 Task: Upload black and white photos to Google Photos and organize them into a new album titled 'B&W Classic Album'.
Action: Mouse moved to (145, 9)
Screenshot: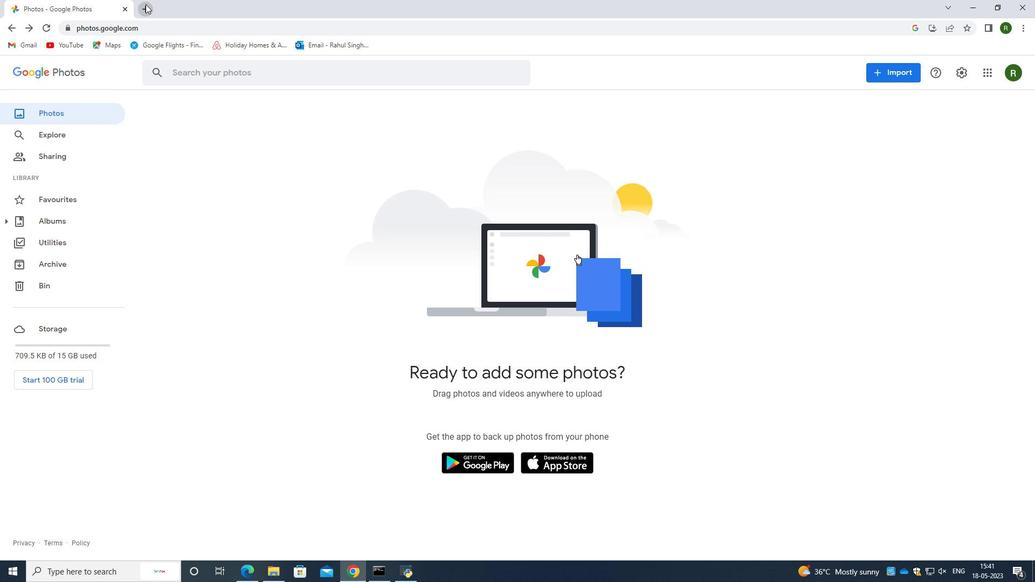 
Action: Mouse pressed left at (145, 9)
Screenshot: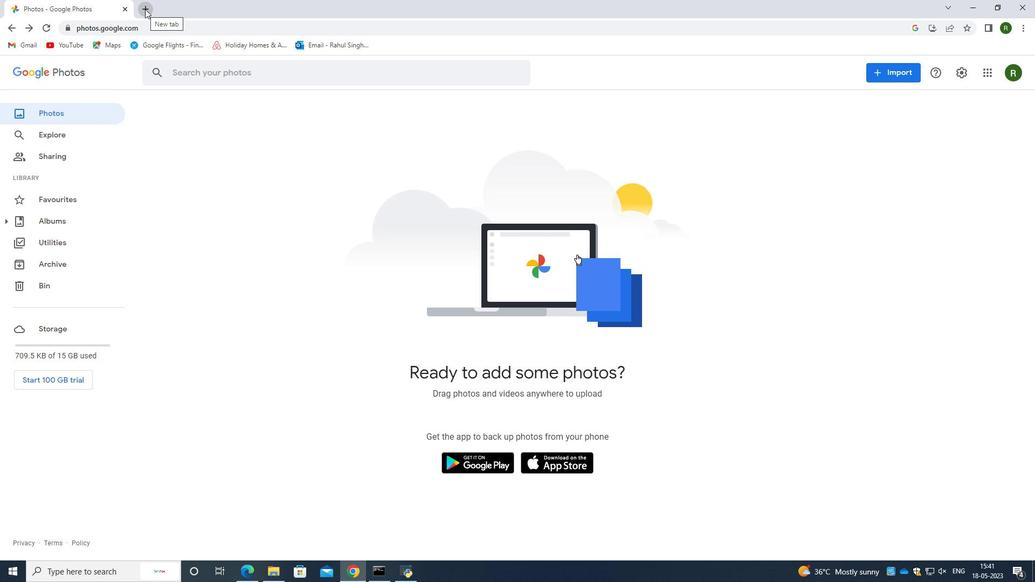 
Action: Mouse moved to (163, 27)
Screenshot: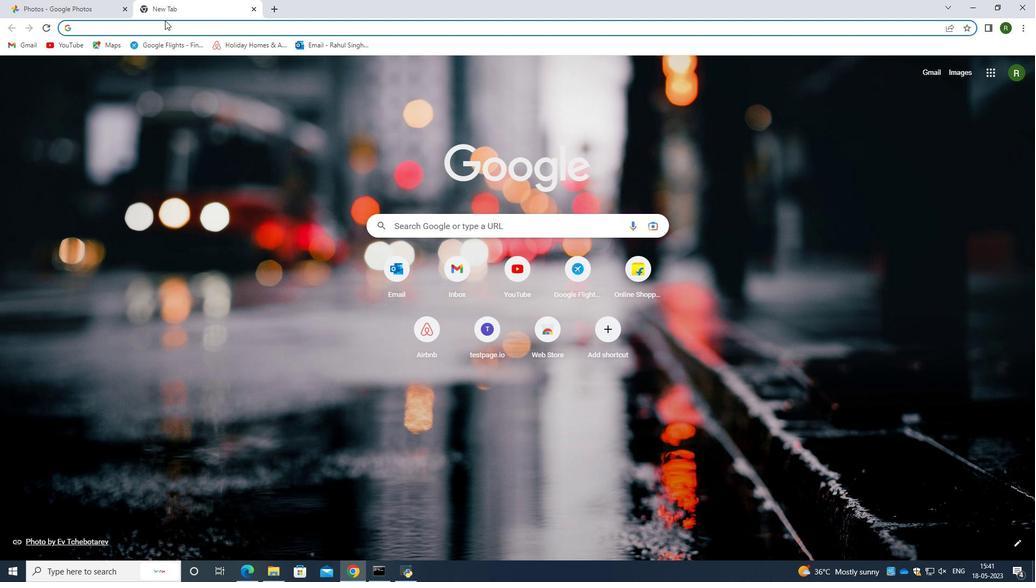 
Action: Mouse pressed left at (163, 27)
Screenshot: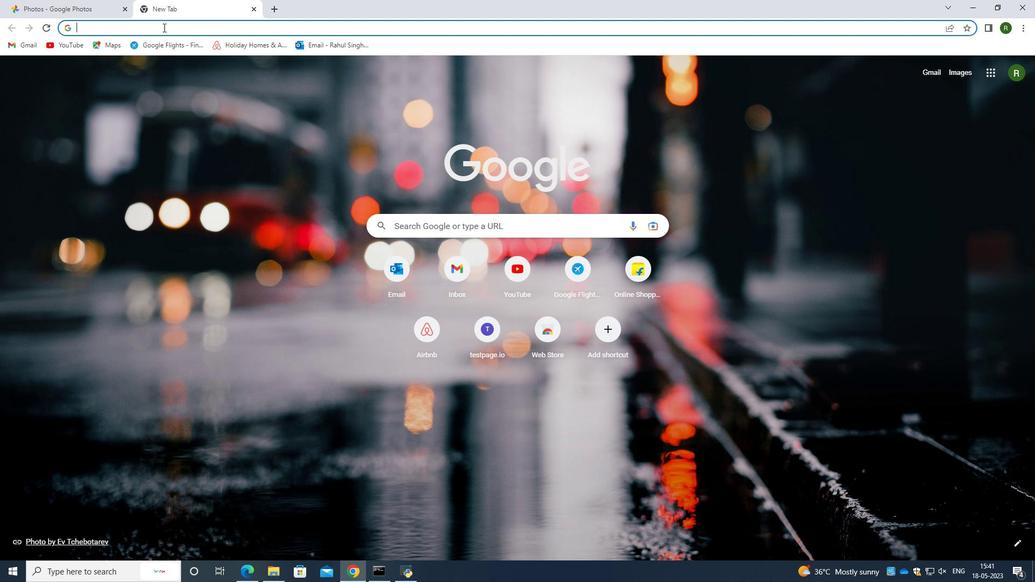 
Action: Key pressed black<Key.space>and<Key.space>white<Key.space>photos<Key.space><Key.space>timeless<Key.space>beauty<Key.enter>
Screenshot: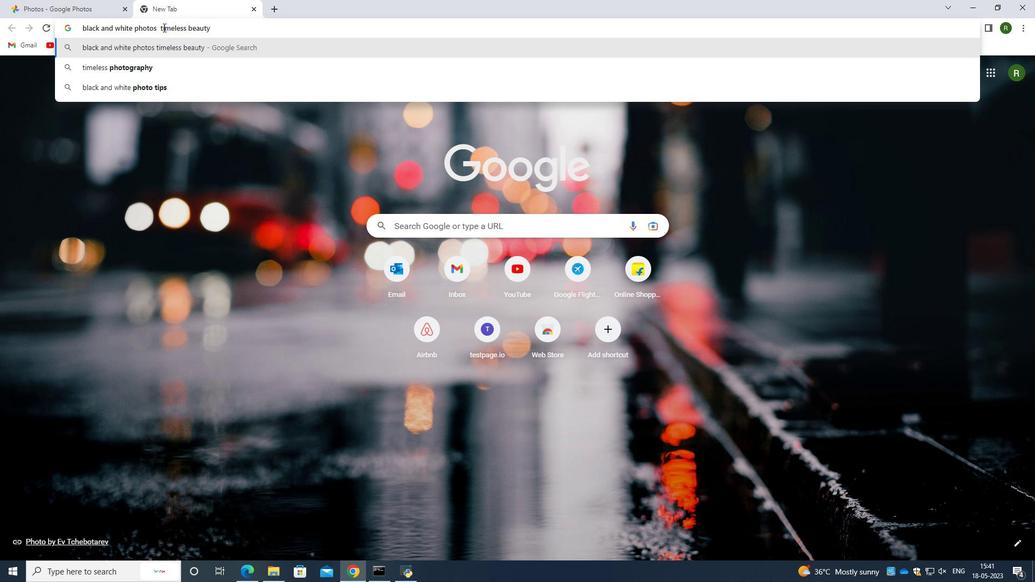 
Action: Mouse moved to (167, 108)
Screenshot: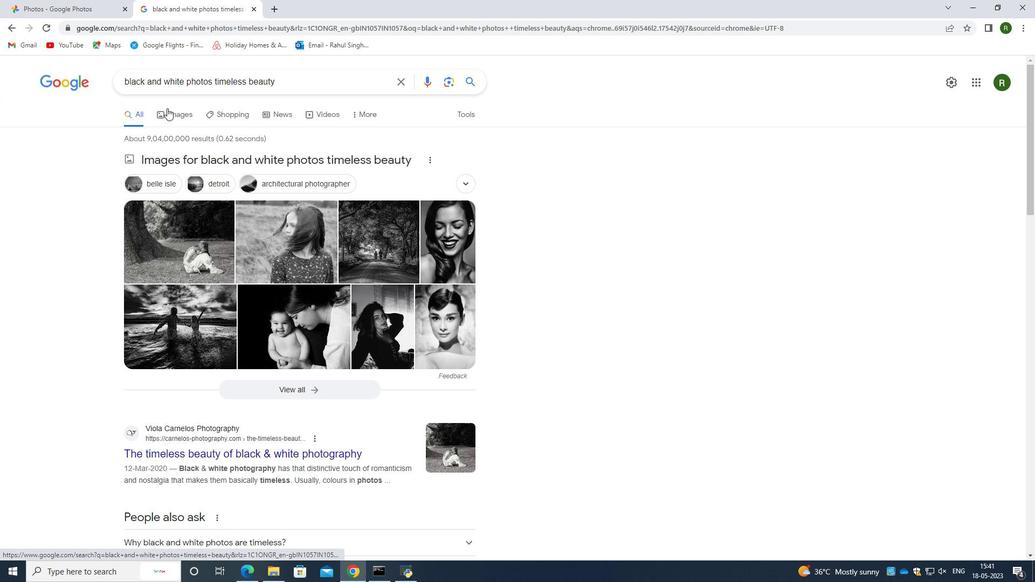 
Action: Mouse pressed left at (167, 108)
Screenshot: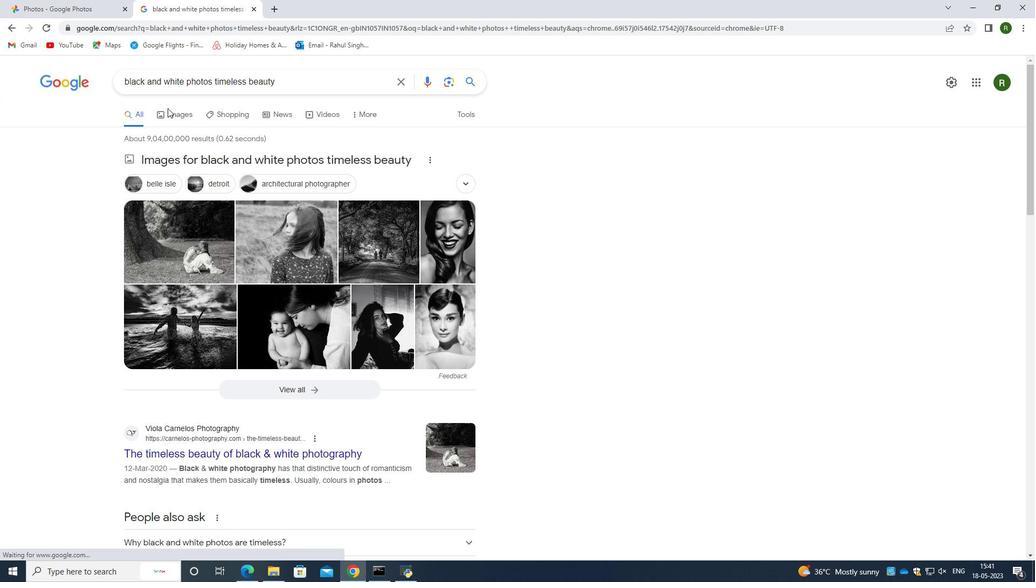 
Action: Mouse moved to (262, 242)
Screenshot: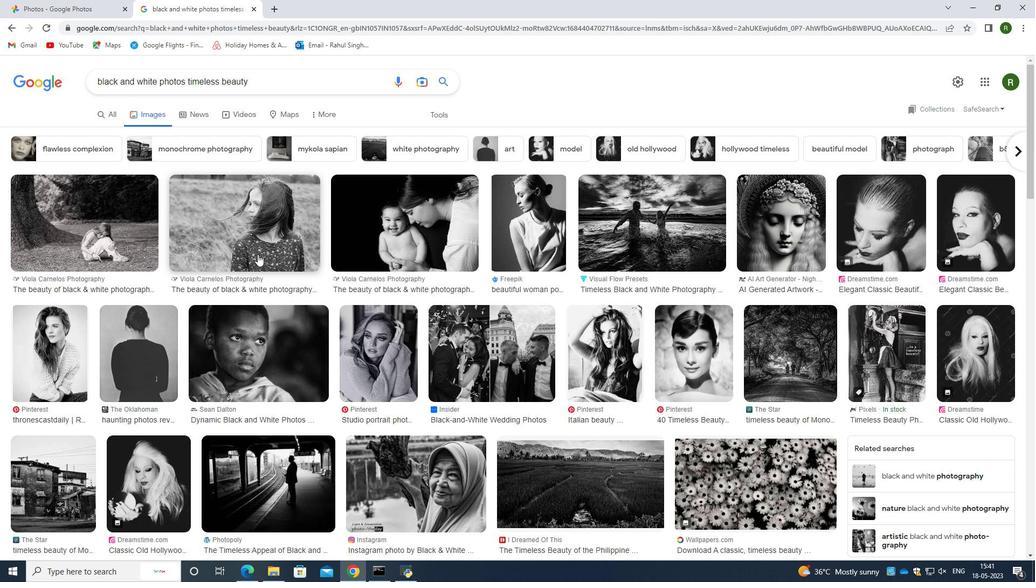
Action: Mouse pressed left at (262, 242)
Screenshot: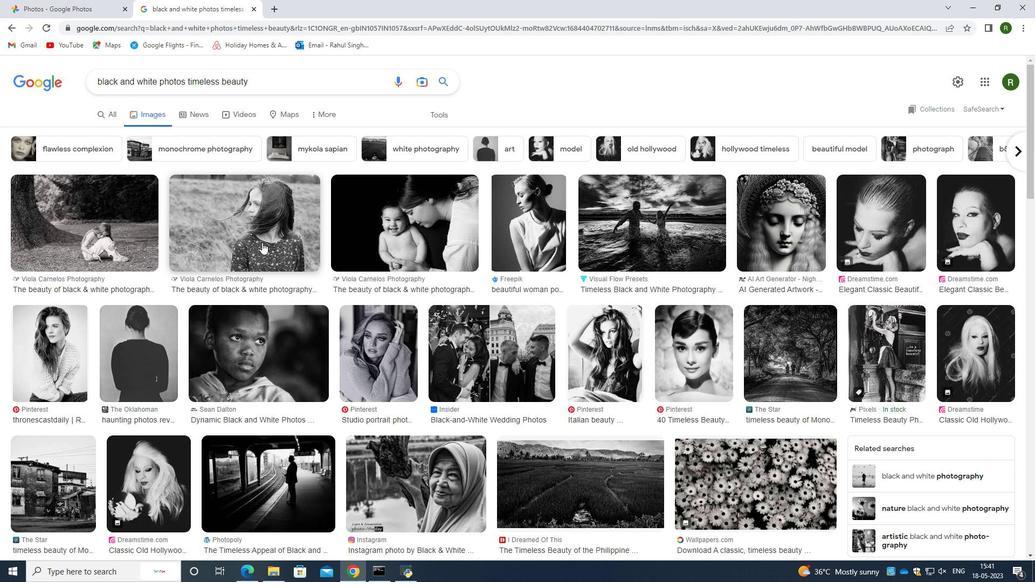 
Action: Mouse moved to (781, 275)
Screenshot: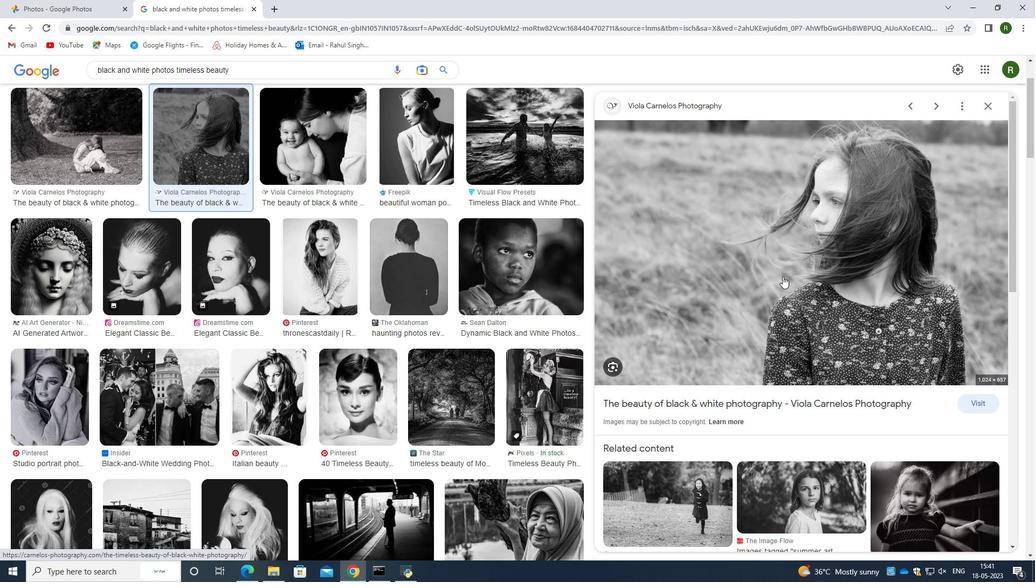 
Action: Mouse pressed right at (781, 275)
Screenshot: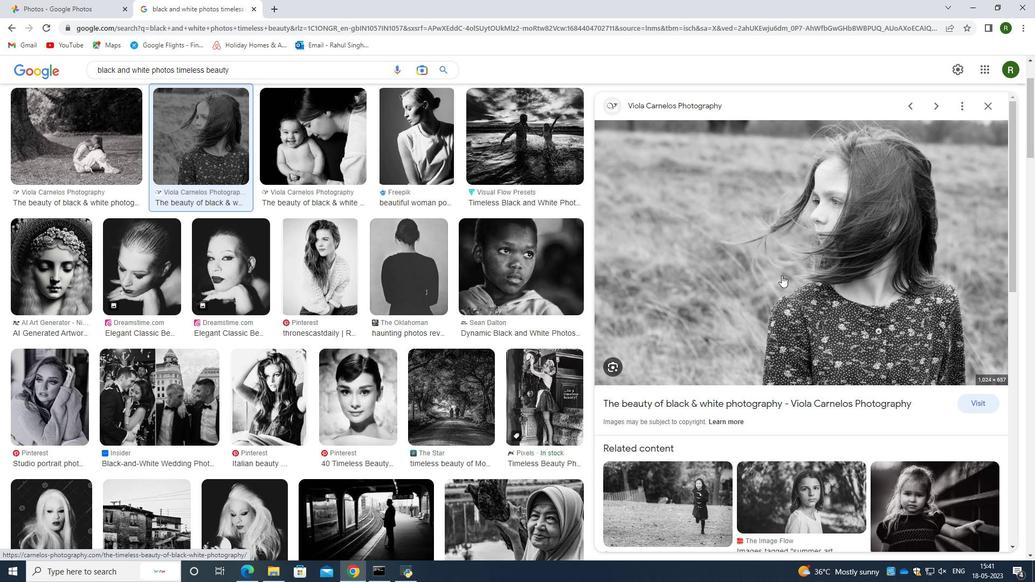 
Action: Mouse moved to (833, 390)
Screenshot: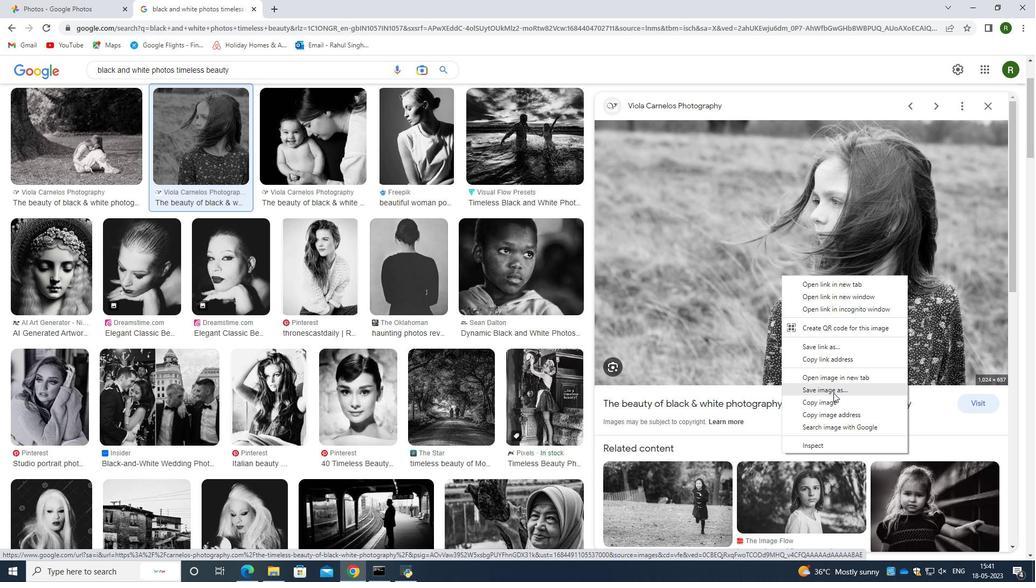 
Action: Mouse pressed left at (833, 390)
Screenshot: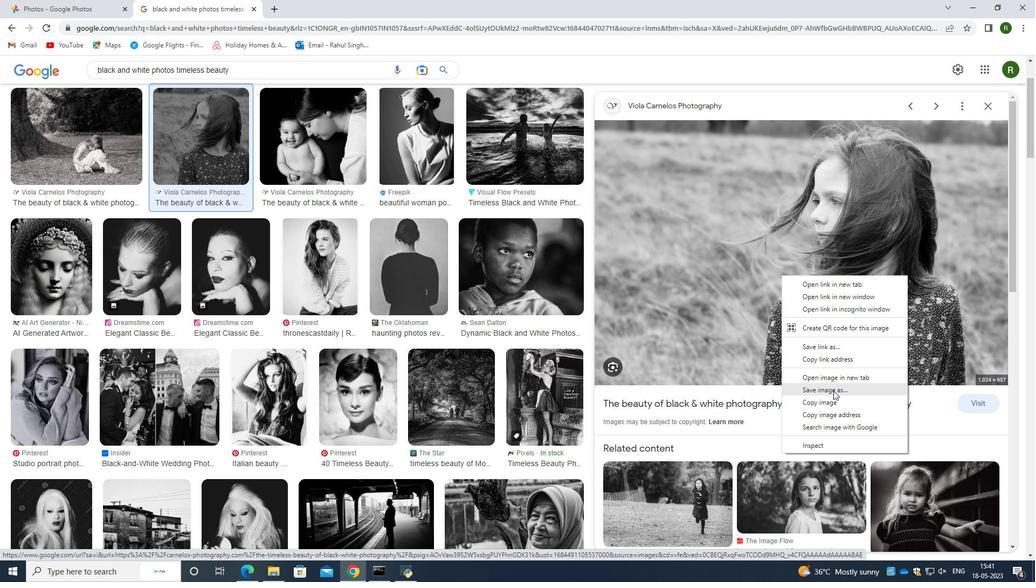 
Action: Mouse moved to (418, 272)
Screenshot: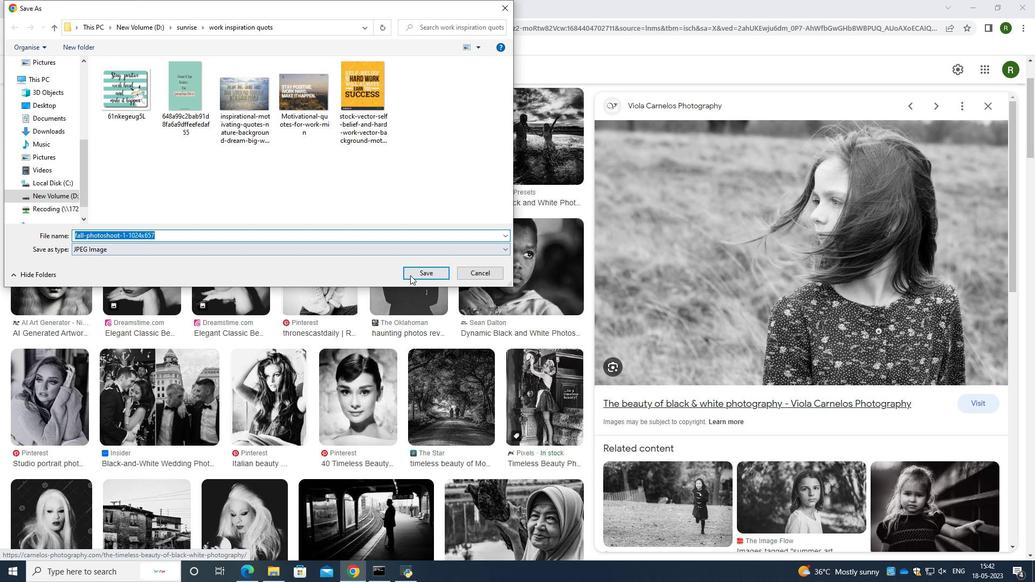 
Action: Mouse pressed left at (418, 272)
Screenshot: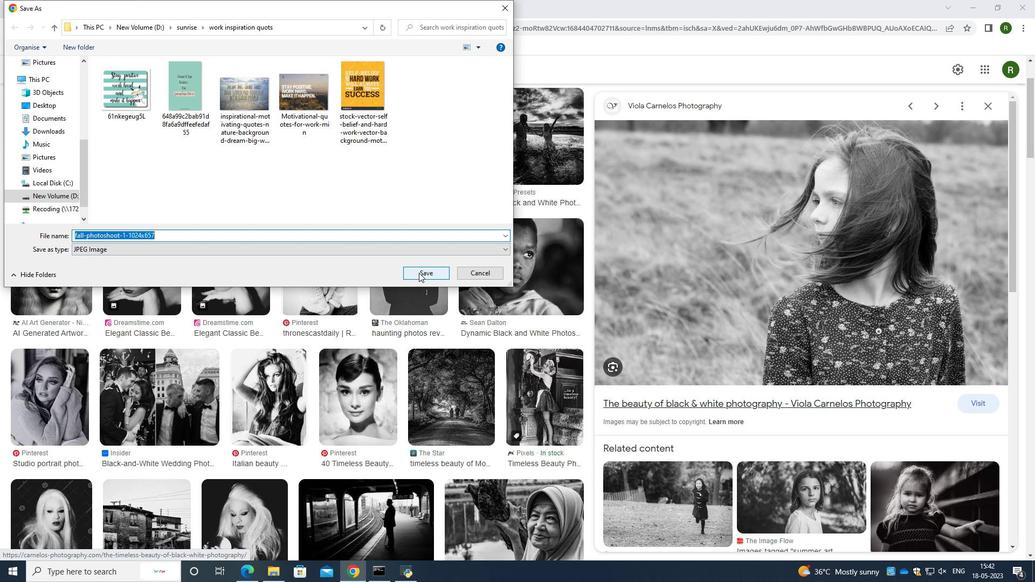 
Action: Mouse moved to (338, 372)
Screenshot: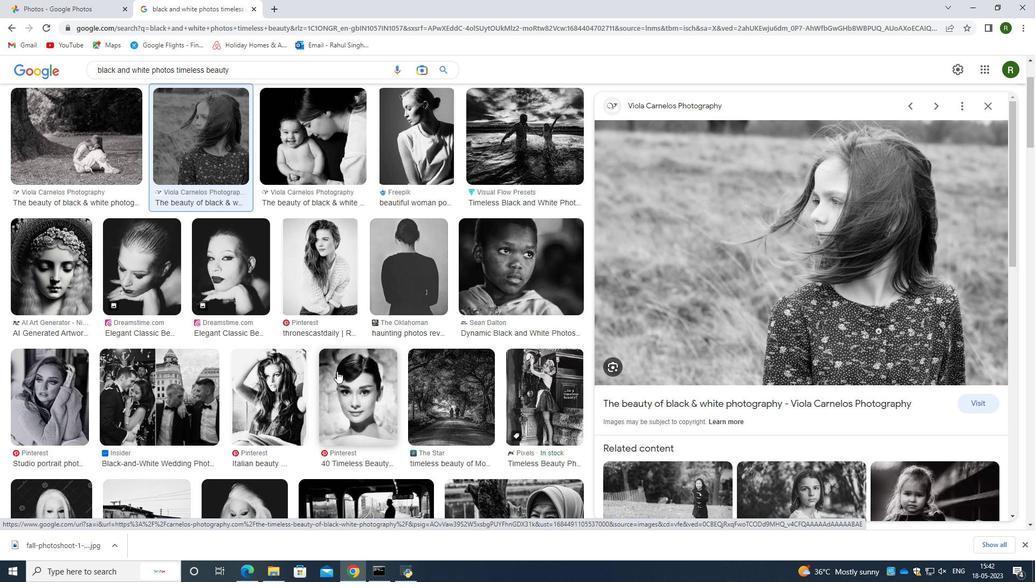 
Action: Mouse scrolled (338, 372) with delta (0, 0)
Screenshot: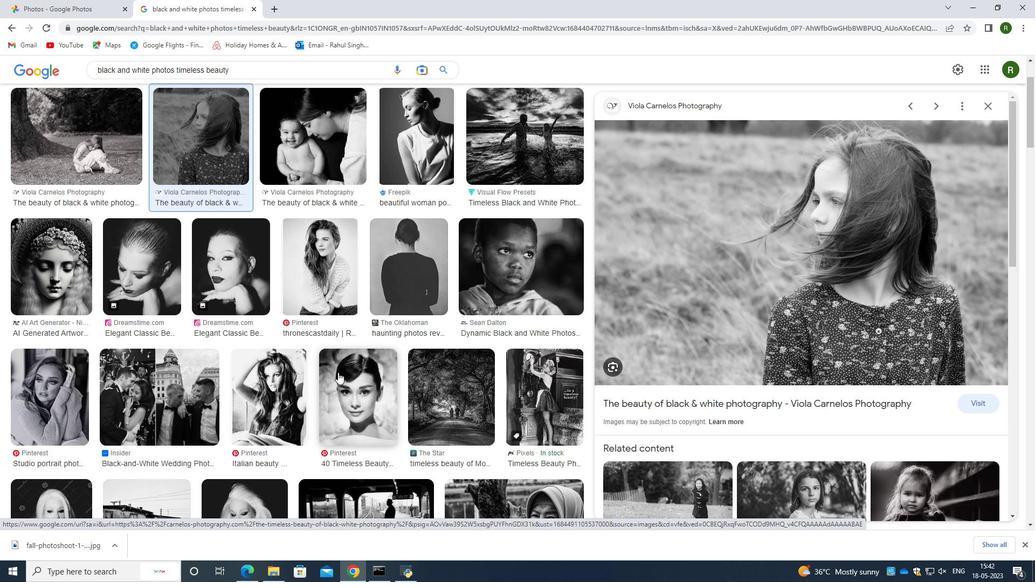 
Action: Mouse scrolled (338, 372) with delta (0, 0)
Screenshot: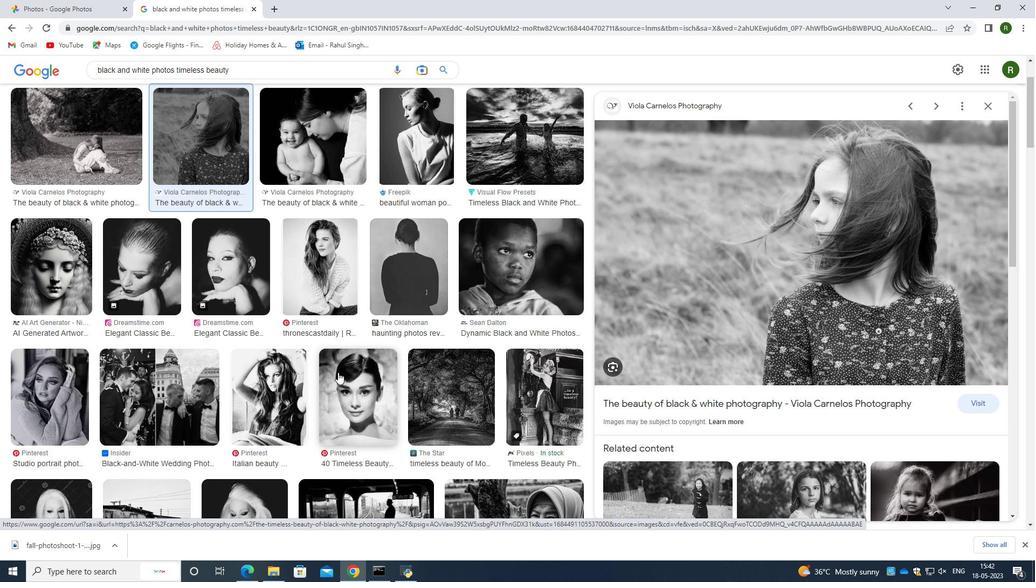 
Action: Mouse moved to (264, 301)
Screenshot: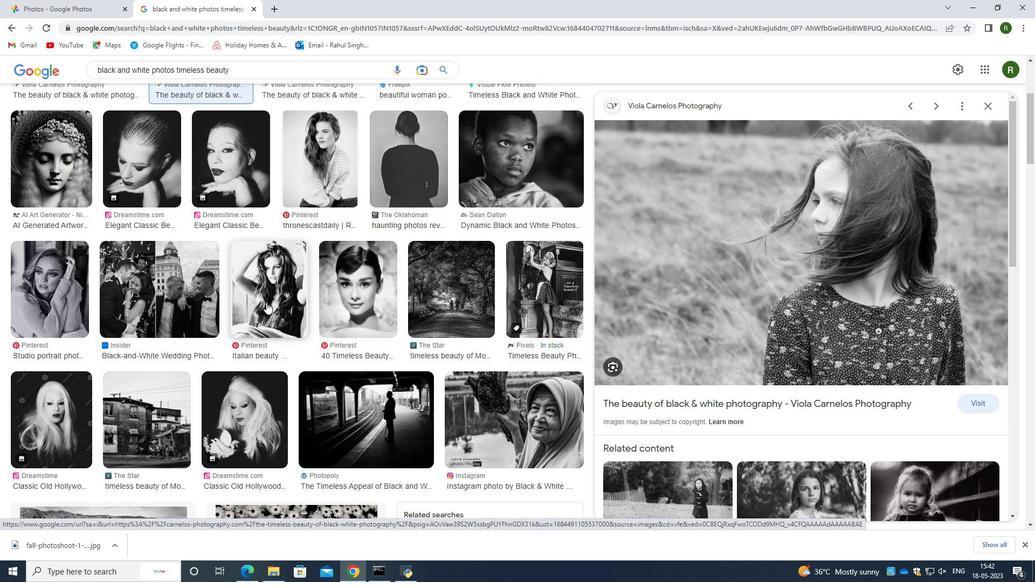 
Action: Mouse scrolled (264, 301) with delta (0, 0)
Screenshot: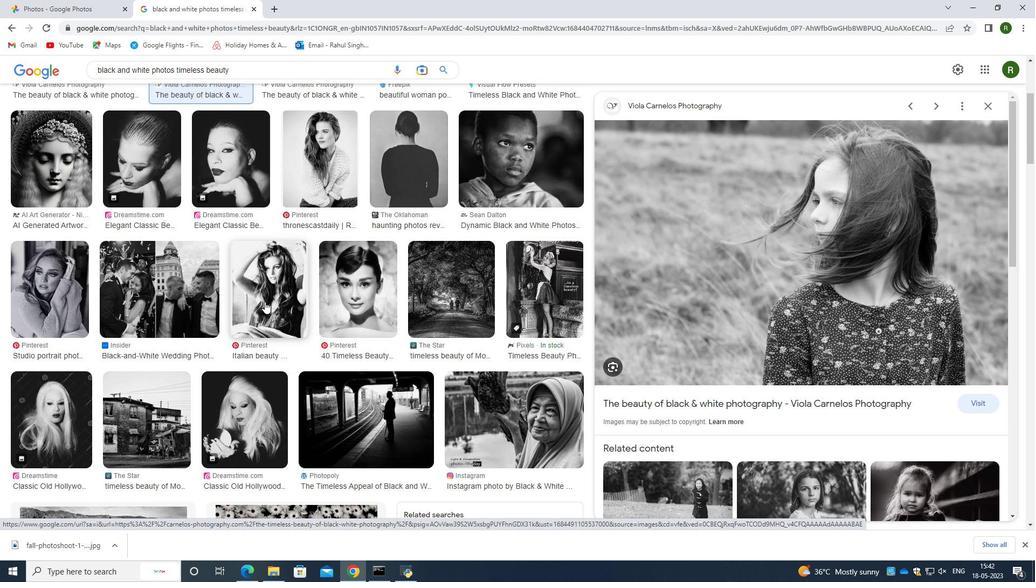 
Action: Mouse moved to (272, 288)
Screenshot: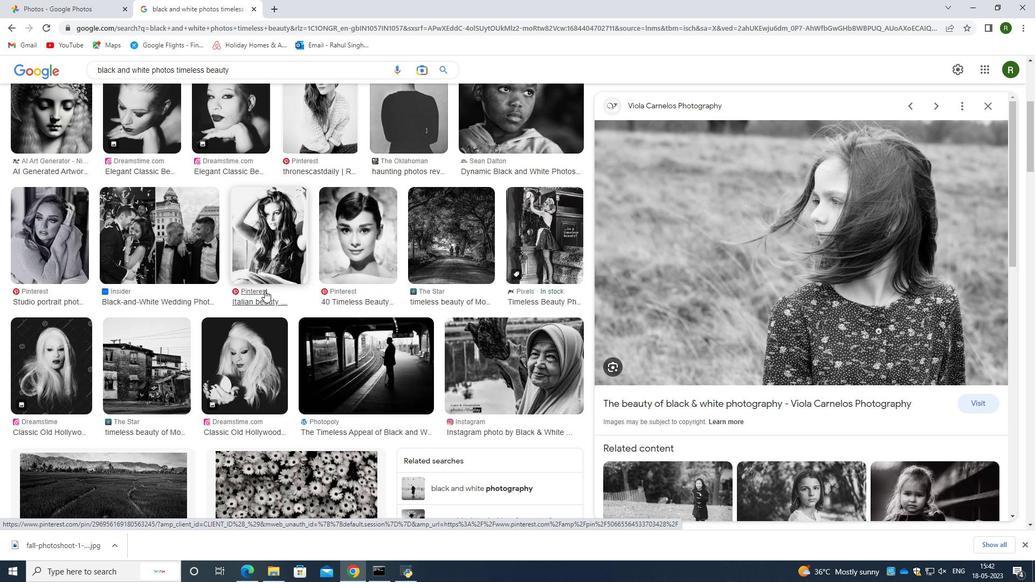 
Action: Mouse scrolled (272, 287) with delta (0, 0)
Screenshot: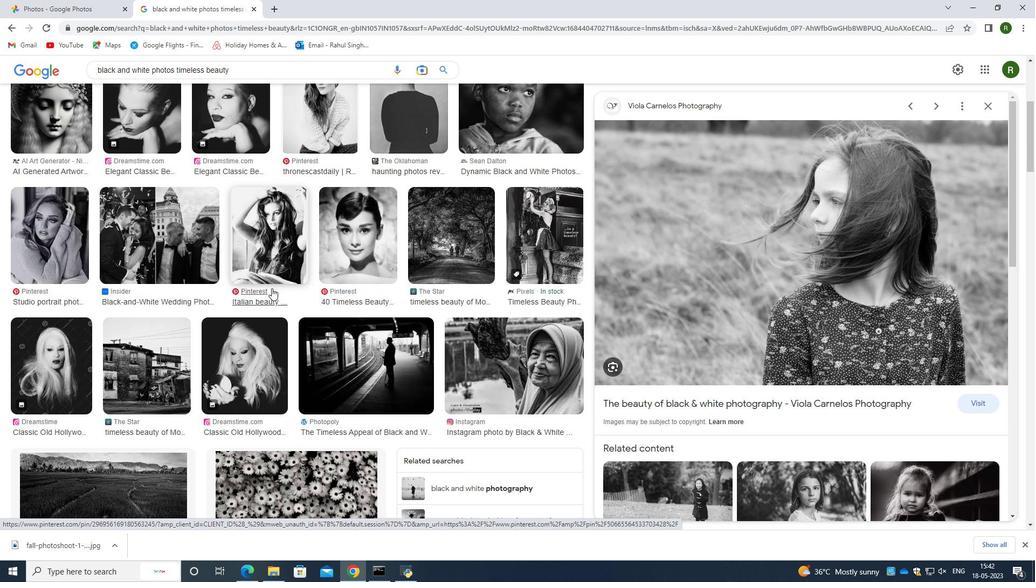 
Action: Mouse moved to (272, 289)
Screenshot: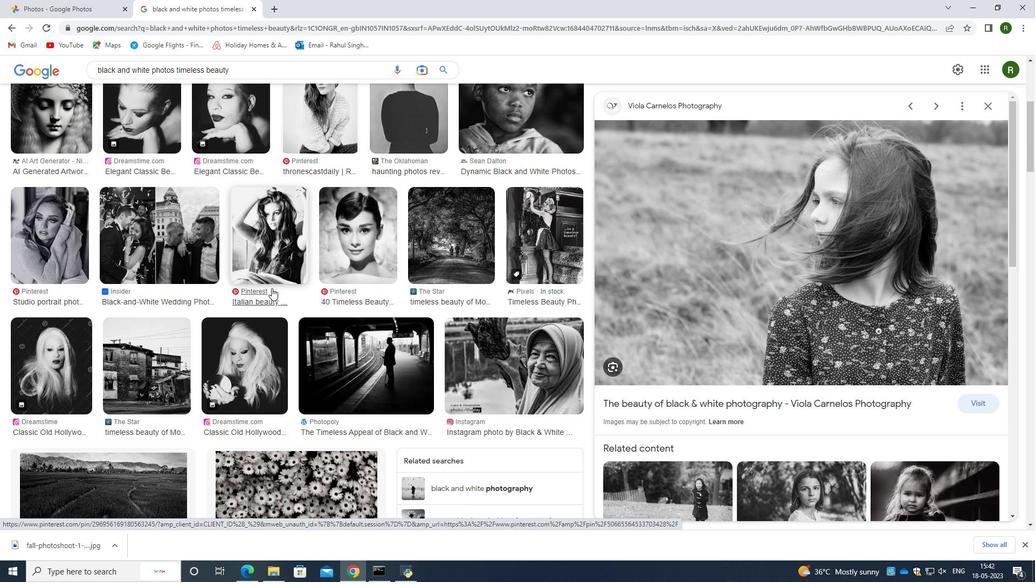 
Action: Mouse scrolled (272, 289) with delta (0, 0)
Screenshot: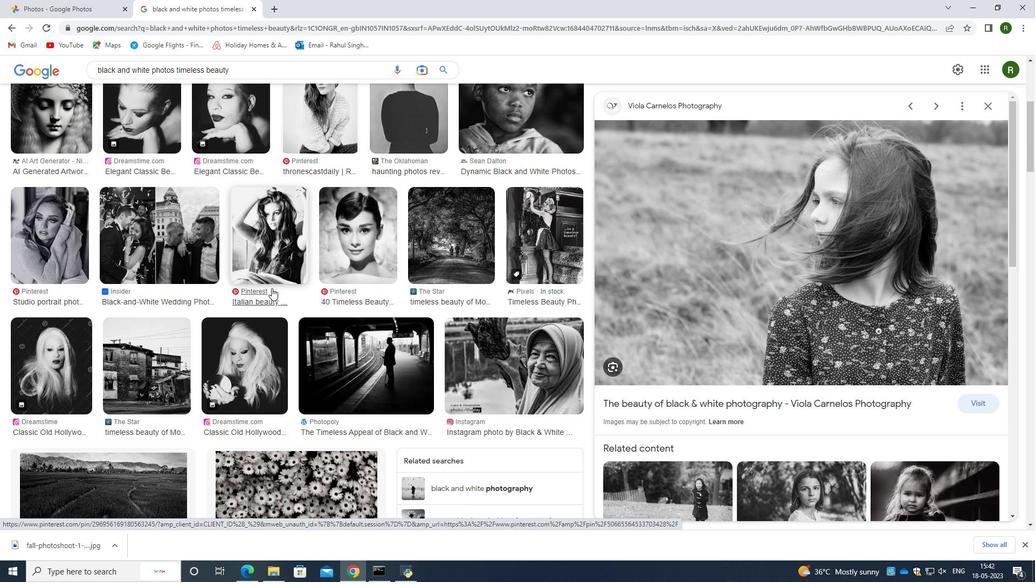 
Action: Mouse moved to (276, 290)
Screenshot: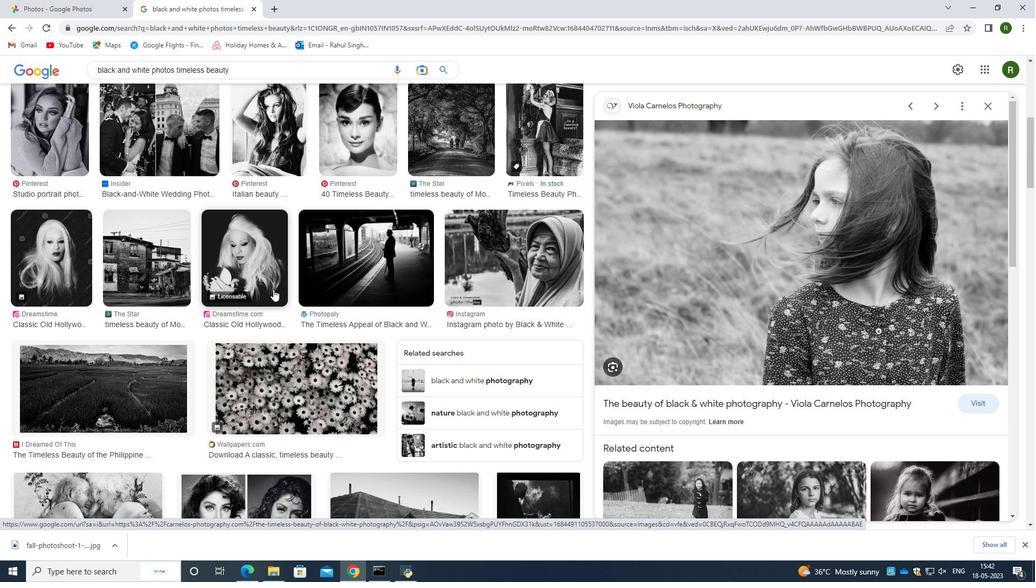 
Action: Mouse scrolled (276, 290) with delta (0, 0)
Screenshot: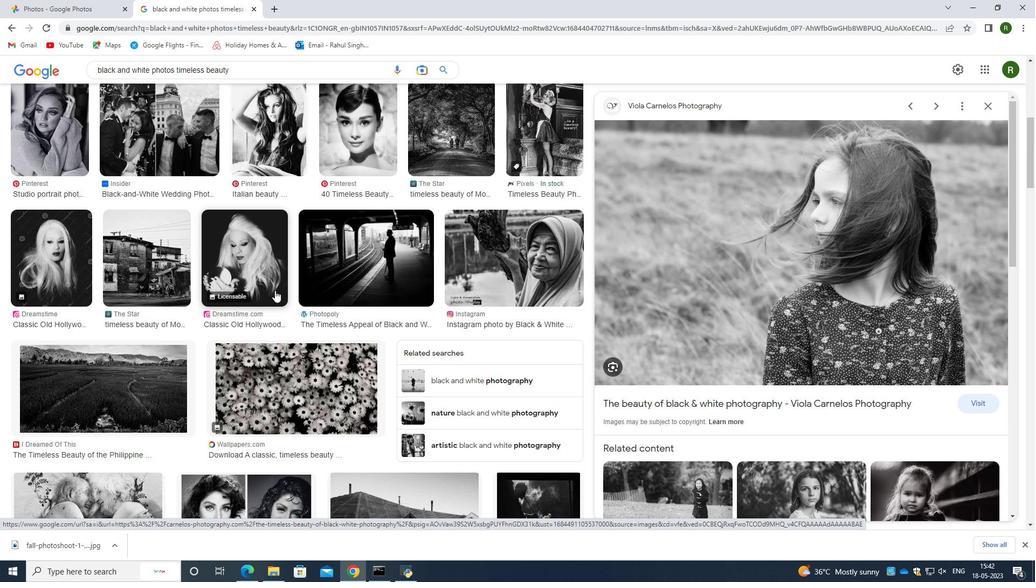 
Action: Mouse scrolled (276, 290) with delta (0, 0)
Screenshot: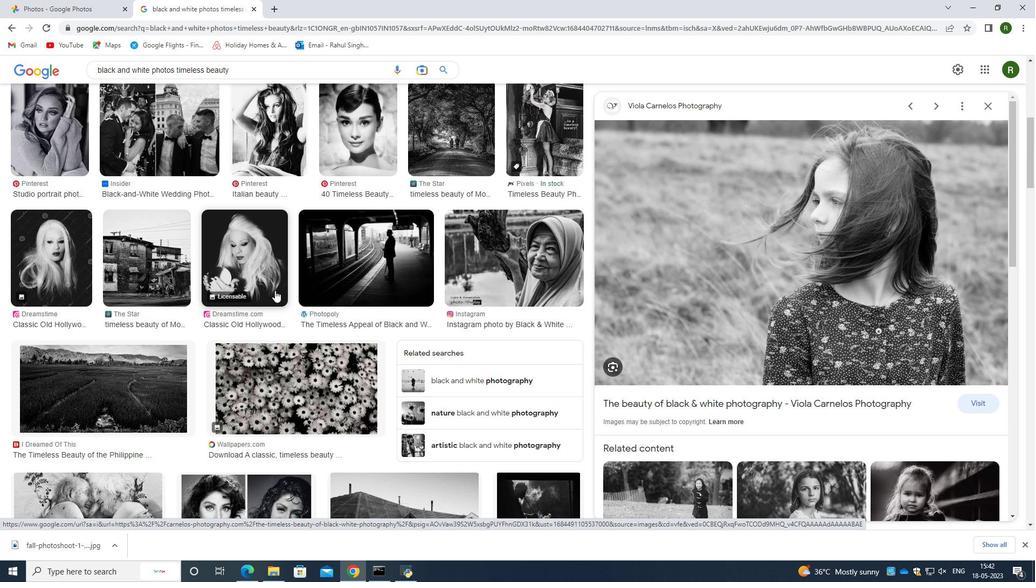 
Action: Mouse scrolled (276, 290) with delta (0, 0)
Screenshot: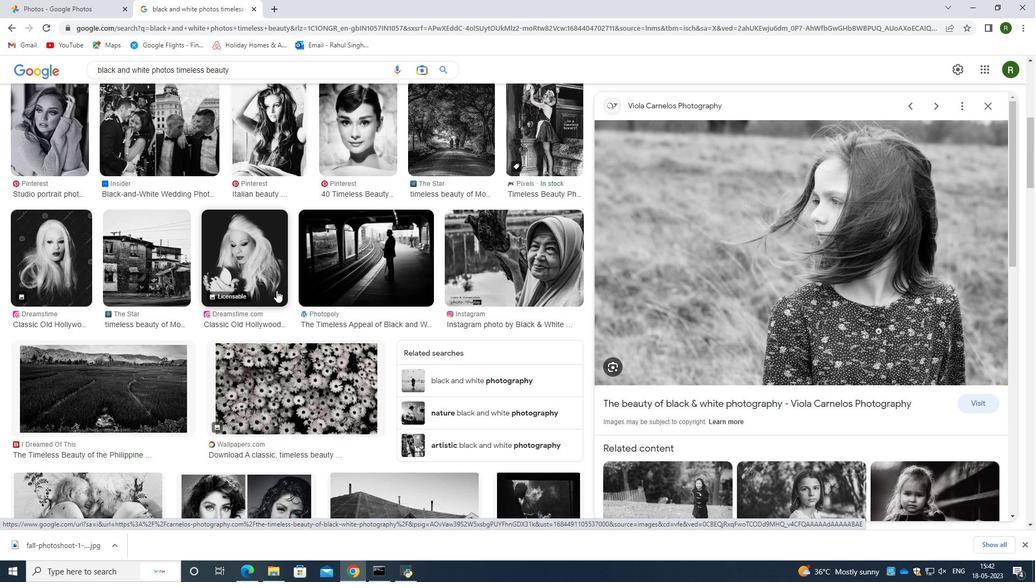 
Action: Mouse moved to (280, 303)
Screenshot: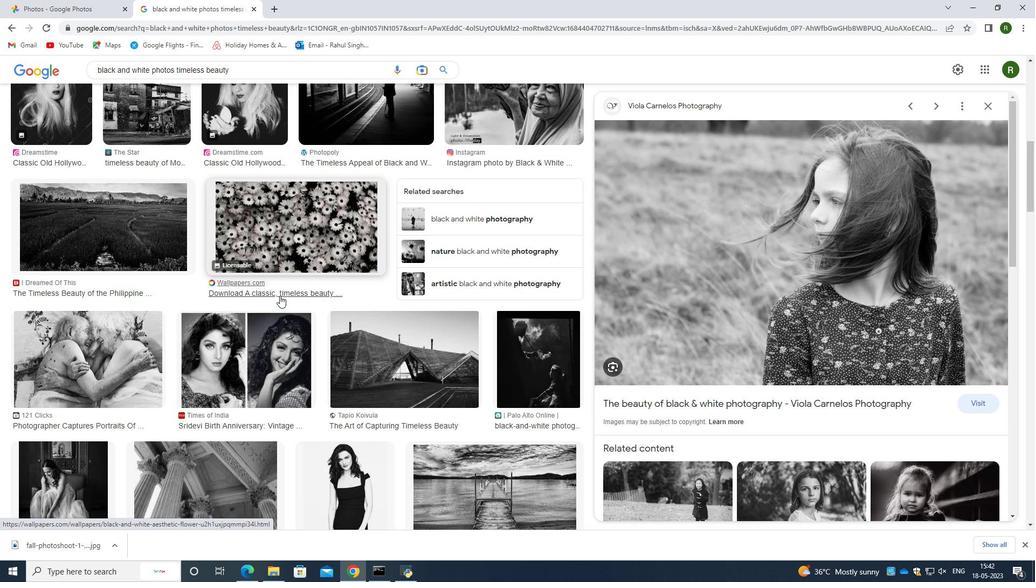 
Action: Mouse scrolled (280, 296) with delta (0, 0)
Screenshot: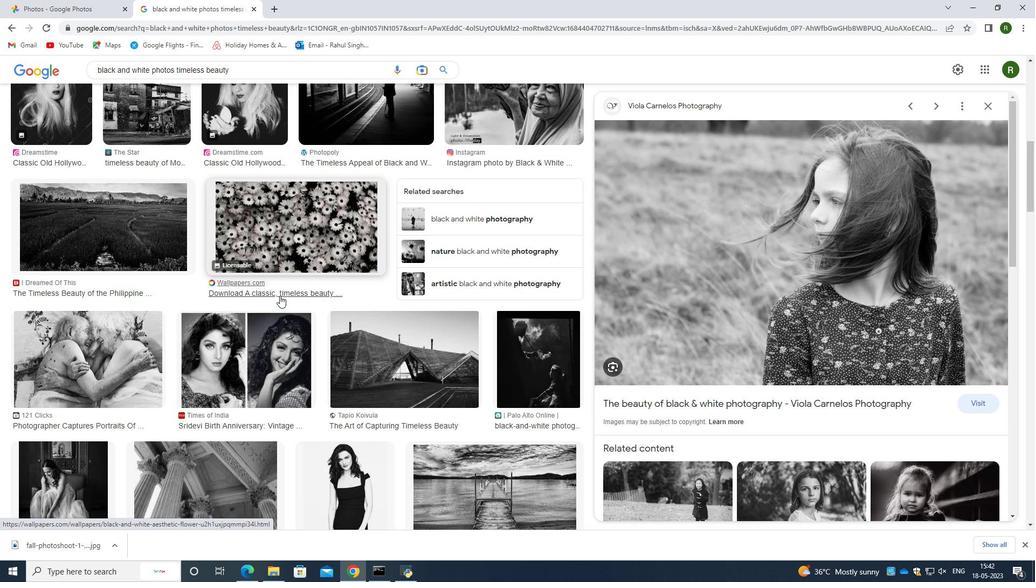 
Action: Mouse moved to (222, 329)
Screenshot: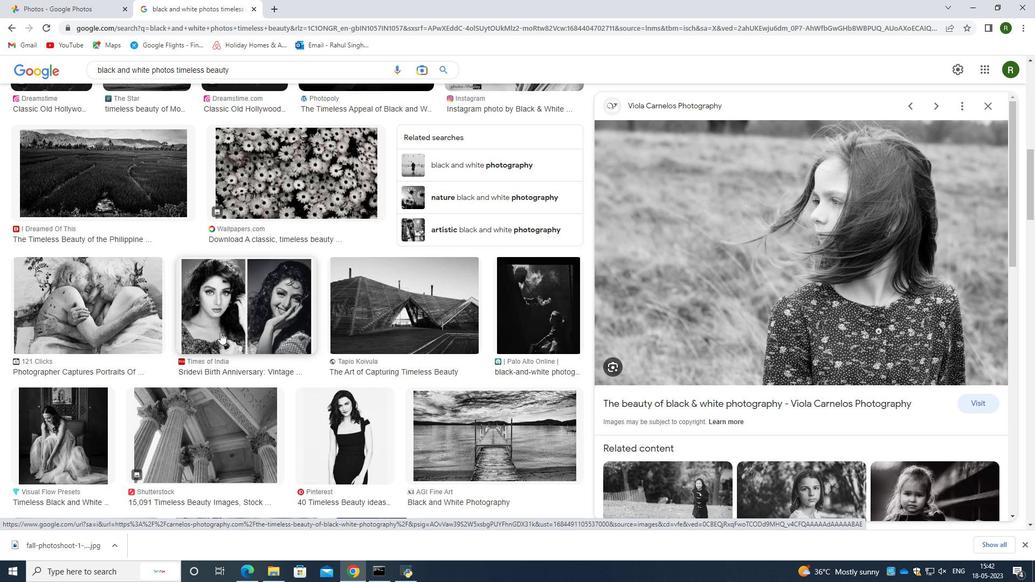 
Action: Mouse pressed left at (222, 329)
Screenshot: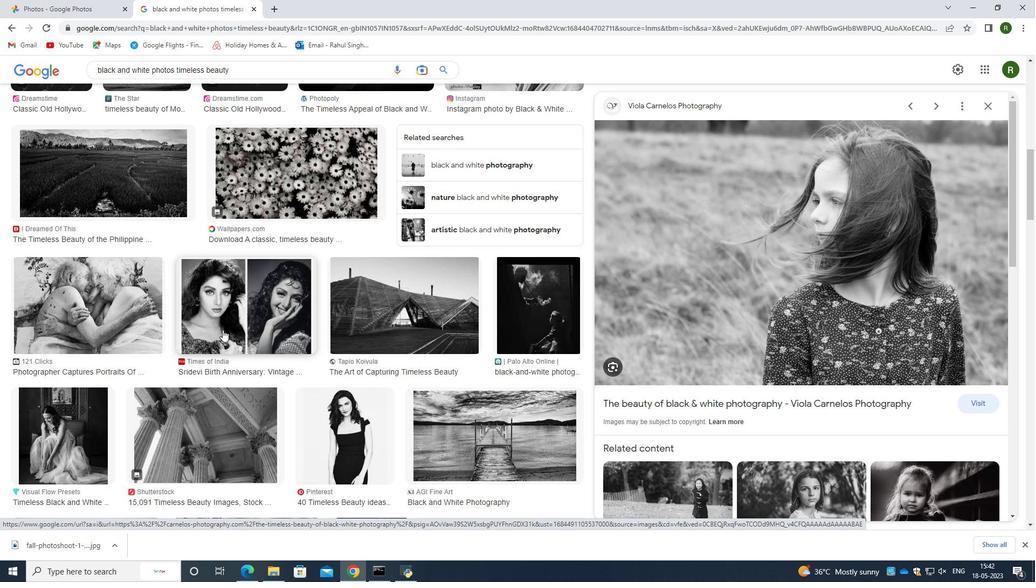 
Action: Mouse moved to (295, 315)
Screenshot: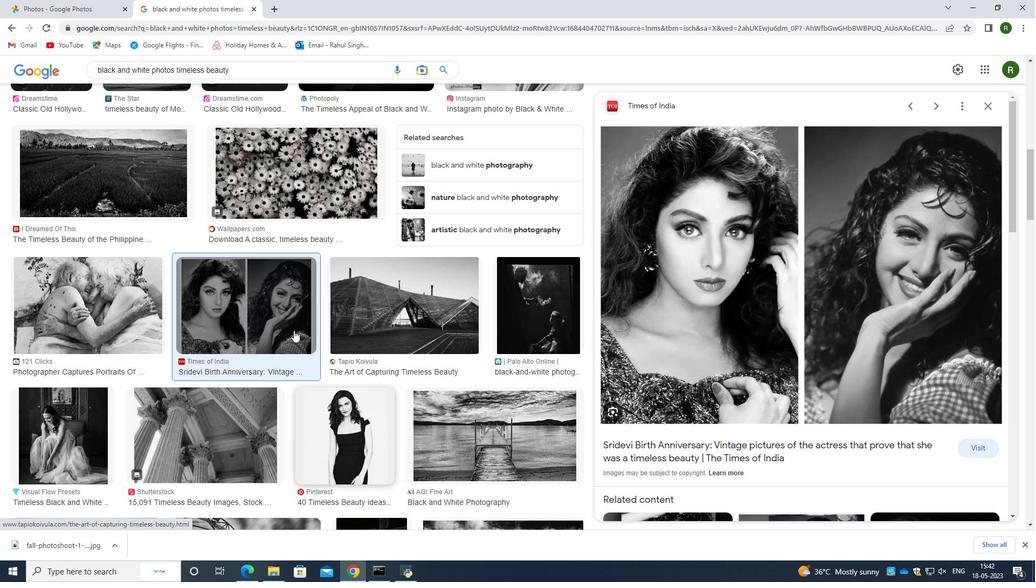 
Action: Mouse scrolled (295, 314) with delta (0, 0)
Screenshot: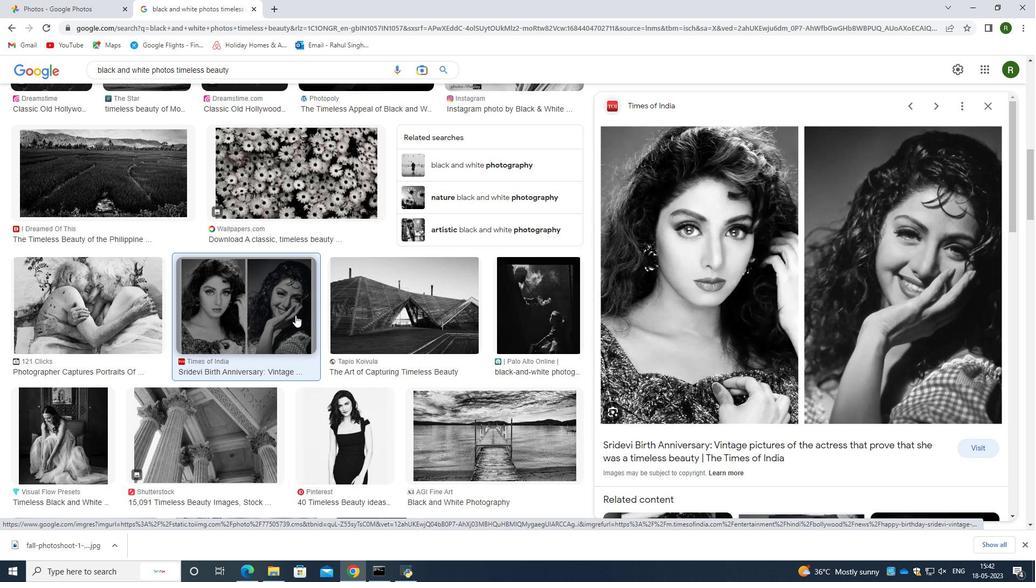 
Action: Mouse moved to (296, 315)
Screenshot: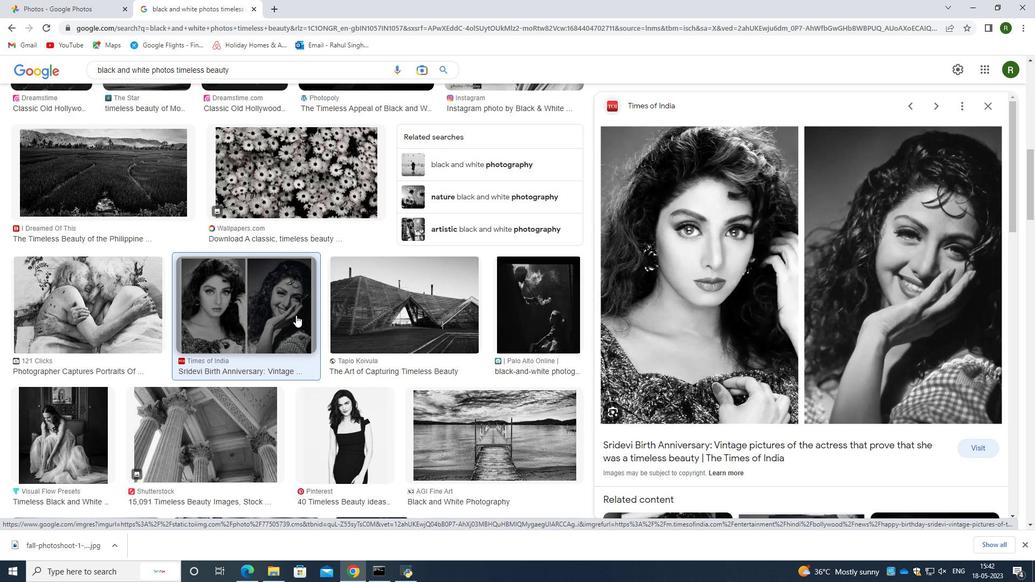 
Action: Mouse scrolled (296, 315) with delta (0, 0)
Screenshot: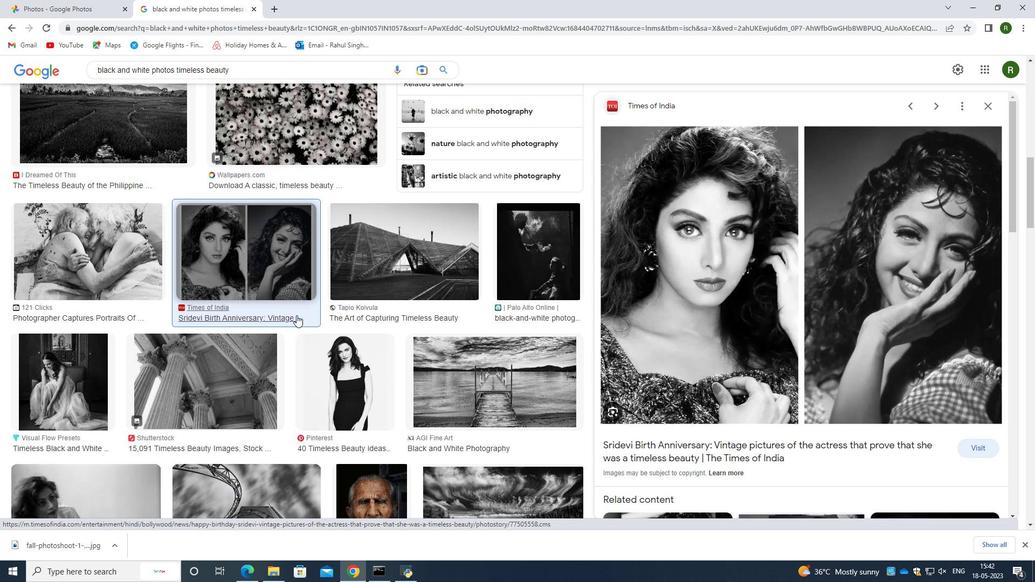 
Action: Mouse scrolled (296, 315) with delta (0, 0)
Screenshot: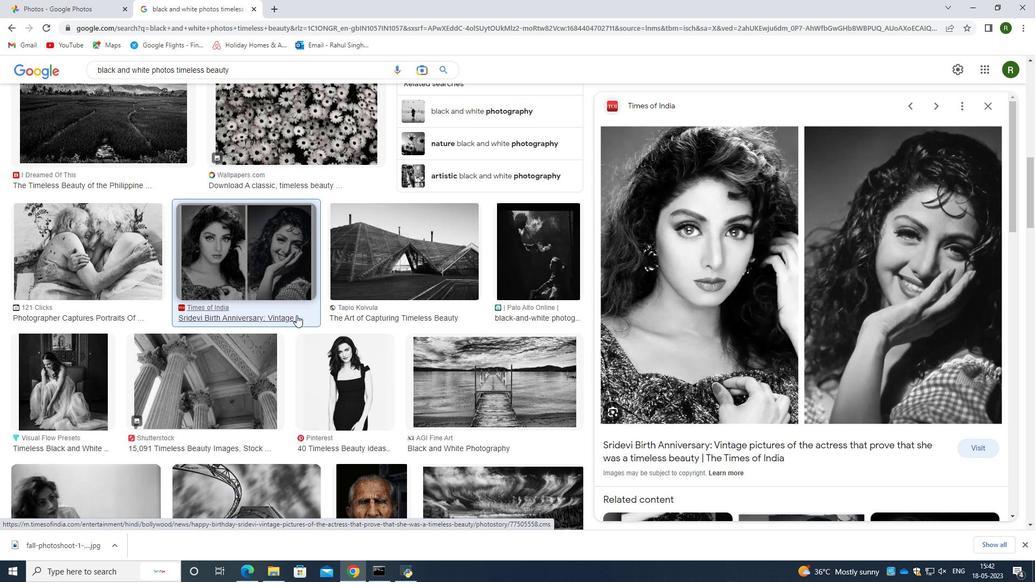 
Action: Mouse scrolled (296, 315) with delta (0, 0)
Screenshot: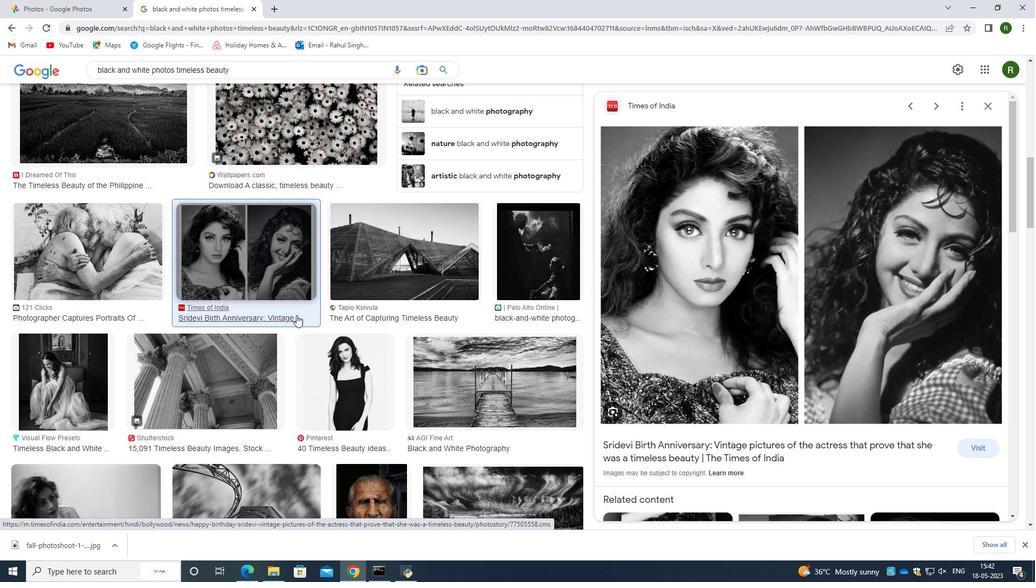 
Action: Mouse scrolled (296, 315) with delta (0, 0)
Screenshot: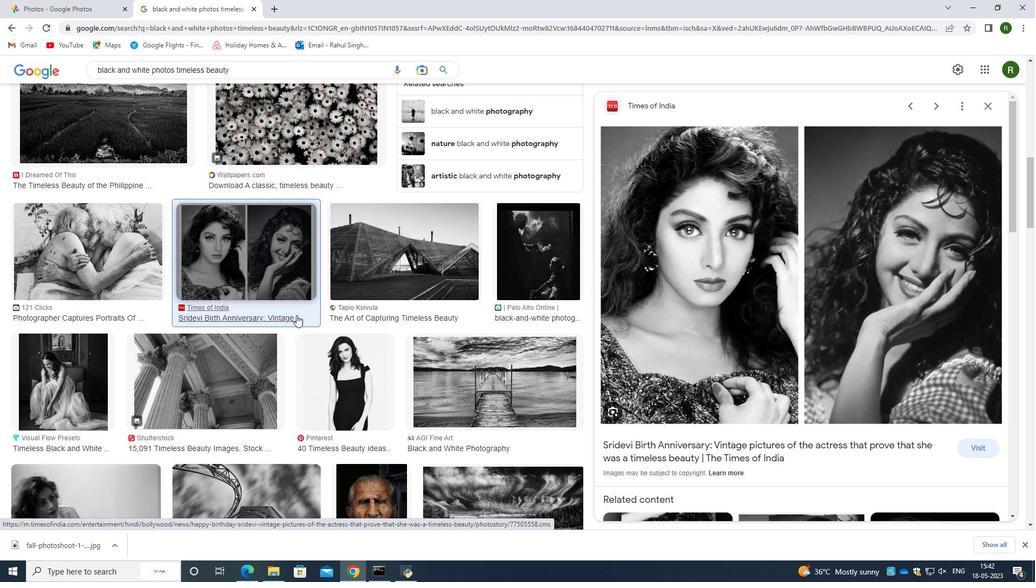 
Action: Mouse moved to (297, 314)
Screenshot: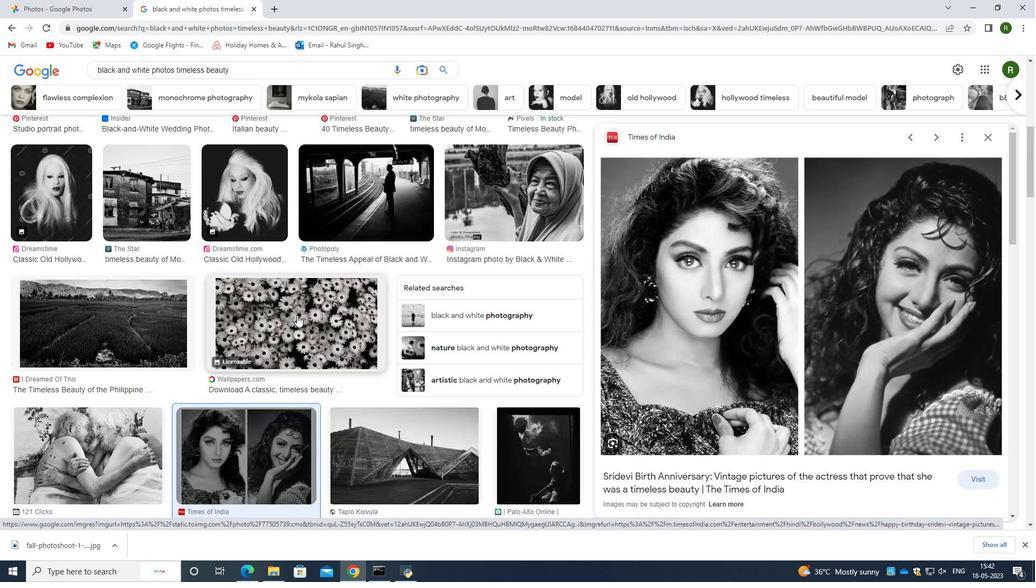 
Action: Mouse scrolled (297, 314) with delta (0, 0)
Screenshot: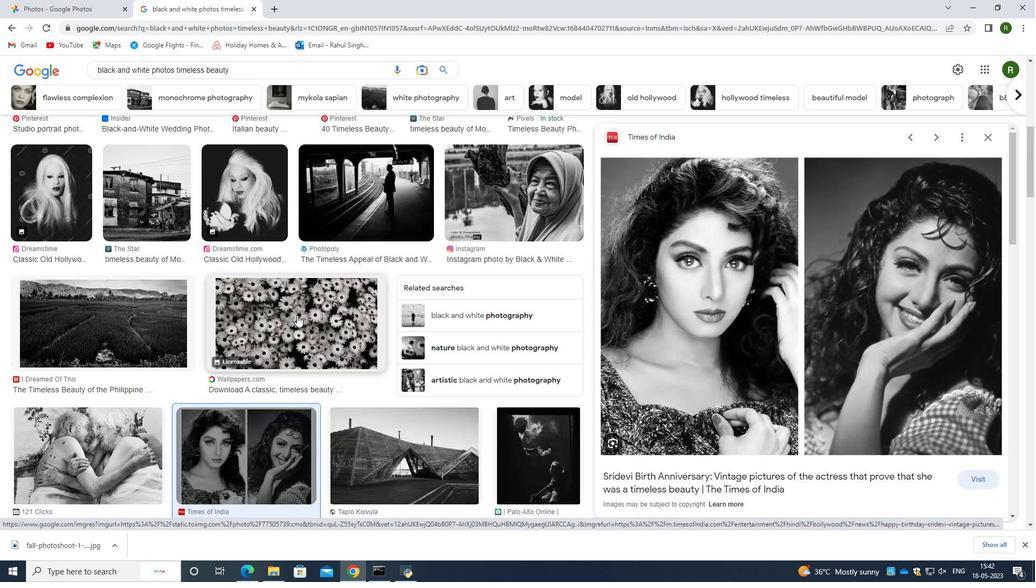 
Action: Mouse scrolled (297, 314) with delta (0, 0)
Screenshot: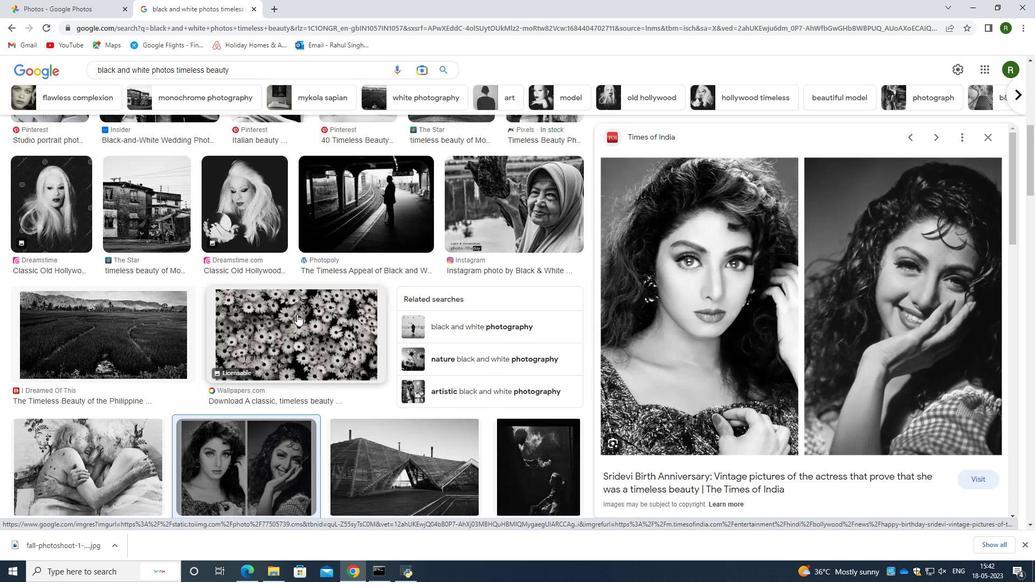 
Action: Mouse moved to (273, 248)
Screenshot: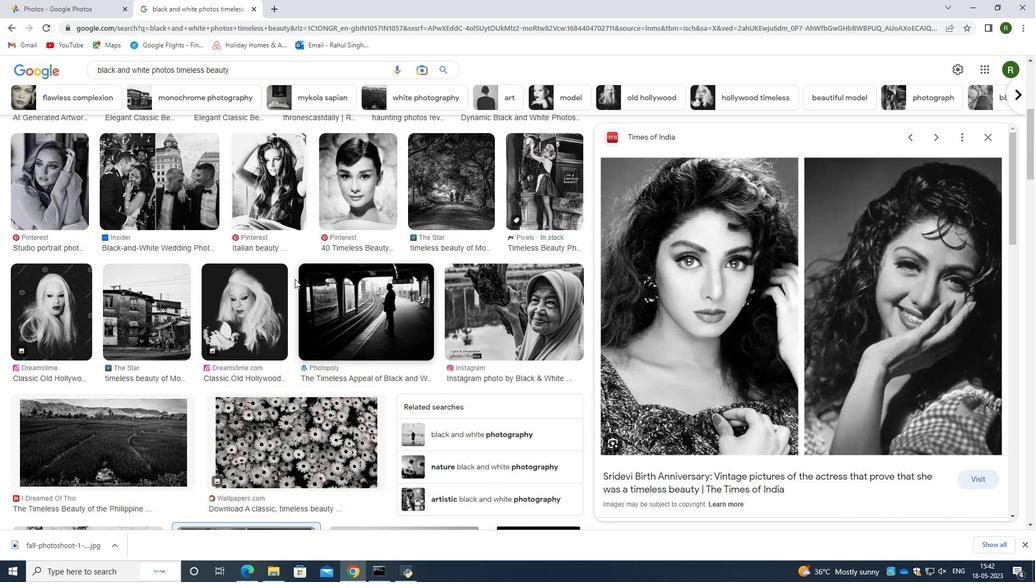 
Action: Mouse scrolled (273, 248) with delta (0, 0)
Screenshot: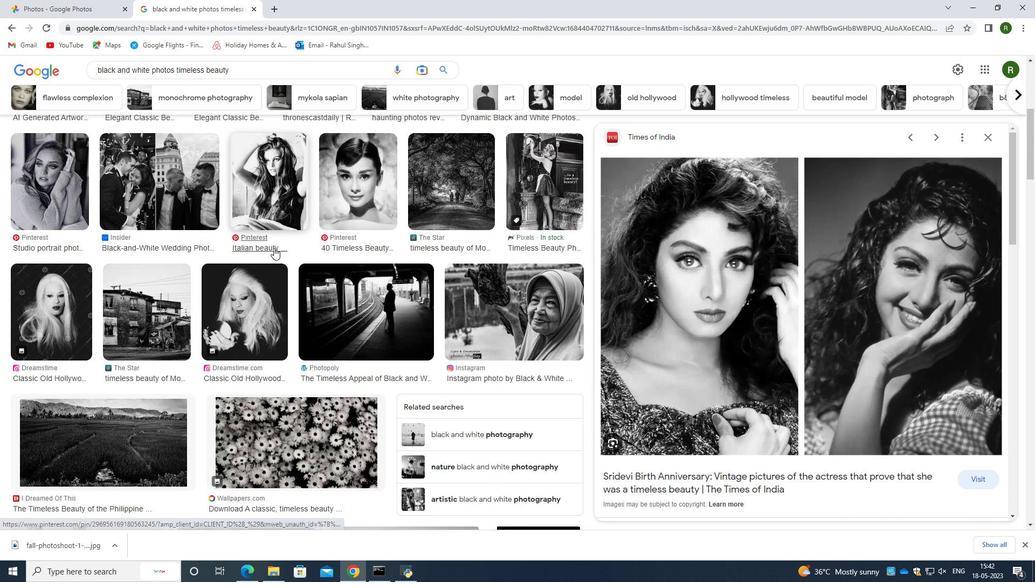 
Action: Mouse moved to (373, 240)
Screenshot: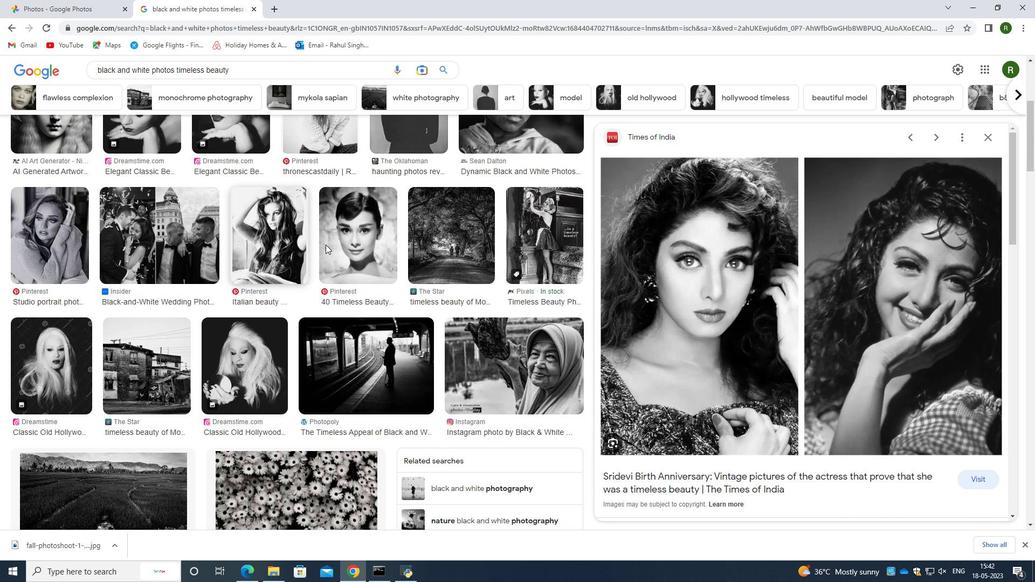 
Action: Mouse scrolled (373, 241) with delta (0, 0)
Screenshot: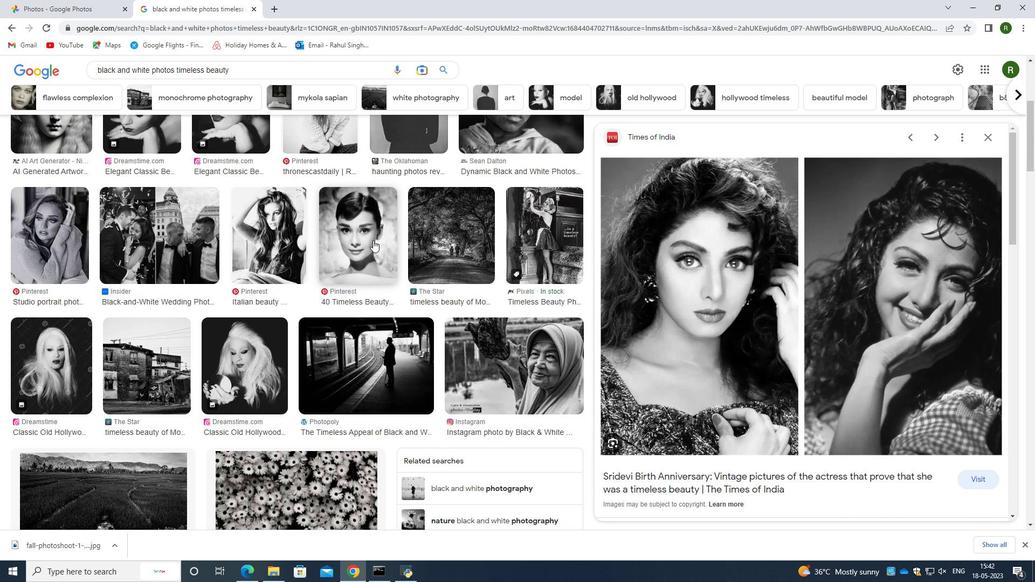 
Action: Mouse scrolled (373, 241) with delta (0, 0)
Screenshot: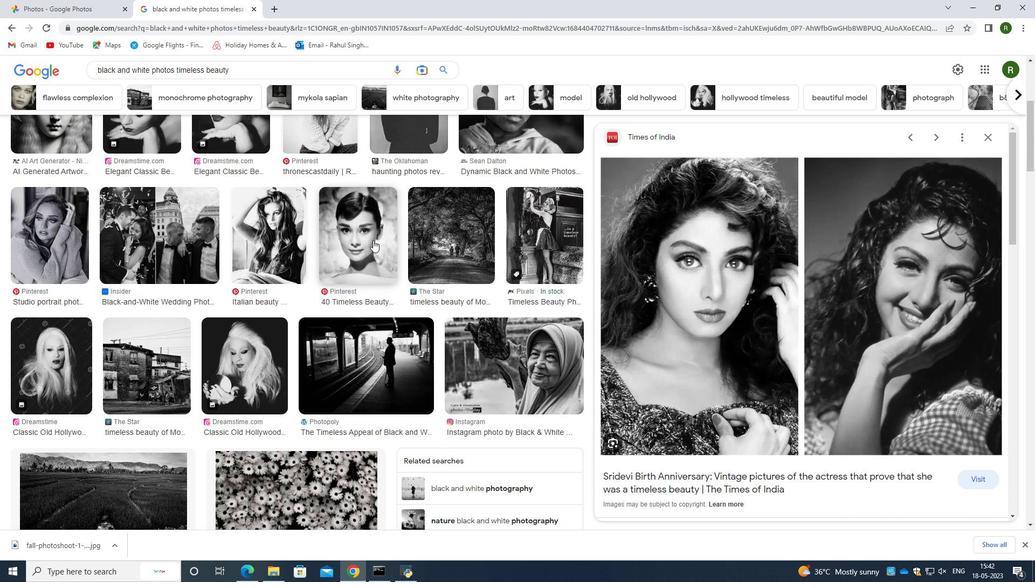 
Action: Mouse moved to (373, 240)
Screenshot: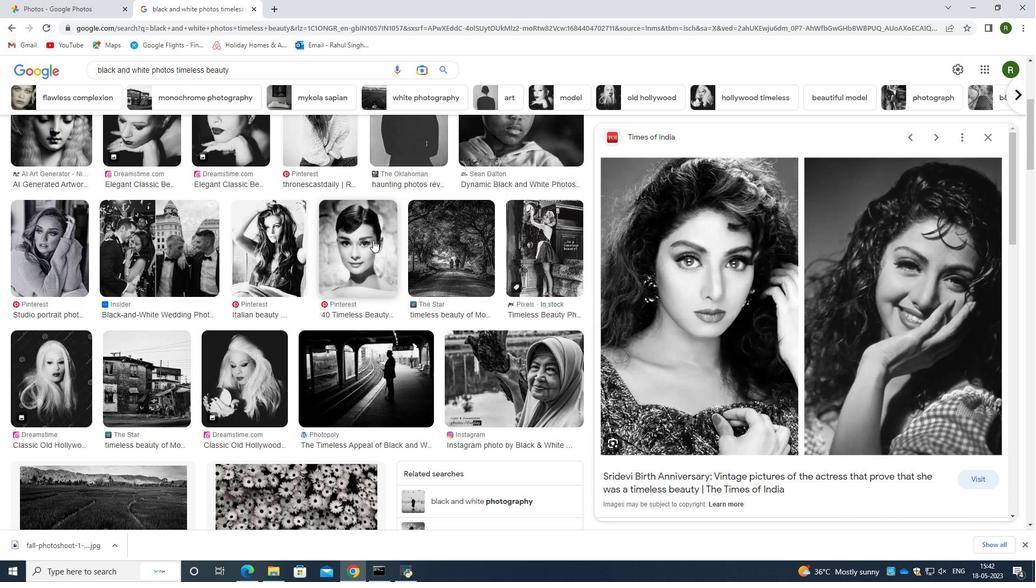 
Action: Mouse scrolled (373, 241) with delta (0, 0)
Screenshot: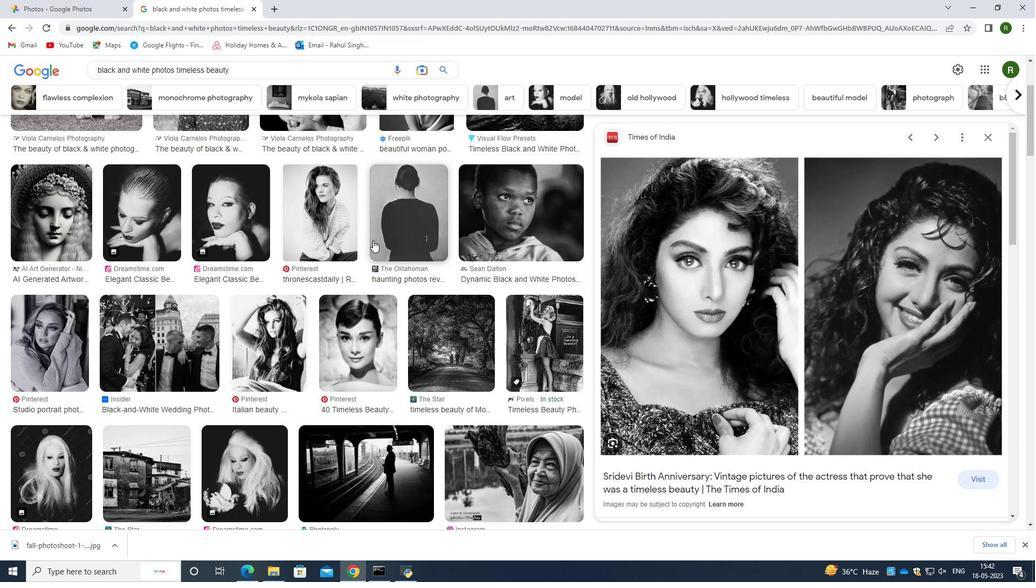 
Action: Mouse moved to (317, 267)
Screenshot: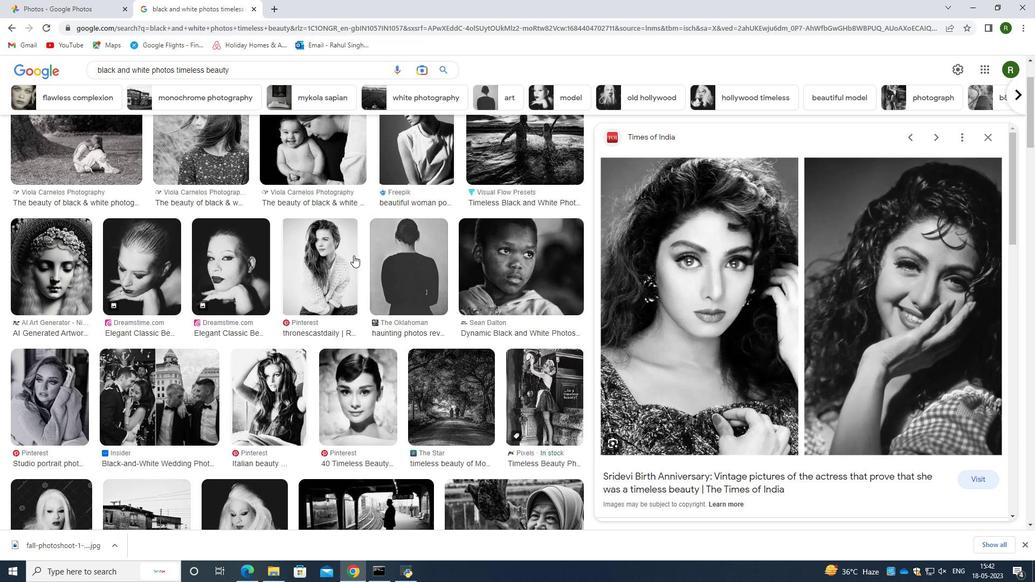 
Action: Mouse pressed left at (317, 267)
Screenshot: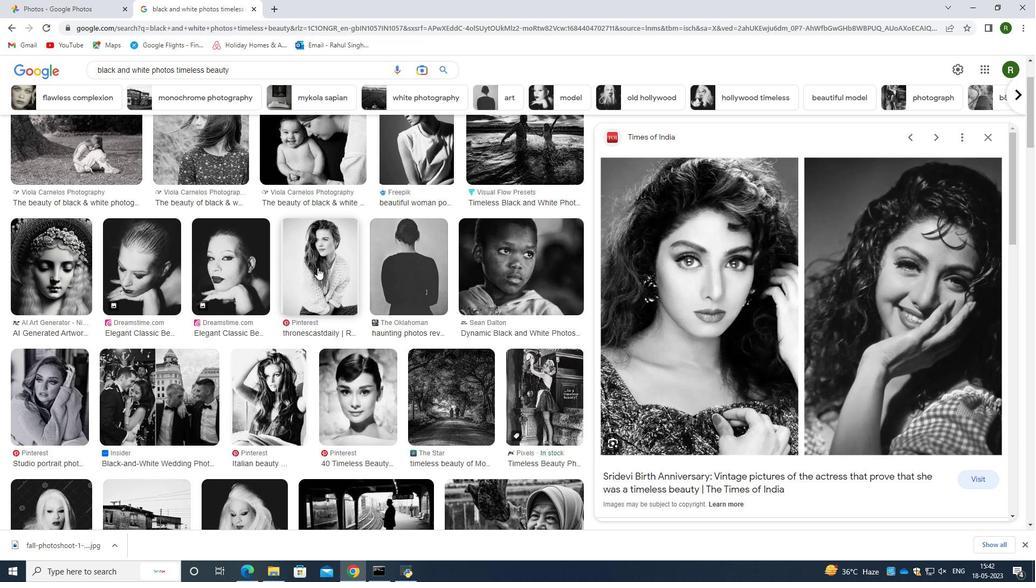 
Action: Mouse moved to (743, 314)
Screenshot: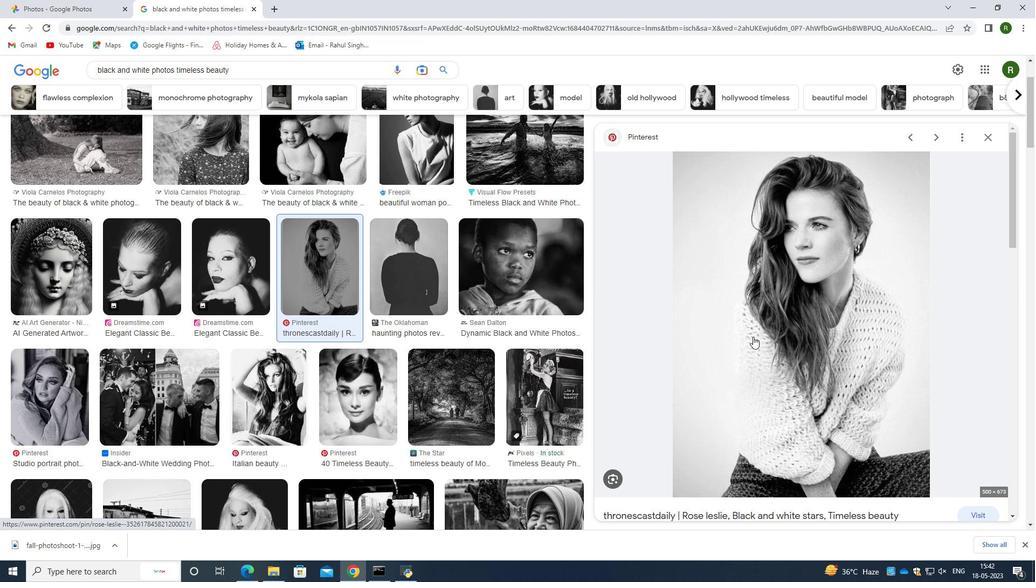 
Action: Mouse pressed right at (743, 314)
Screenshot: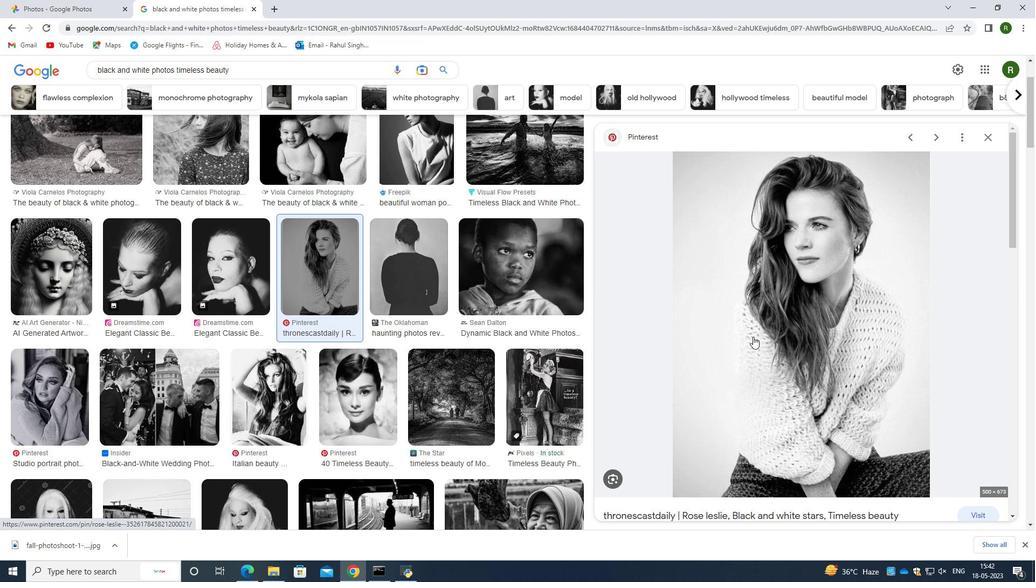 
Action: Mouse moved to (794, 431)
Screenshot: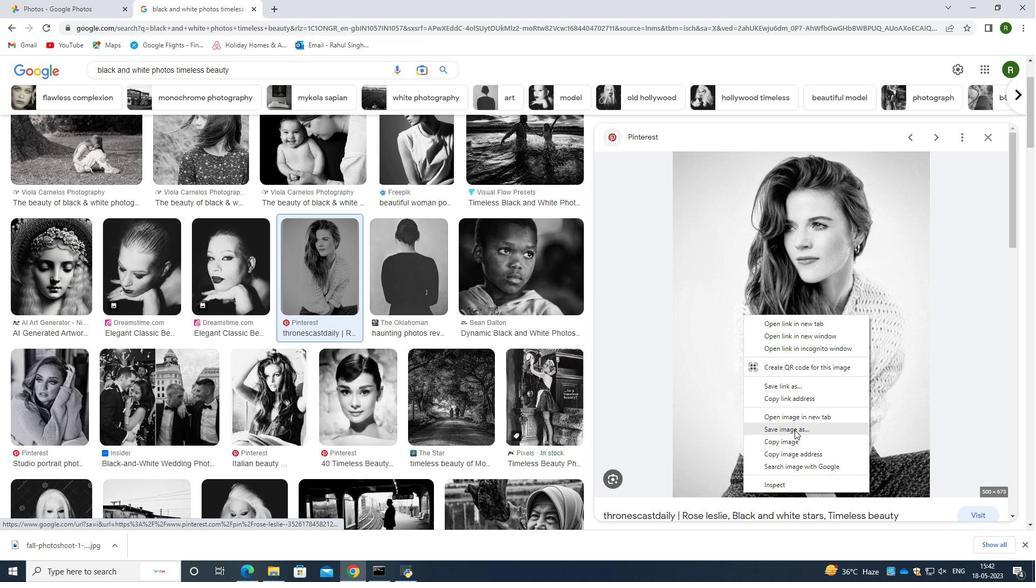 
Action: Mouse pressed left at (794, 431)
Screenshot: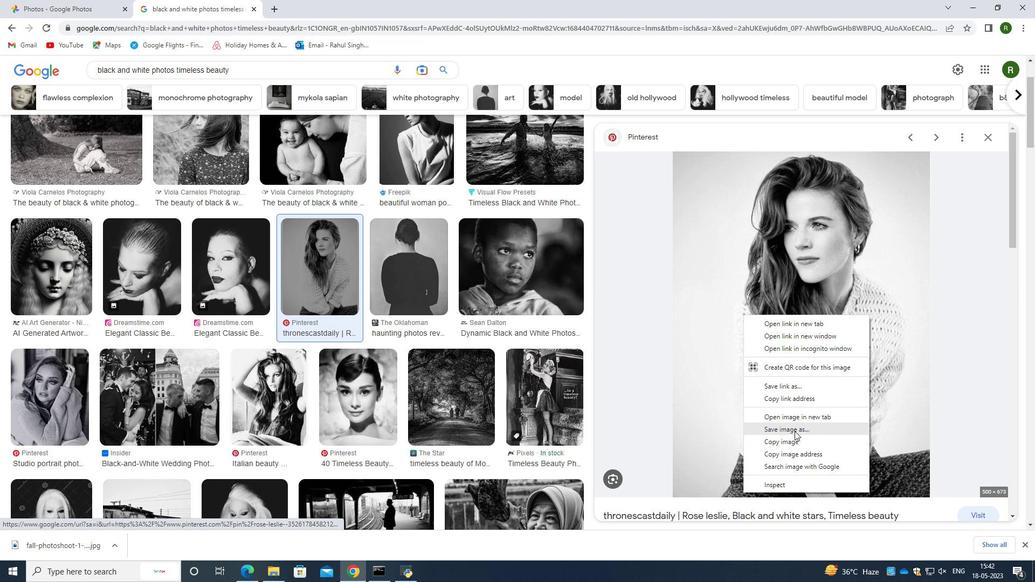 
Action: Mouse moved to (438, 276)
Screenshot: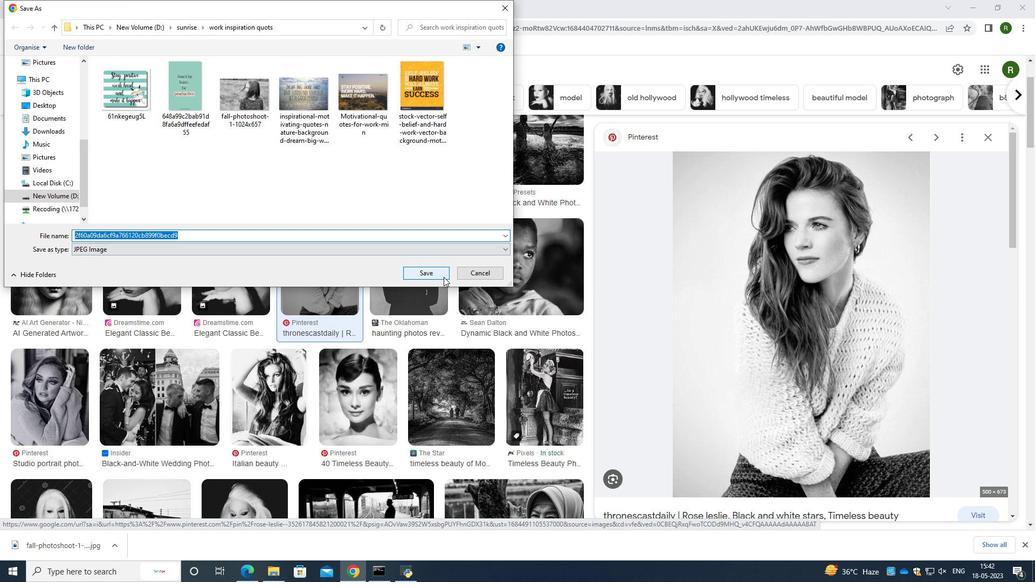 
Action: Mouse pressed left at (438, 276)
Screenshot: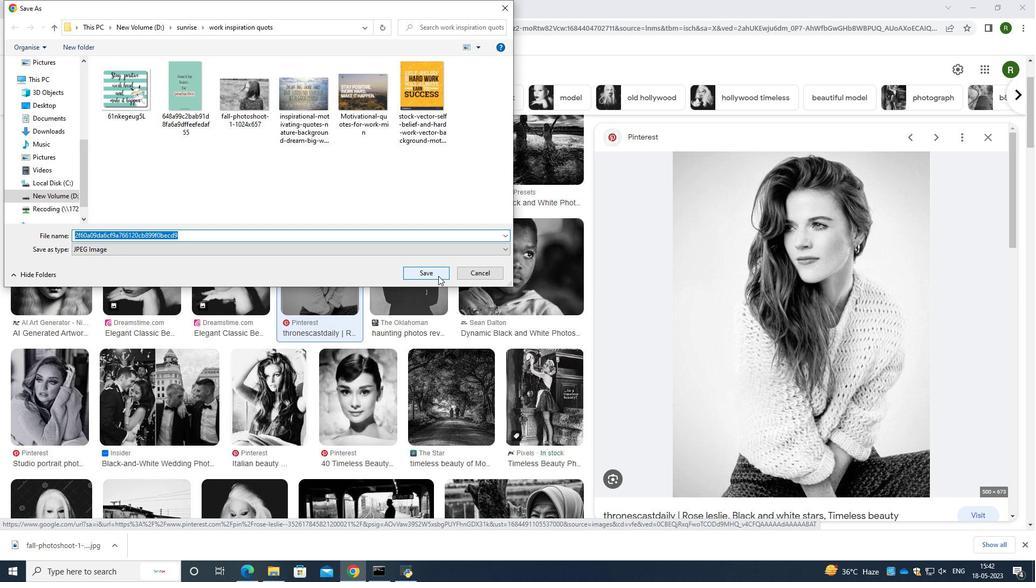 
Action: Mouse moved to (366, 297)
Screenshot: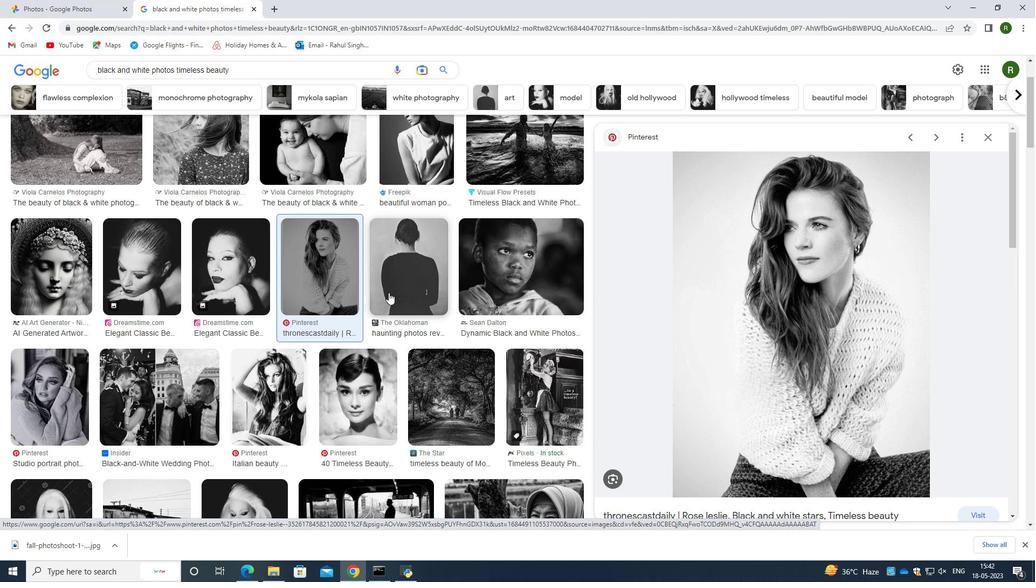 
Action: Mouse scrolled (366, 297) with delta (0, 0)
Screenshot: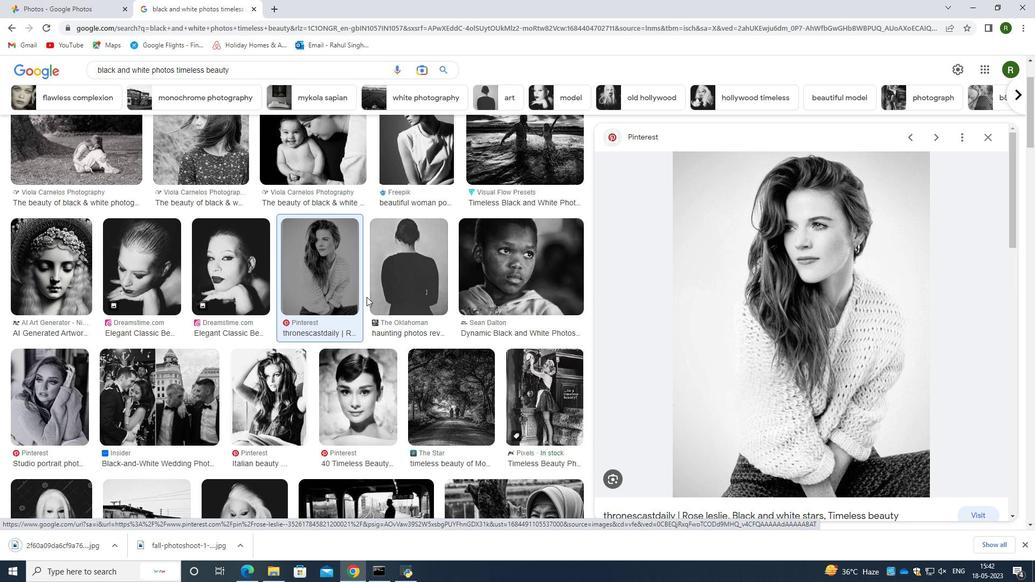 
Action: Mouse scrolled (366, 297) with delta (0, 0)
Screenshot: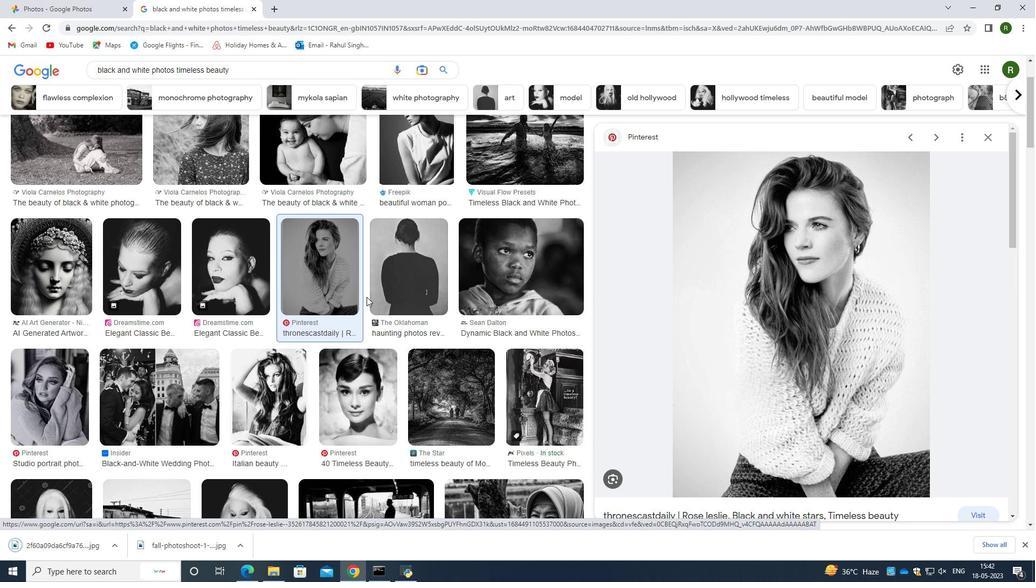 
Action: Mouse moved to (273, 287)
Screenshot: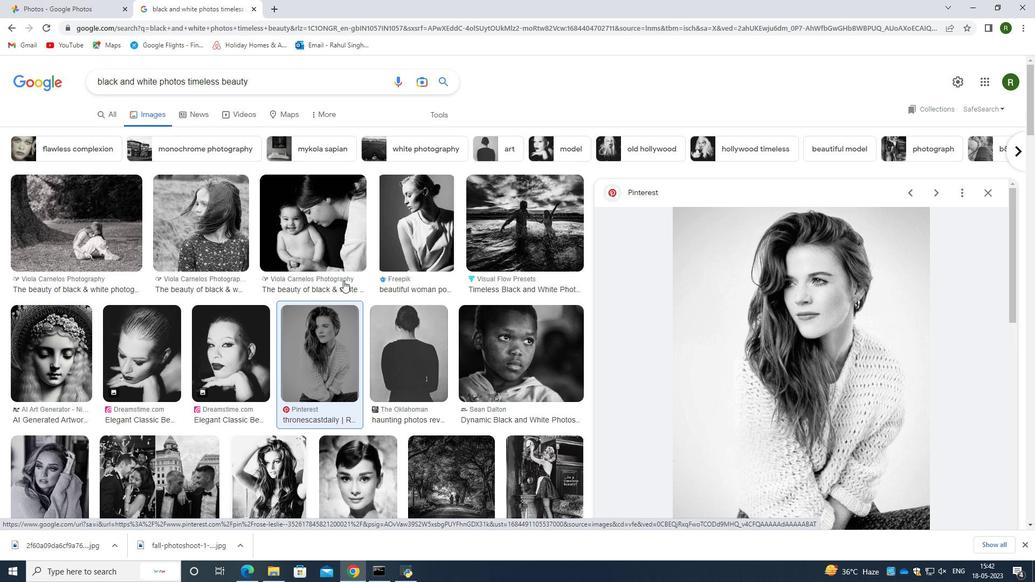
Action: Mouse scrolled (273, 287) with delta (0, 0)
Screenshot: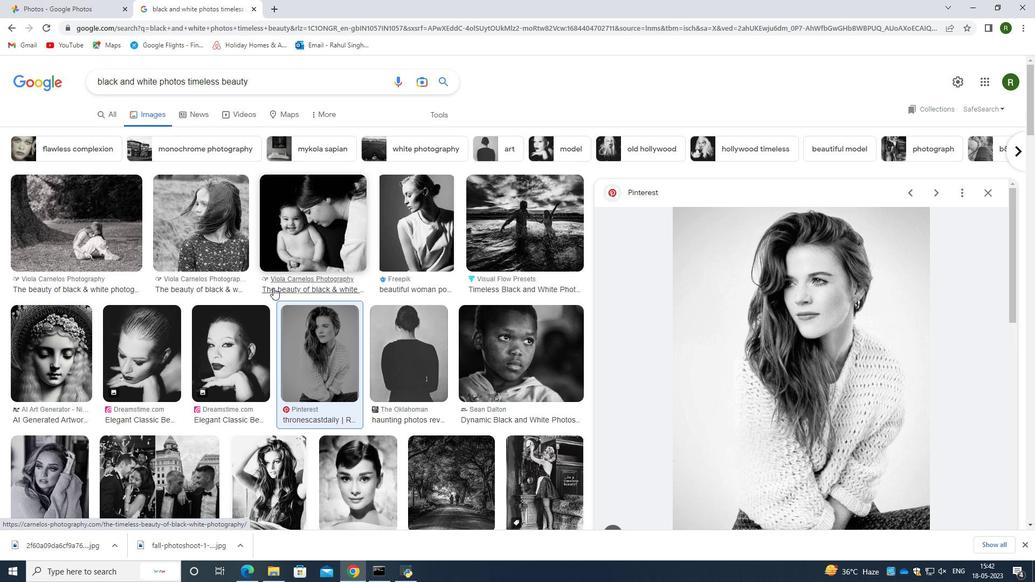 
Action: Mouse scrolled (273, 287) with delta (0, 0)
Screenshot: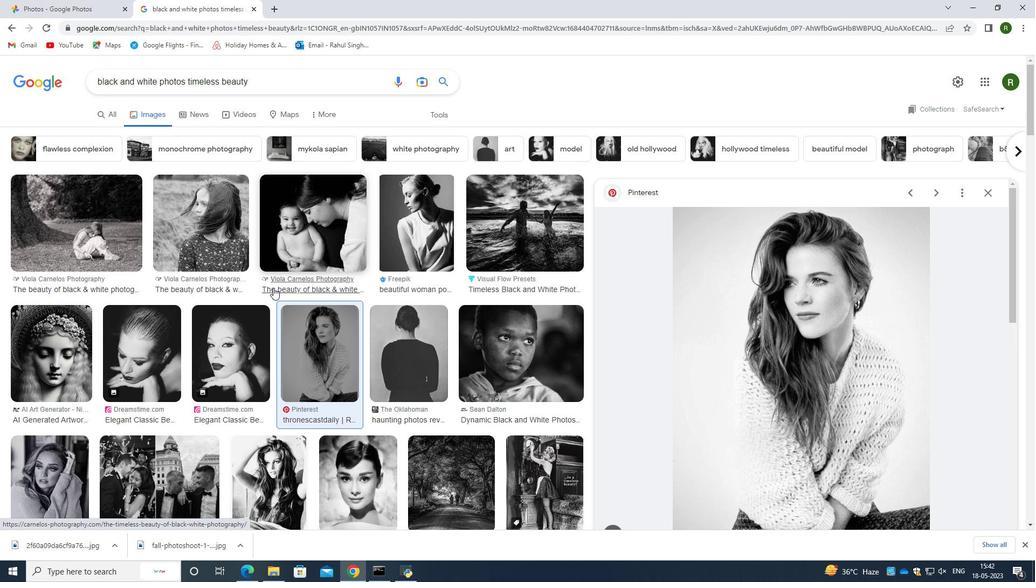 
Action: Mouse moved to (70, 368)
Screenshot: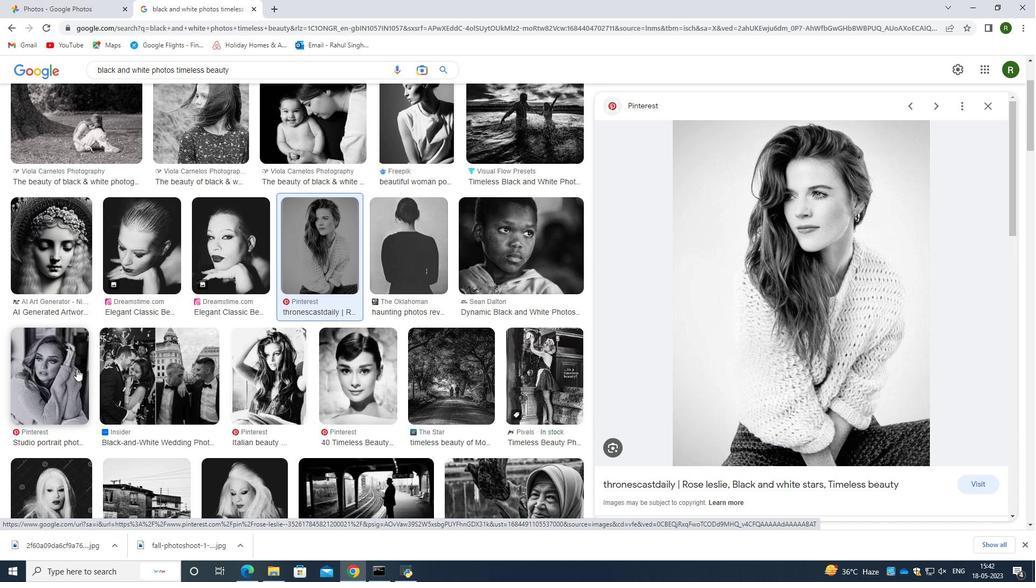 
Action: Mouse pressed left at (70, 368)
Screenshot: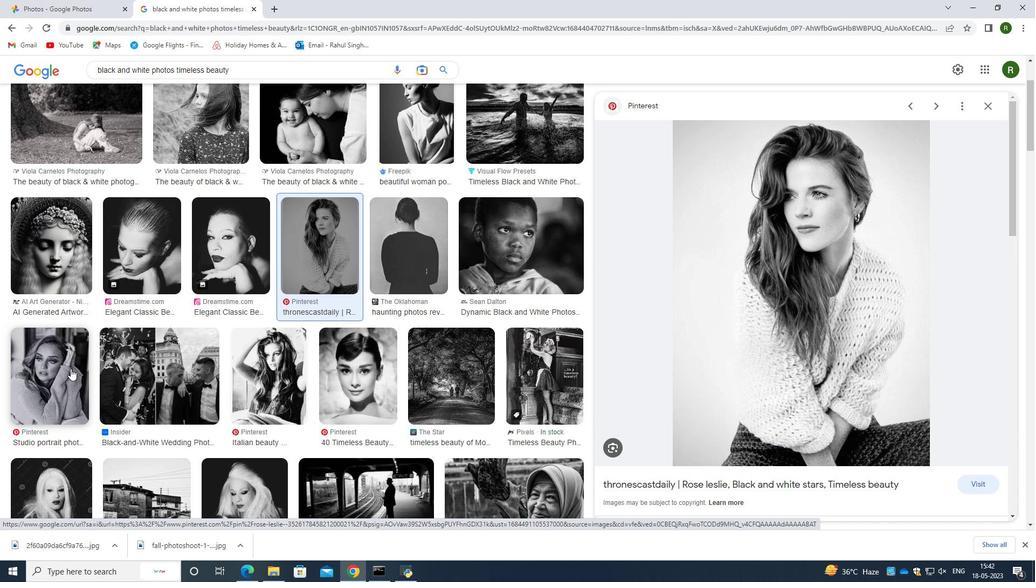 
Action: Mouse moved to (752, 277)
Screenshot: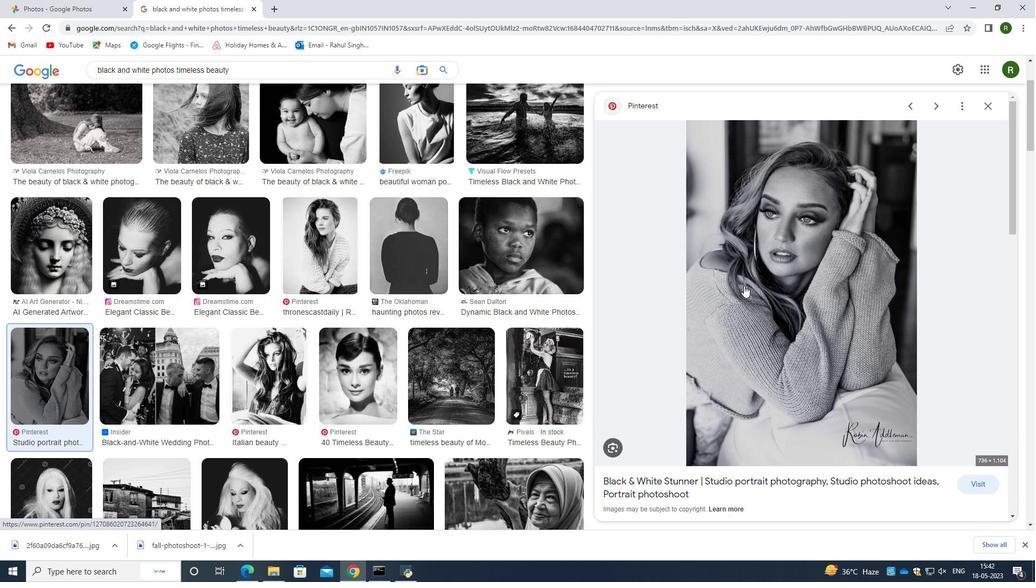 
Action: Mouse pressed right at (752, 277)
Screenshot: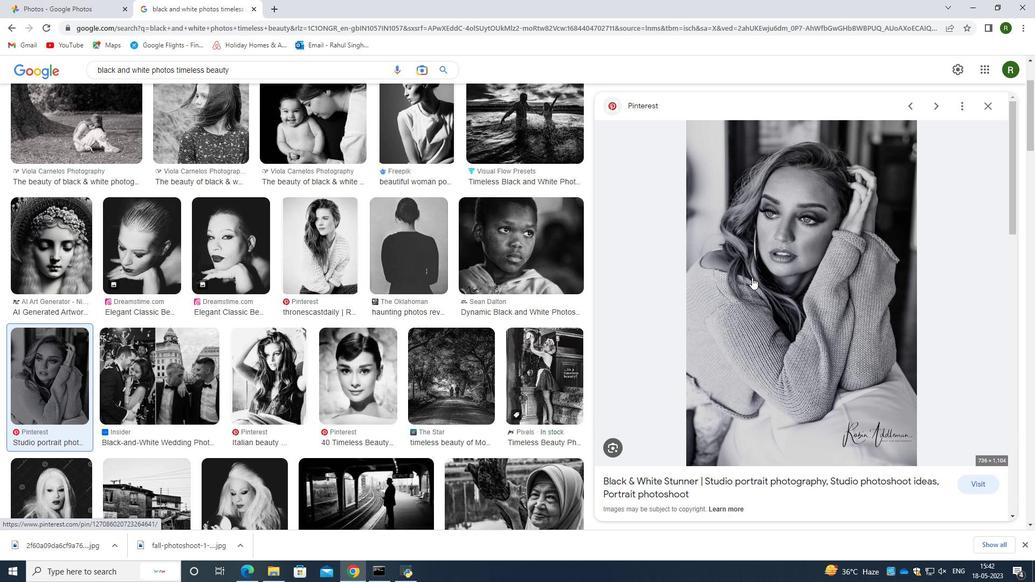 
Action: Mouse moved to (803, 389)
Screenshot: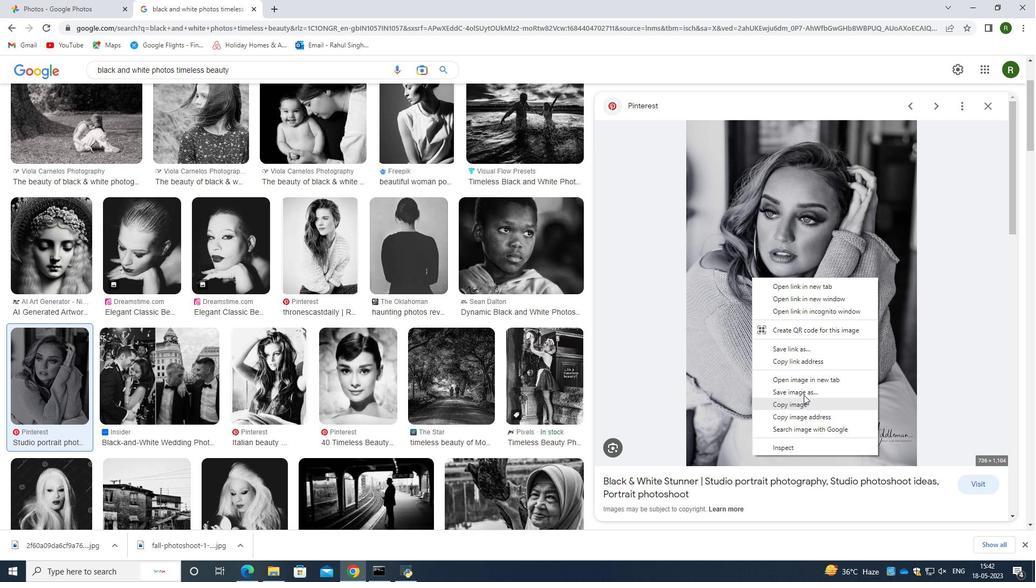 
Action: Mouse pressed left at (803, 389)
Screenshot: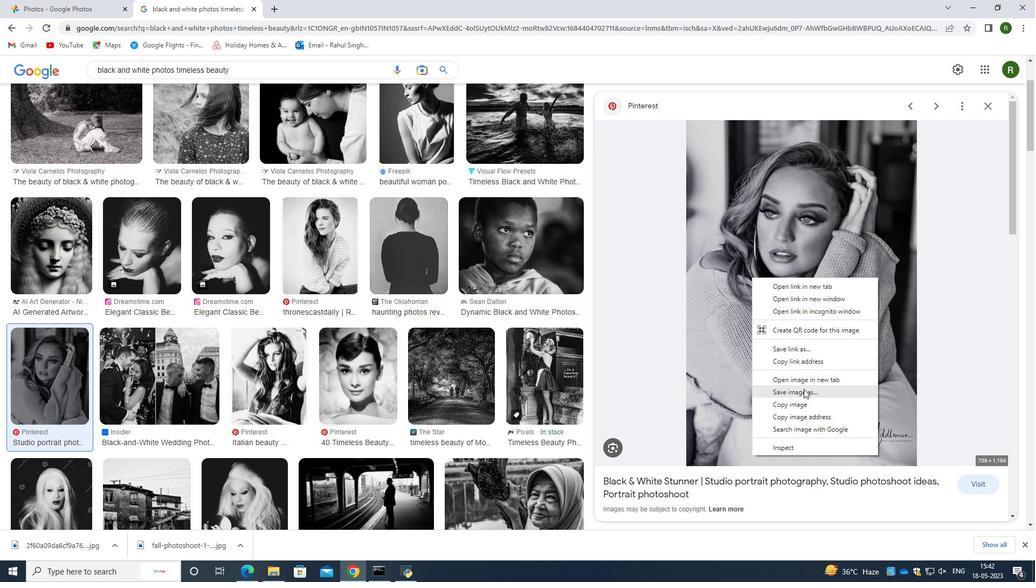 
Action: Mouse moved to (425, 275)
Screenshot: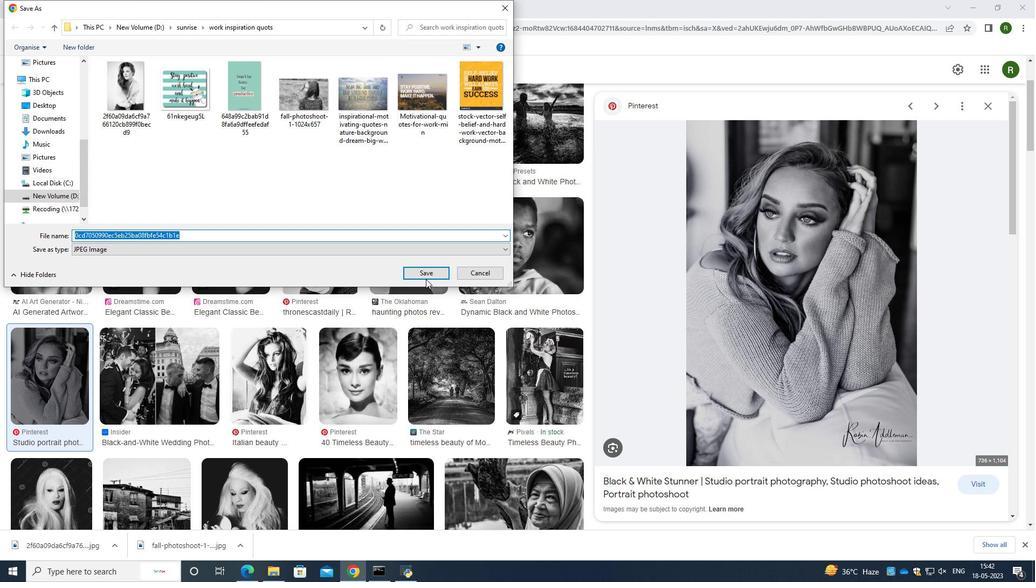 
Action: Mouse pressed left at (425, 275)
Screenshot: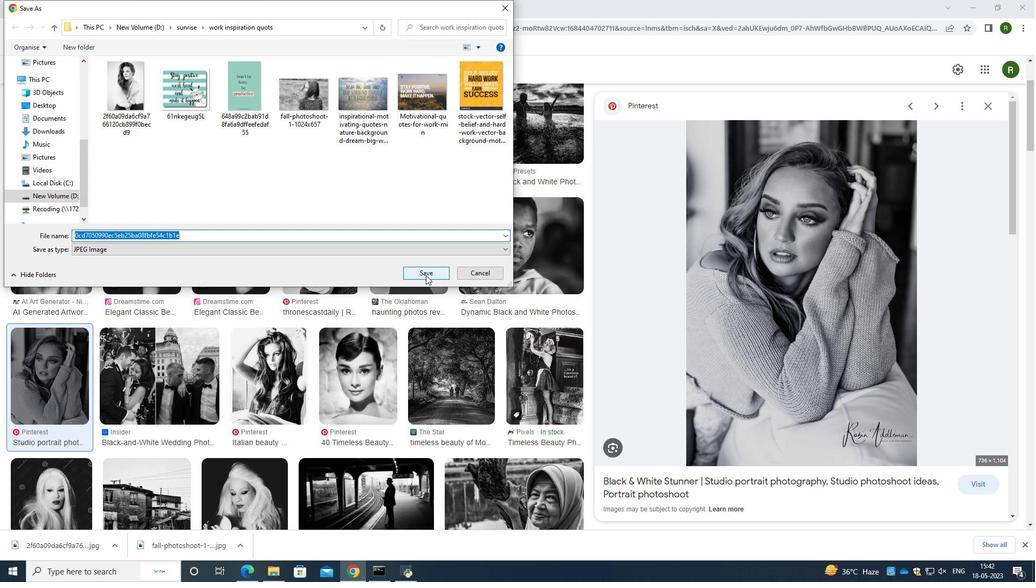 
Action: Mouse moved to (315, 345)
Screenshot: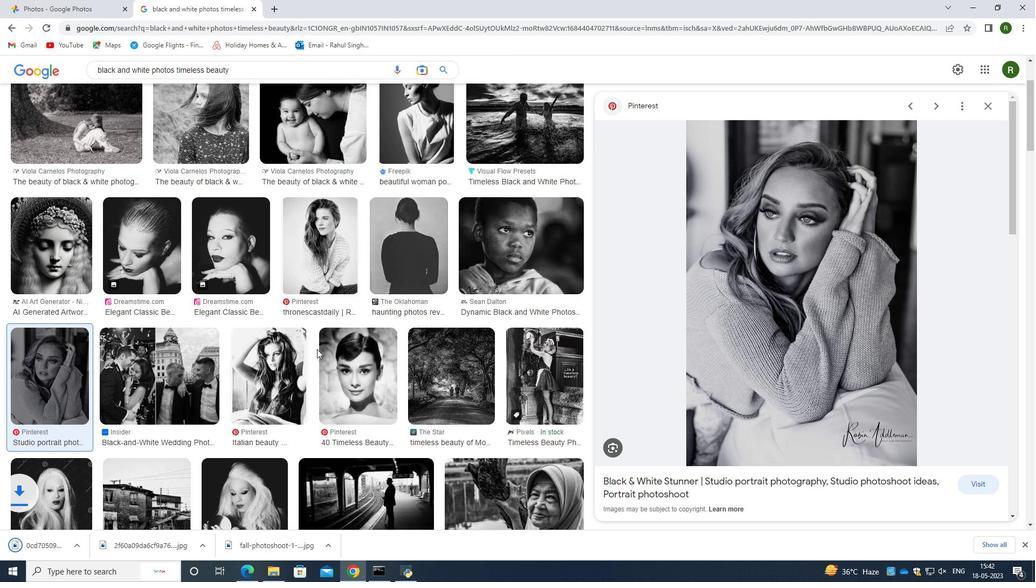 
Action: Mouse scrolled (315, 345) with delta (0, 0)
Screenshot: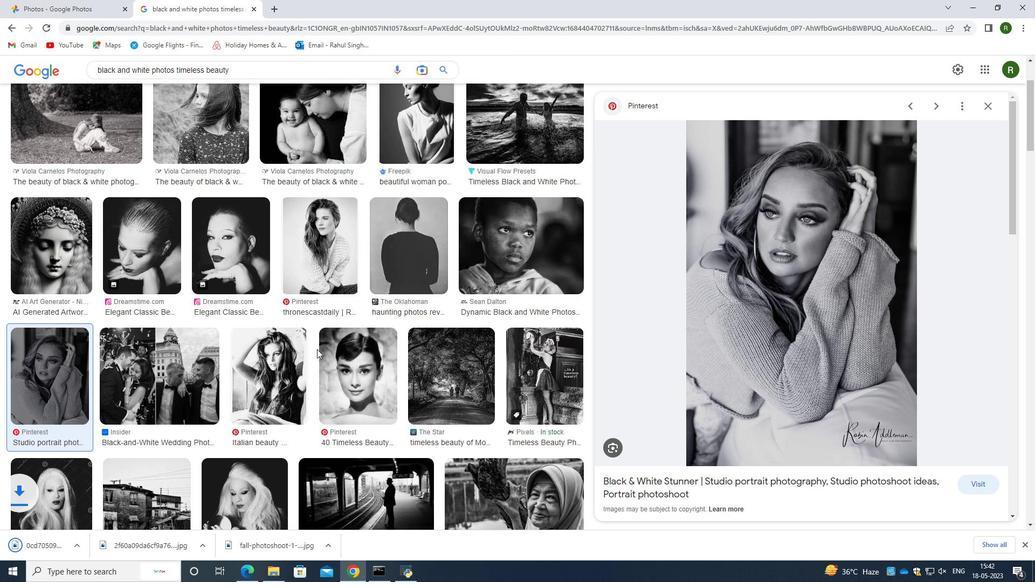 
Action: Mouse scrolled (315, 345) with delta (0, 0)
Screenshot: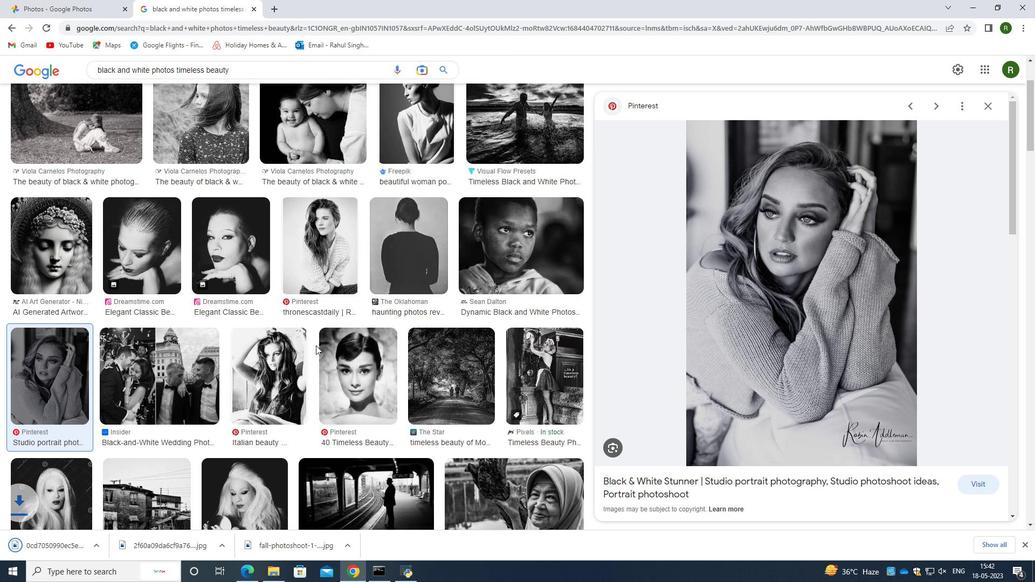 
Action: Mouse moved to (319, 344)
Screenshot: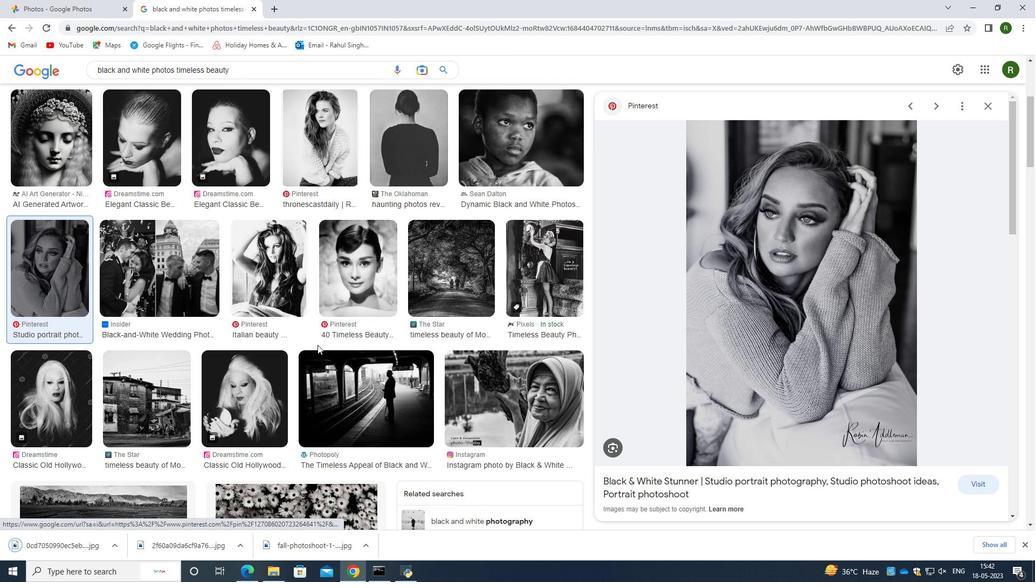
Action: Mouse scrolled (319, 344) with delta (0, 0)
Screenshot: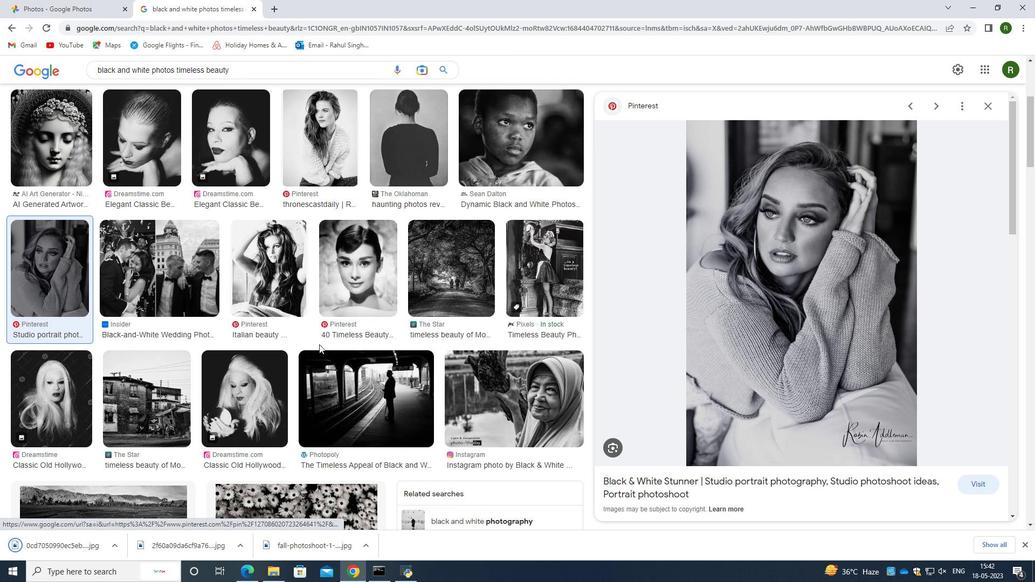 
Action: Mouse scrolled (319, 344) with delta (0, 0)
Screenshot: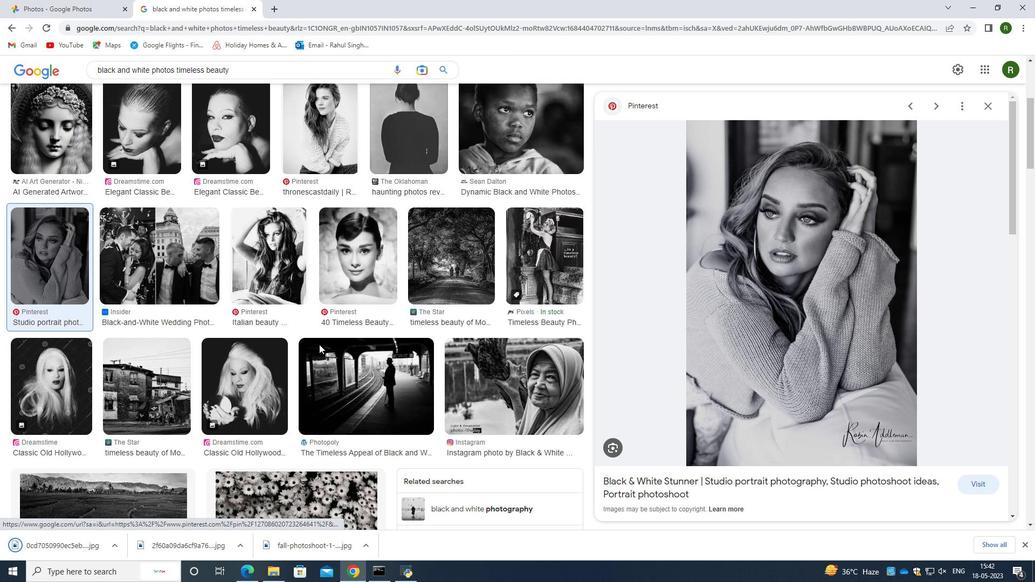 
Action: Mouse moved to (324, 343)
Screenshot: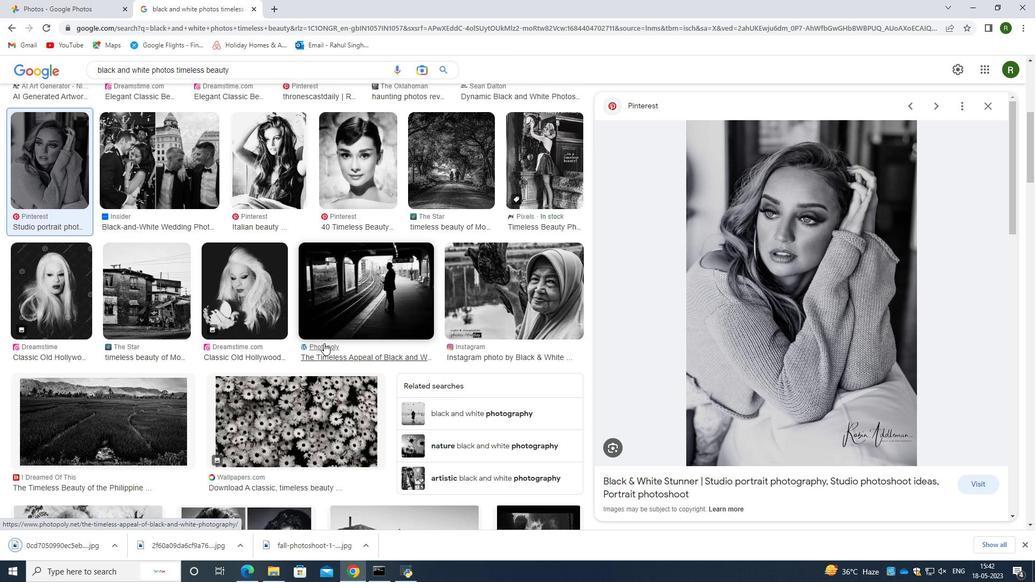 
Action: Mouse scrolled (324, 342) with delta (0, 0)
Screenshot: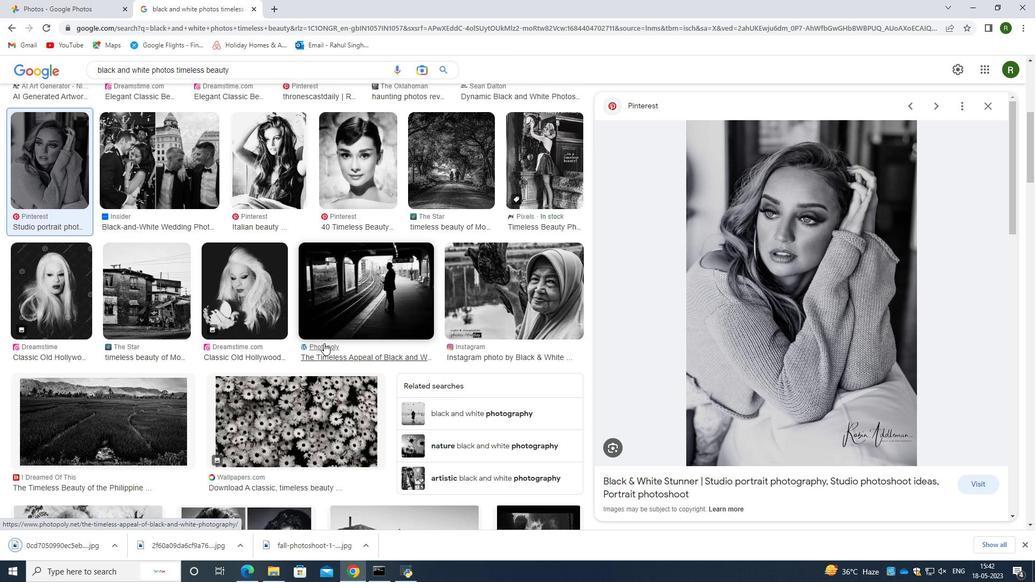 
Action: Mouse moved to (325, 343)
Screenshot: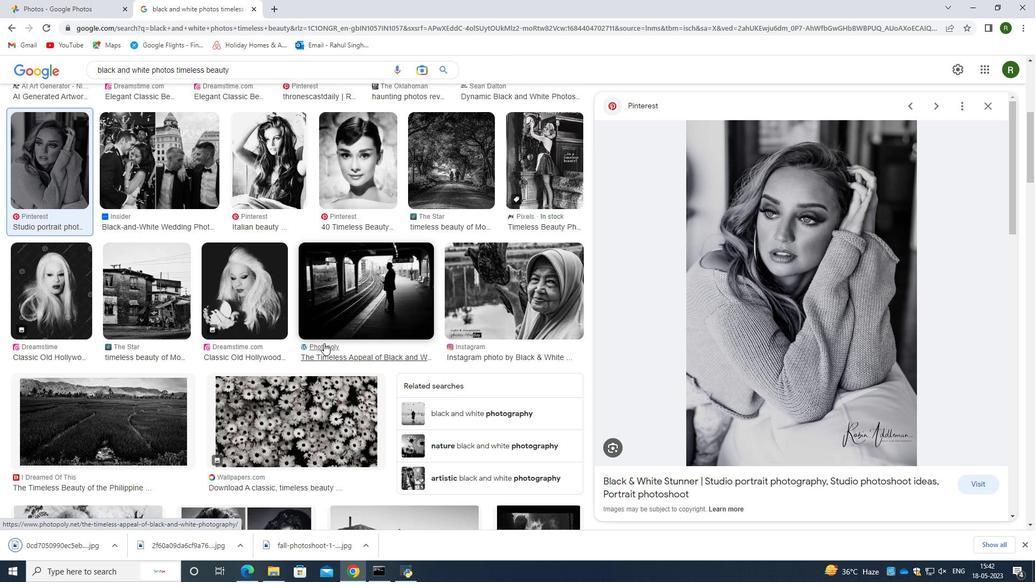 
Action: Mouse scrolled (325, 342) with delta (0, 0)
Screenshot: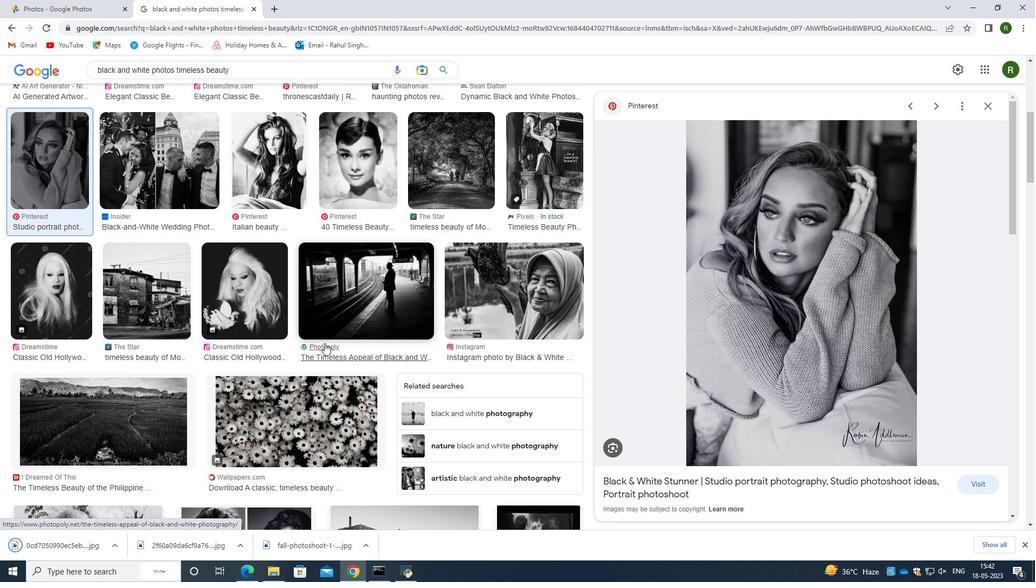 
Action: Mouse moved to (332, 339)
Screenshot: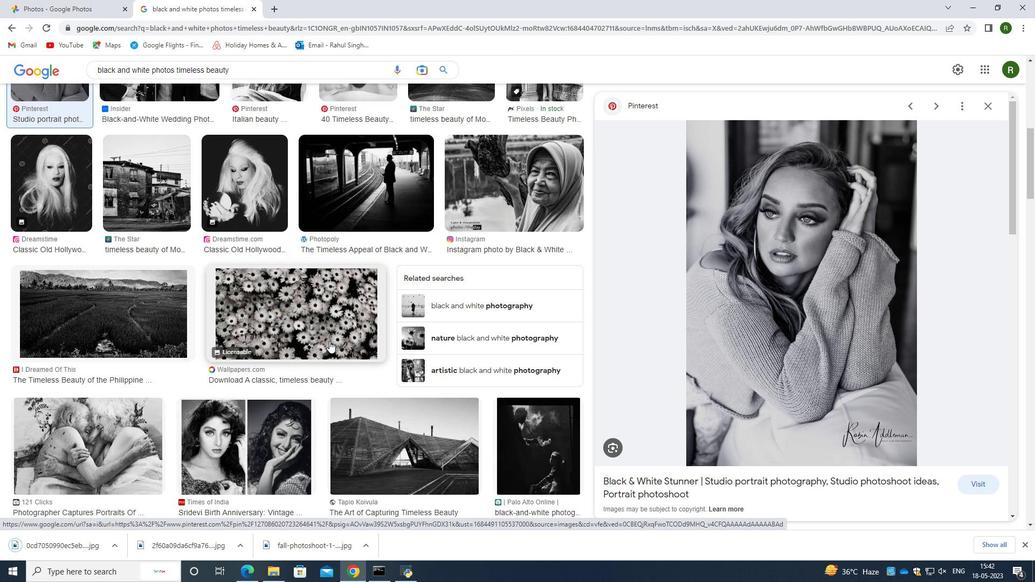 
Action: Mouse scrolled (332, 338) with delta (0, 0)
Screenshot: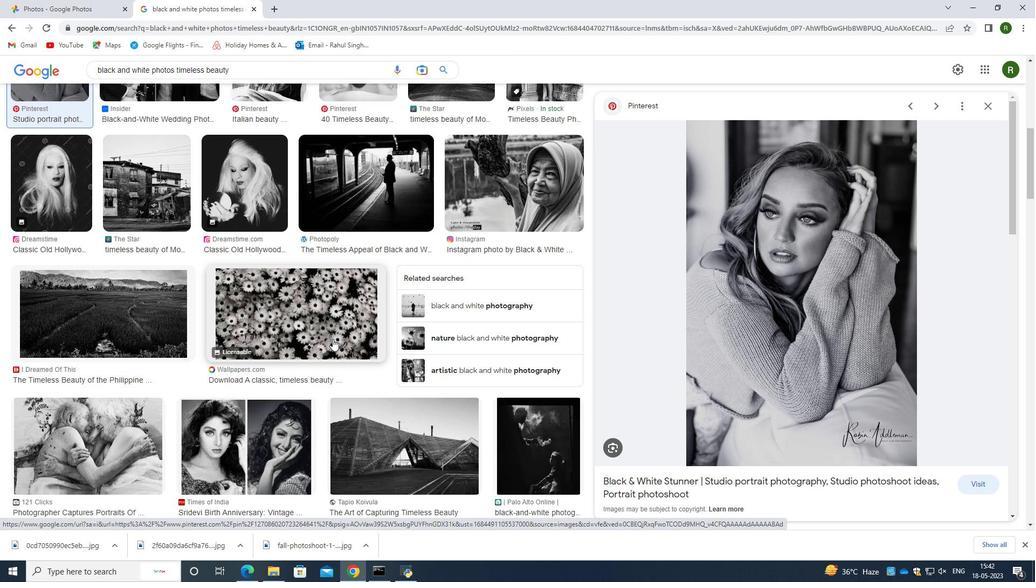 
Action: Mouse scrolled (332, 338) with delta (0, 0)
Screenshot: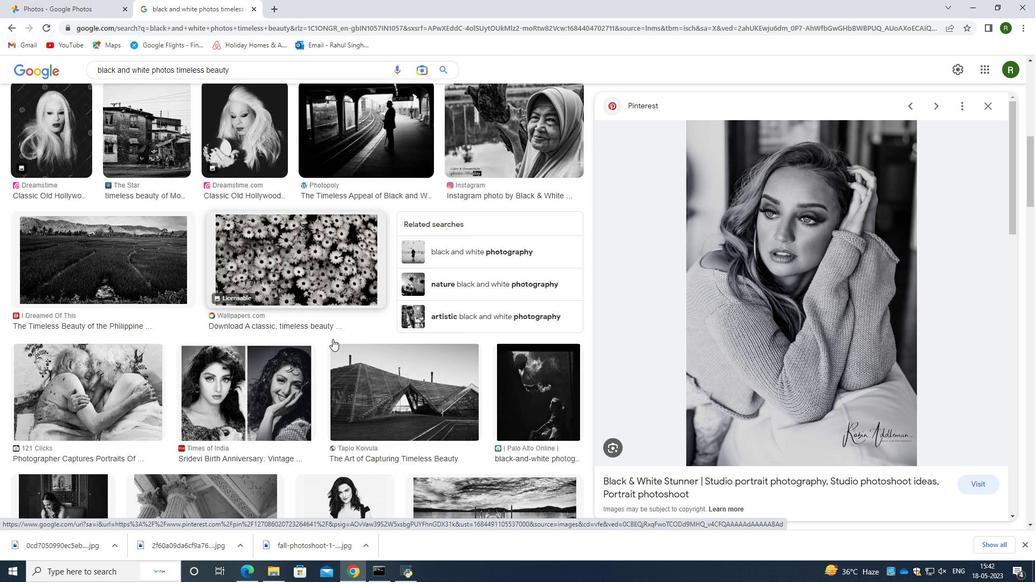 
Action: Mouse scrolled (332, 338) with delta (0, 0)
Screenshot: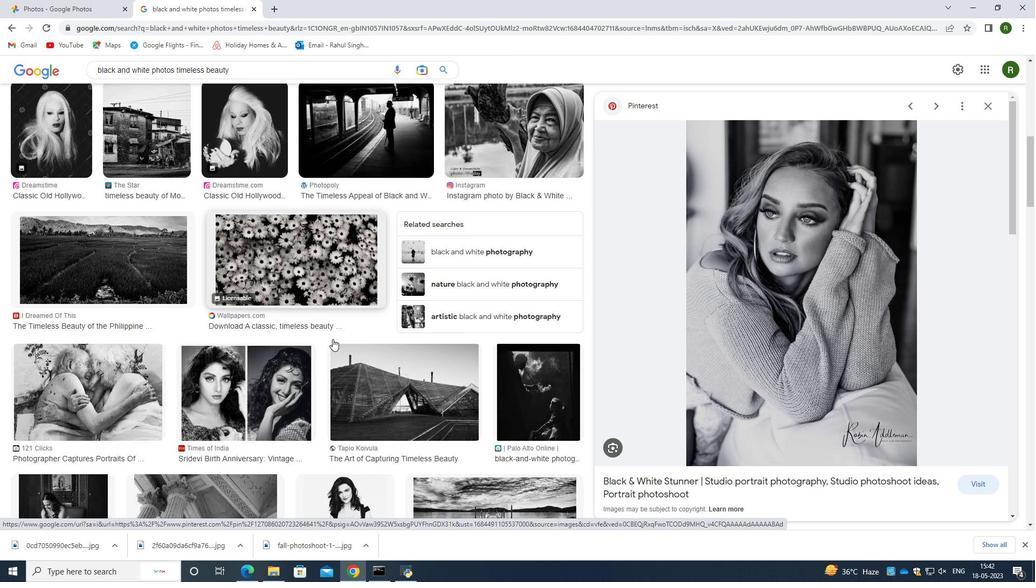
Action: Mouse scrolled (332, 338) with delta (0, 0)
Screenshot: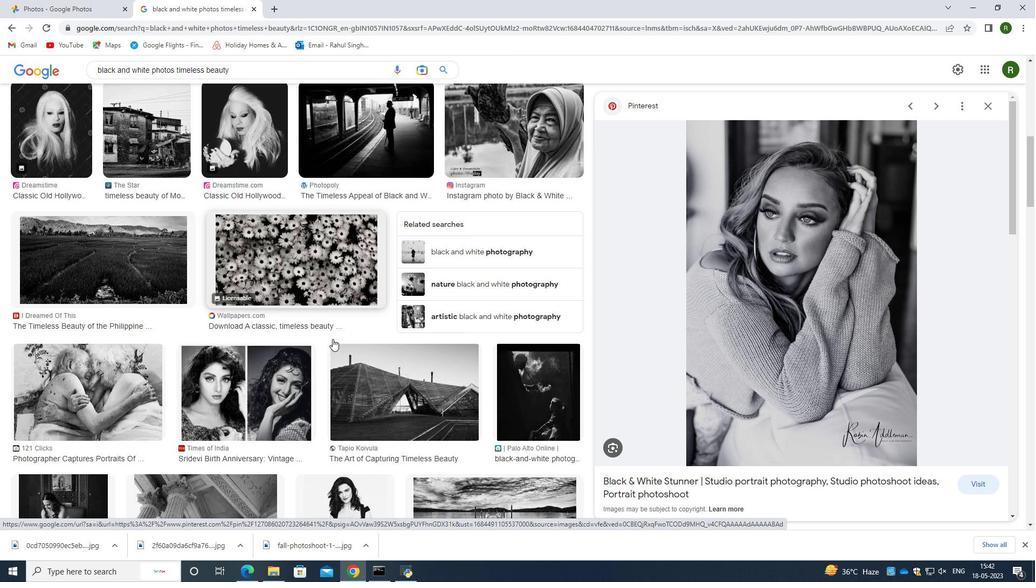 
Action: Mouse scrolled (332, 338) with delta (0, 0)
Screenshot: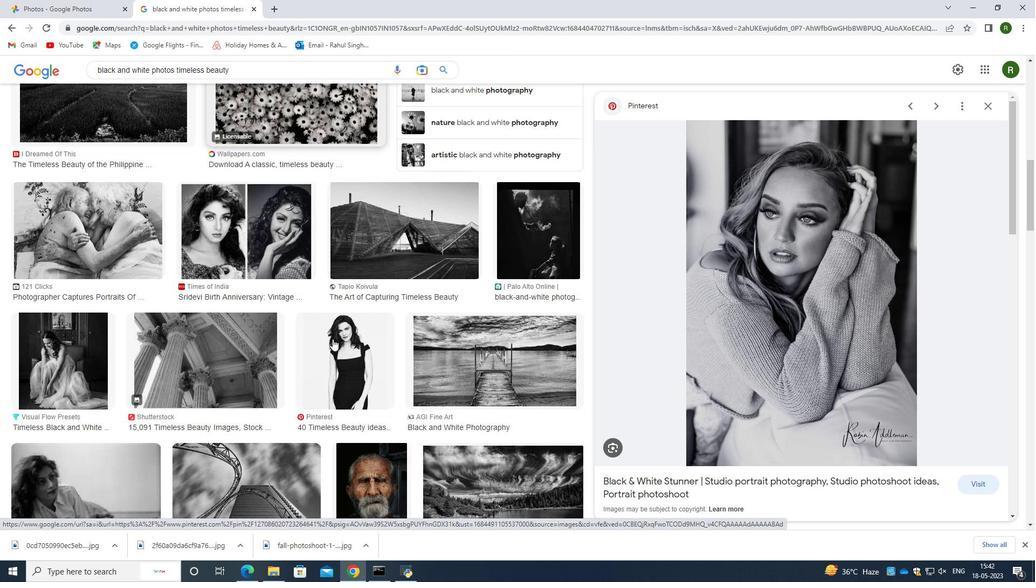 
Action: Mouse scrolled (332, 338) with delta (0, 0)
Screenshot: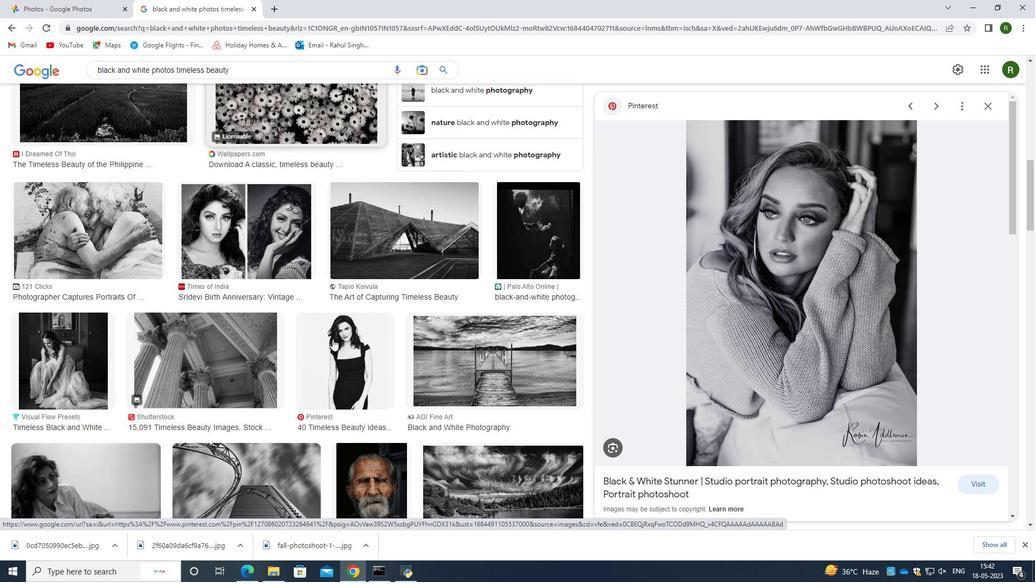 
Action: Mouse scrolled (332, 338) with delta (0, 0)
Screenshot: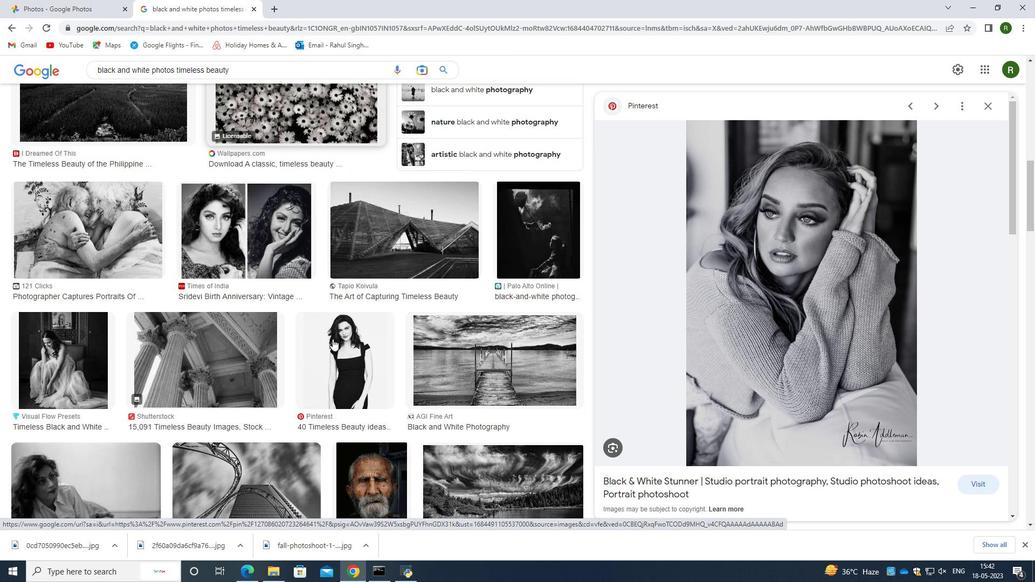 
Action: Mouse scrolled (332, 338) with delta (0, 0)
Screenshot: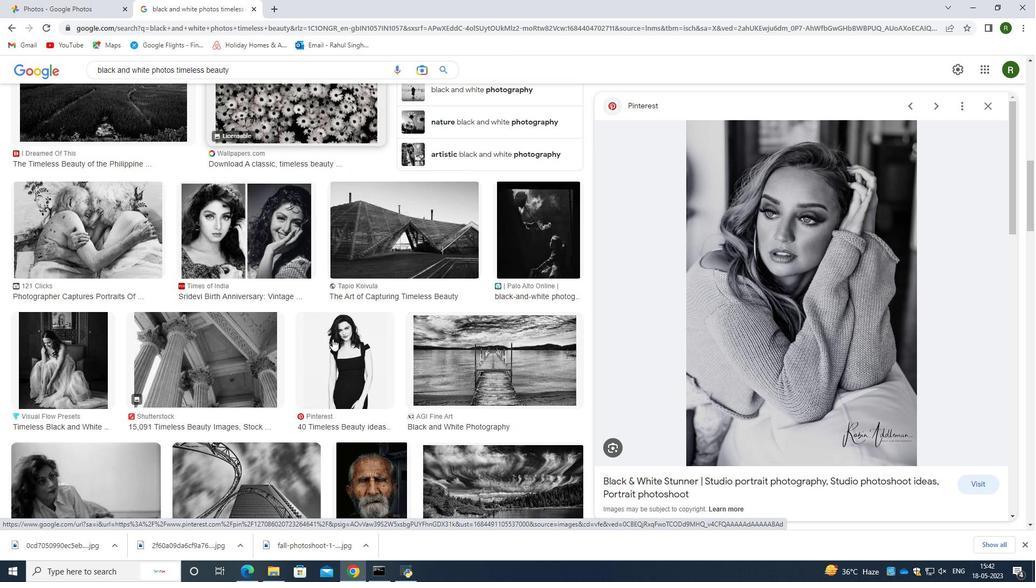 
Action: Mouse scrolled (332, 338) with delta (0, 0)
Screenshot: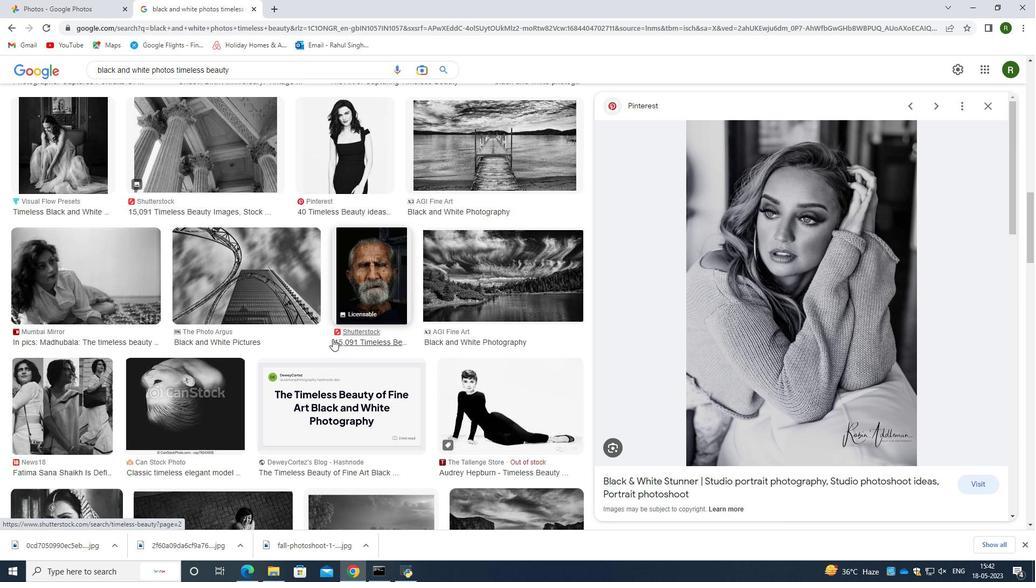 
Action: Mouse scrolled (332, 338) with delta (0, 0)
Screenshot: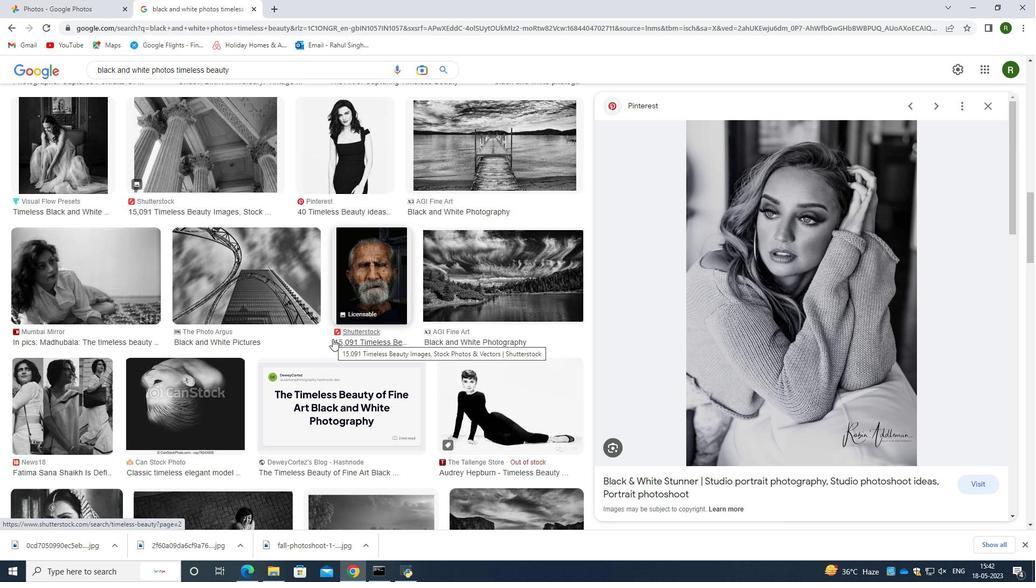 
Action: Mouse moved to (334, 338)
Screenshot: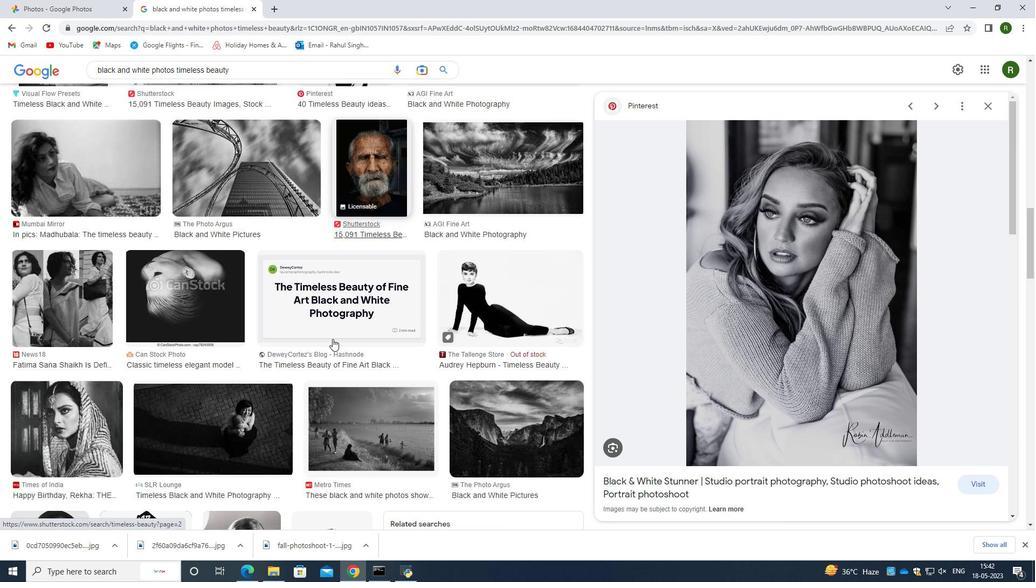 
Action: Mouse scrolled (334, 338) with delta (0, 0)
Screenshot: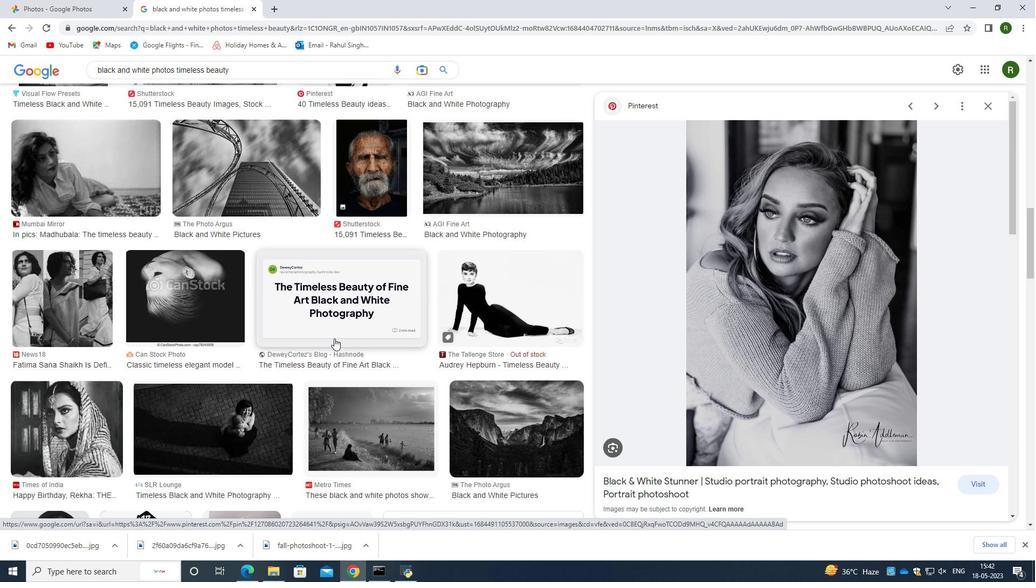 
Action: Mouse scrolled (334, 338) with delta (0, 0)
Screenshot: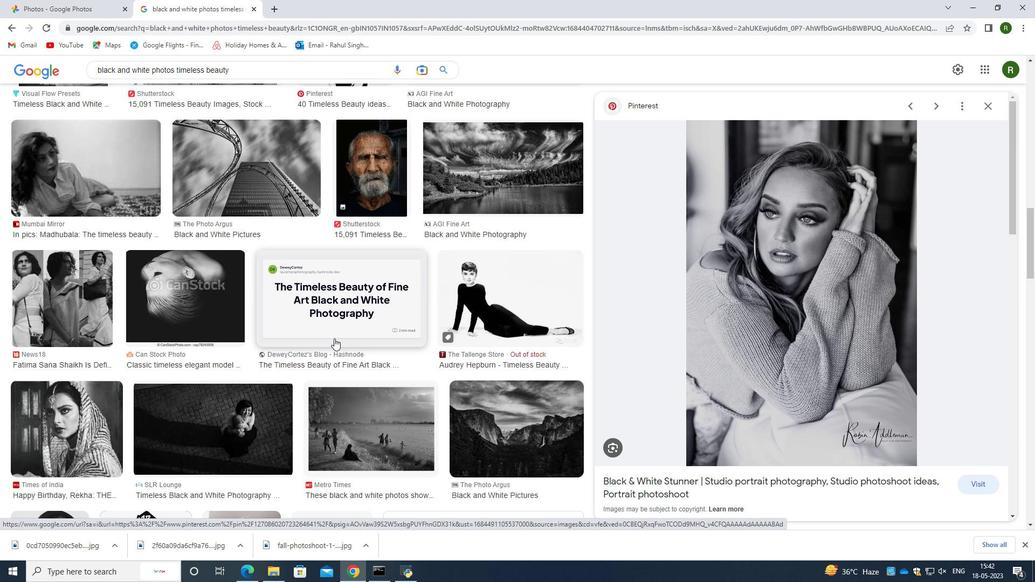 
Action: Mouse scrolled (334, 338) with delta (0, 0)
Screenshot: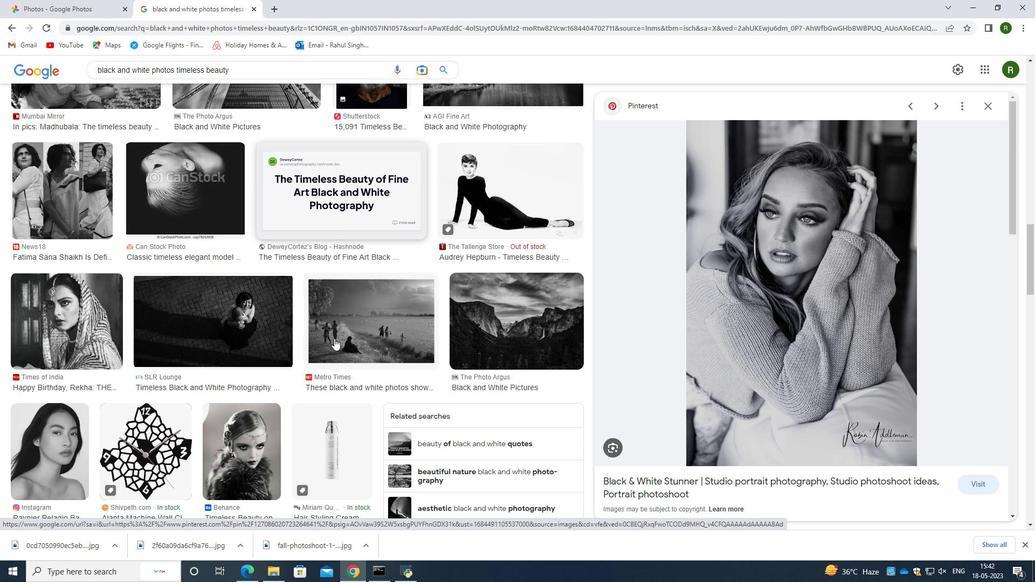 
Action: Mouse scrolled (334, 338) with delta (0, 0)
Screenshot: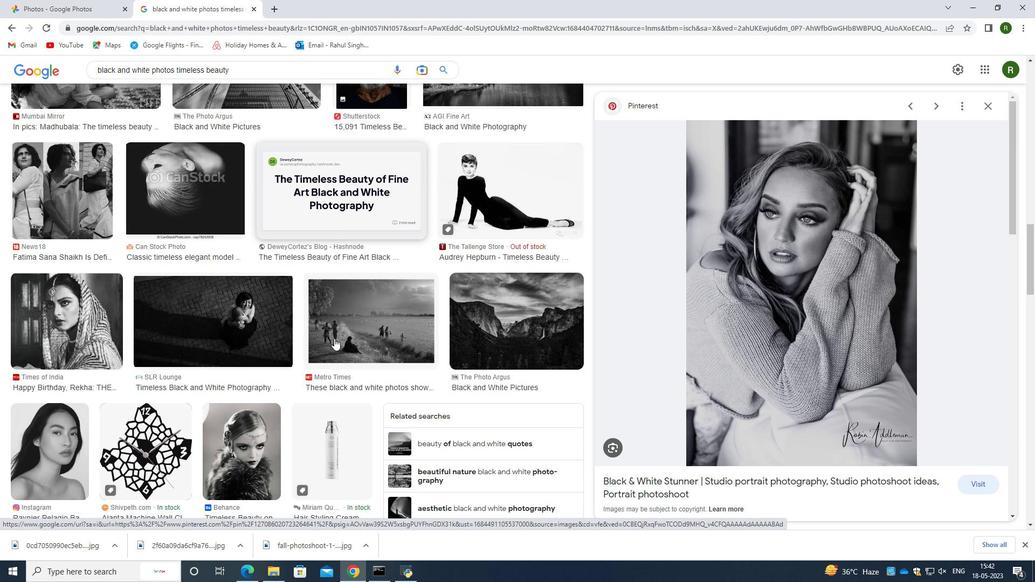 
Action: Mouse moved to (338, 331)
Screenshot: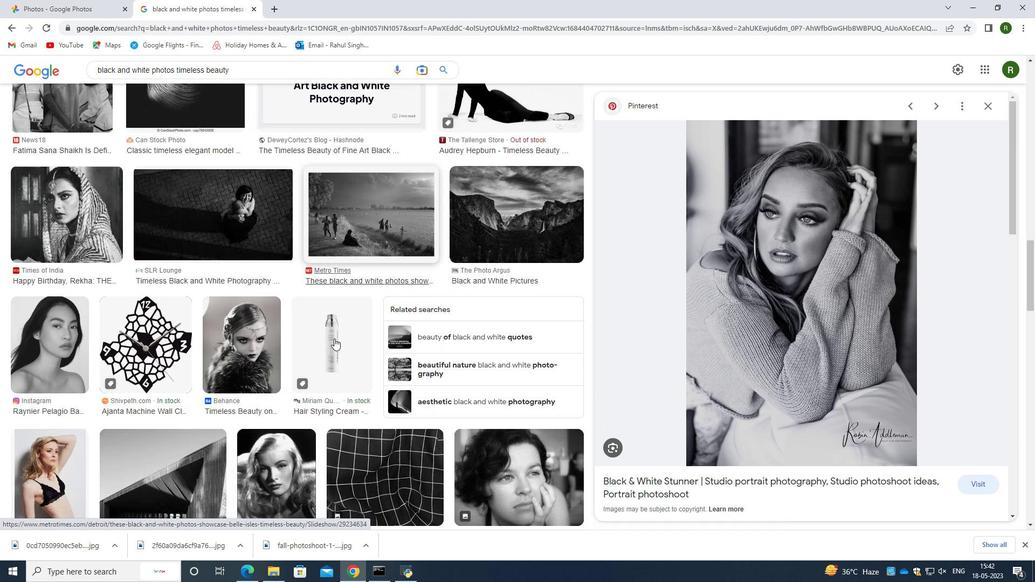 
Action: Mouse scrolled (338, 331) with delta (0, 0)
Screenshot: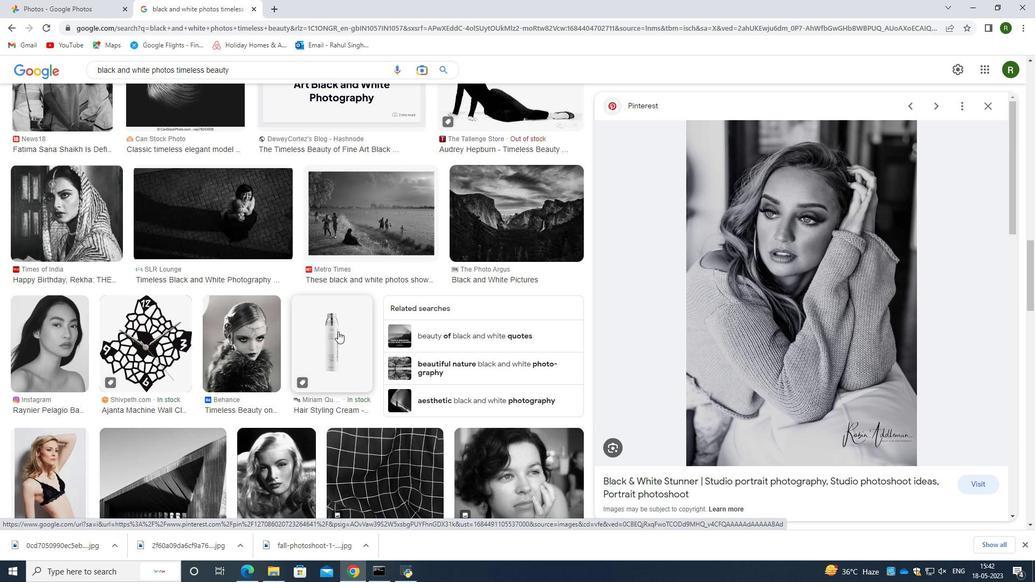 
Action: Mouse scrolled (338, 331) with delta (0, 0)
Screenshot: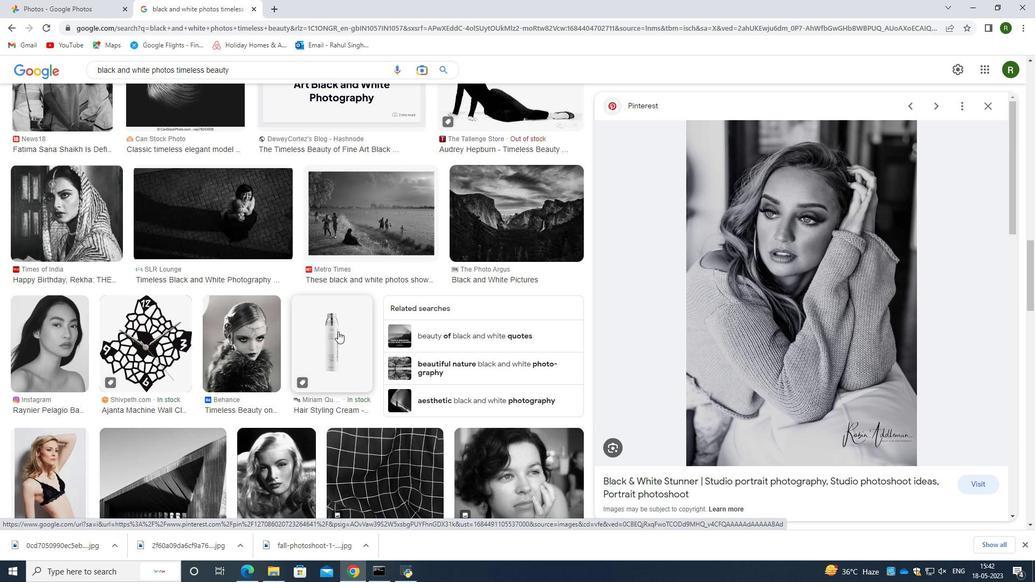 
Action: Mouse scrolled (338, 331) with delta (0, 0)
Screenshot: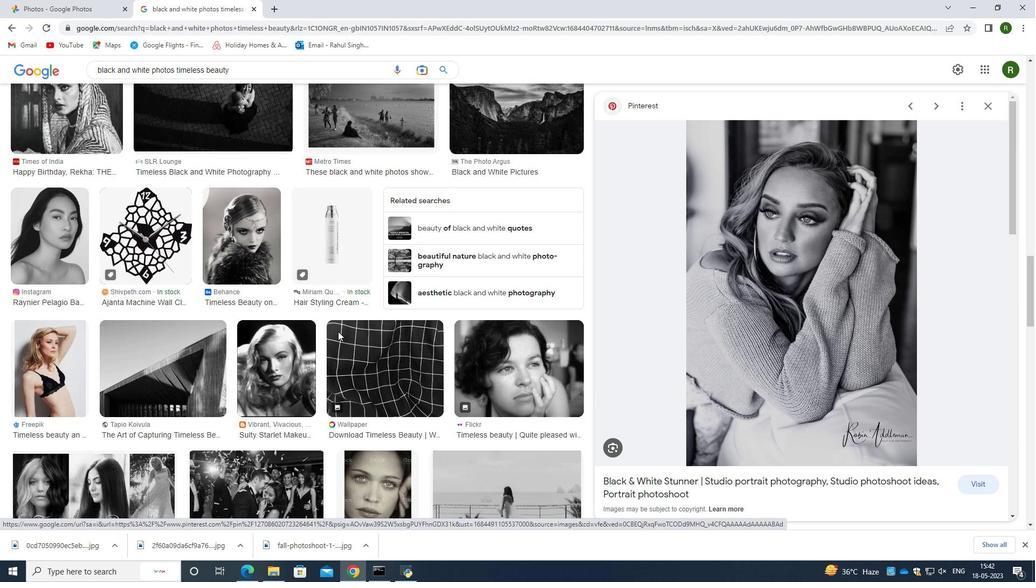 
Action: Mouse scrolled (338, 331) with delta (0, 0)
Screenshot: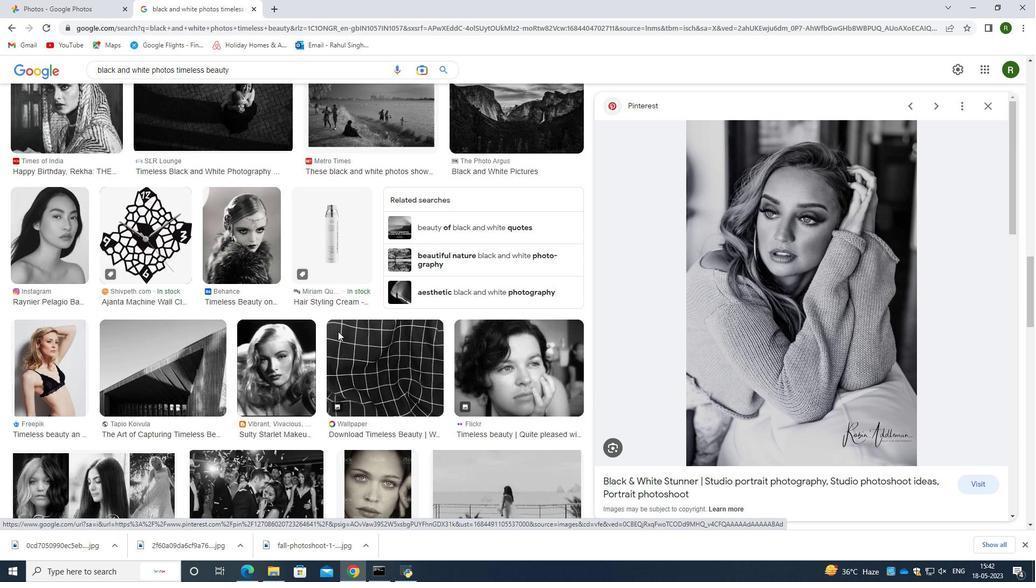 
Action: Mouse scrolled (338, 331) with delta (0, 0)
Screenshot: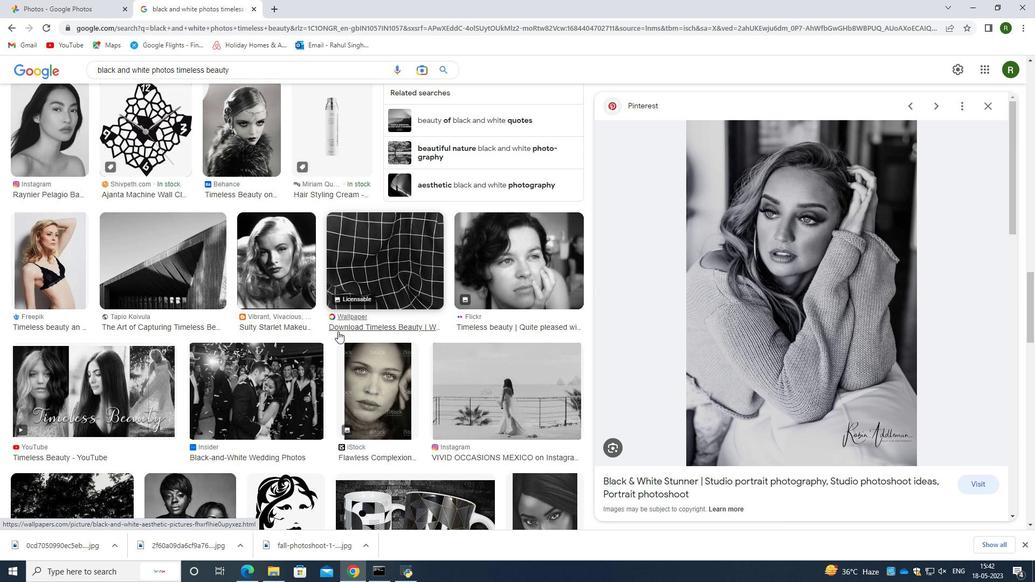 
Action: Mouse scrolled (338, 331) with delta (0, 0)
Screenshot: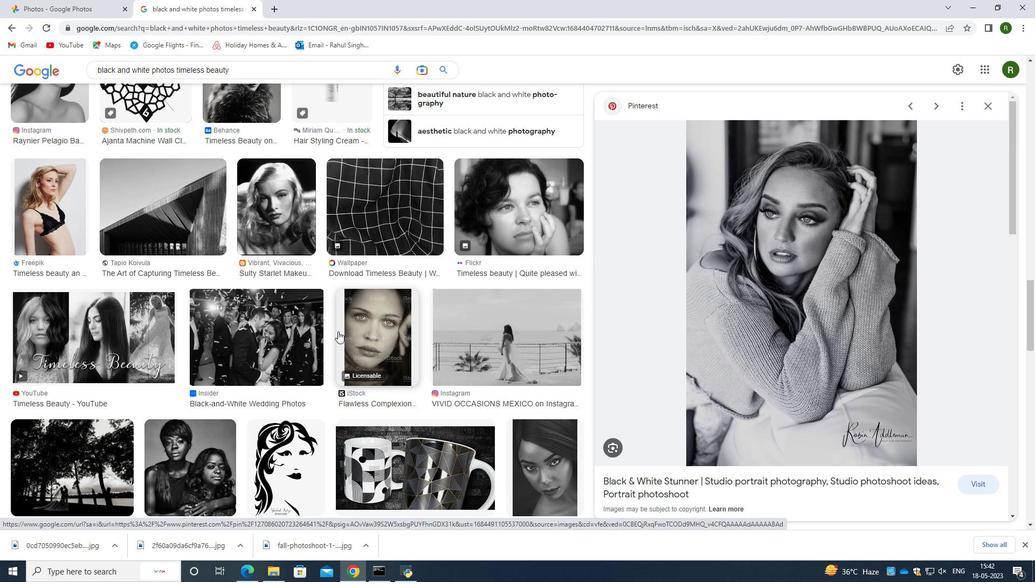 
Action: Mouse scrolled (338, 331) with delta (0, 0)
Screenshot: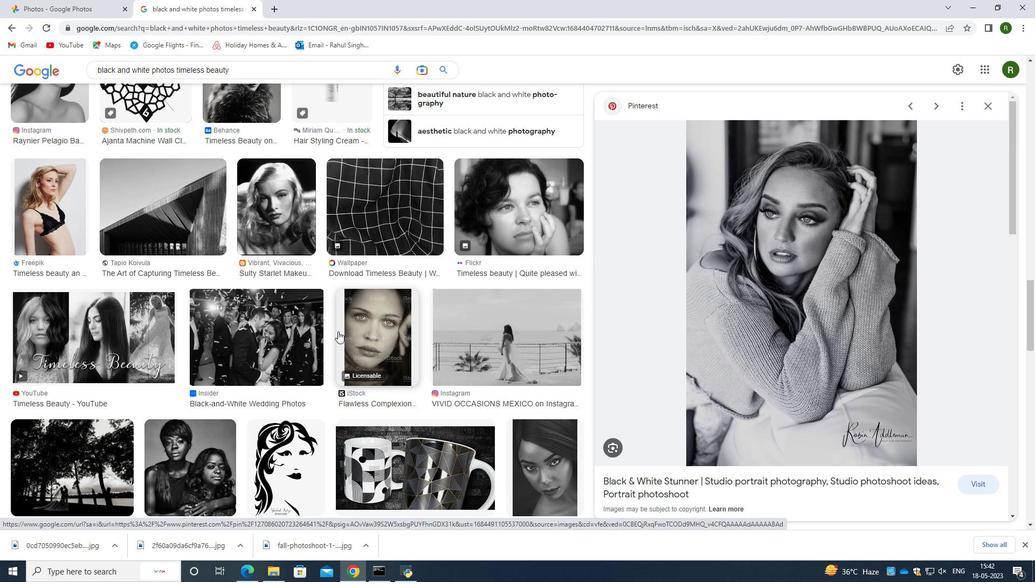 
Action: Mouse scrolled (338, 331) with delta (0, 0)
Screenshot: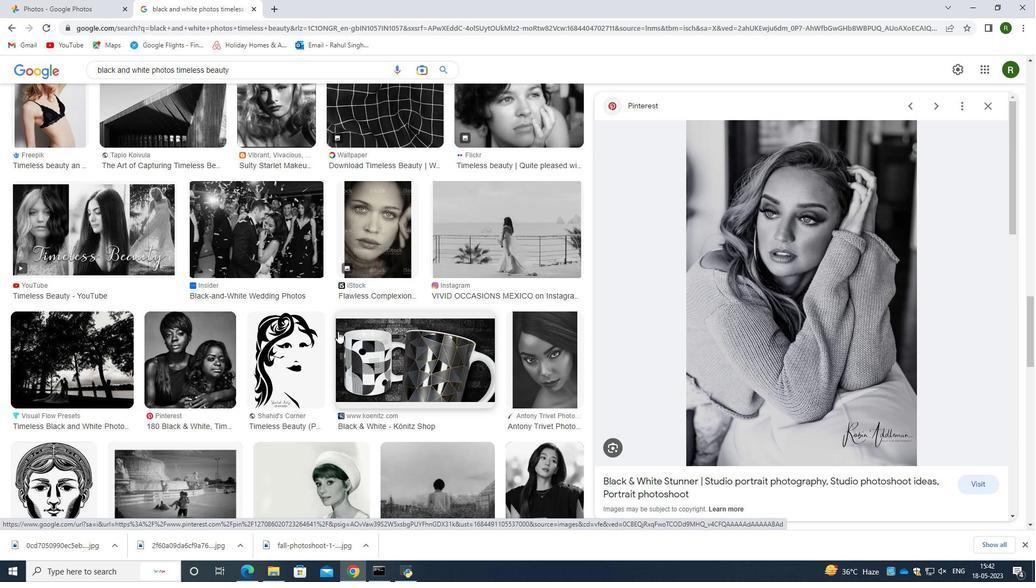 
Action: Mouse scrolled (338, 331) with delta (0, 0)
Screenshot: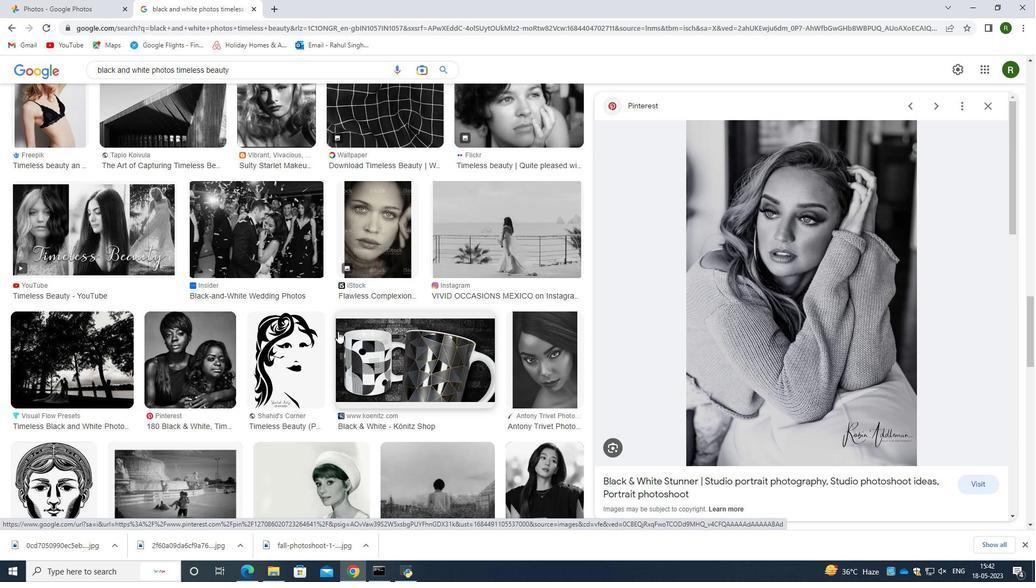 
Action: Mouse scrolled (338, 331) with delta (0, 0)
Screenshot: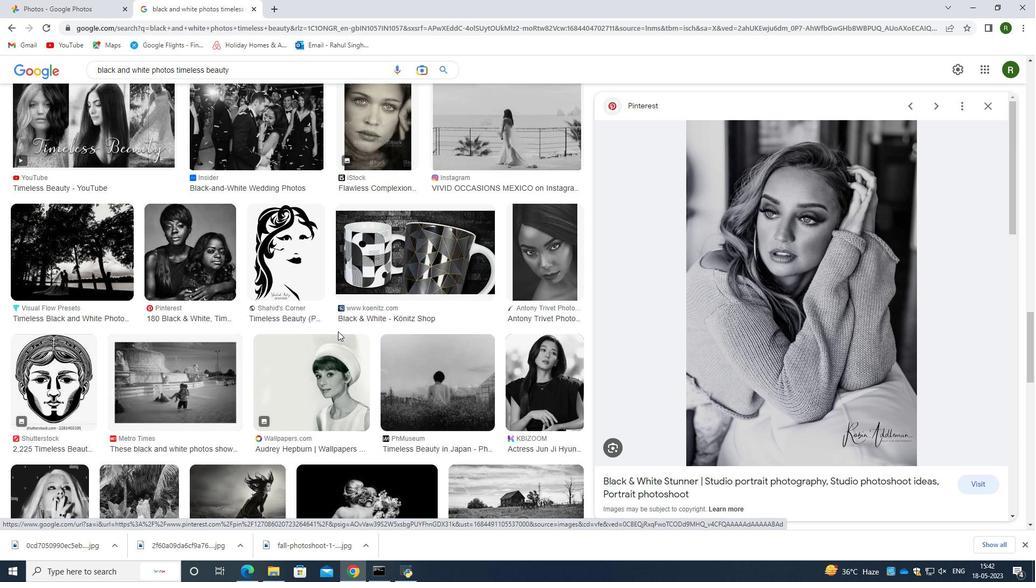 
Action: Mouse scrolled (338, 331) with delta (0, 0)
Screenshot: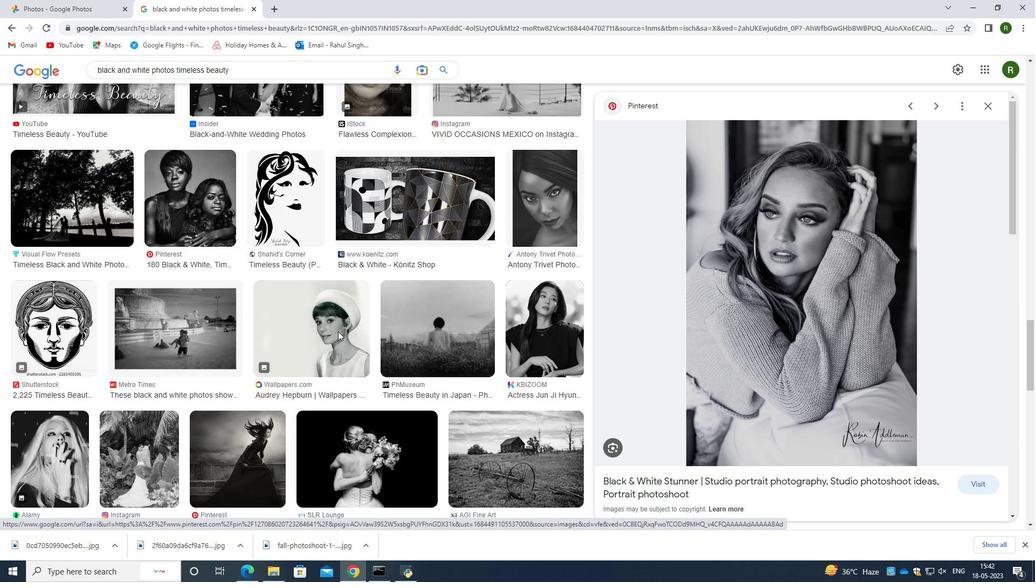 
Action: Mouse scrolled (338, 331) with delta (0, 0)
Screenshot: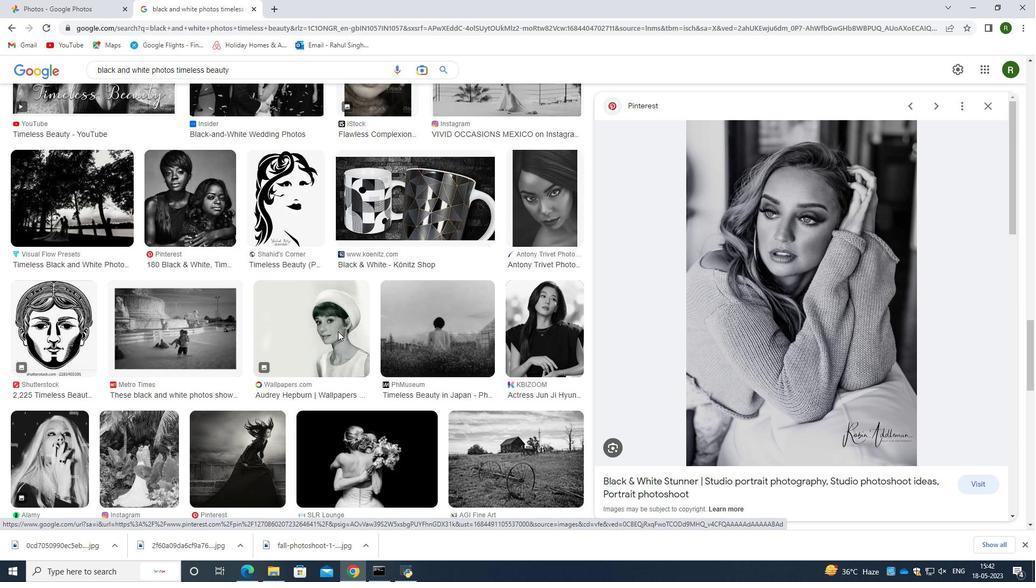
Action: Mouse scrolled (338, 331) with delta (0, 0)
Screenshot: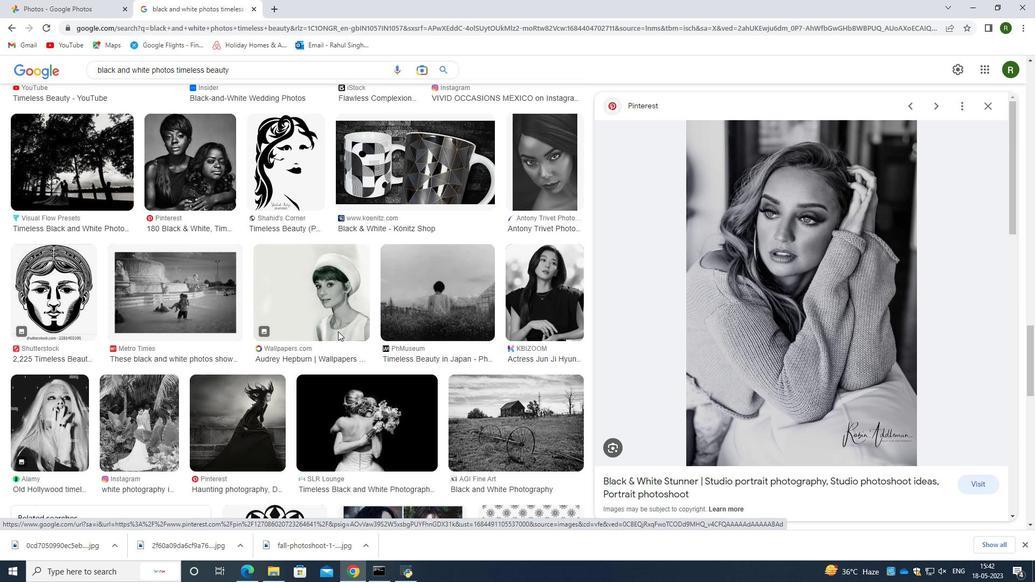 
Action: Mouse moved to (62, 294)
Screenshot: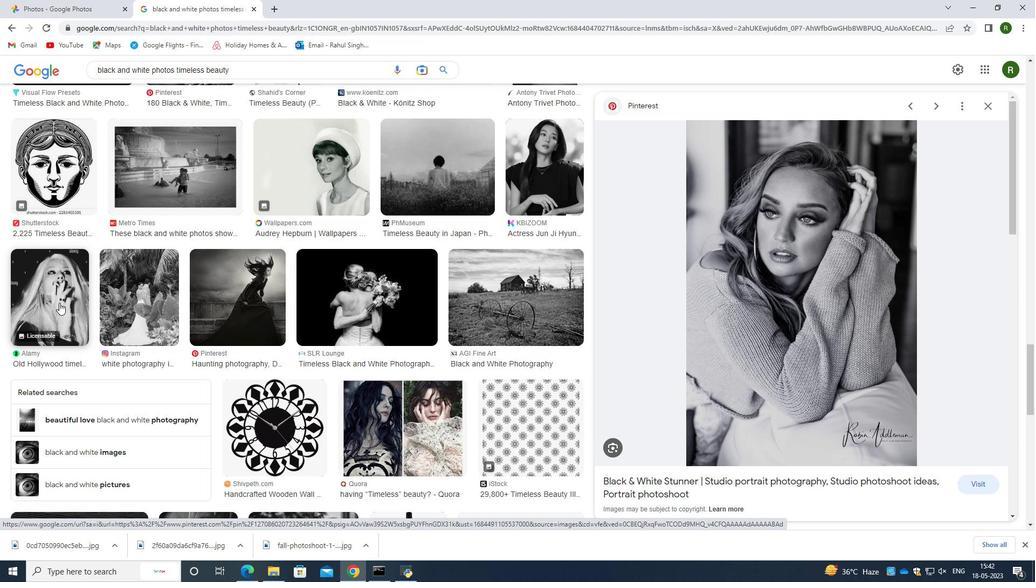 
Action: Mouse pressed right at (62, 294)
Screenshot: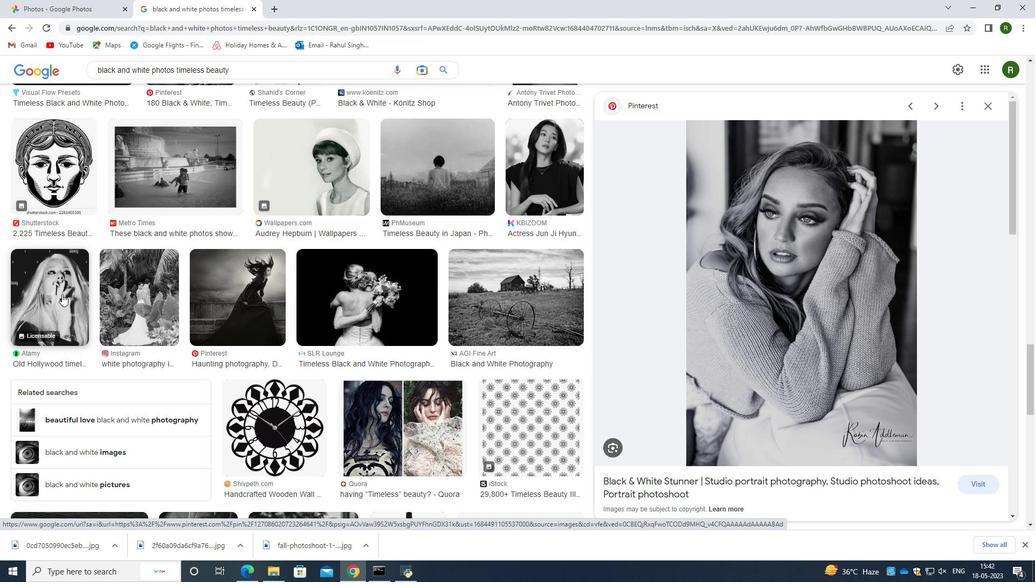 
Action: Mouse moved to (53, 308)
Screenshot: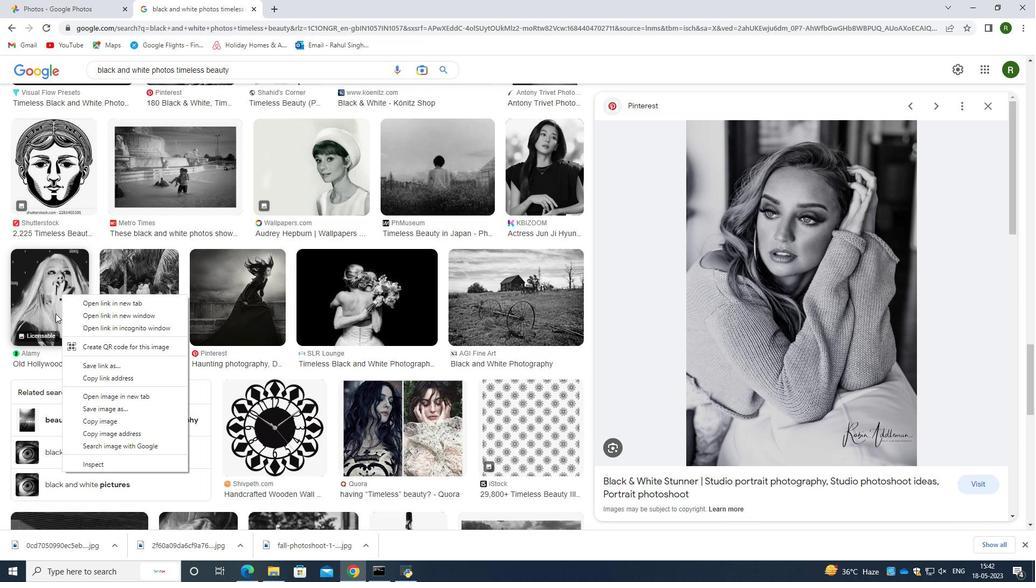 
Action: Mouse pressed left at (53, 308)
Screenshot: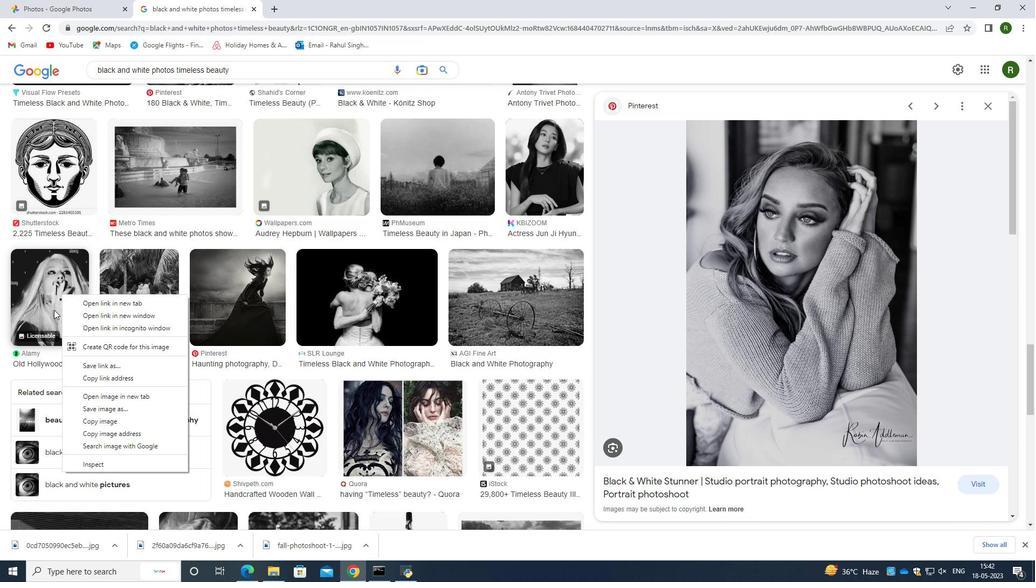 
Action: Mouse moved to (389, 305)
Screenshot: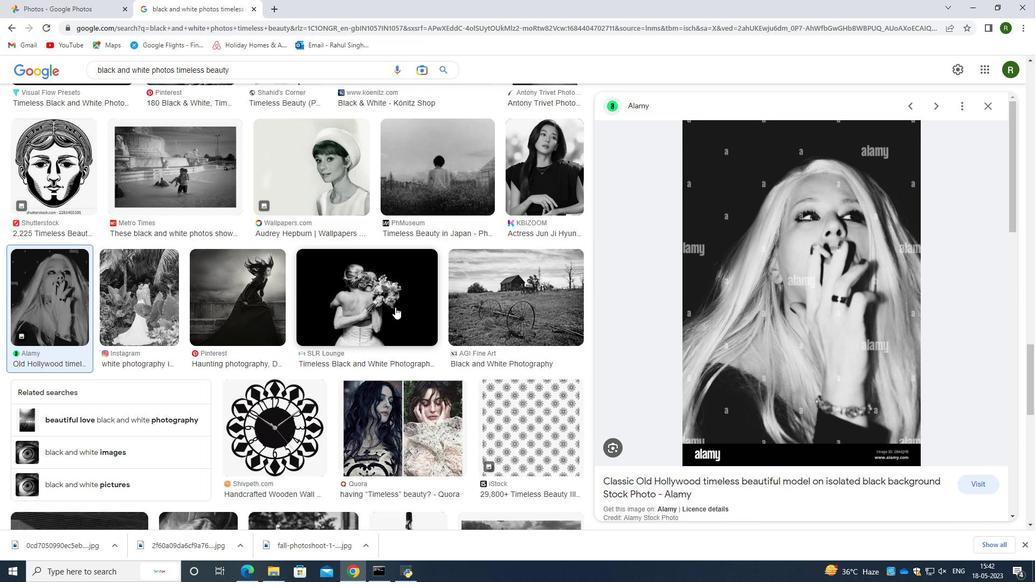 
Action: Mouse scrolled (389, 304) with delta (0, 0)
Screenshot: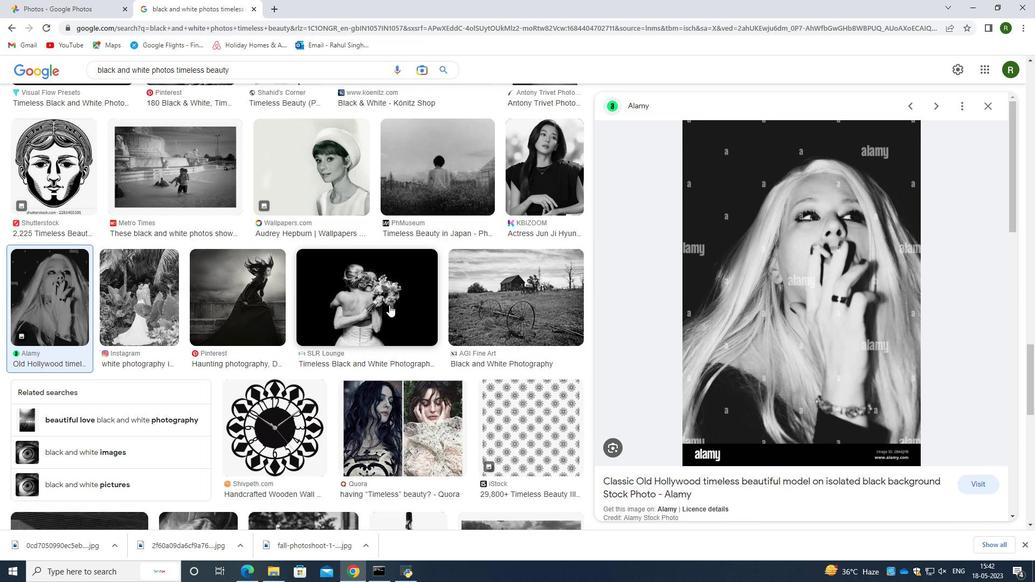 
Action: Mouse scrolled (389, 304) with delta (0, 0)
Screenshot: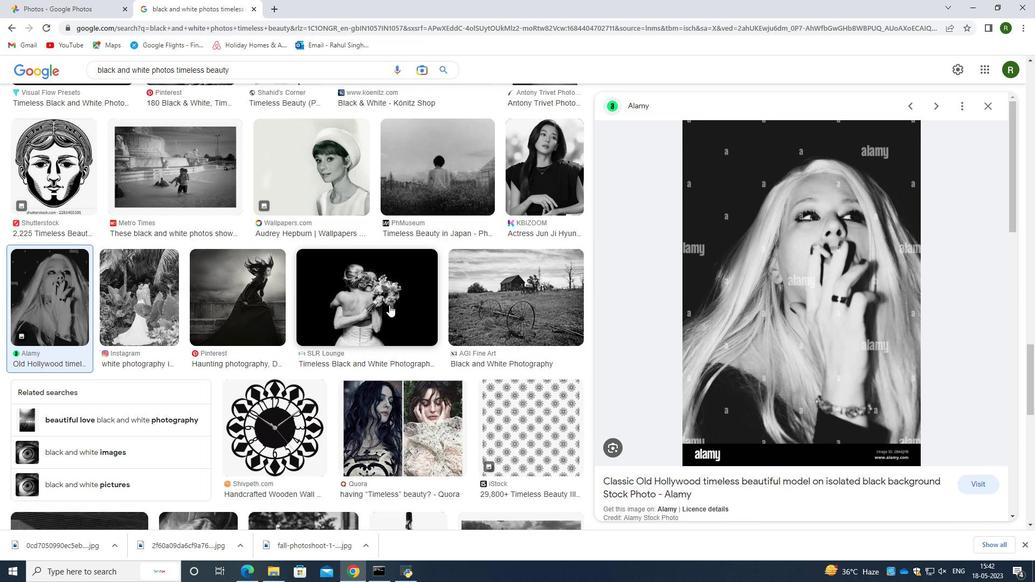 
Action: Mouse moved to (300, 446)
Screenshot: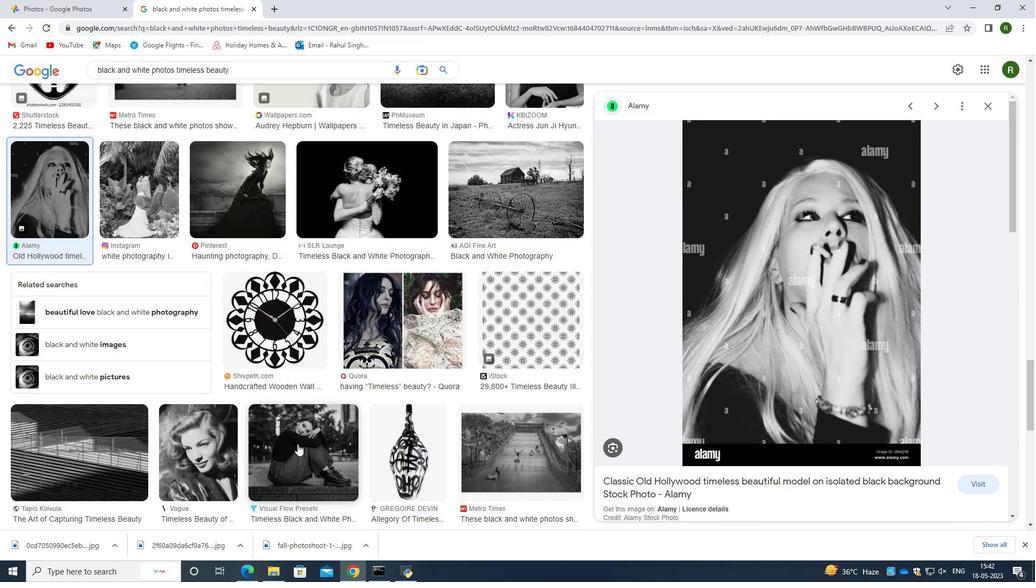 
Action: Mouse pressed left at (300, 446)
Screenshot: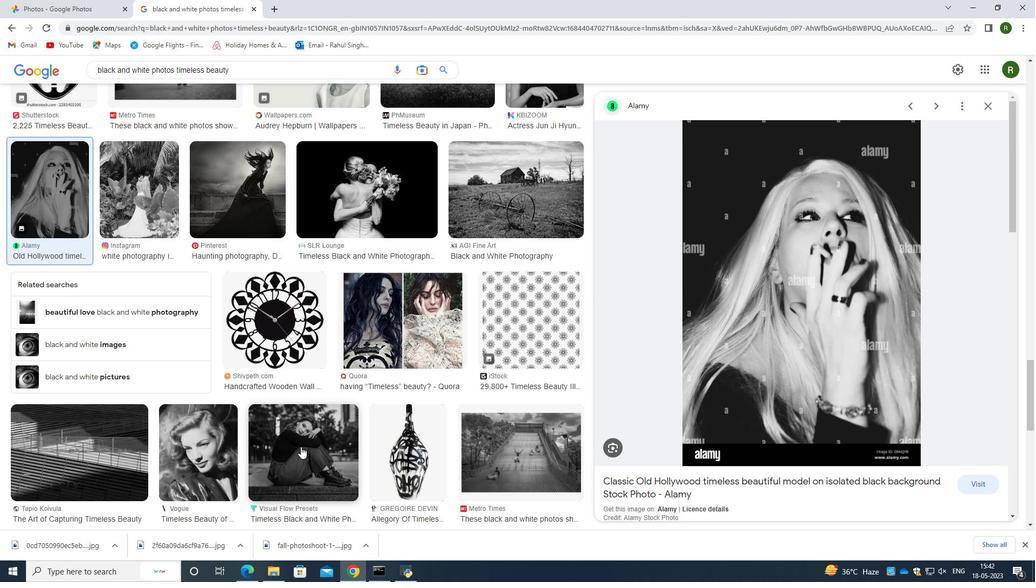 
Action: Mouse moved to (746, 253)
Screenshot: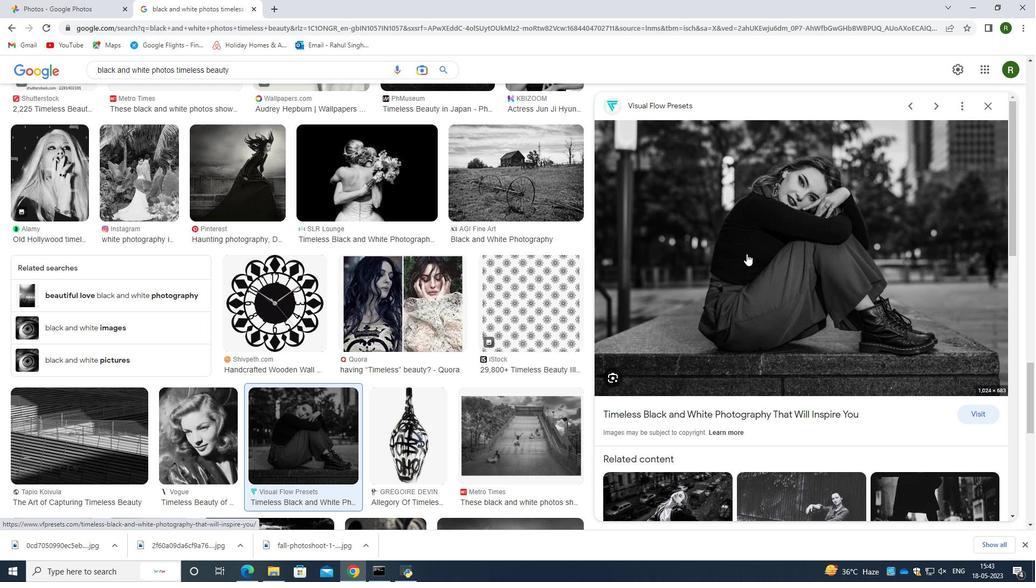 
Action: Mouse pressed right at (746, 253)
Screenshot: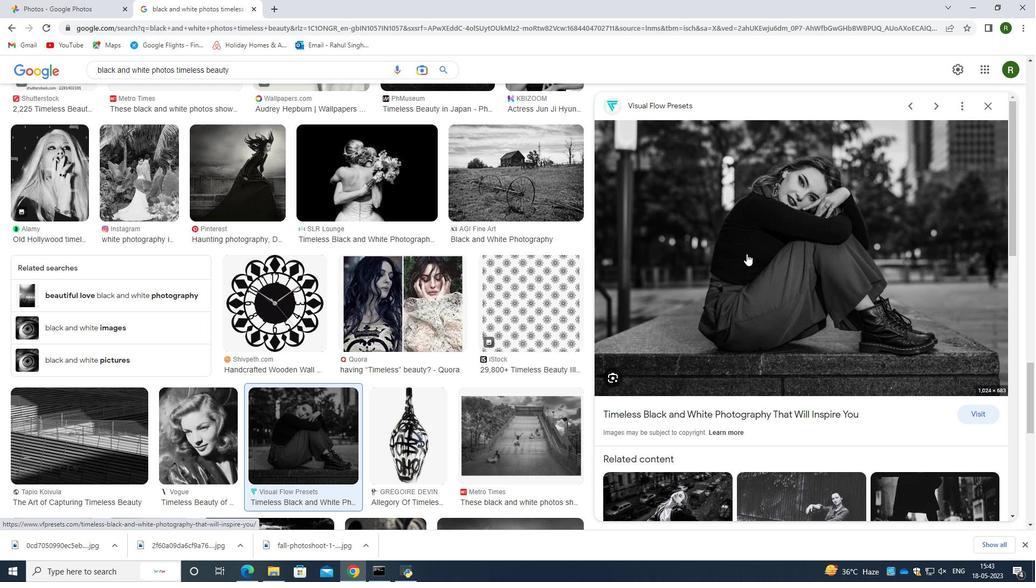 
Action: Mouse moved to (798, 367)
Screenshot: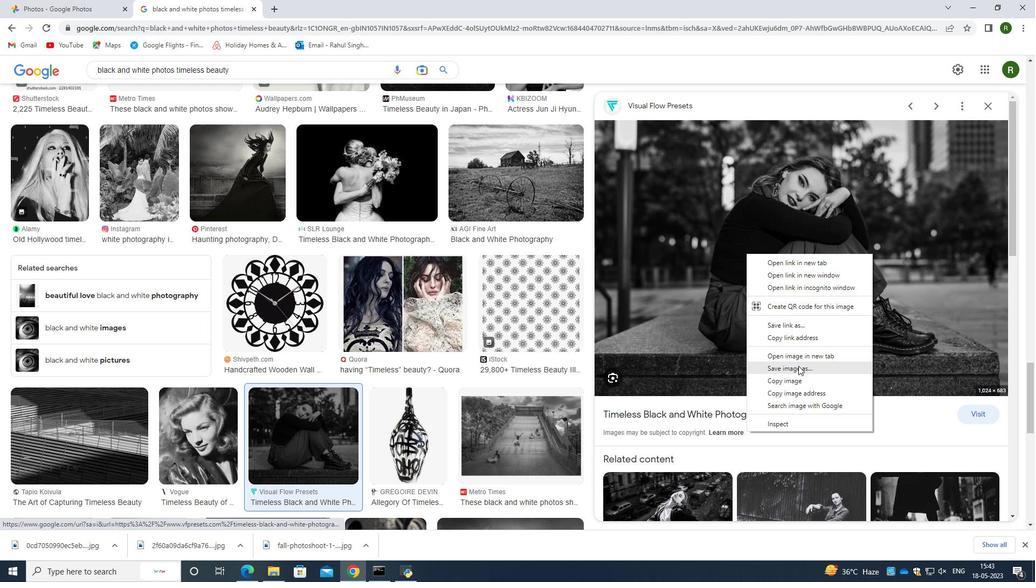 
Action: Mouse pressed left at (798, 367)
Screenshot: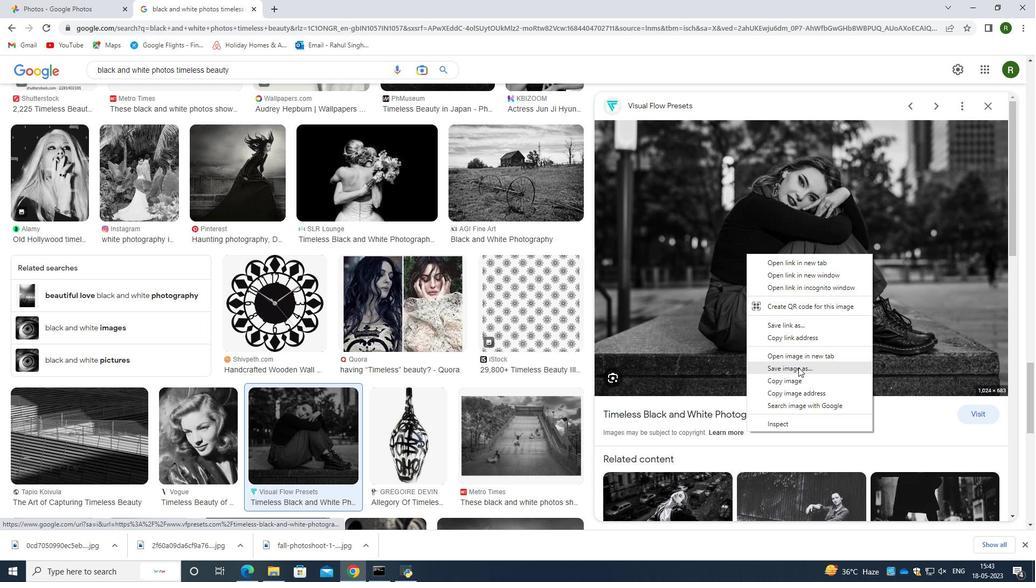 
Action: Mouse moved to (417, 273)
Screenshot: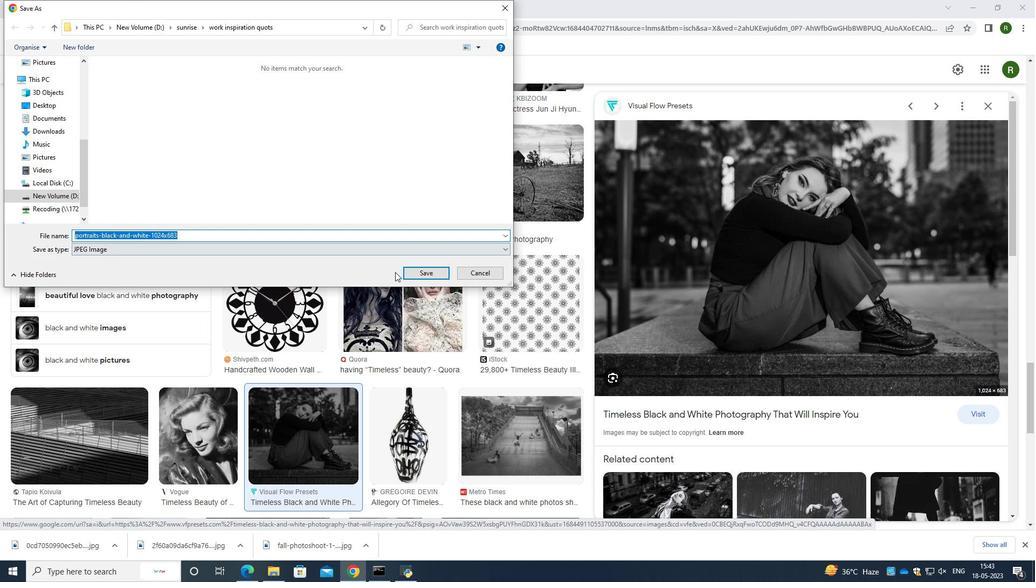 
Action: Mouse pressed left at (417, 273)
Screenshot: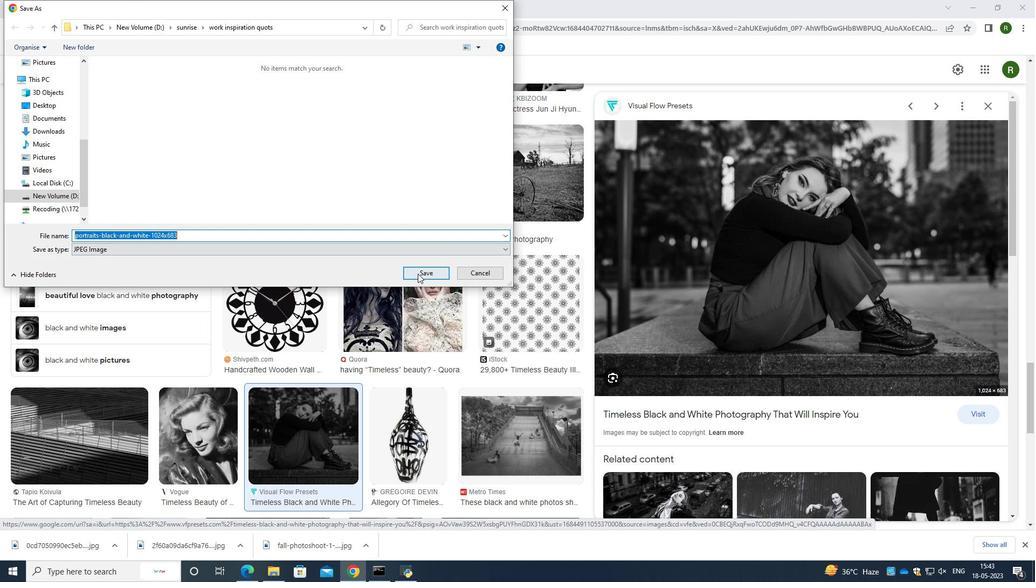 
Action: Mouse moved to (354, 282)
Screenshot: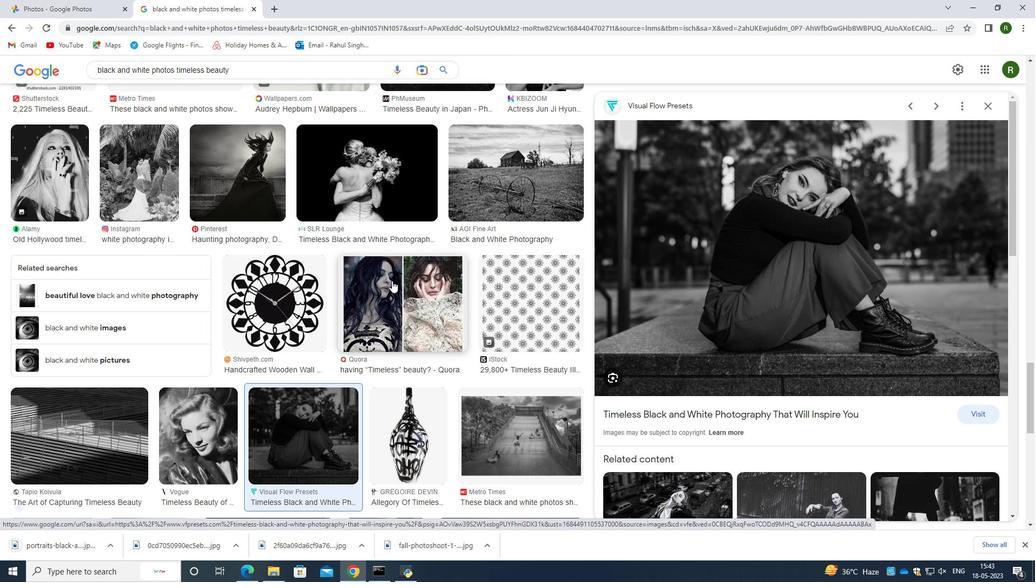 
Action: Mouse scrolled (354, 281) with delta (0, 0)
Screenshot: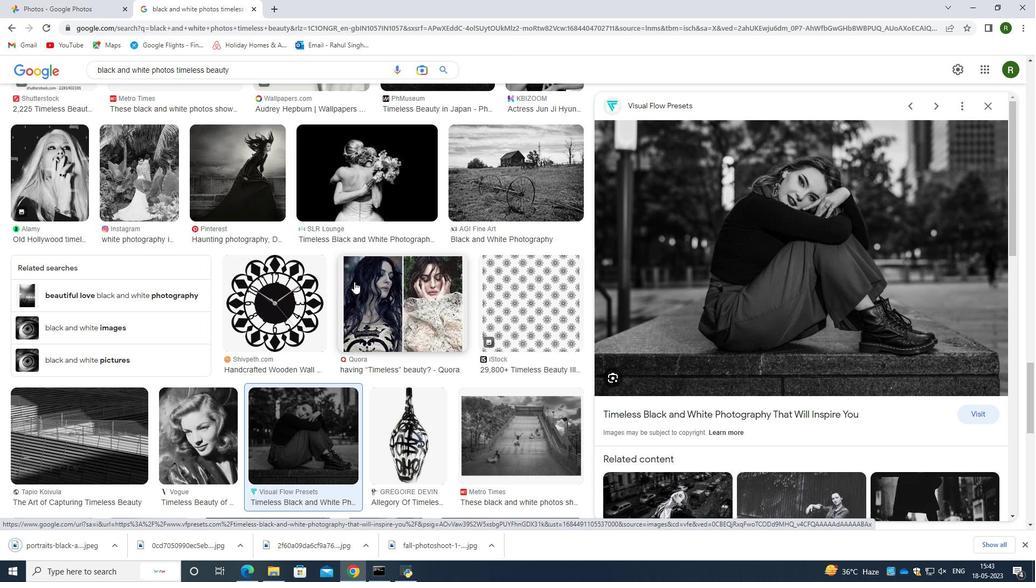 
Action: Mouse scrolled (354, 281) with delta (0, 0)
Screenshot: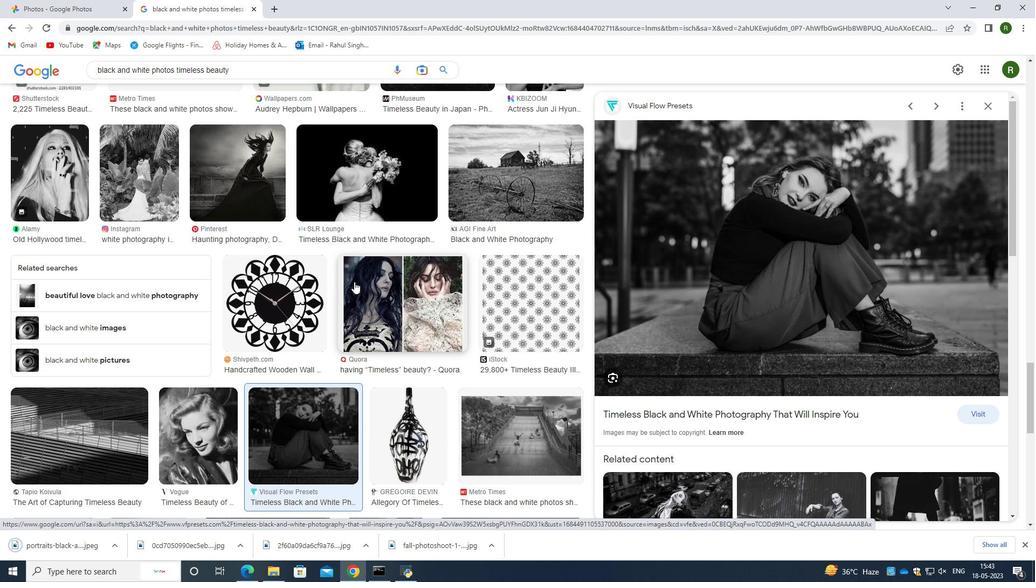 
Action: Mouse moved to (357, 280)
Screenshot: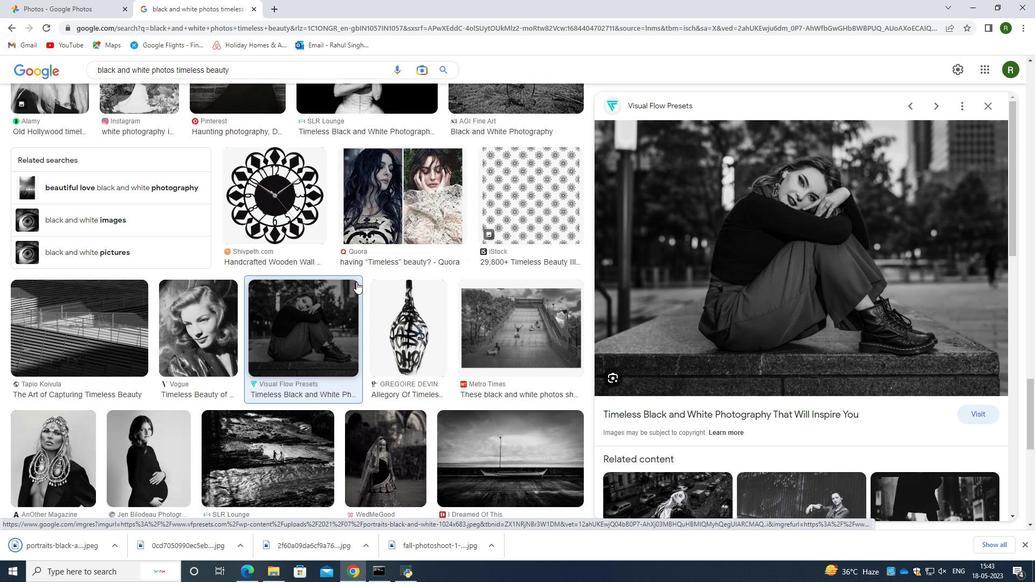 
Action: Mouse scrolled (357, 279) with delta (0, 0)
Screenshot: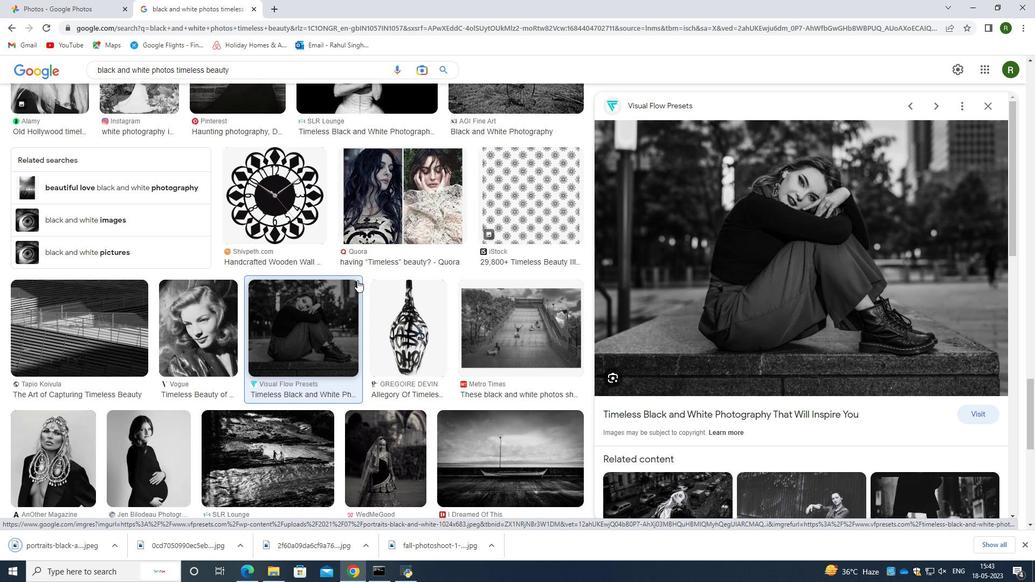 
Action: Mouse moved to (358, 280)
Screenshot: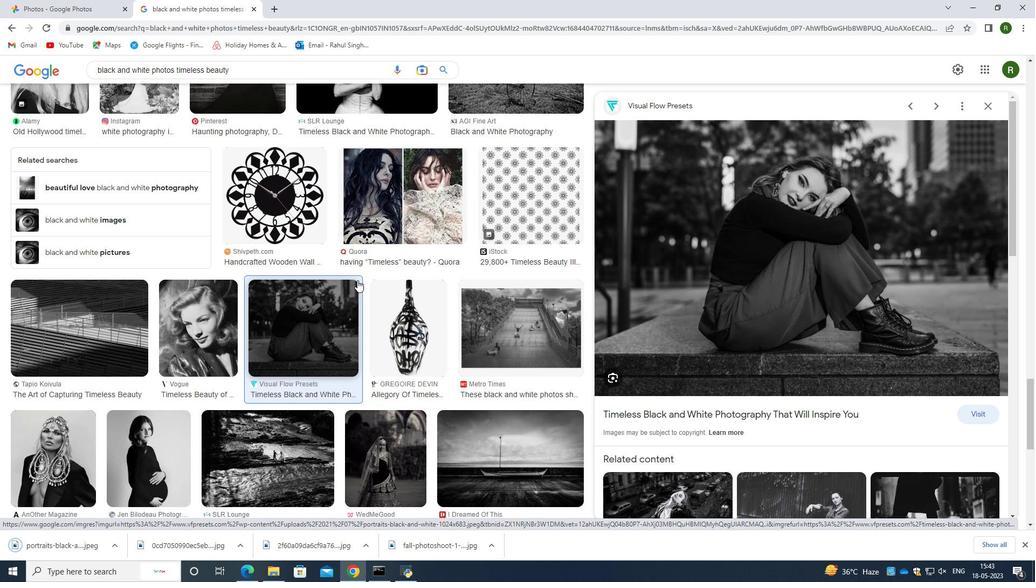 
Action: Mouse scrolled (358, 279) with delta (0, 0)
Screenshot: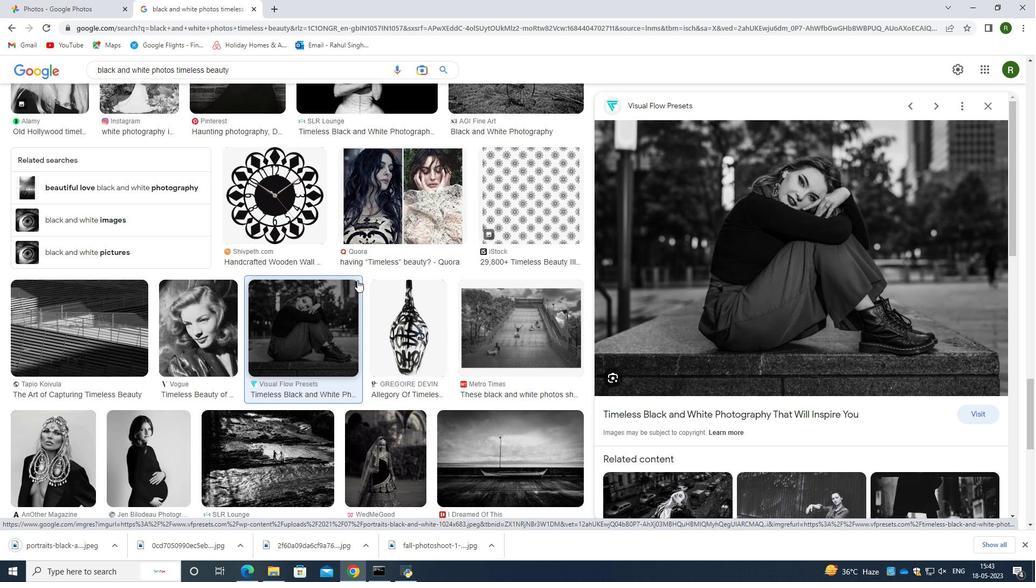 
Action: Mouse moved to (359, 280)
Screenshot: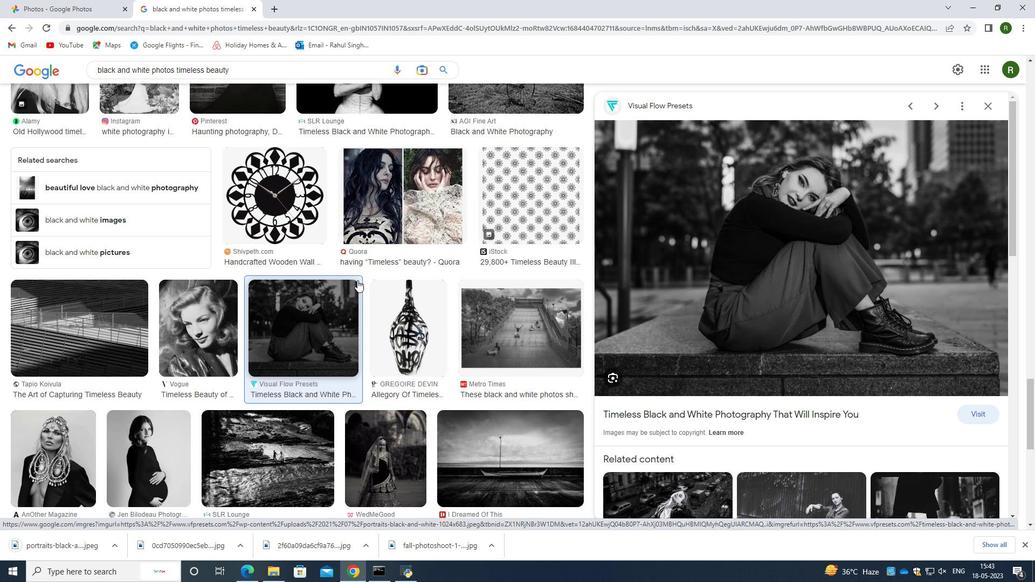 
Action: Mouse scrolled (359, 279) with delta (0, 0)
Screenshot: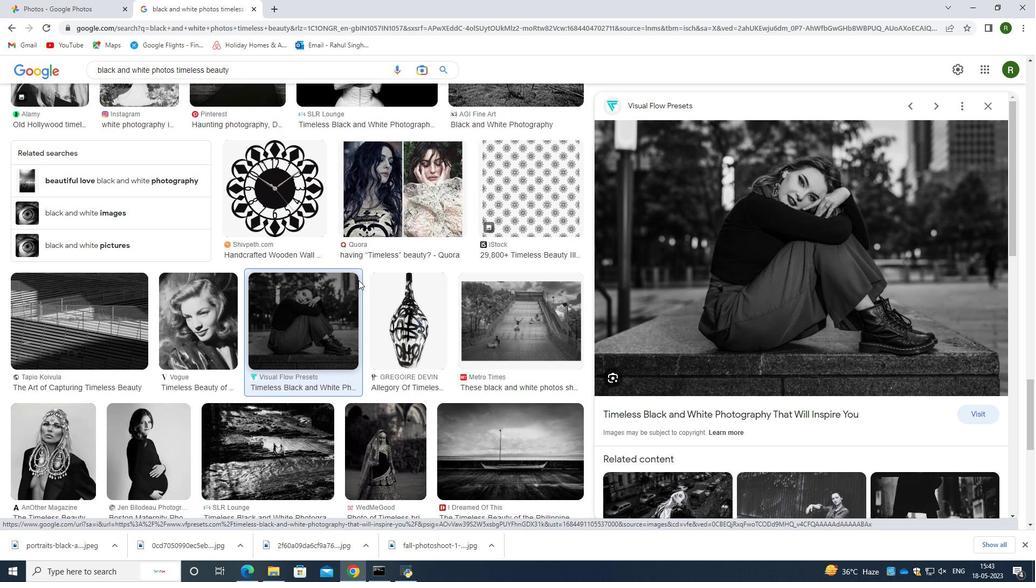 
Action: Mouse moved to (355, 425)
Screenshot: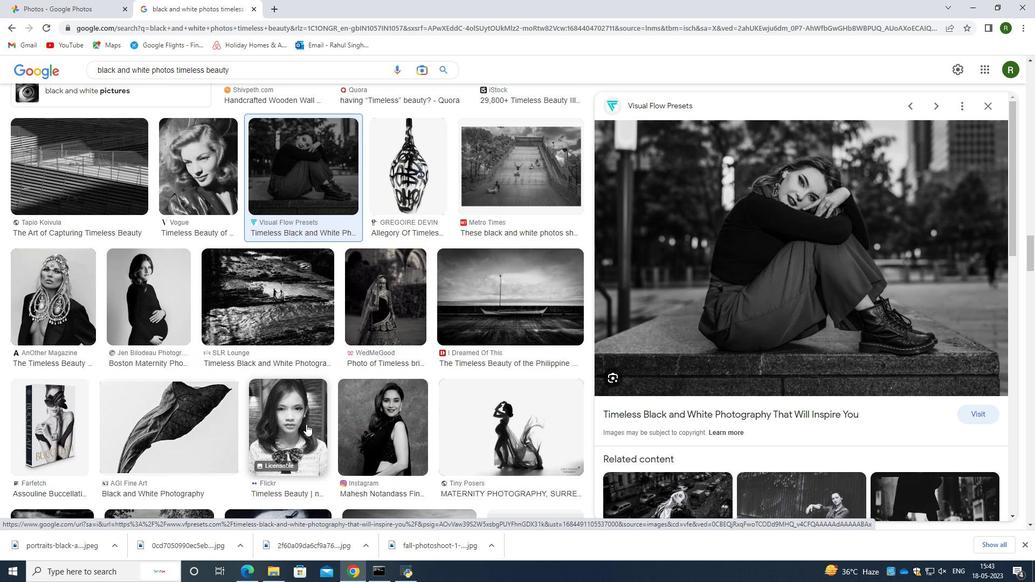 
Action: Mouse pressed left at (355, 425)
Screenshot: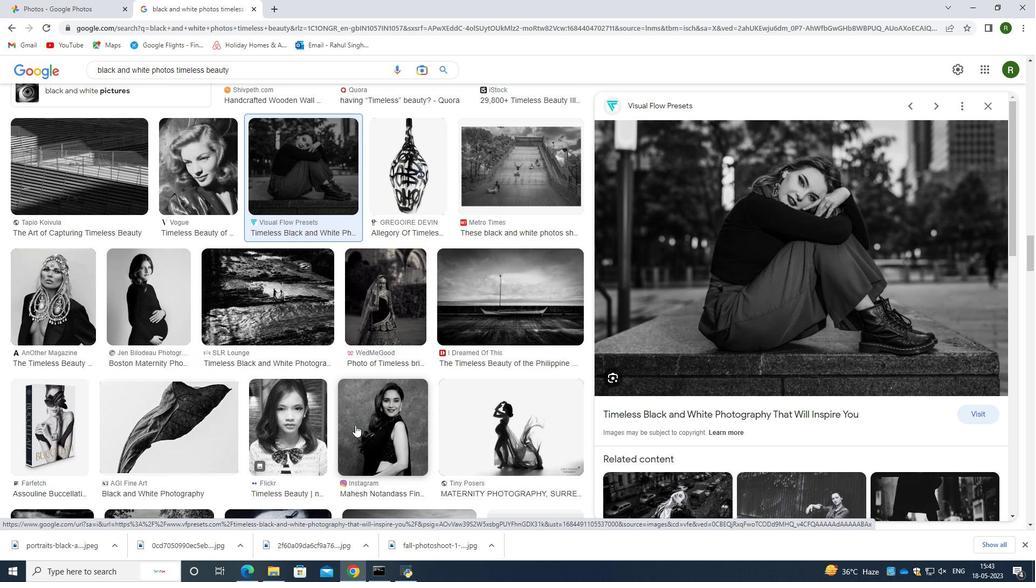 
Action: Mouse moved to (414, 225)
Screenshot: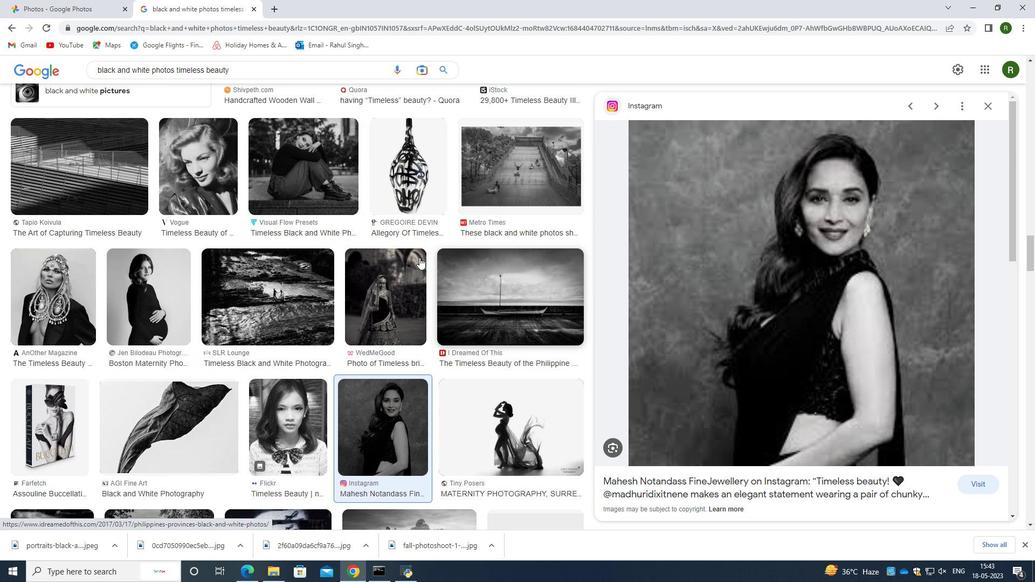 
Action: Mouse scrolled (414, 225) with delta (0, 0)
Screenshot: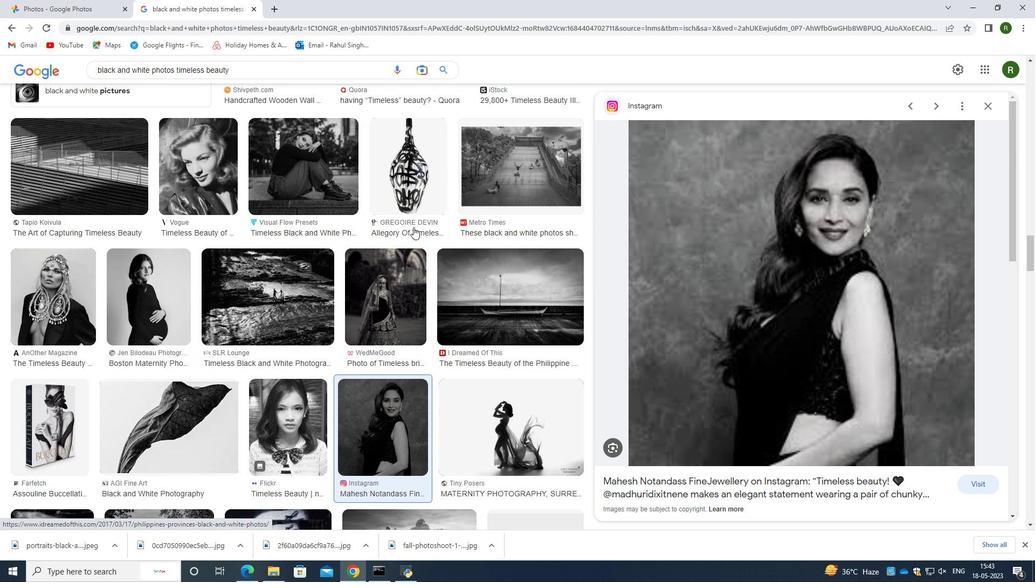 
Action: Mouse scrolled (414, 225) with delta (0, 0)
Screenshot: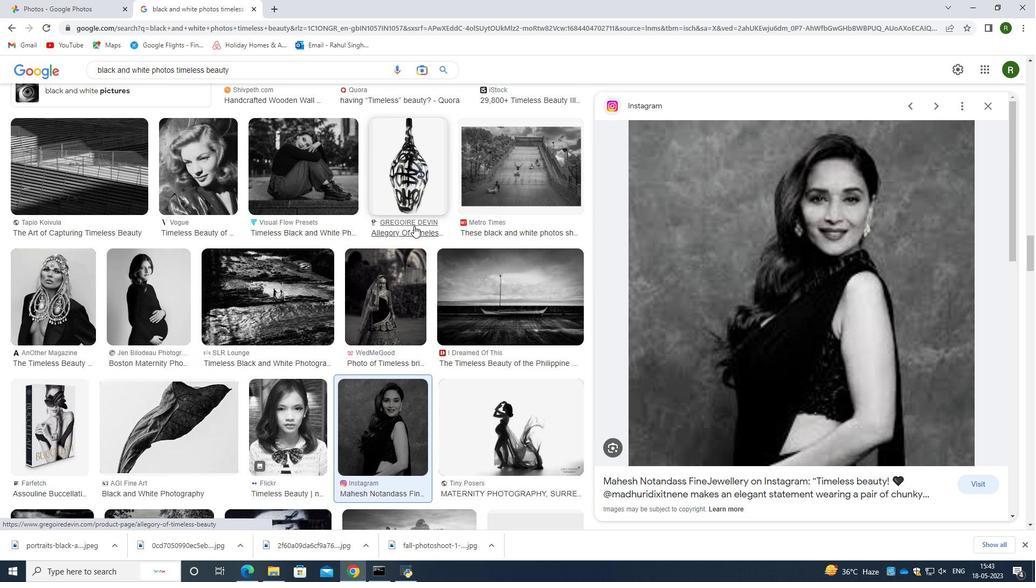 
Action: Mouse moved to (483, 198)
Screenshot: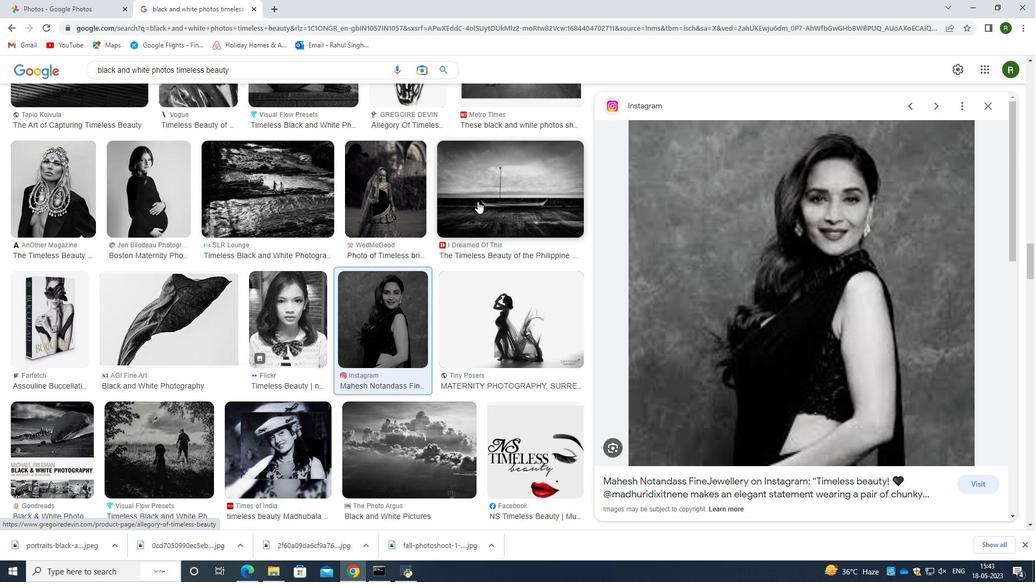 
Action: Mouse scrolled (483, 198) with delta (0, 0)
Screenshot: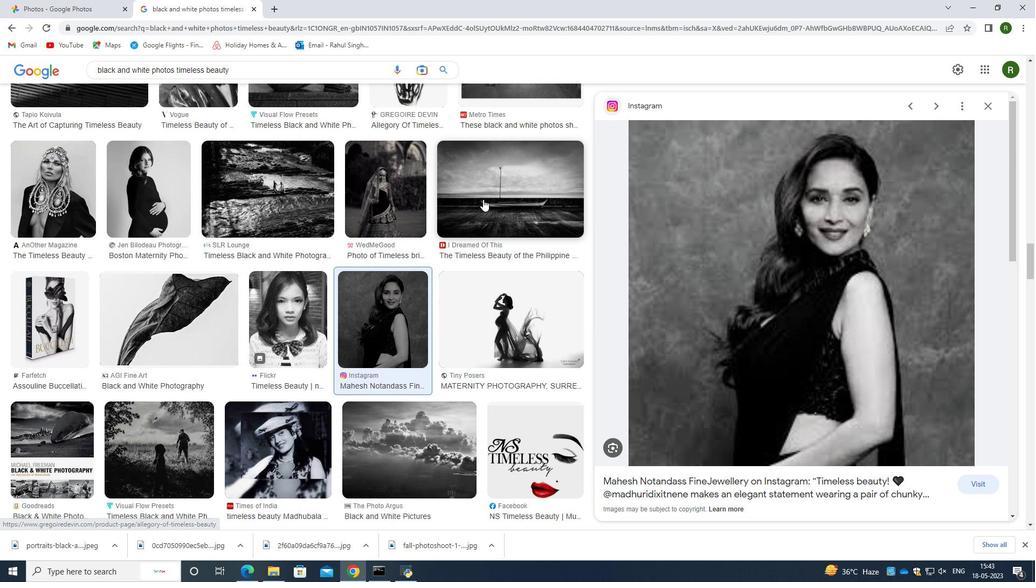 
Action: Mouse scrolled (483, 198) with delta (0, 0)
Screenshot: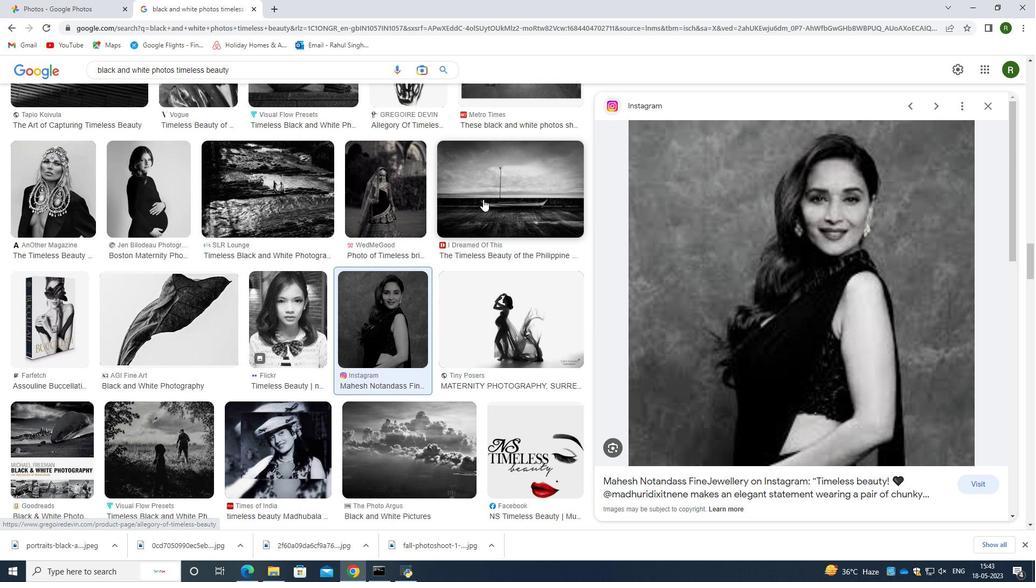 
Action: Mouse scrolled (483, 198) with delta (0, 0)
Screenshot: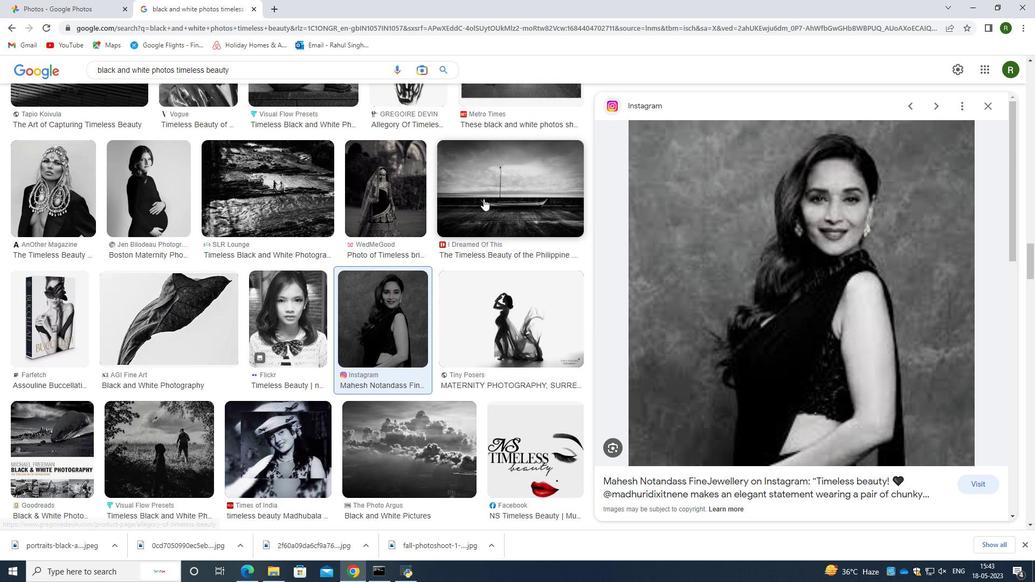 
Action: Mouse moved to (527, 402)
Screenshot: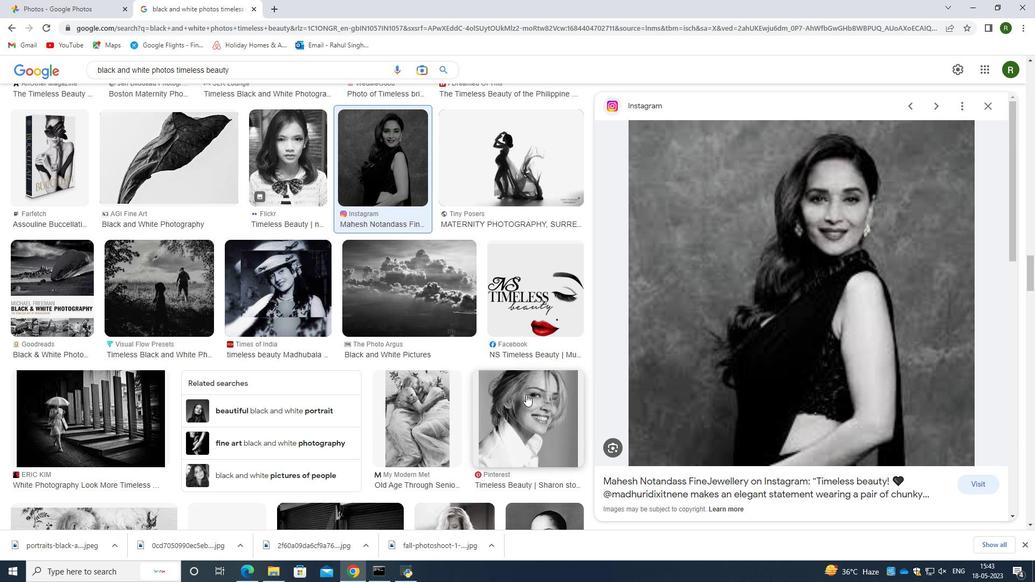 
Action: Mouse pressed left at (527, 402)
Screenshot: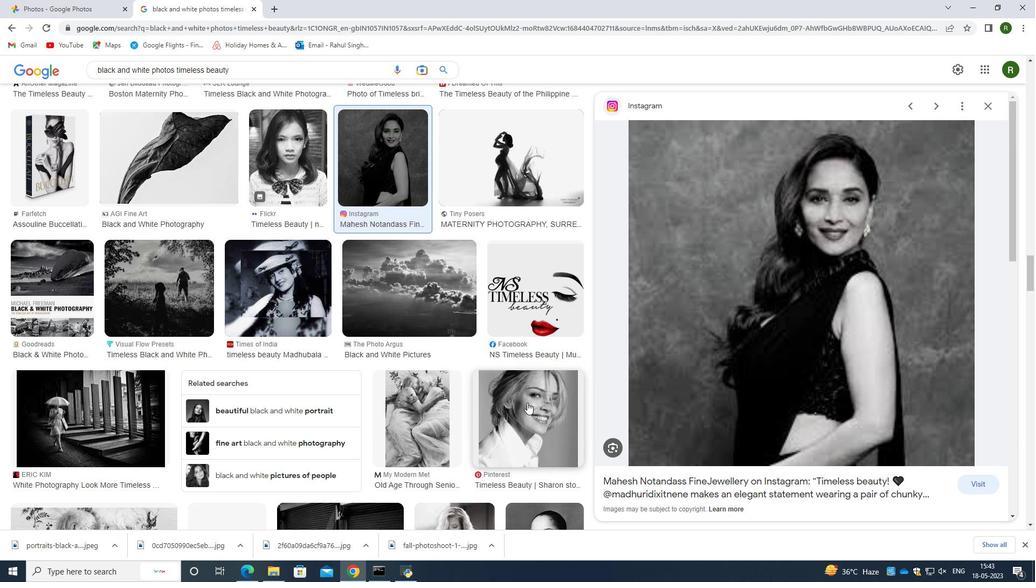 
Action: Mouse moved to (176, 260)
Screenshot: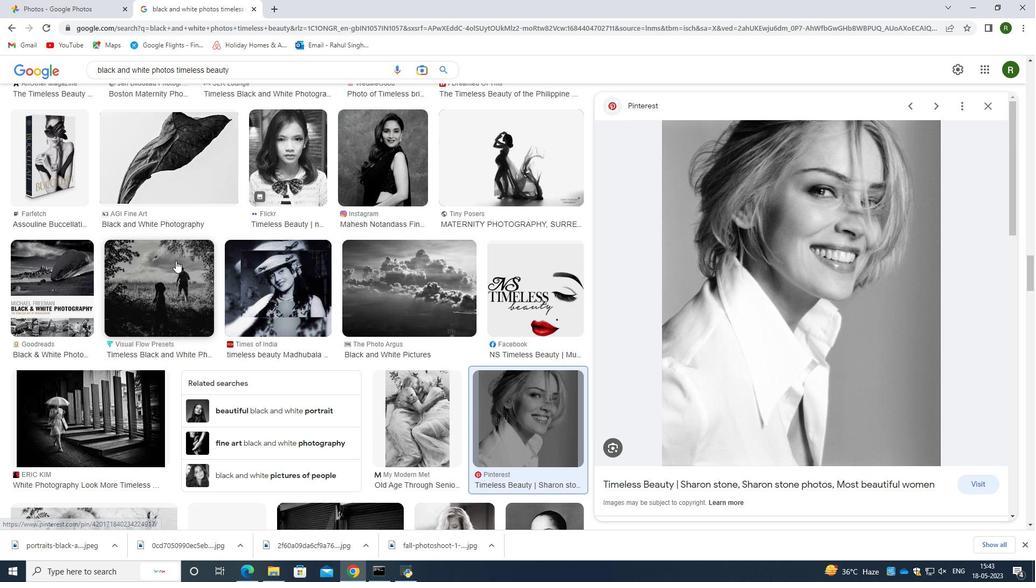 
Action: Mouse scrolled (176, 260) with delta (0, 0)
Screenshot: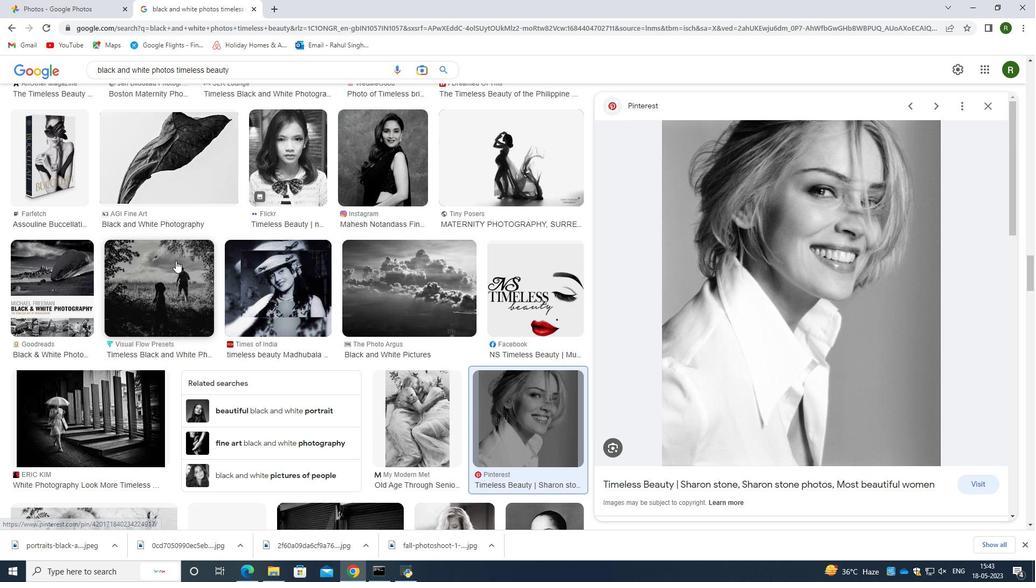 
Action: Mouse moved to (184, 259)
Screenshot: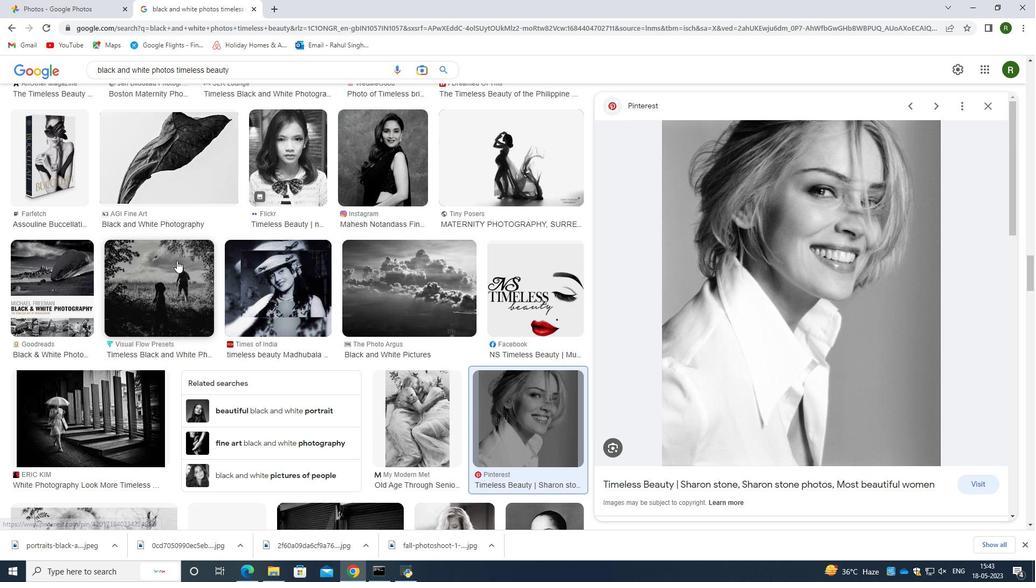 
Action: Mouse scrolled (184, 259) with delta (0, 0)
Screenshot: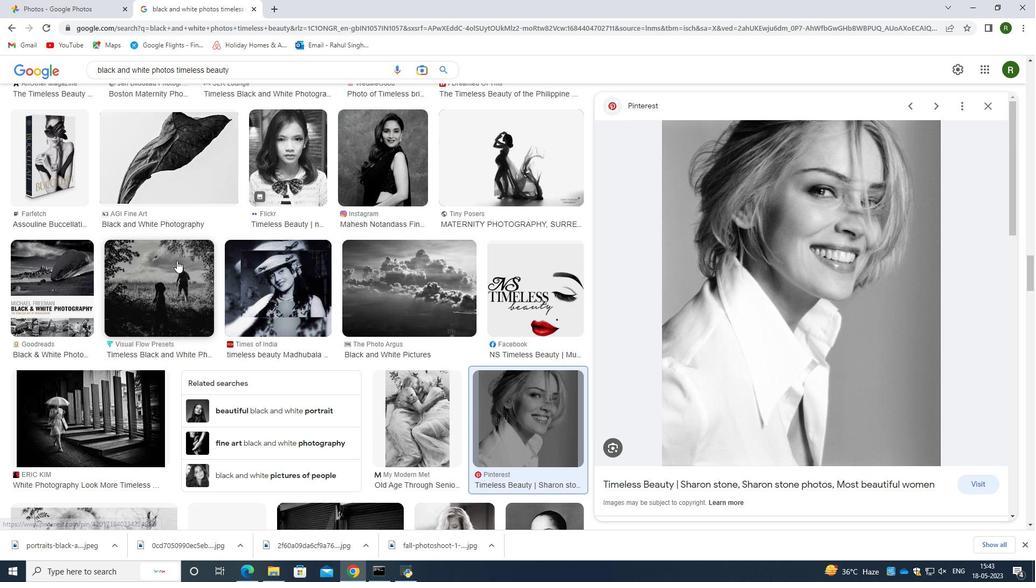 
Action: Mouse moved to (242, 247)
Screenshot: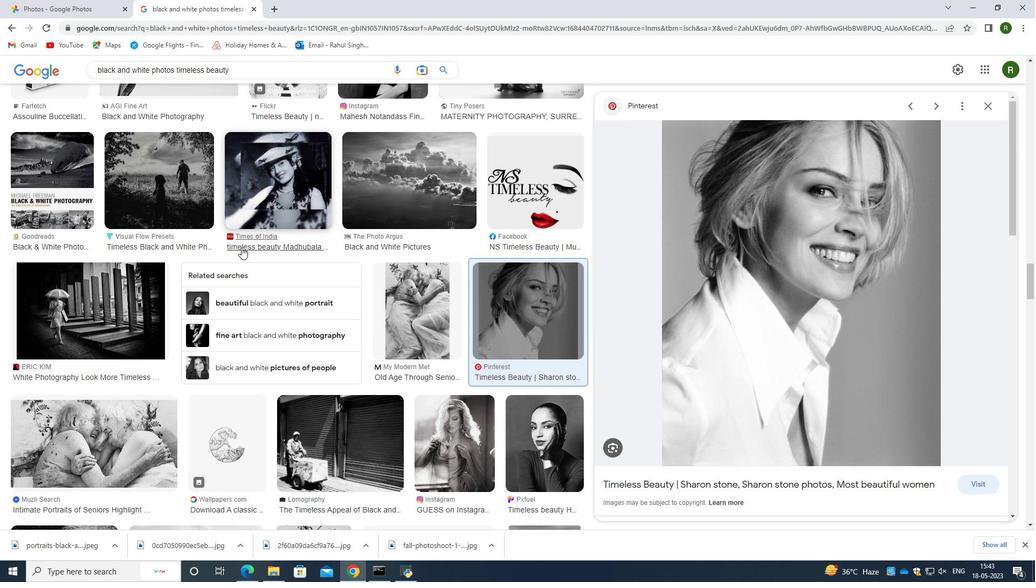 
Action: Mouse scrolled (242, 246) with delta (0, 0)
Screenshot: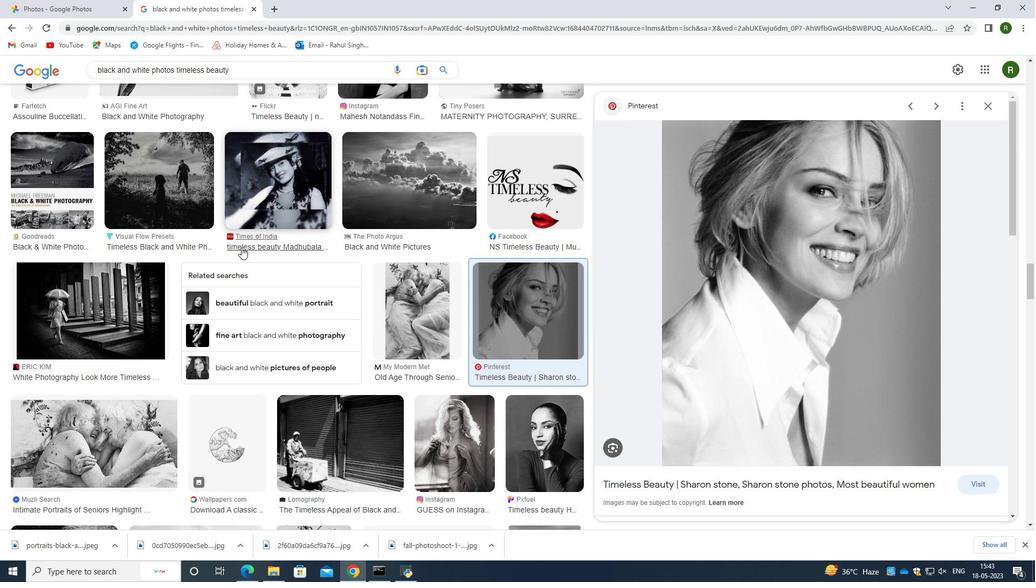 
Action: Mouse moved to (244, 250)
Screenshot: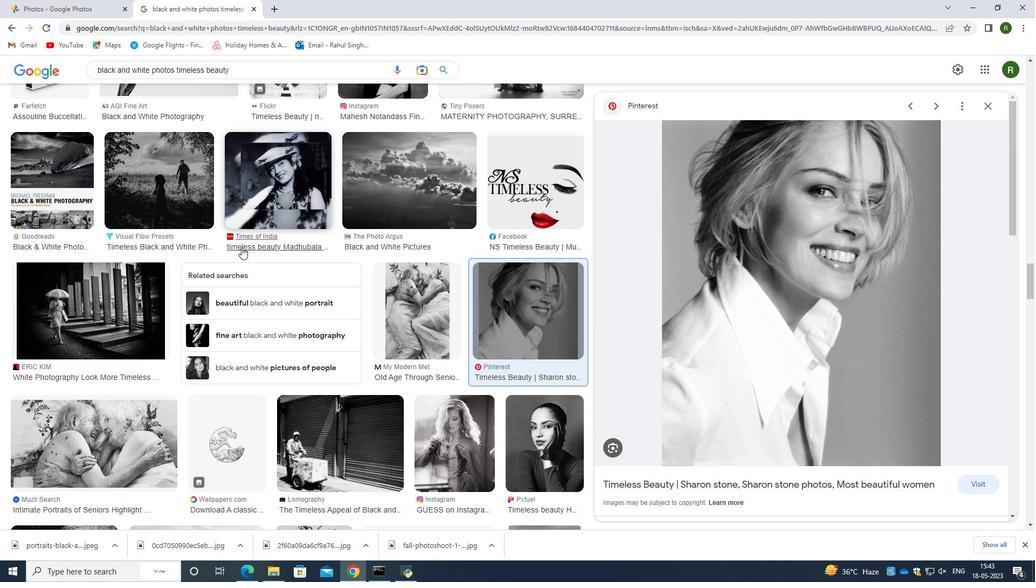 
Action: Mouse scrolled (244, 250) with delta (0, 0)
Screenshot: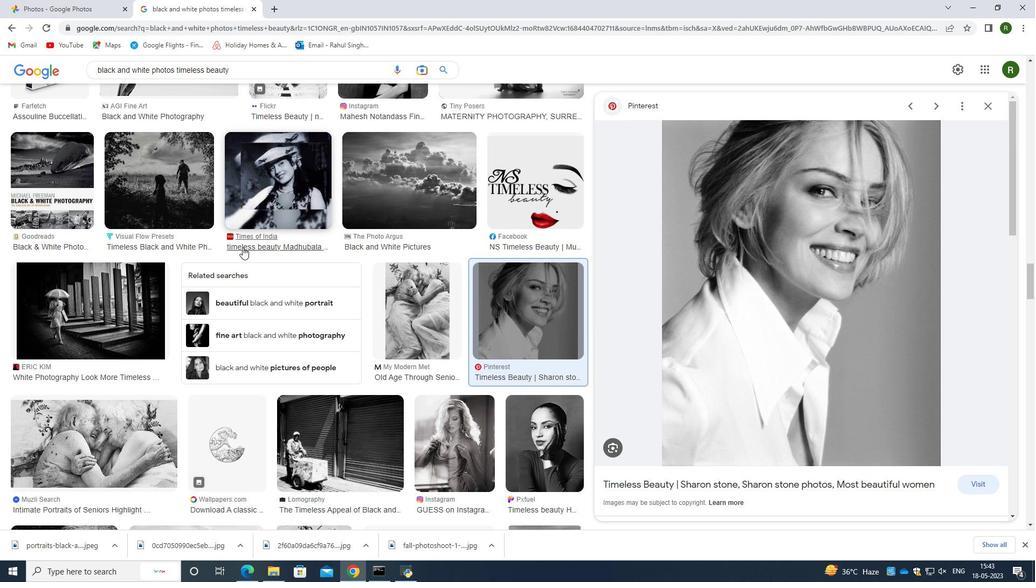 
Action: Mouse moved to (503, 334)
Screenshot: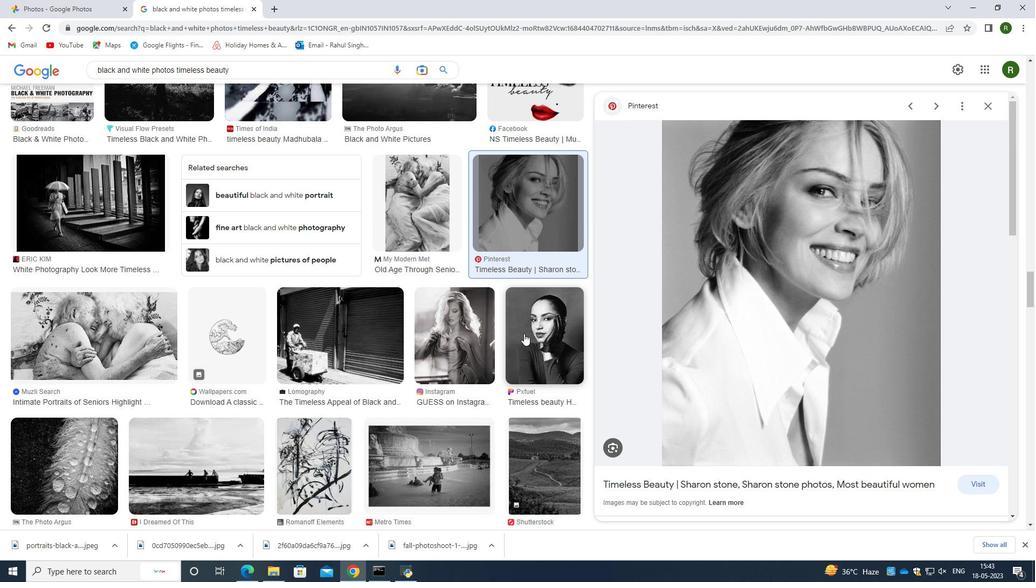 
Action: Mouse scrolled (504, 334) with delta (0, 0)
Screenshot: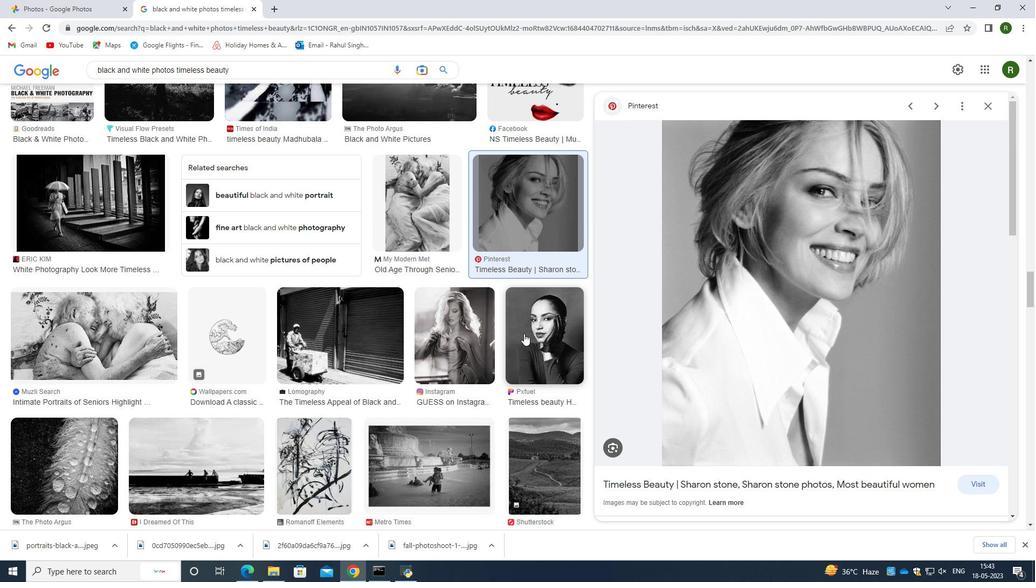 
Action: Mouse moved to (423, 326)
Screenshot: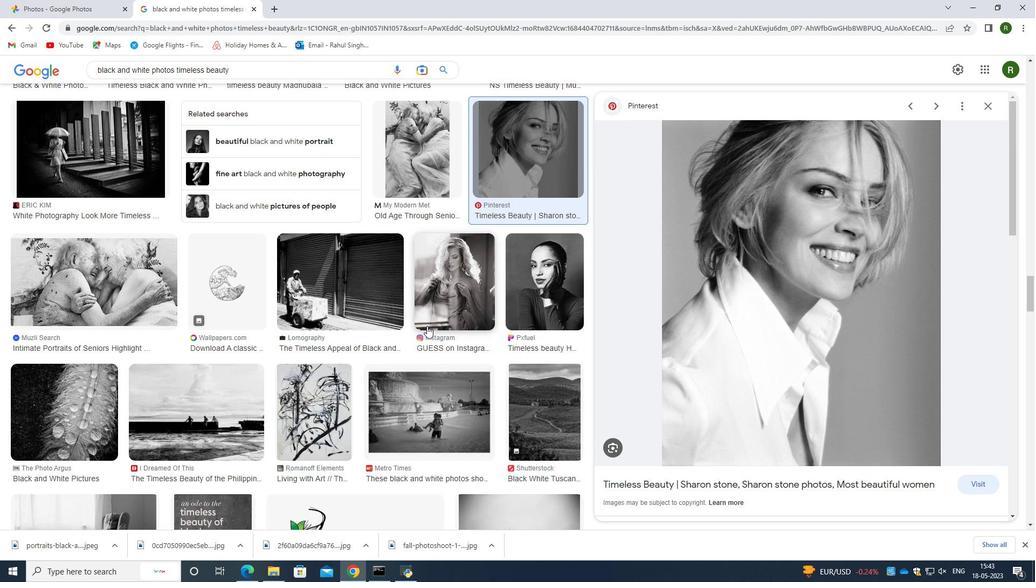 
Action: Mouse scrolled (423, 325) with delta (0, 0)
Screenshot: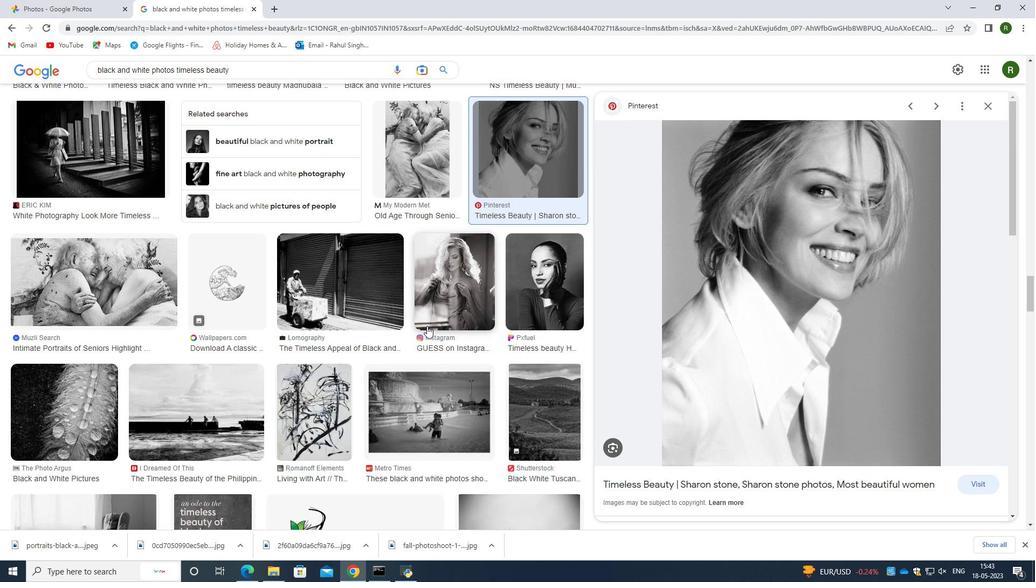 
Action: Mouse moved to (423, 326)
Screenshot: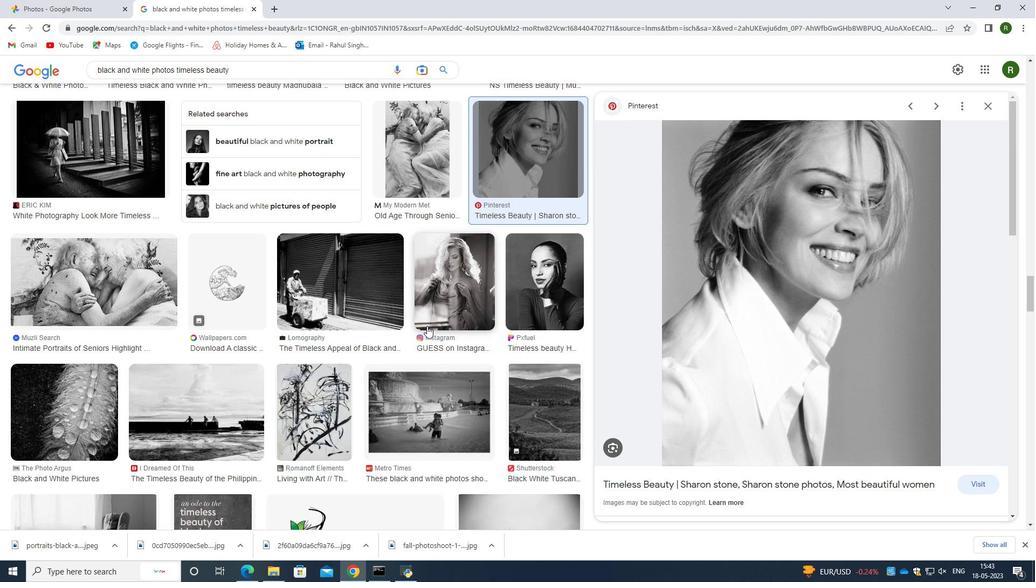 
Action: Mouse scrolled (423, 325) with delta (0, 0)
Screenshot: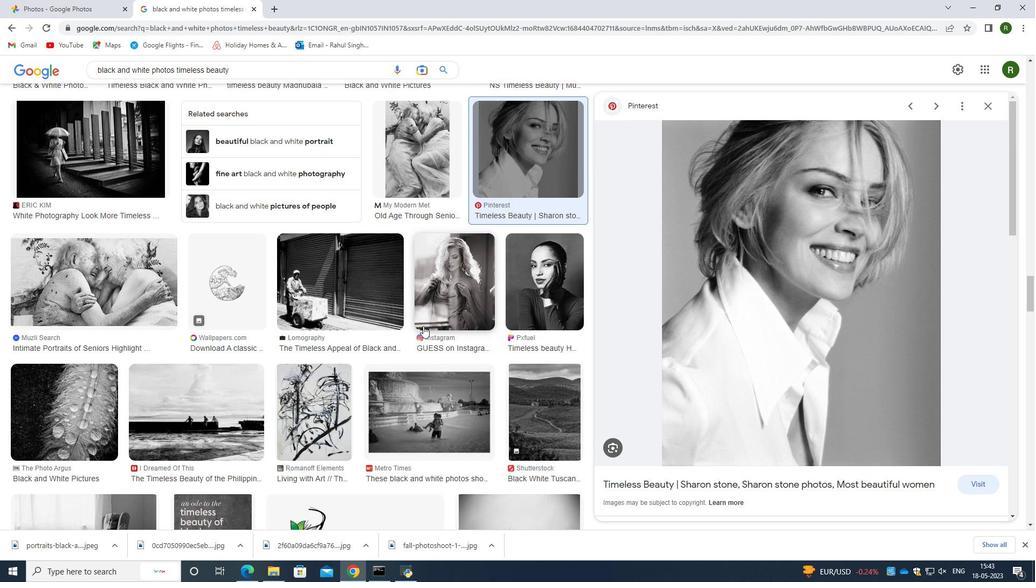 
Action: Mouse moved to (417, 299)
Screenshot: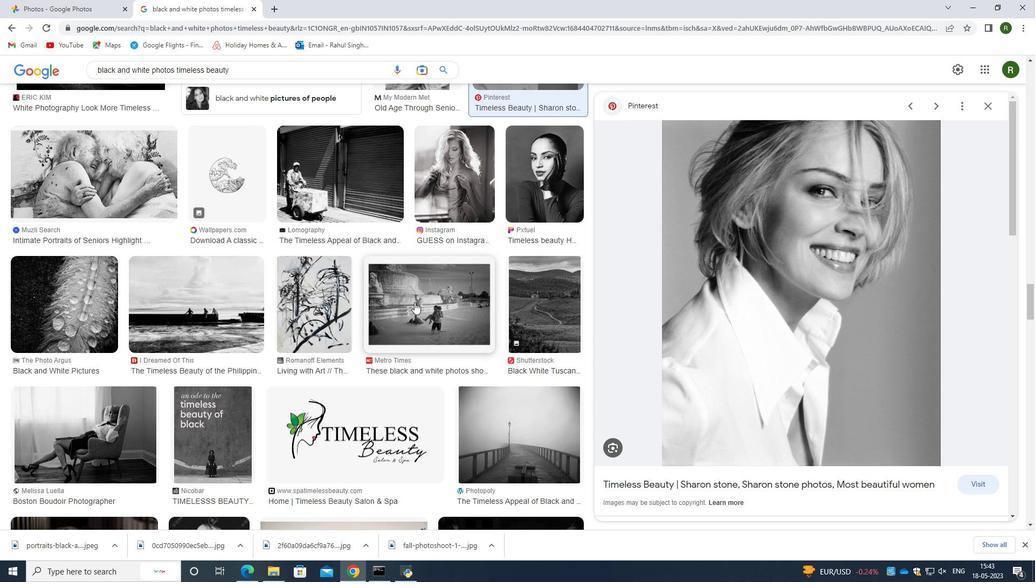 
Action: Mouse scrolled (417, 299) with delta (0, 0)
Screenshot: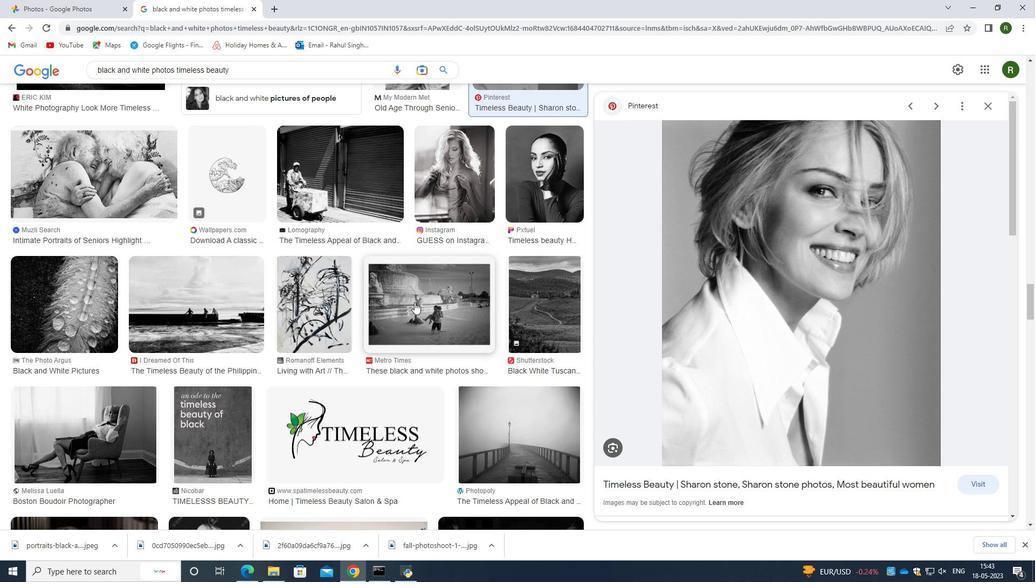 
Action: Mouse scrolled (417, 299) with delta (0, 0)
Screenshot: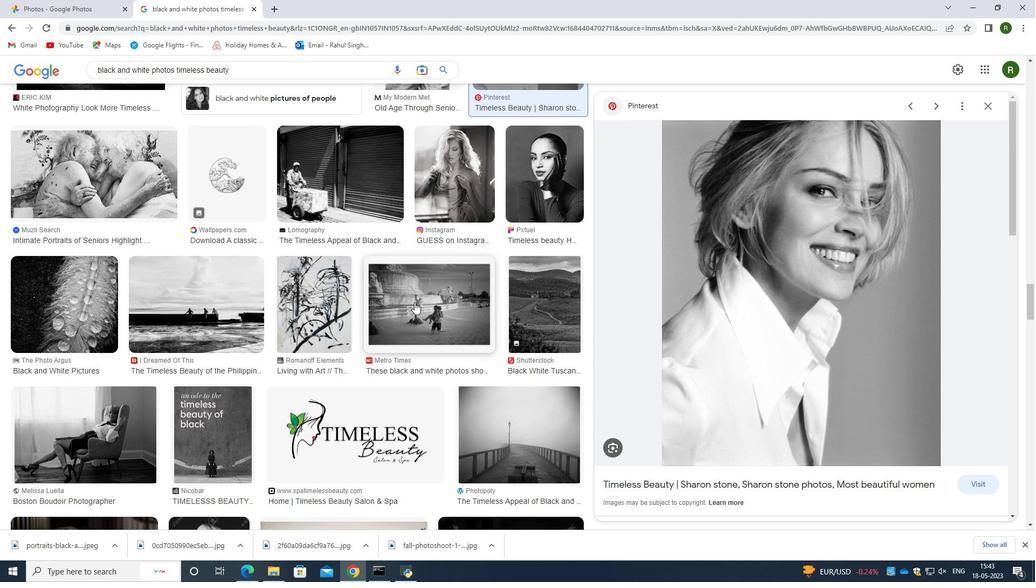 
Action: Mouse scrolled (417, 299) with delta (0, 0)
Screenshot: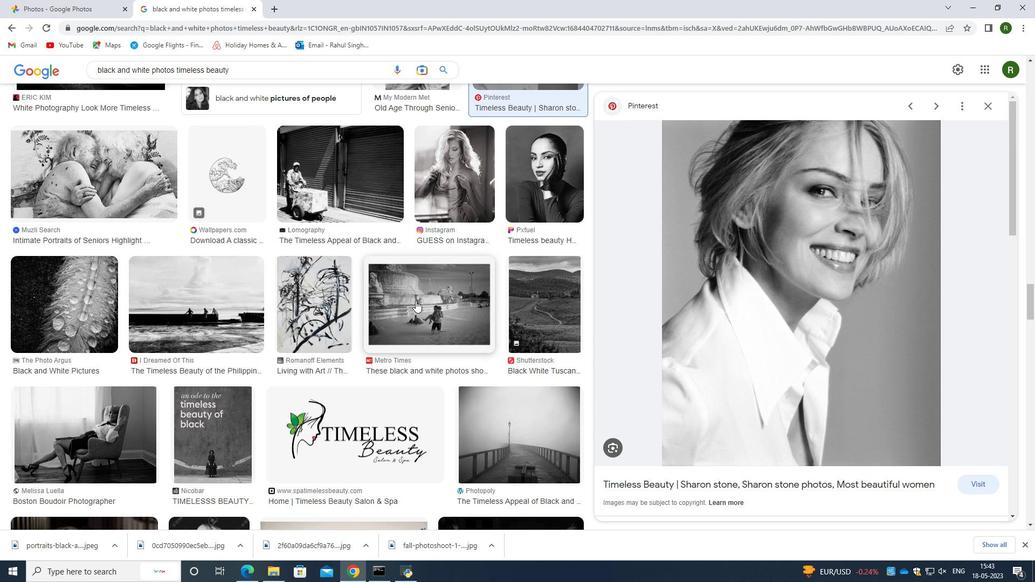 
Action: Mouse scrolled (417, 299) with delta (0, 0)
Screenshot: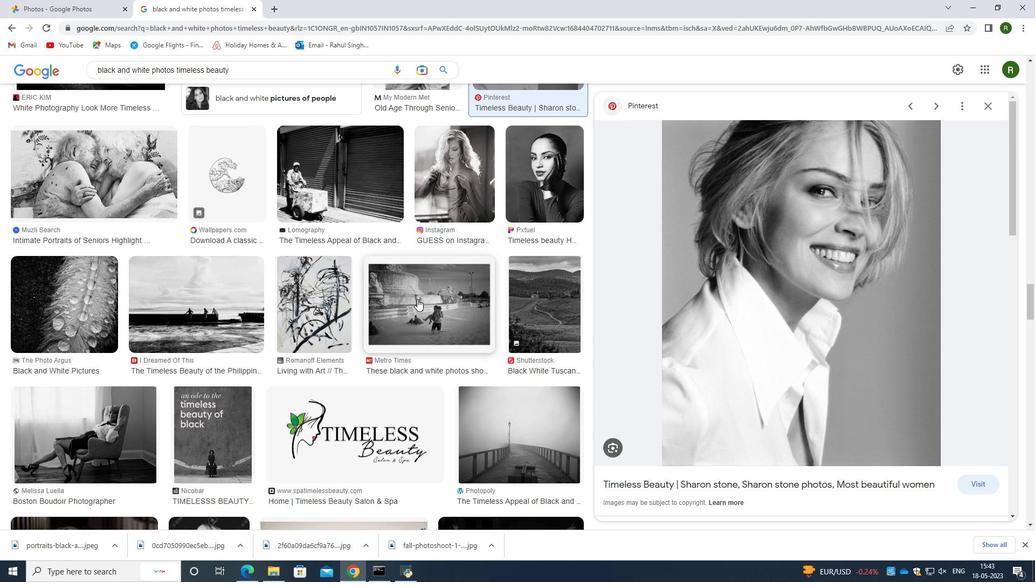 
Action: Mouse scrolled (417, 299) with delta (0, 0)
Screenshot: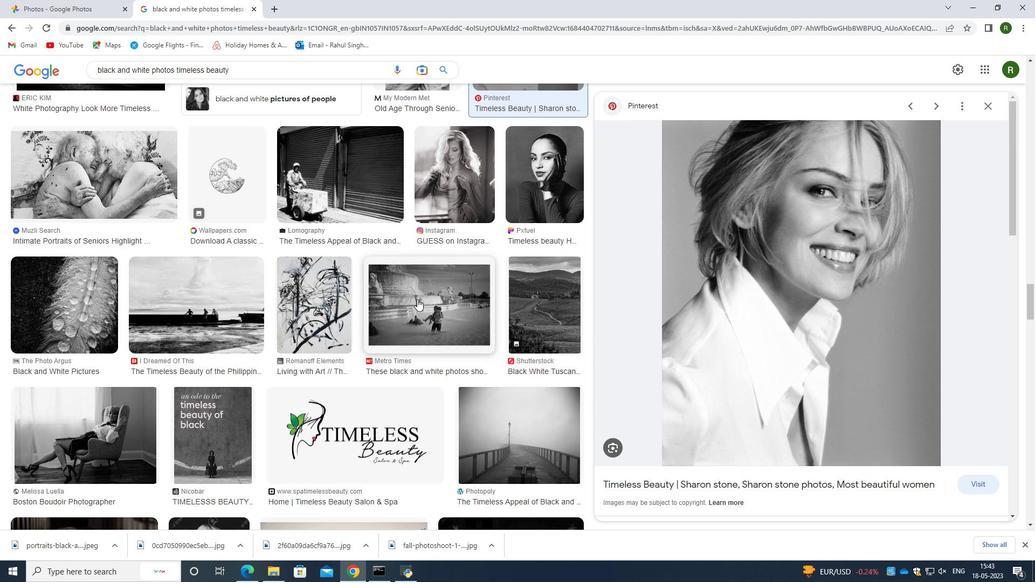 
Action: Mouse moved to (417, 293)
Screenshot: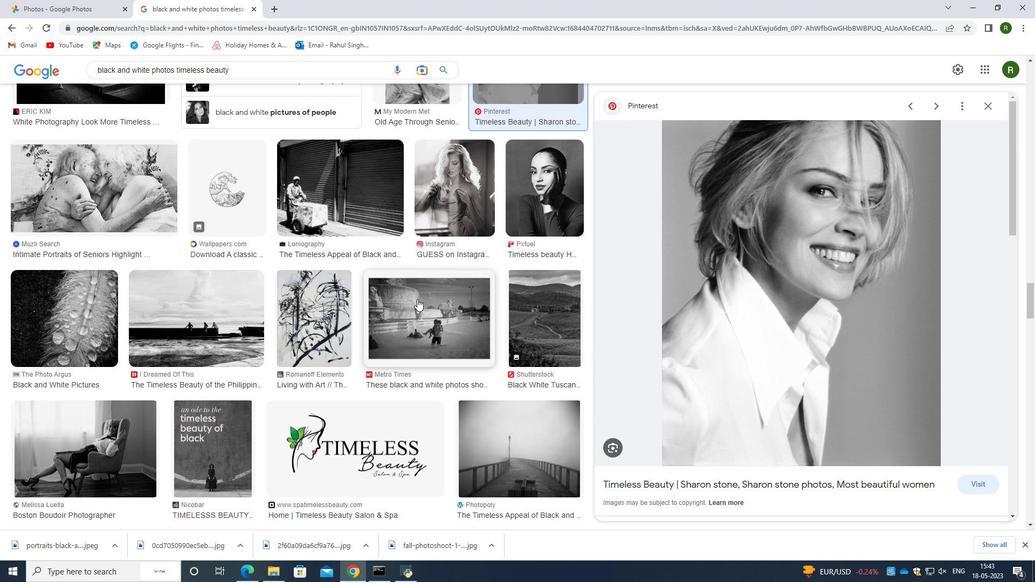 
Action: Mouse scrolled (417, 293) with delta (0, 0)
Screenshot: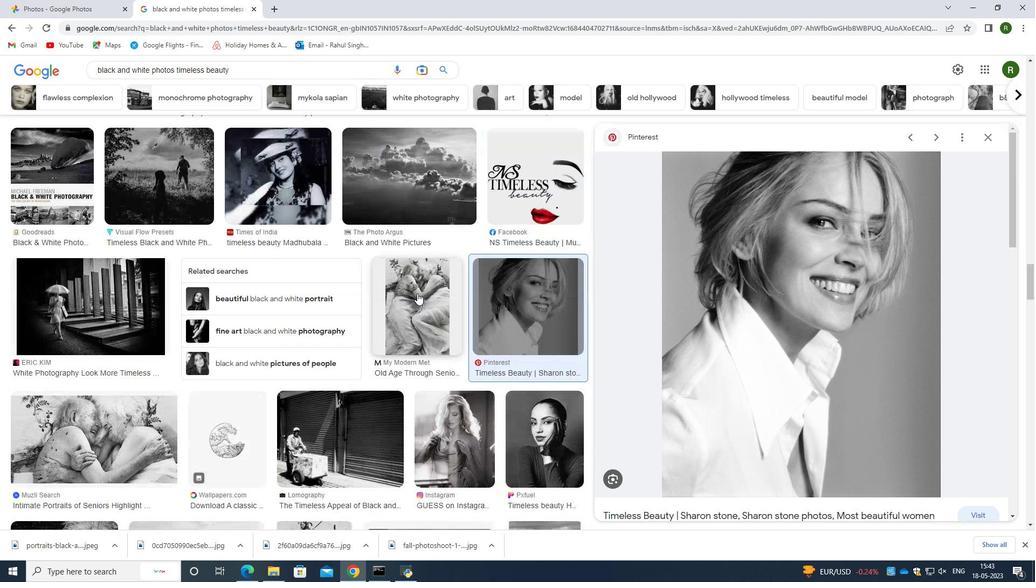 
Action: Mouse scrolled (417, 293) with delta (0, 0)
Screenshot: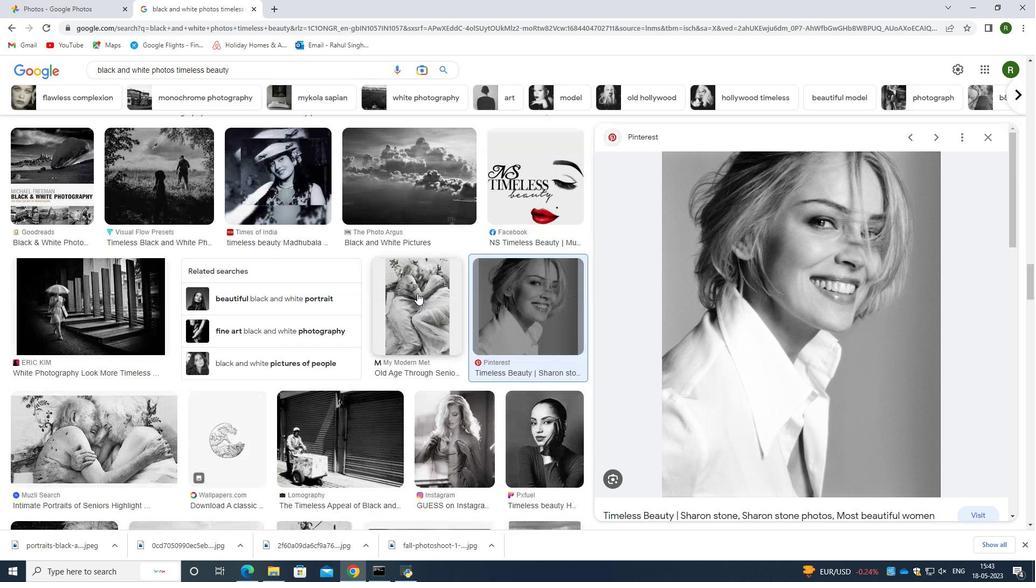 
Action: Mouse scrolled (417, 293) with delta (0, 0)
Screenshot: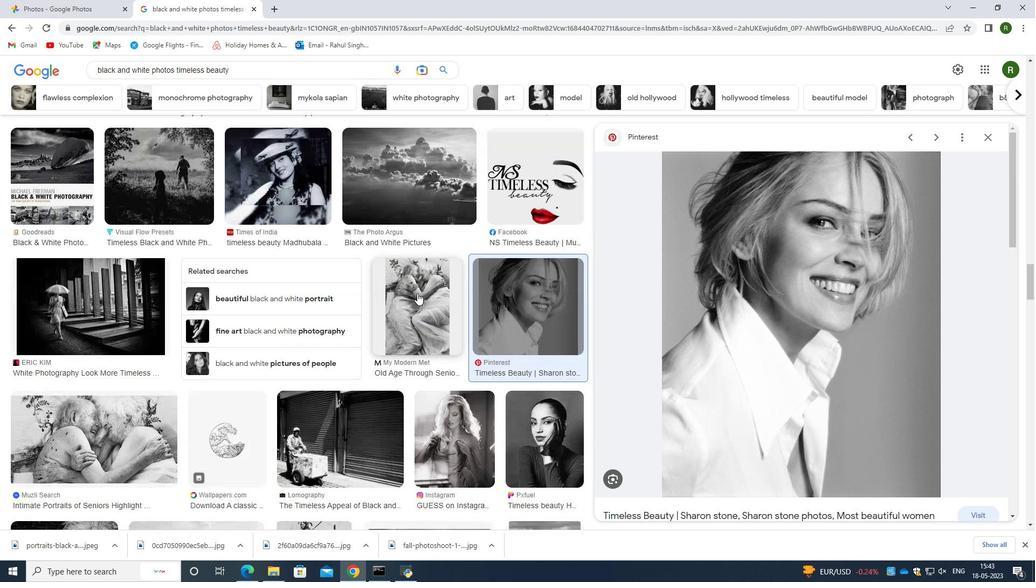 
Action: Mouse scrolled (417, 293) with delta (0, 0)
Screenshot: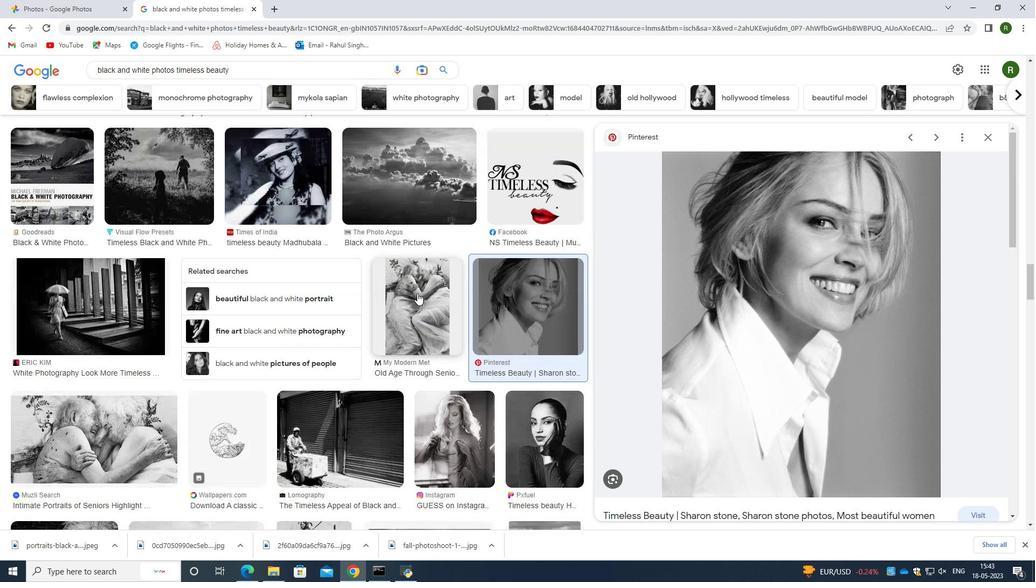 
Action: Mouse scrolled (417, 293) with delta (0, 0)
Screenshot: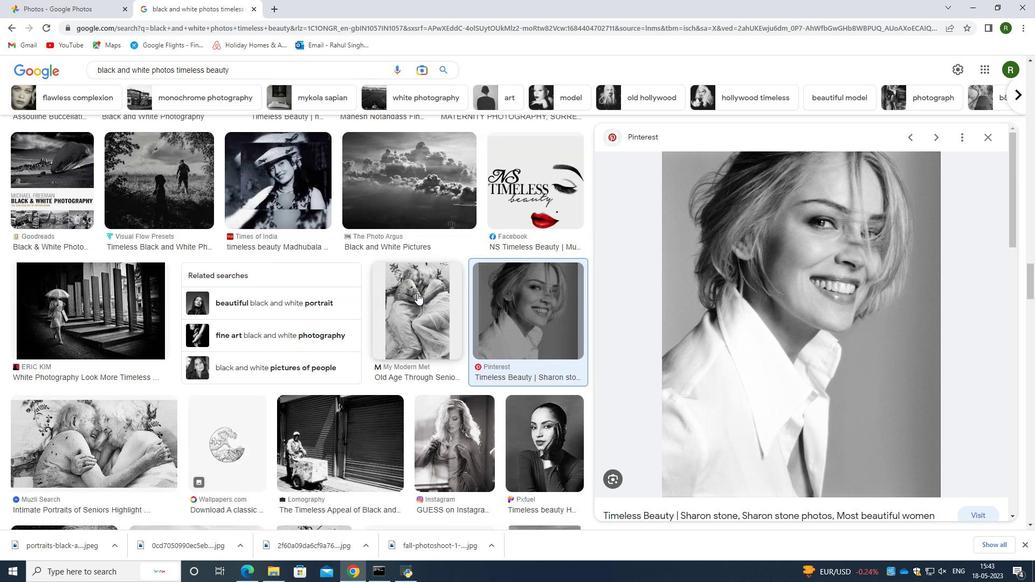 
Action: Mouse scrolled (417, 293) with delta (0, 0)
Screenshot: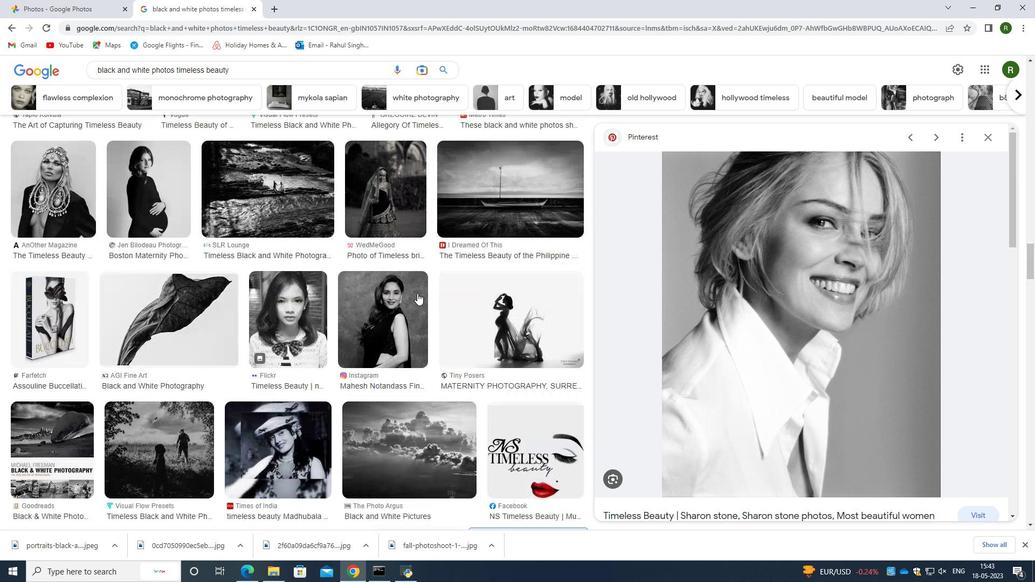 
Action: Mouse scrolled (417, 293) with delta (0, 0)
Screenshot: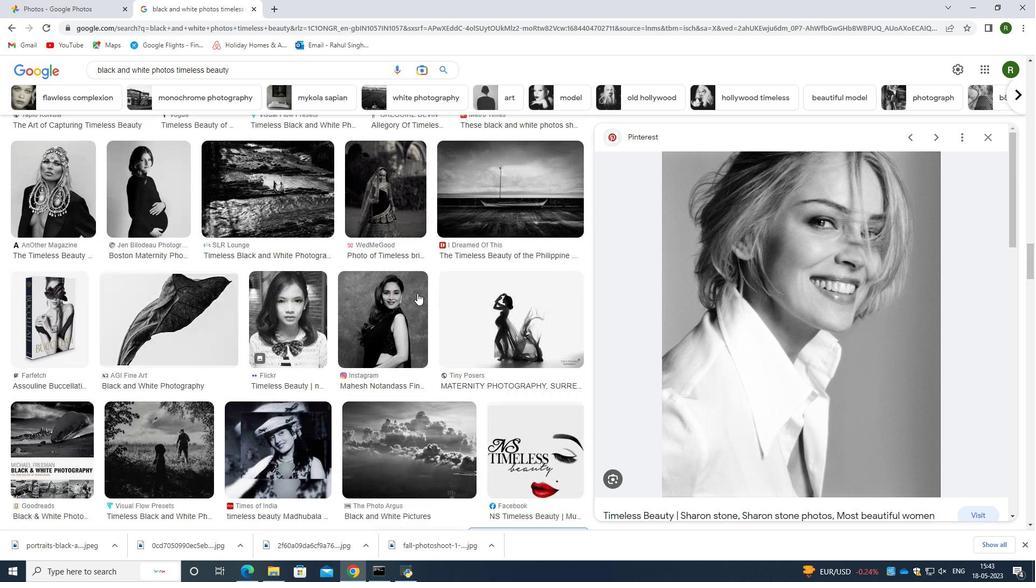 
Action: Mouse scrolled (417, 293) with delta (0, 0)
Screenshot: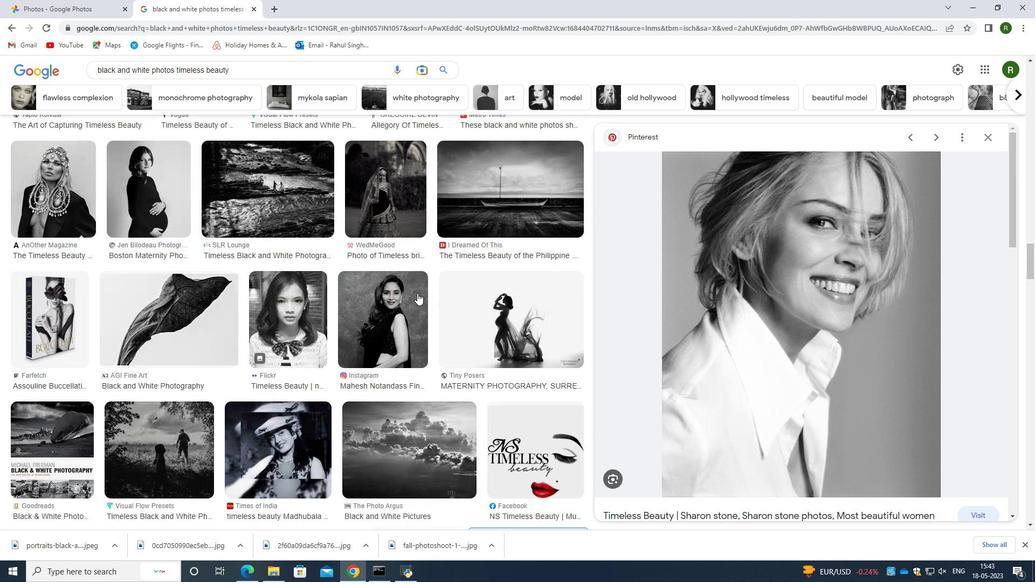 
Action: Mouse scrolled (417, 293) with delta (0, 0)
Screenshot: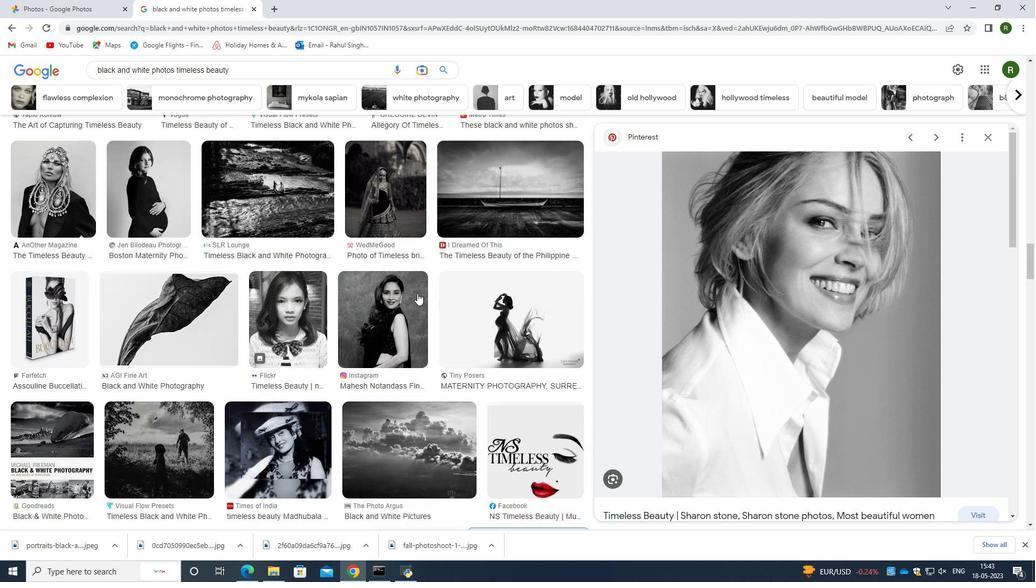 
Action: Mouse scrolled (417, 293) with delta (0, 0)
Screenshot: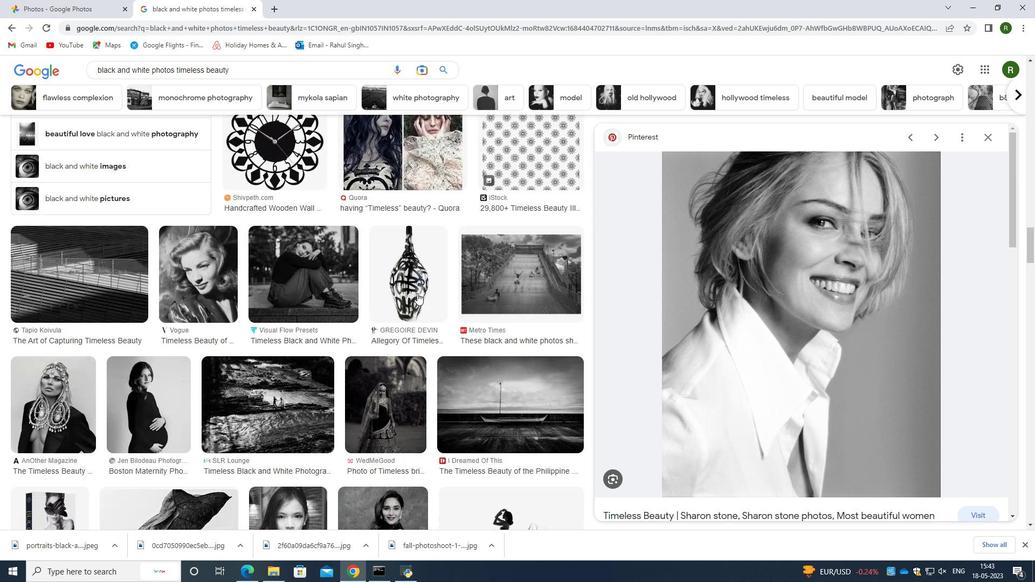 
Action: Mouse scrolled (417, 293) with delta (0, 0)
Screenshot: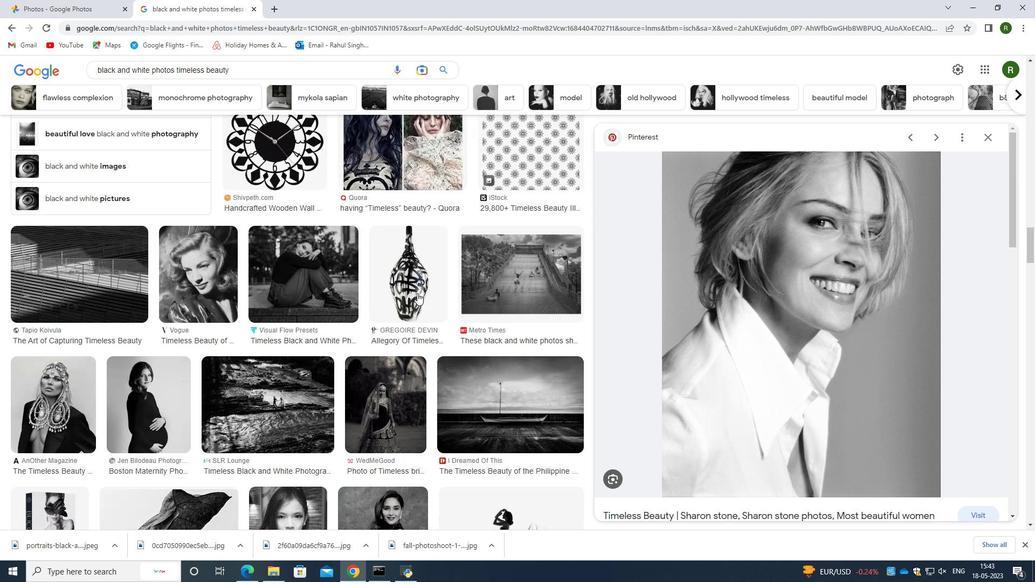 
Action: Mouse scrolled (417, 293) with delta (0, 0)
Screenshot: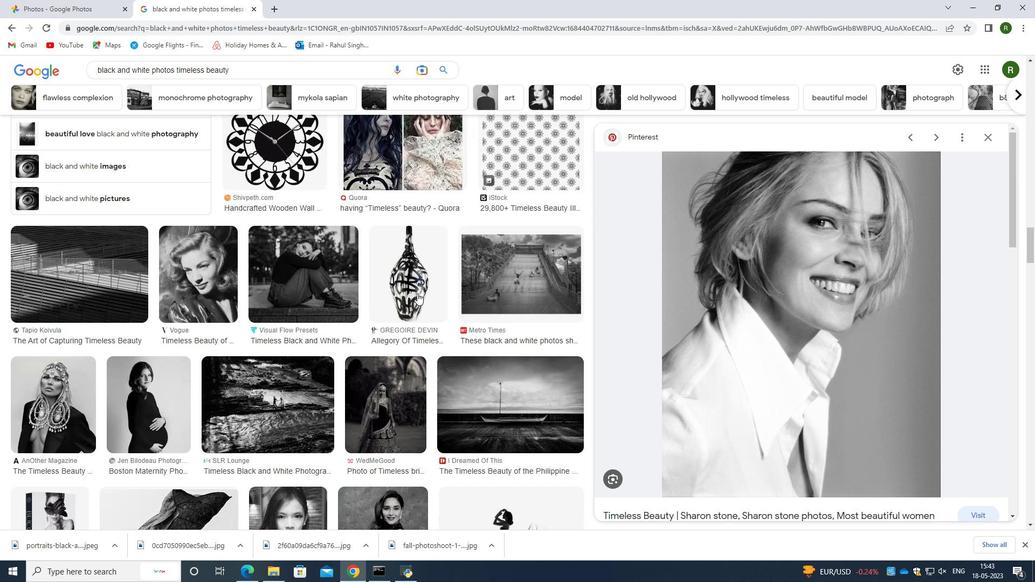 
Action: Mouse scrolled (417, 293) with delta (0, 0)
Screenshot: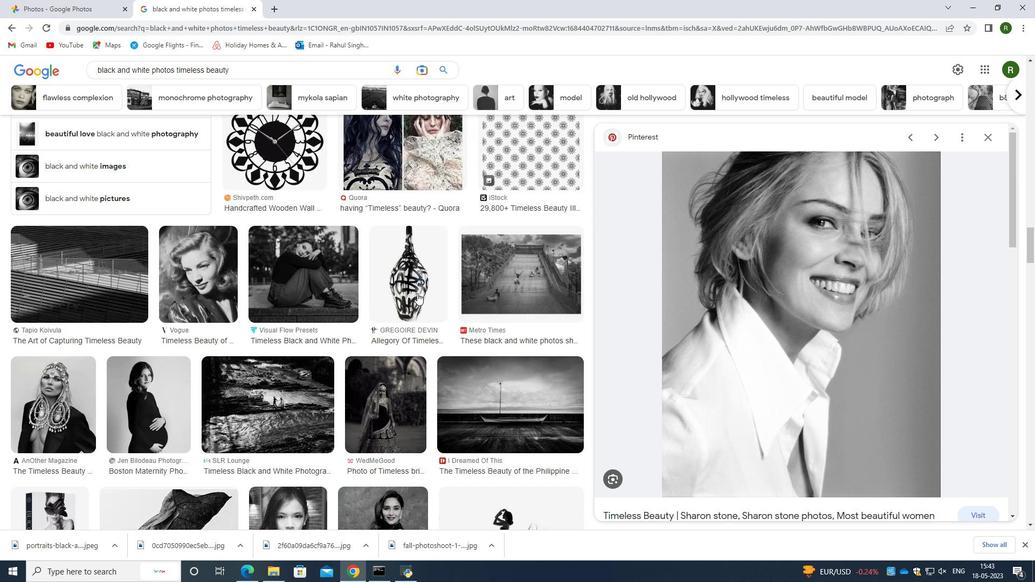 
Action: Mouse moved to (252, 9)
Screenshot: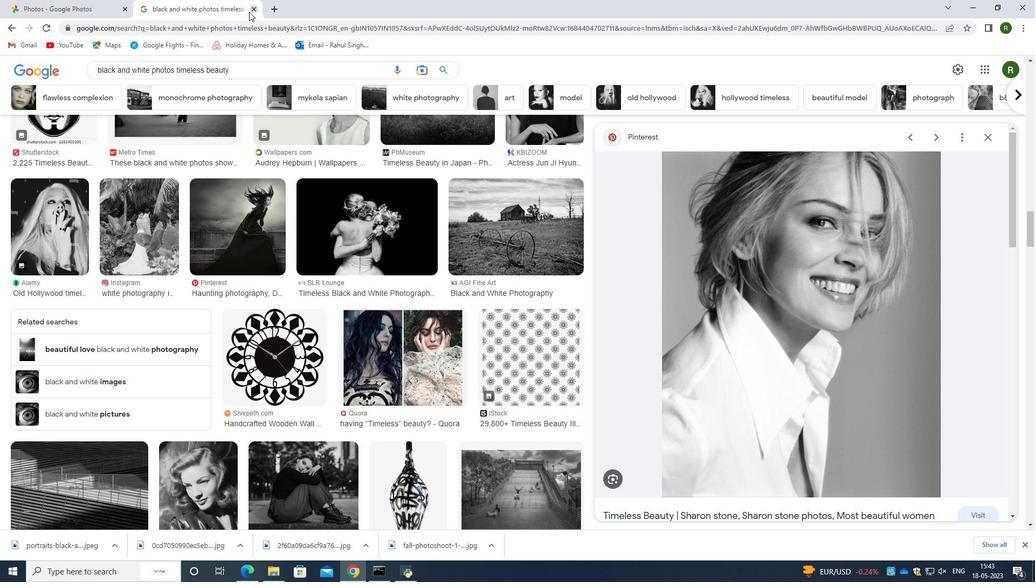 
Action: Mouse pressed left at (252, 9)
Screenshot: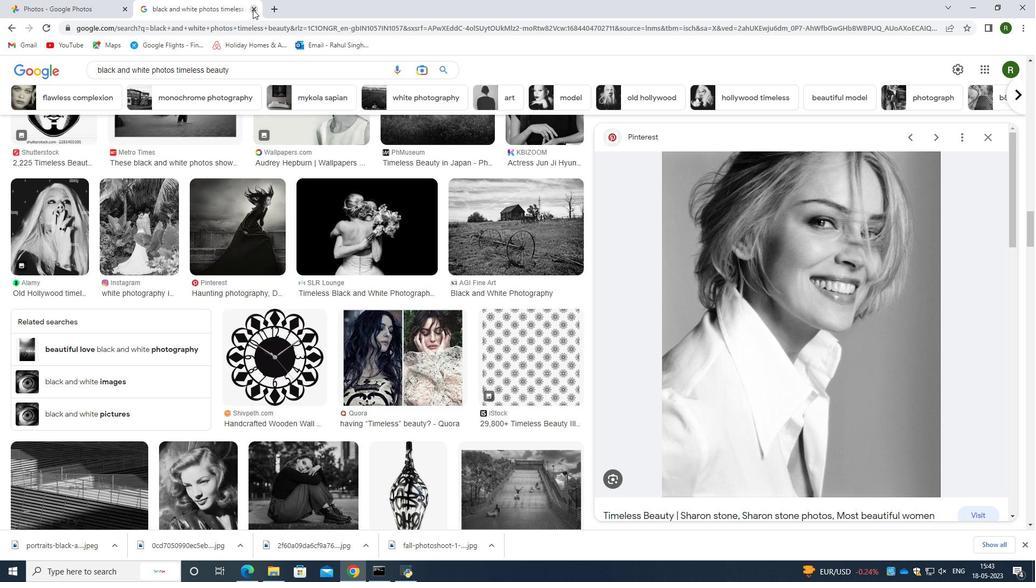 
Action: Mouse moved to (48, 0)
Screenshot: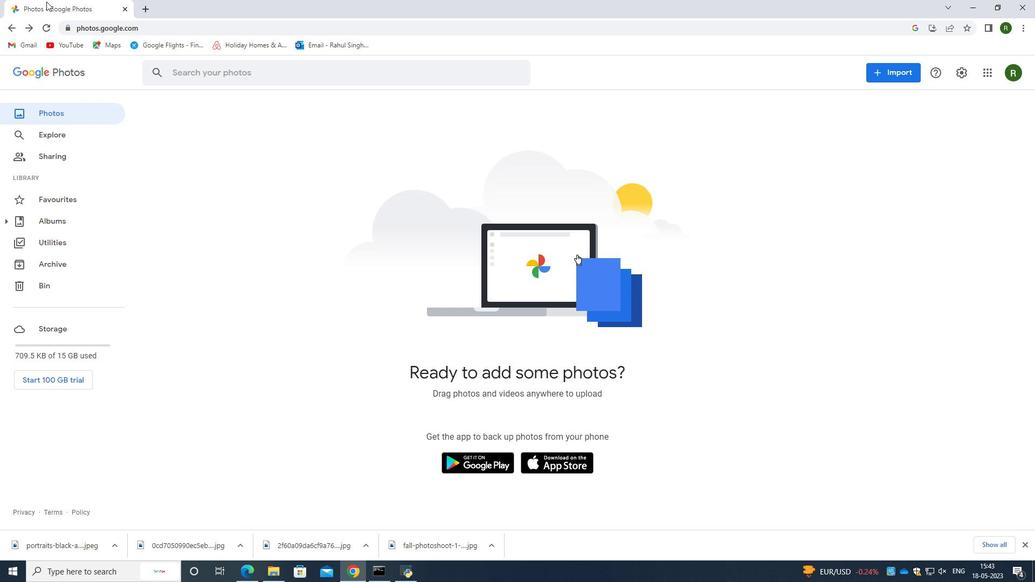 
Action: Mouse pressed left at (48, 0)
Screenshot: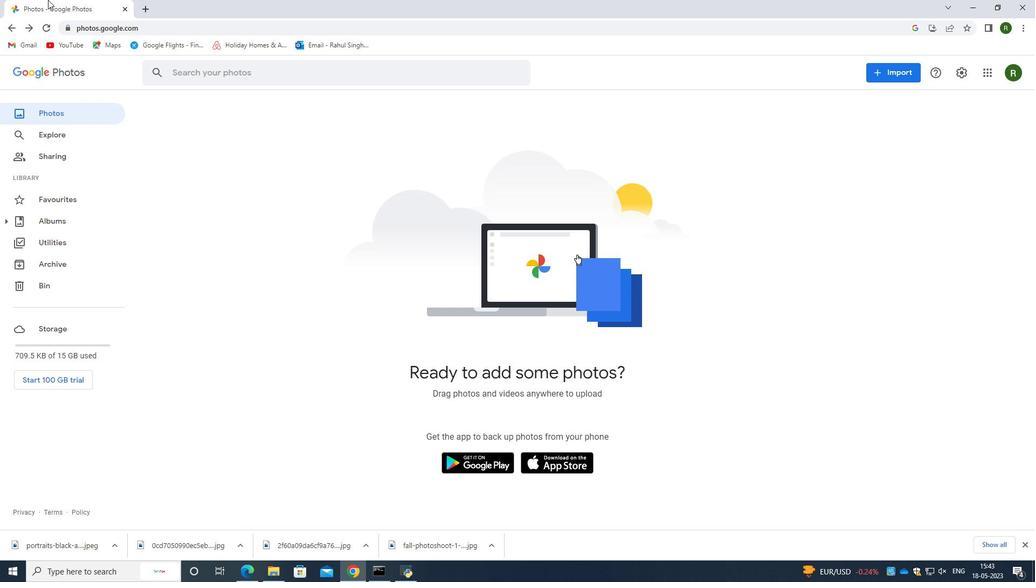 
Action: Mouse moved to (908, 74)
Screenshot: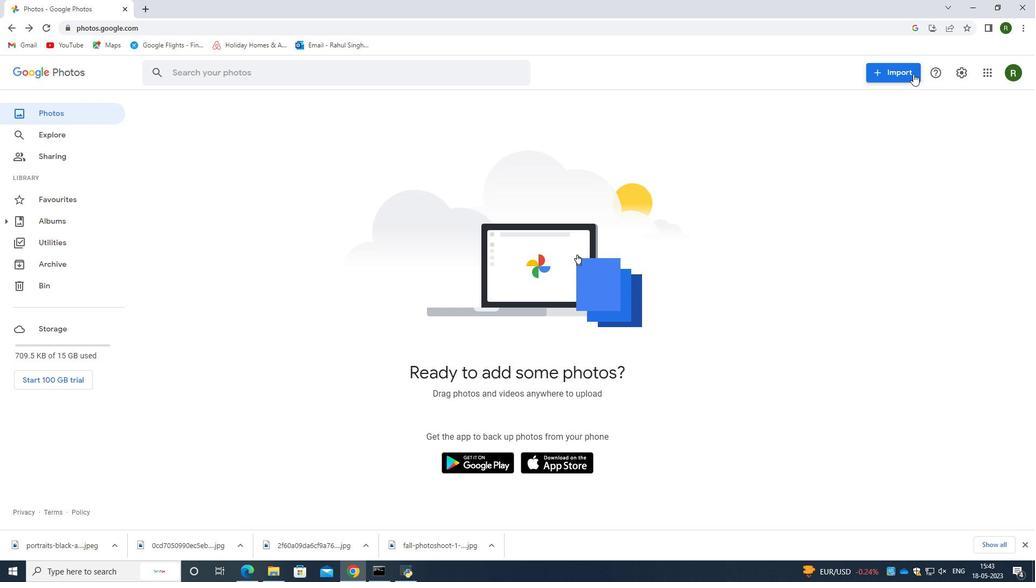 
Action: Mouse pressed left at (908, 74)
Screenshot: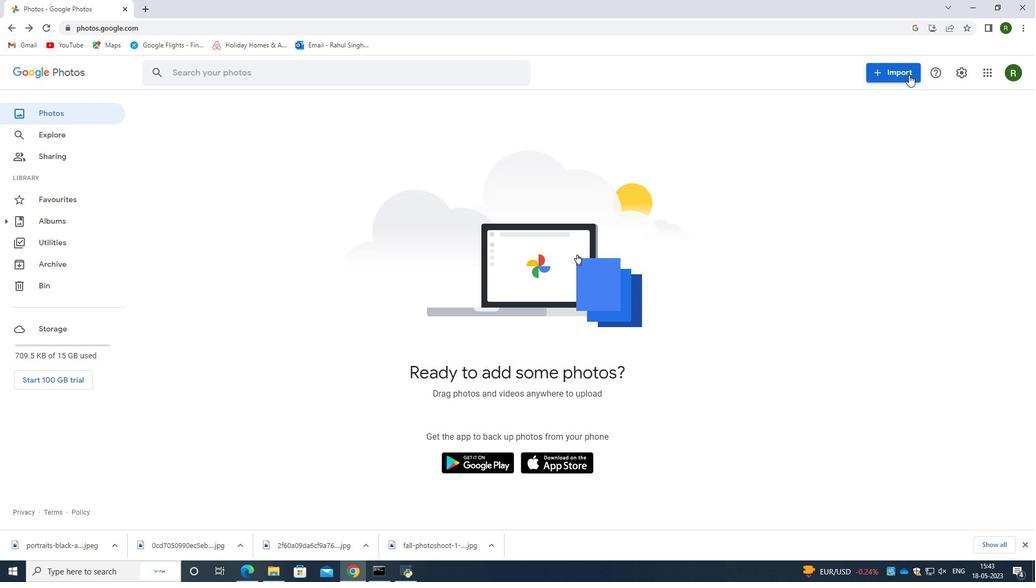 
Action: Mouse moved to (823, 107)
Screenshot: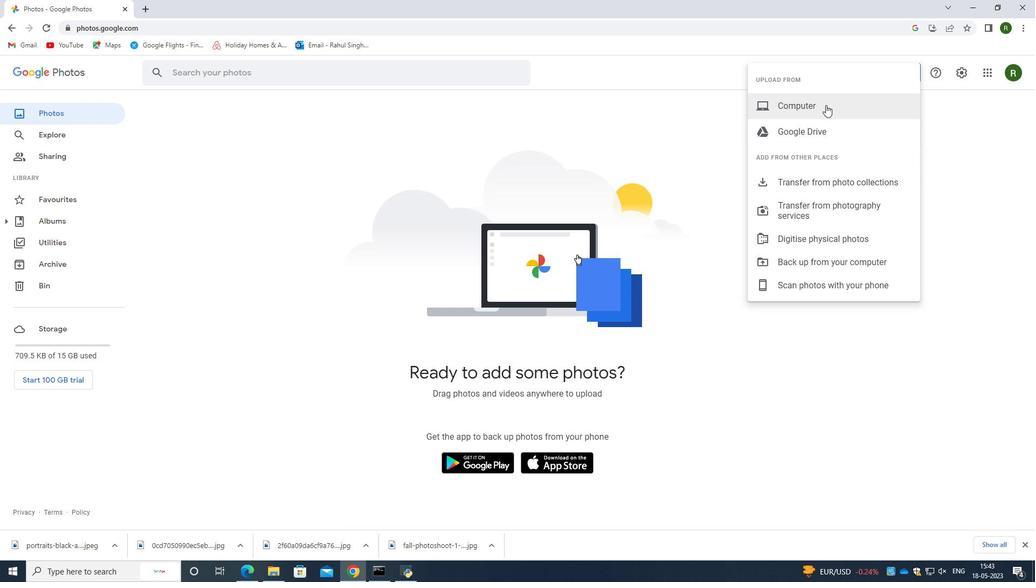 
Action: Mouse pressed left at (823, 107)
Screenshot: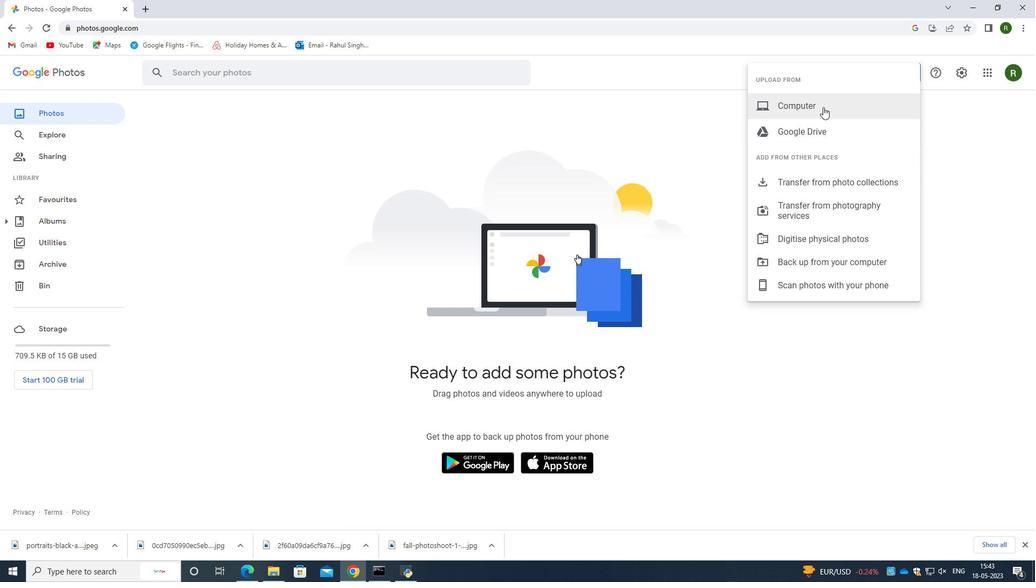 
Action: Mouse moved to (128, 78)
Screenshot: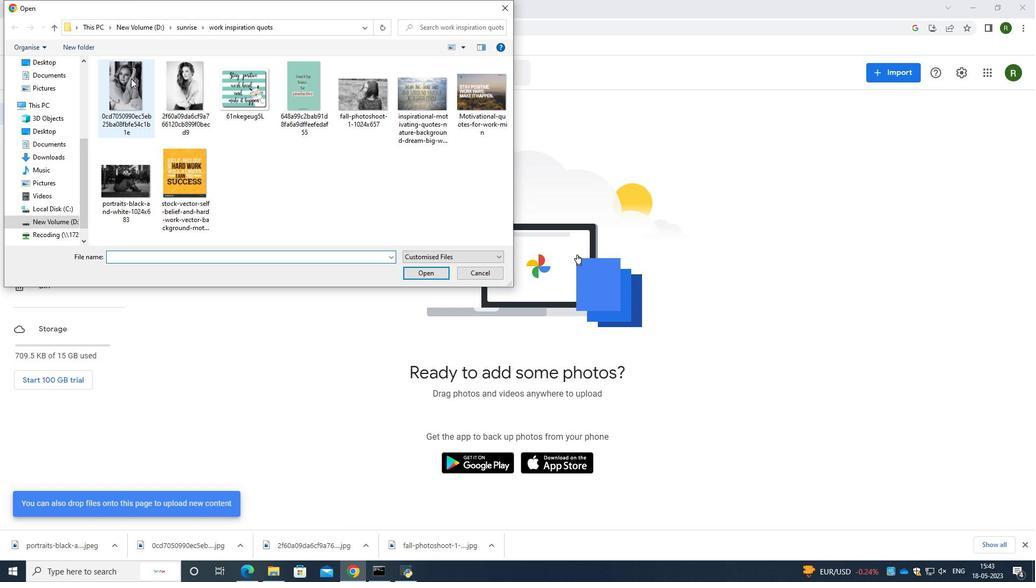 
Action: Key pressed <Key.shift><Key.shift>
Screenshot: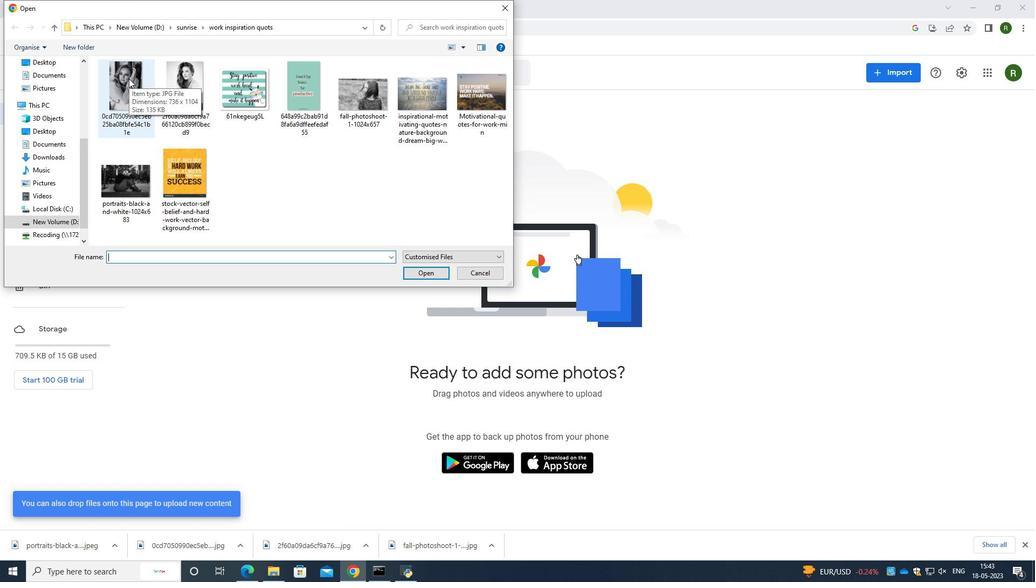 
Action: Mouse pressed left at (128, 78)
Screenshot: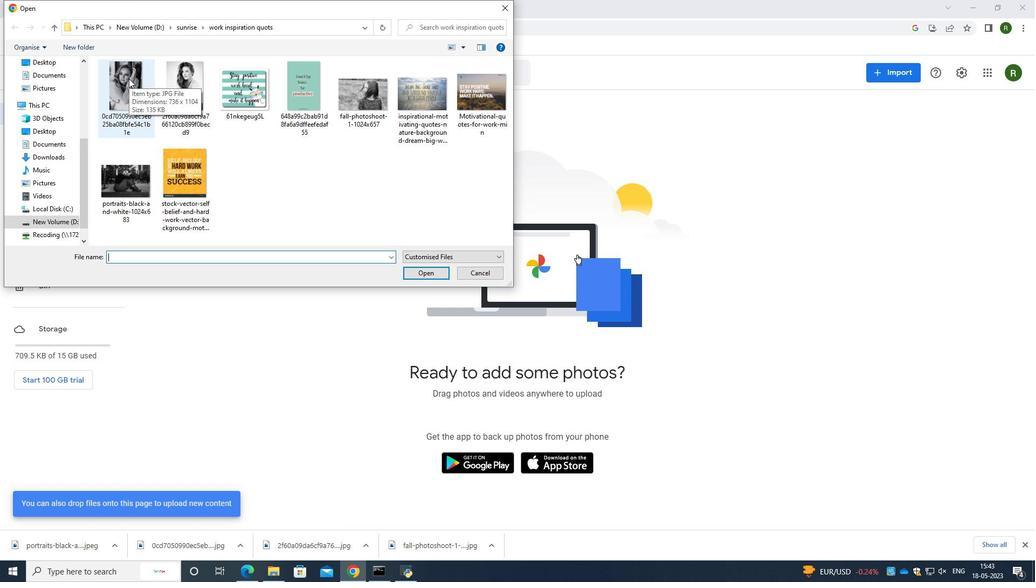 
Action: Key pressed <Key.shift><Key.shift><Key.shift><Key.shift><Key.shift><Key.shift><Key.shift><Key.shift><Key.shift><Key.shift><Key.shift>
Screenshot: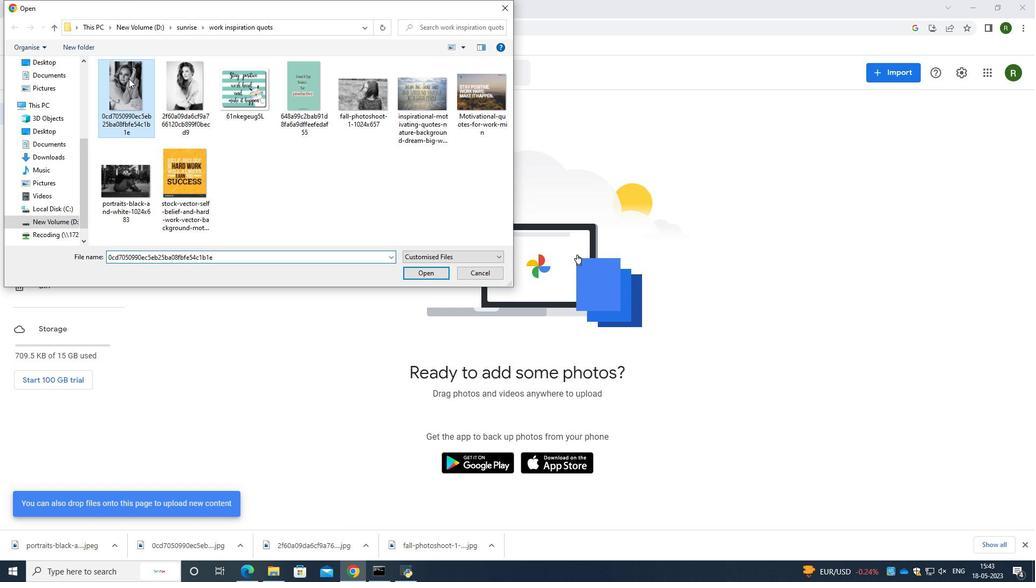 
Action: Mouse moved to (128, 78)
Screenshot: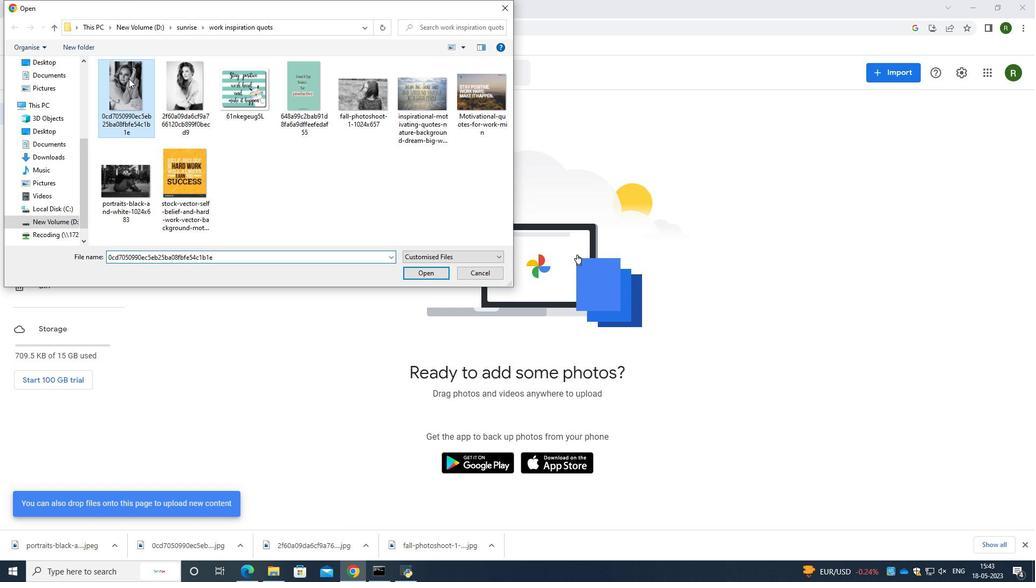 
Action: Key pressed <Key.shift>
Screenshot: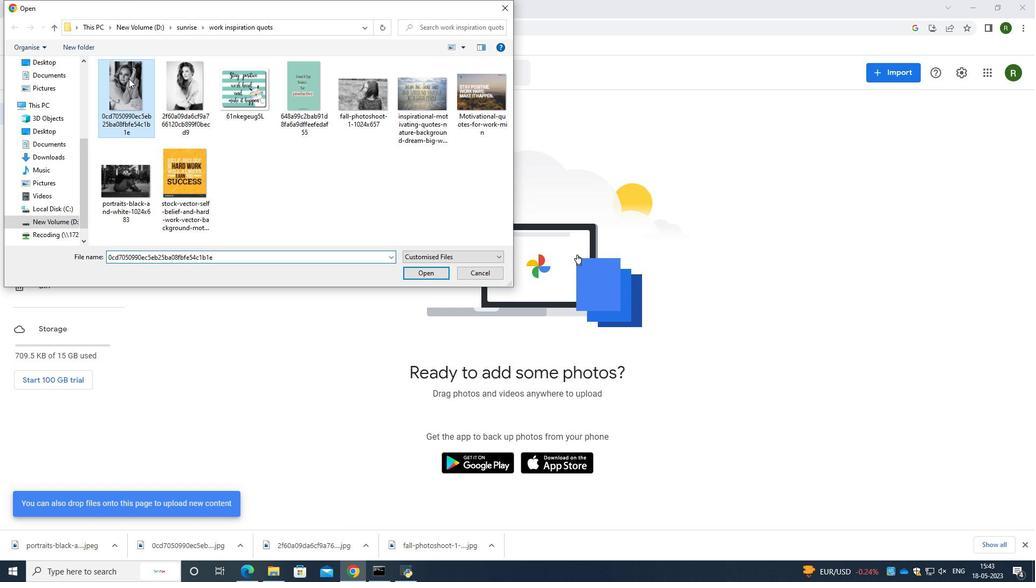 
Action: Mouse moved to (133, 80)
Screenshot: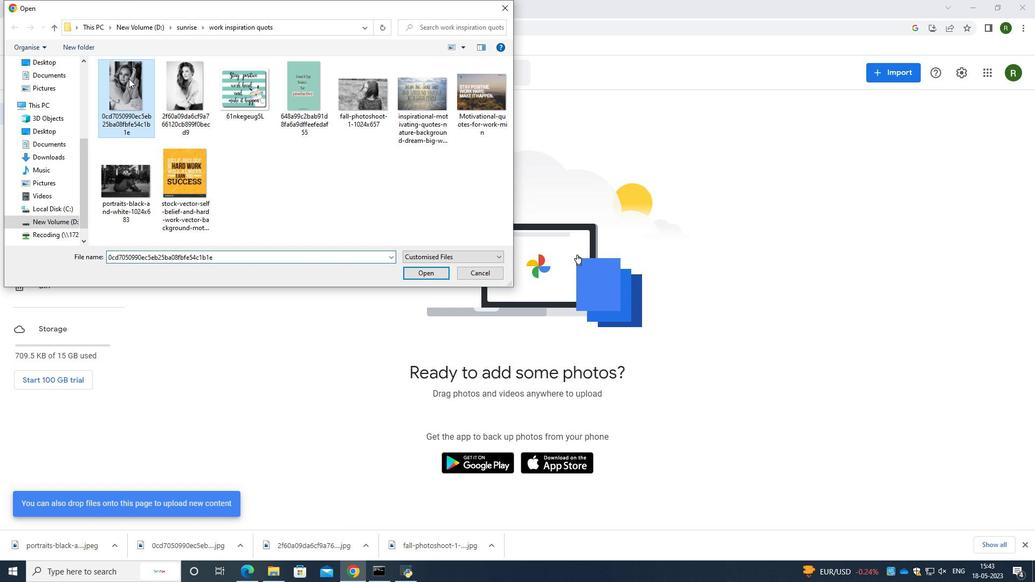 
Action: Key pressed <Key.shift>
Screenshot: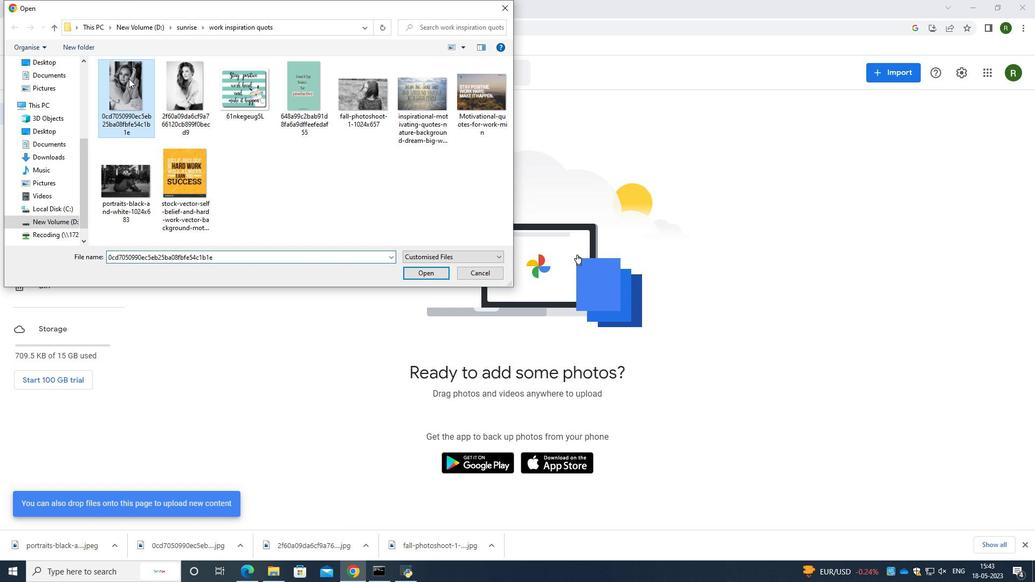 
Action: Mouse moved to (155, 86)
Screenshot: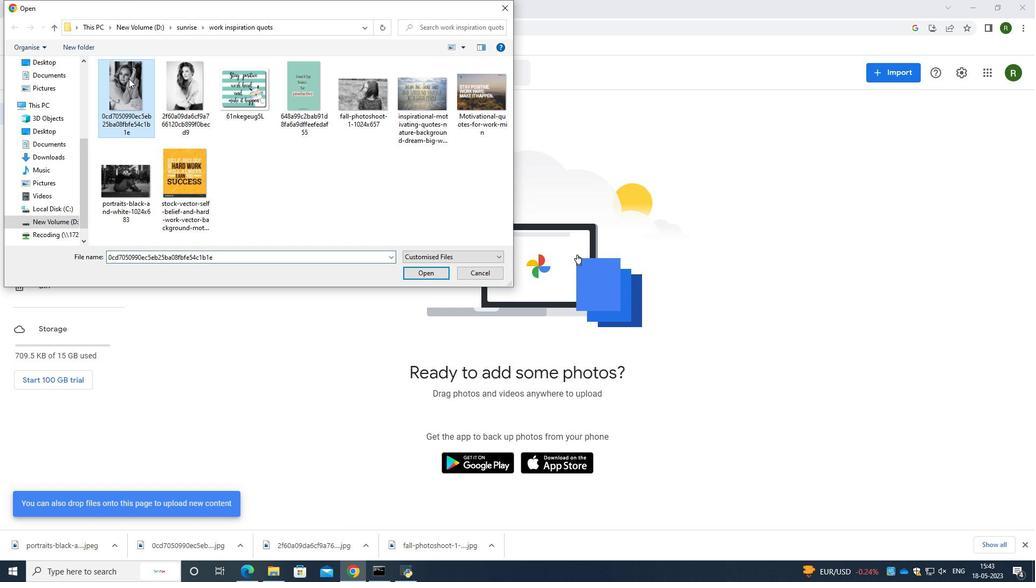 
Action: Key pressed <Key.shift>
Screenshot: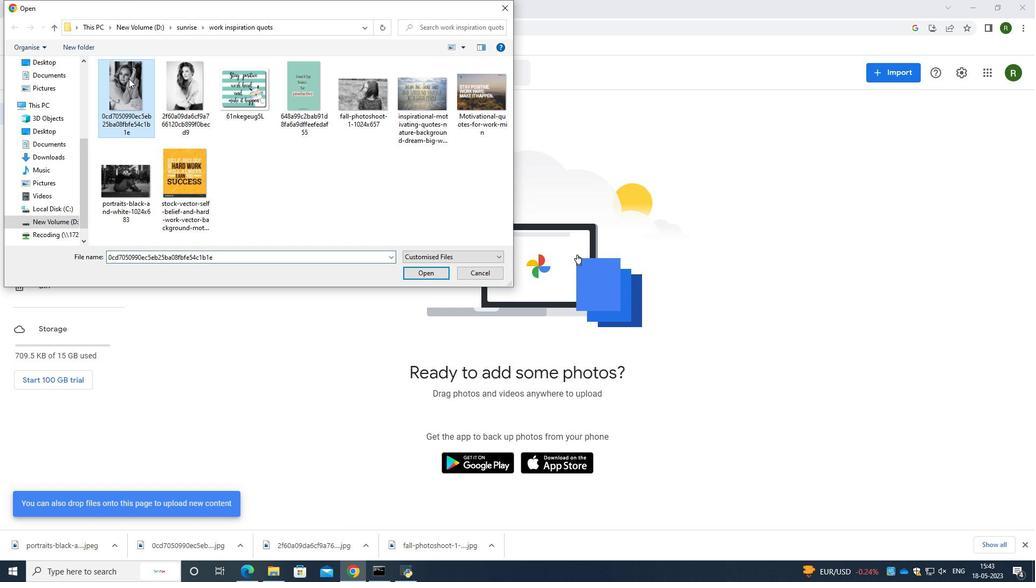 
Action: Mouse moved to (204, 101)
Screenshot: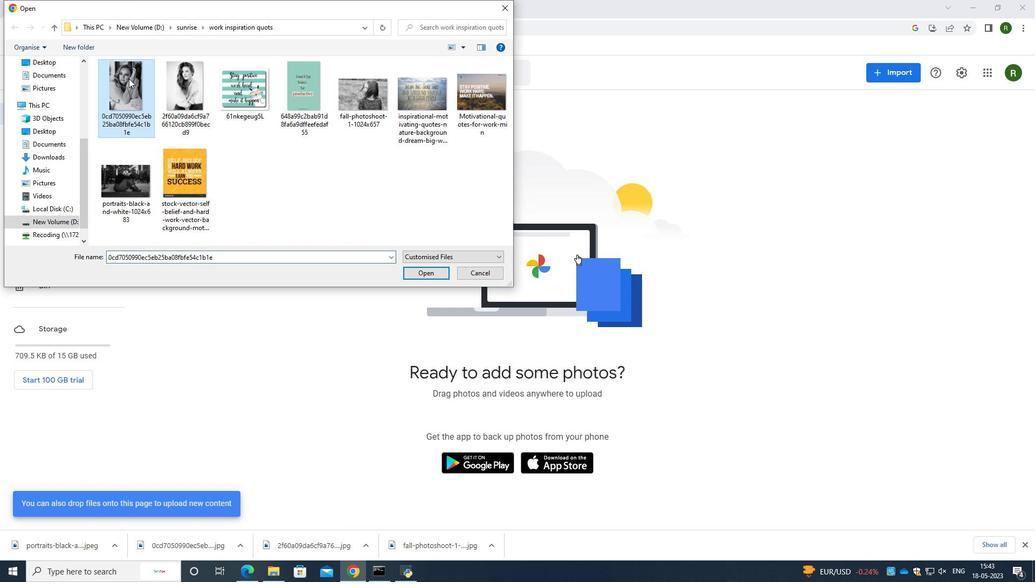 
Action: Key pressed <Key.shift>
Screenshot: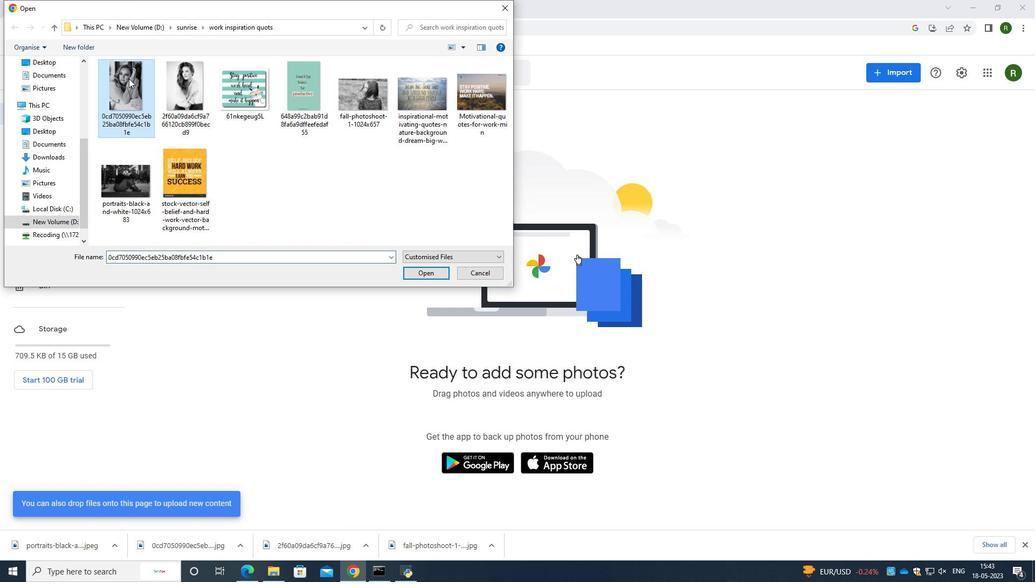 
Action: Mouse moved to (222, 107)
Screenshot: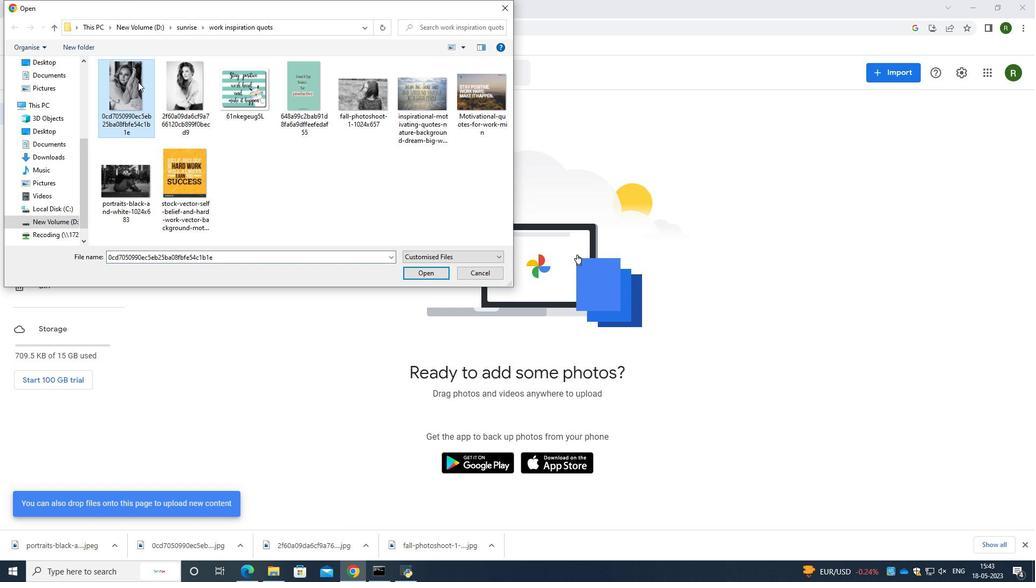 
Action: Key pressed <Key.shift>
Screenshot: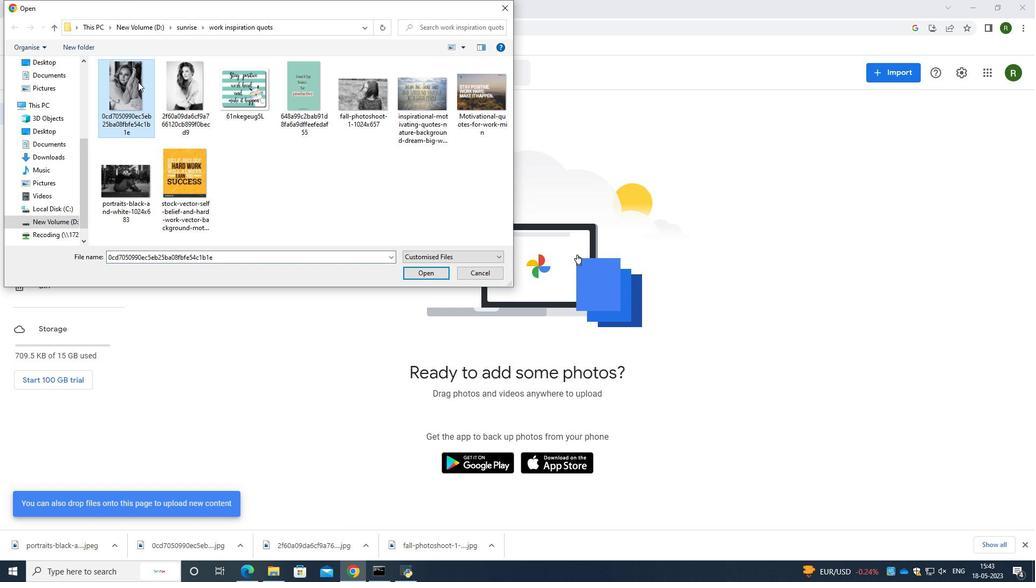 
Action: Mouse moved to (222, 107)
Screenshot: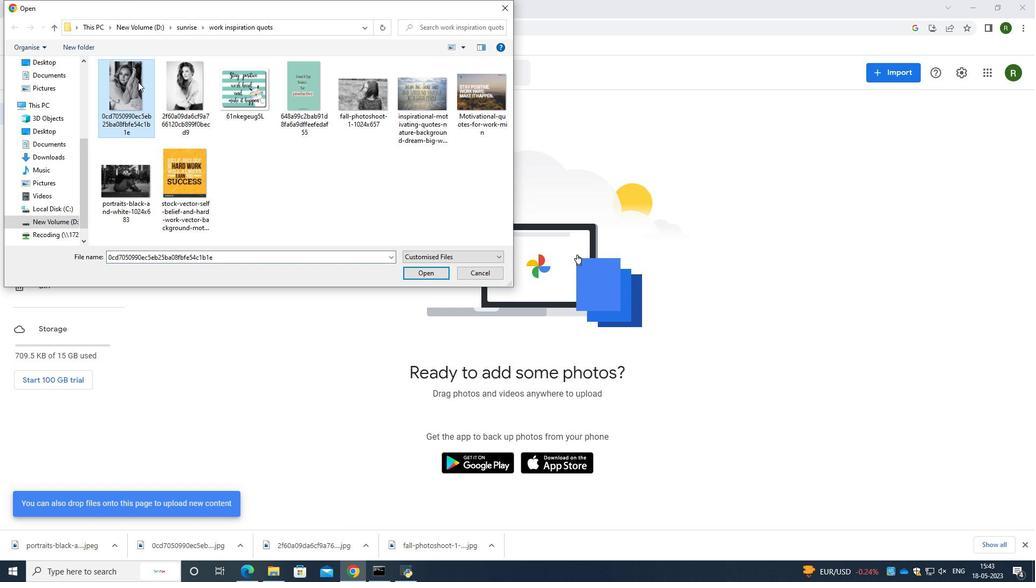 
Action: Key pressed <Key.shift><Key.shift>
Screenshot: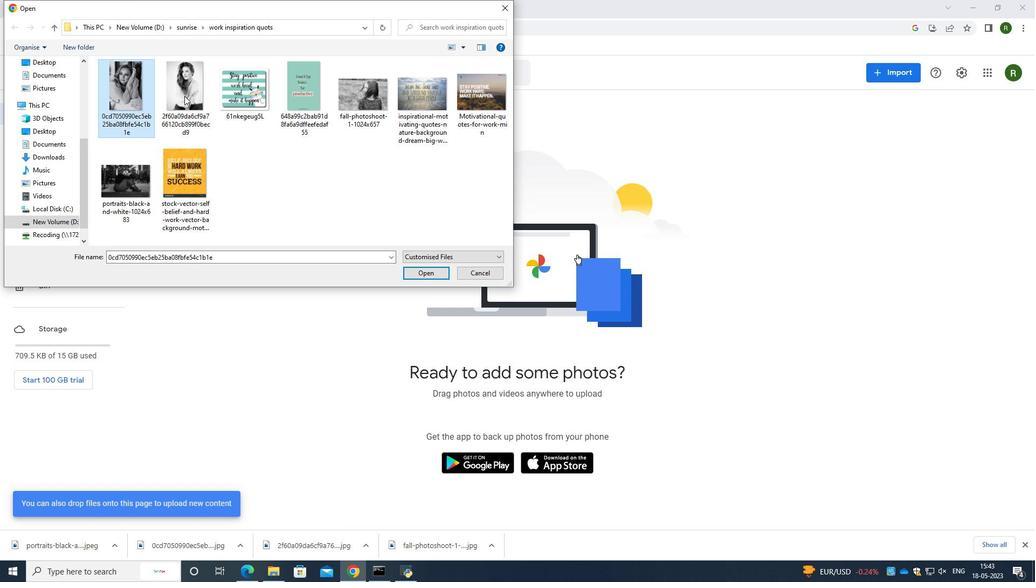 
Action: Mouse moved to (222, 107)
Screenshot: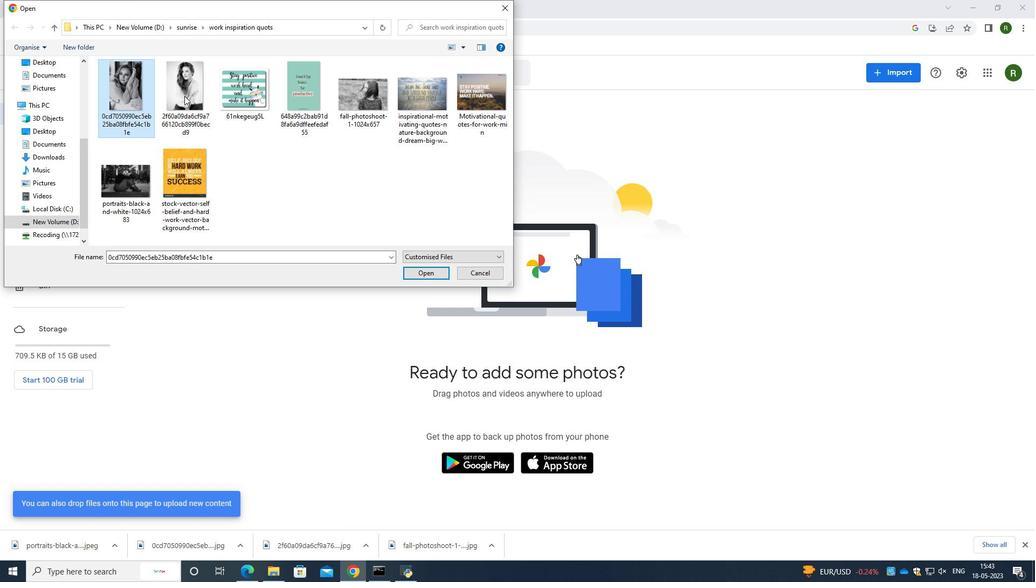 
Action: Key pressed <Key.shift>
Screenshot: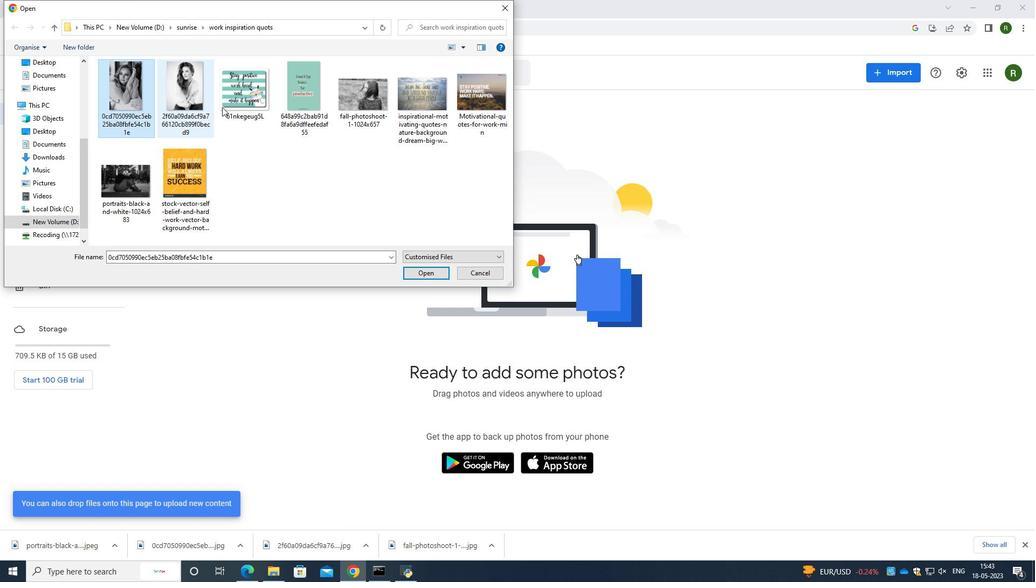 
Action: Mouse moved to (218, 106)
Screenshot: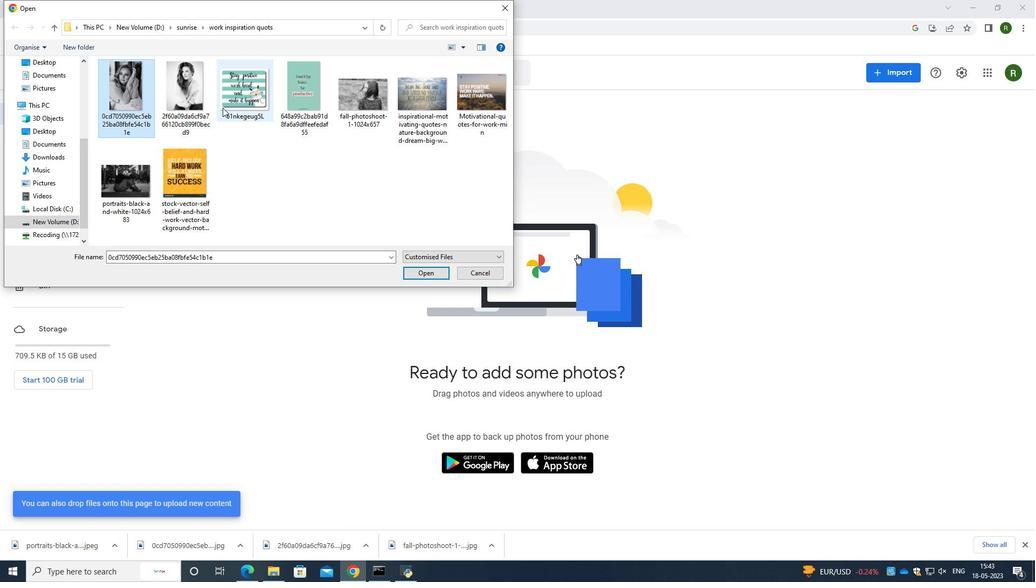
Action: Key pressed <Key.shift>
Screenshot: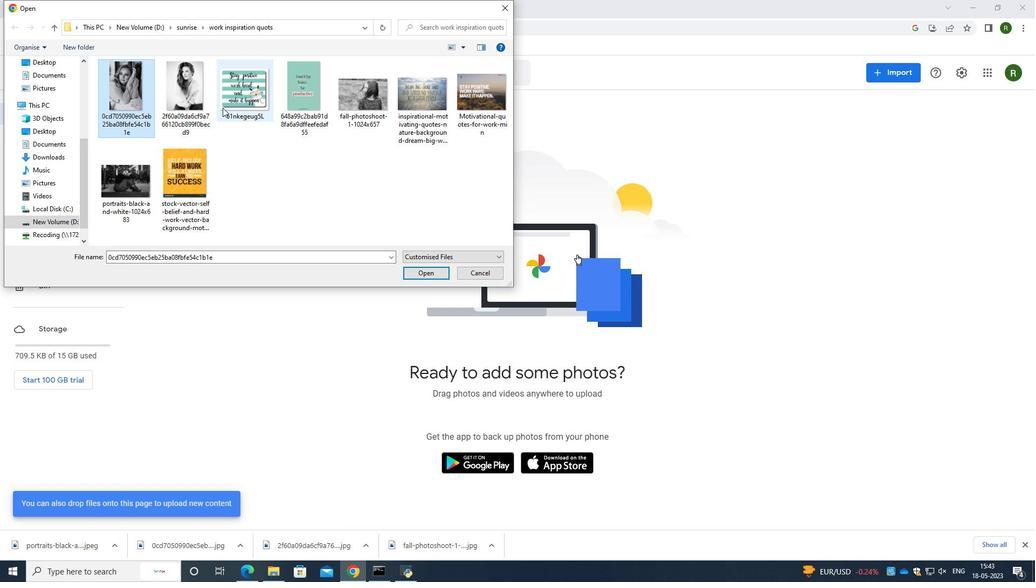 
Action: Mouse moved to (212, 103)
Screenshot: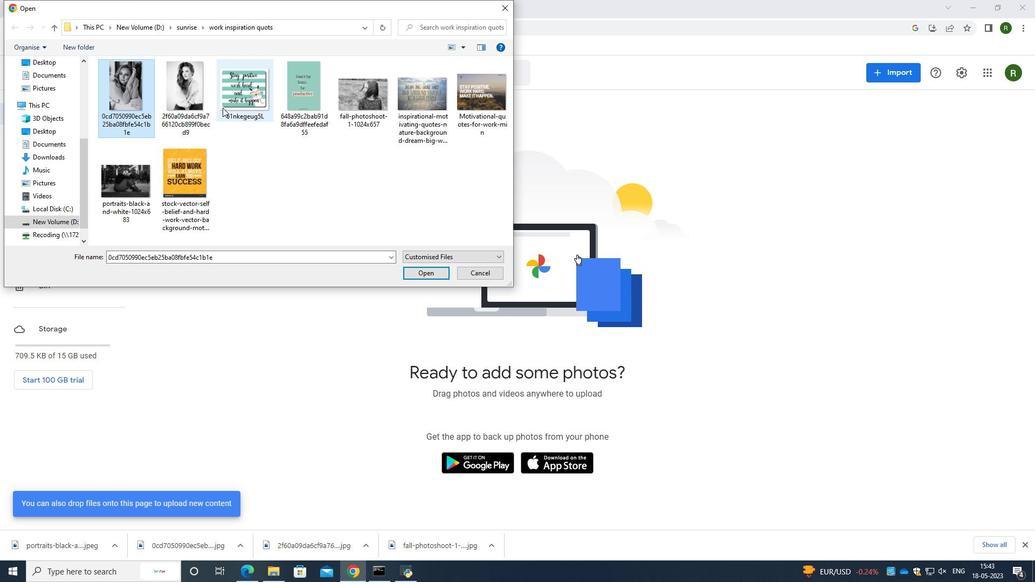 
Action: Key pressed <Key.shift>
Screenshot: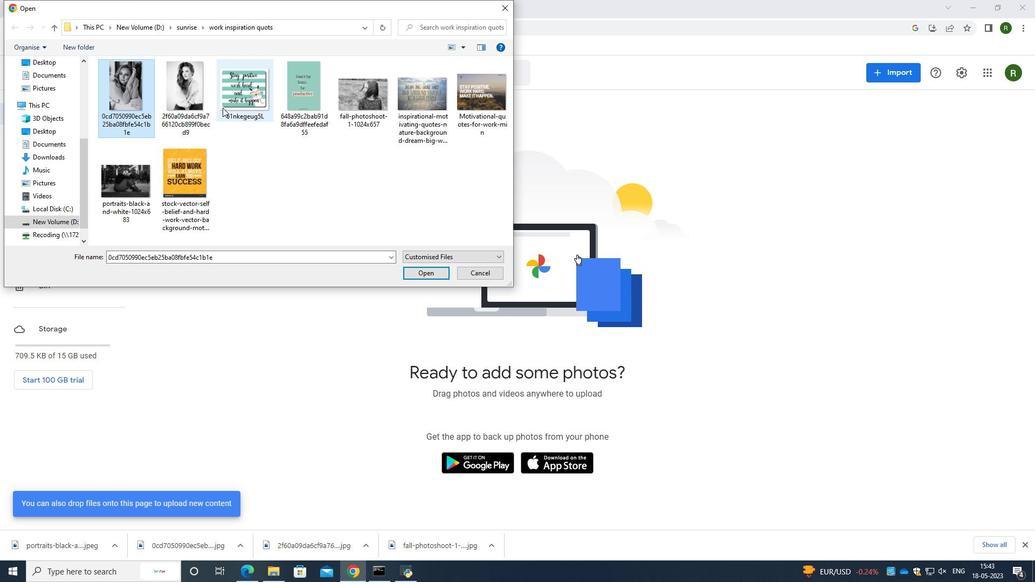 
Action: Mouse moved to (199, 99)
Screenshot: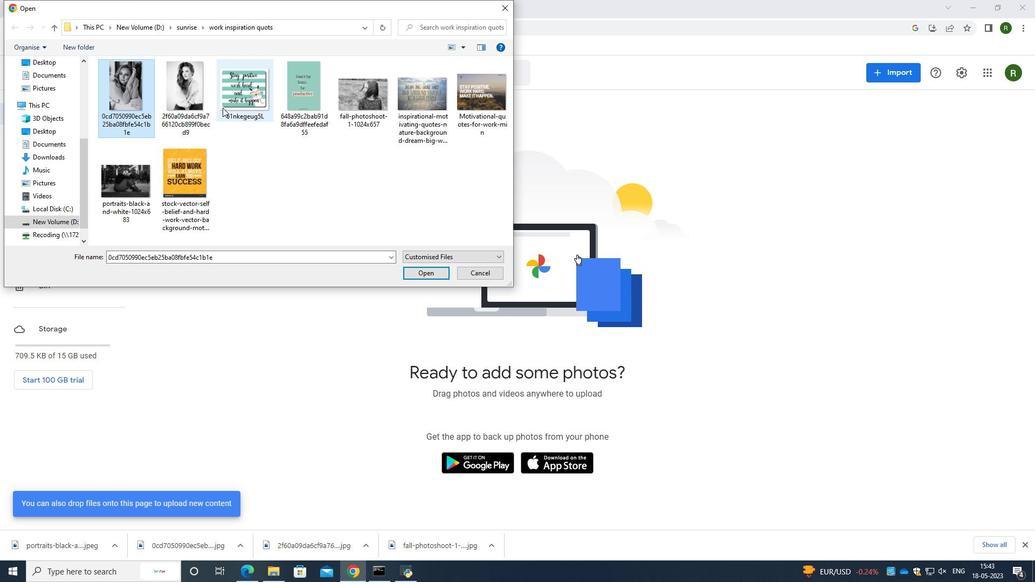 
Action: Key pressed <Key.shift>
Screenshot: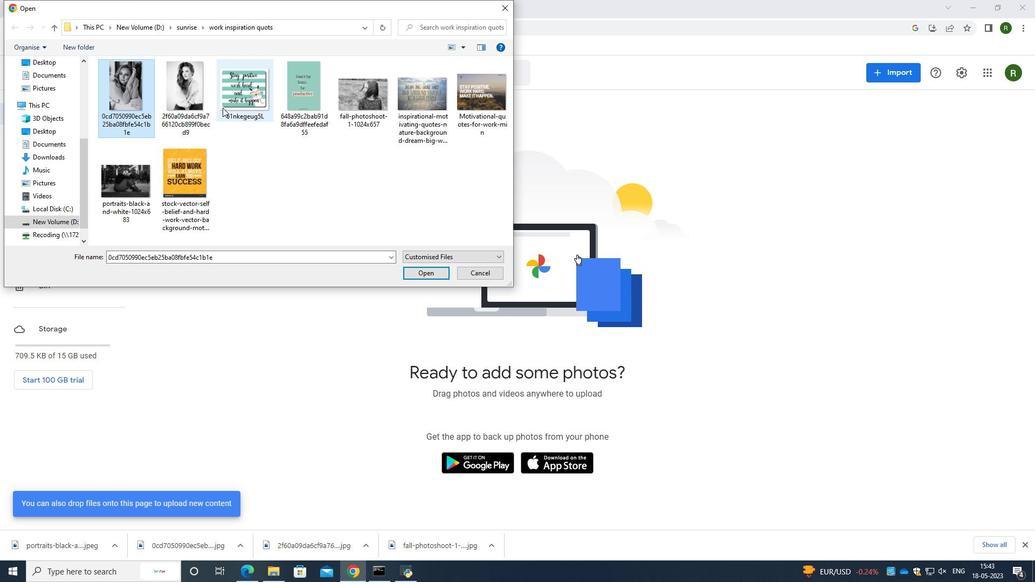 
Action: Mouse moved to (190, 97)
Screenshot: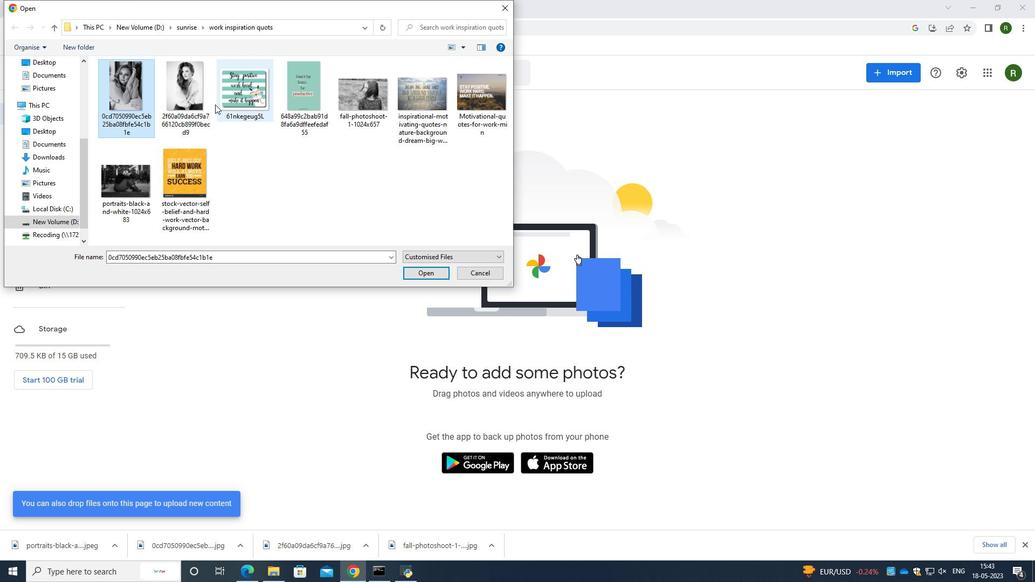 
Action: Key pressed <Key.shift>
Screenshot: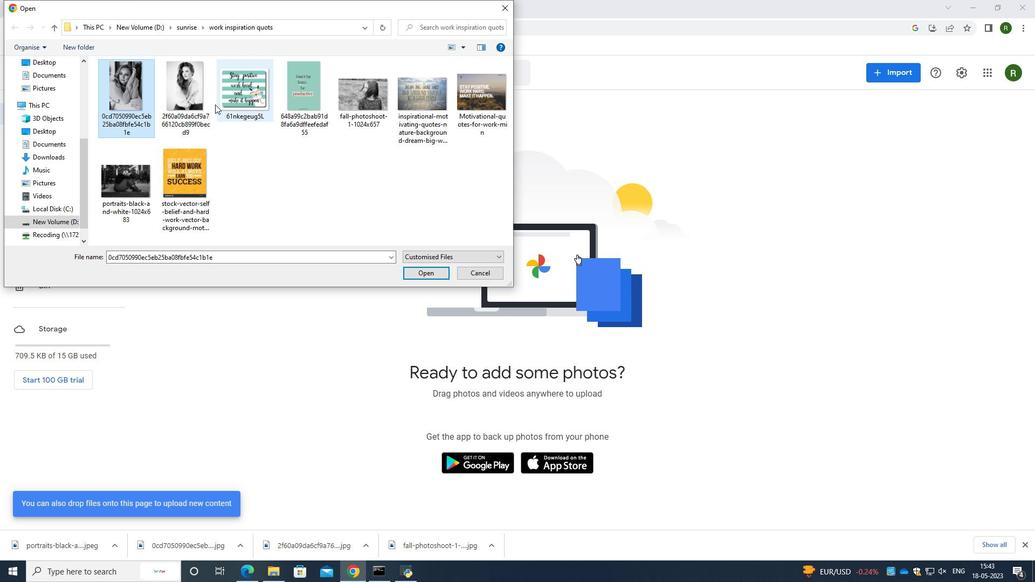 
Action: Mouse moved to (187, 96)
Screenshot: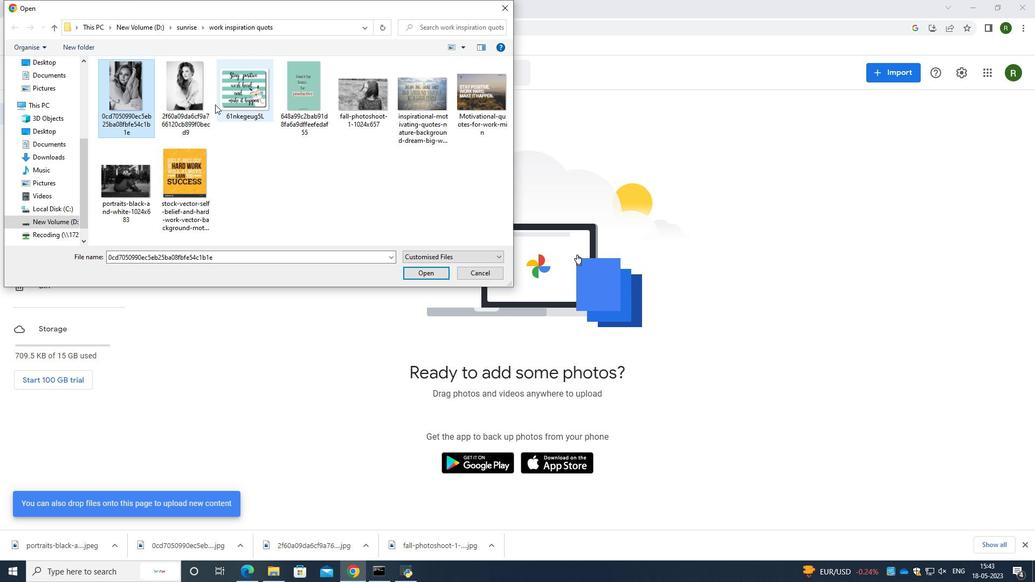 
Action: Key pressed <Key.shift><Key.shift><Key.shift><Key.shift><Key.shift><Key.shift><Key.shift><Key.shift><Key.shift><Key.shift>
Screenshot: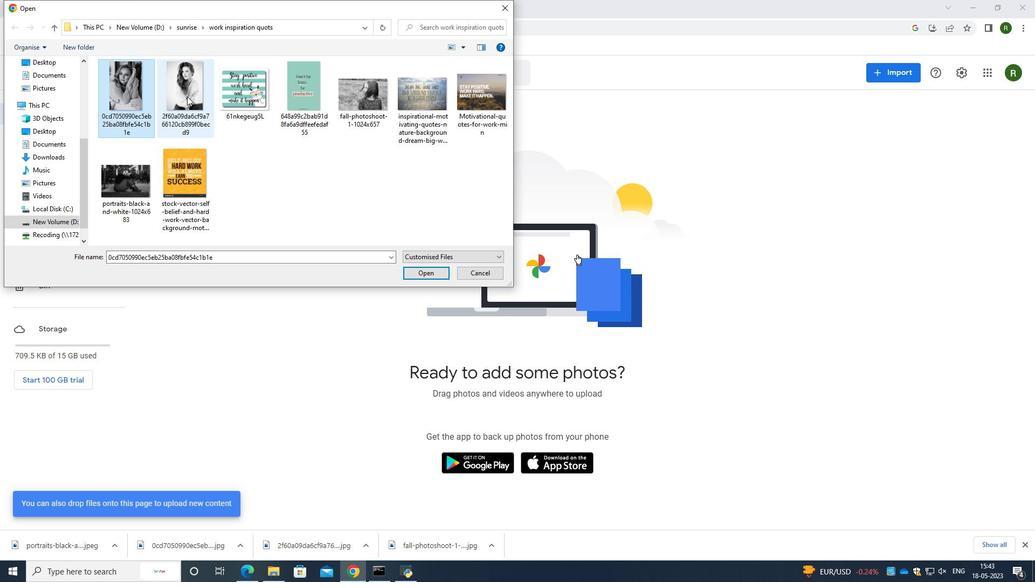 
Action: Mouse pressed left at (187, 96)
Screenshot: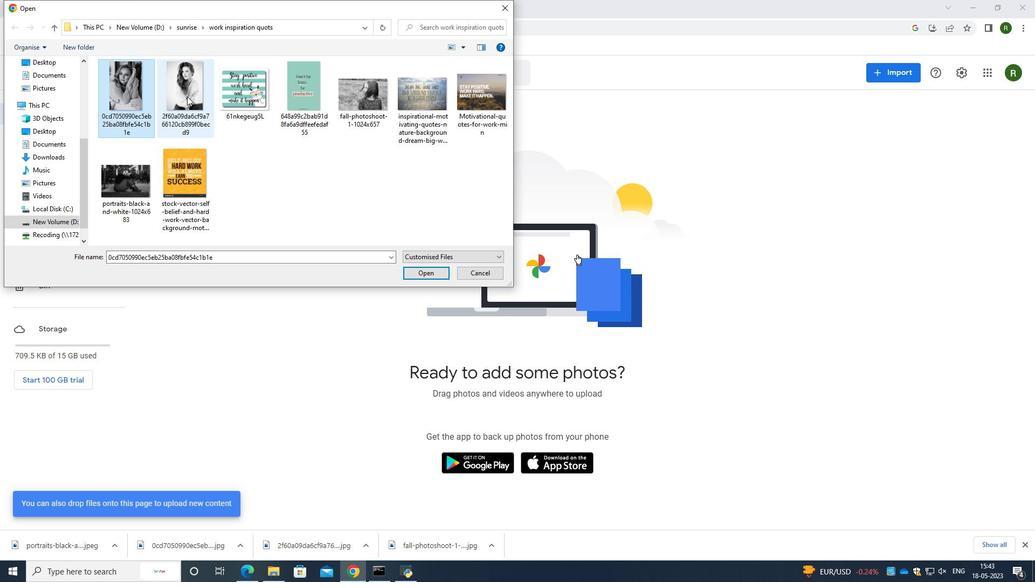 
Action: Key pressed <Key.shift><Key.shift><Key.shift><Key.shift><Key.shift><Key.shift><Key.shift><Key.shift><Key.shift>
Screenshot: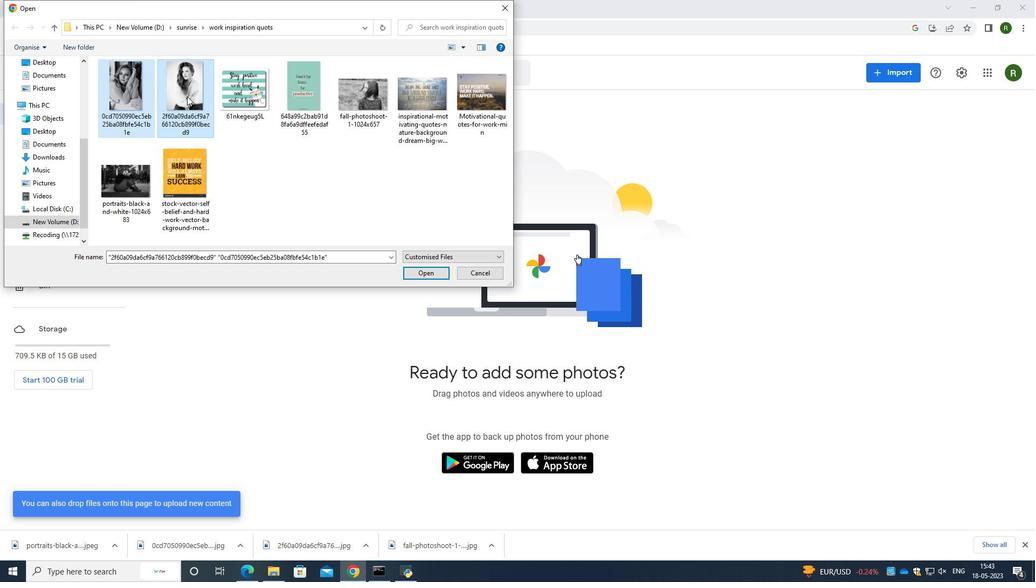 
Action: Mouse moved to (188, 95)
Screenshot: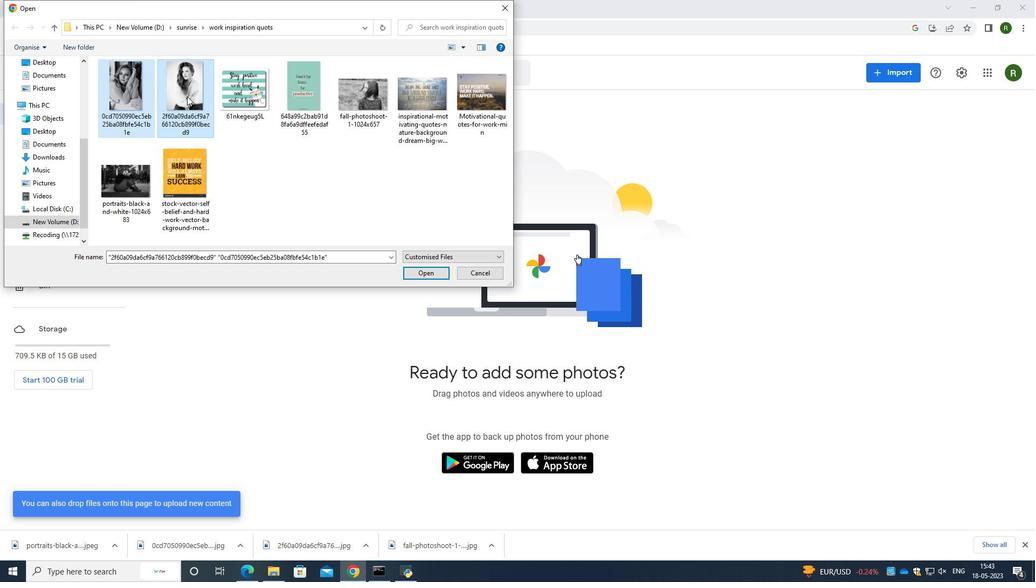 
Action: Key pressed <Key.shift>
Screenshot: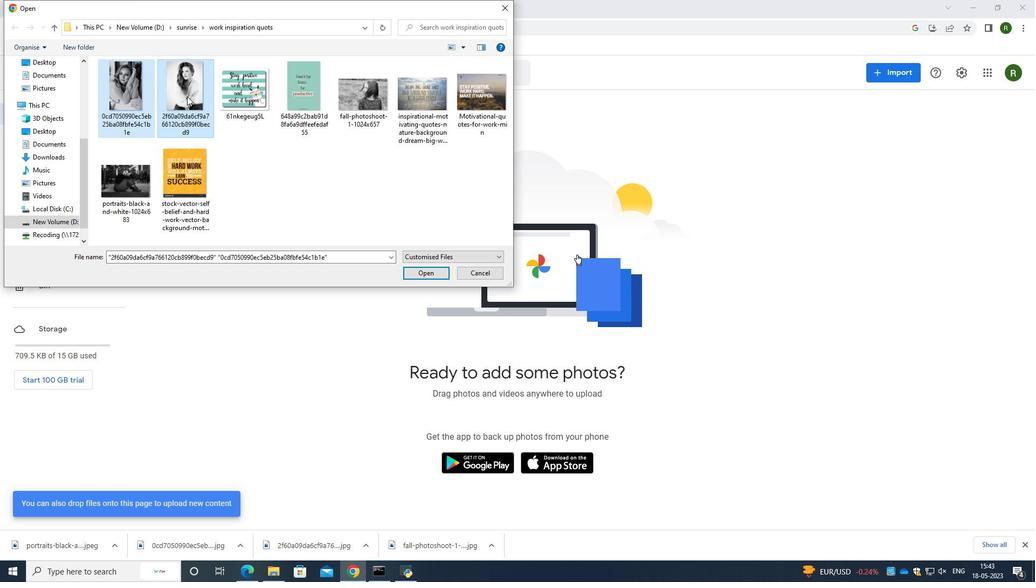 
Action: Mouse moved to (201, 95)
Screenshot: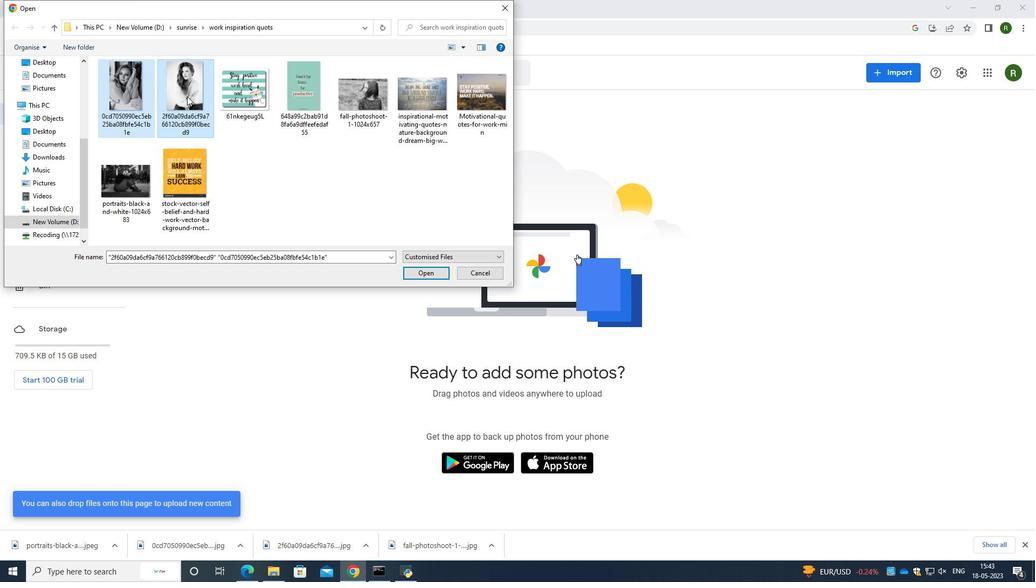
Action: Key pressed <Key.shift>
Screenshot: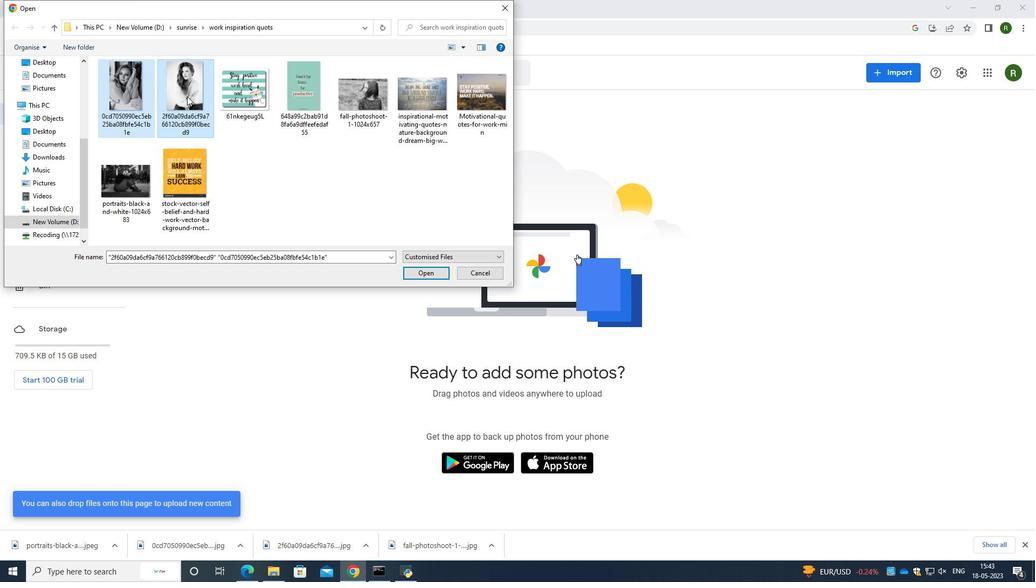 
Action: Mouse moved to (227, 95)
Screenshot: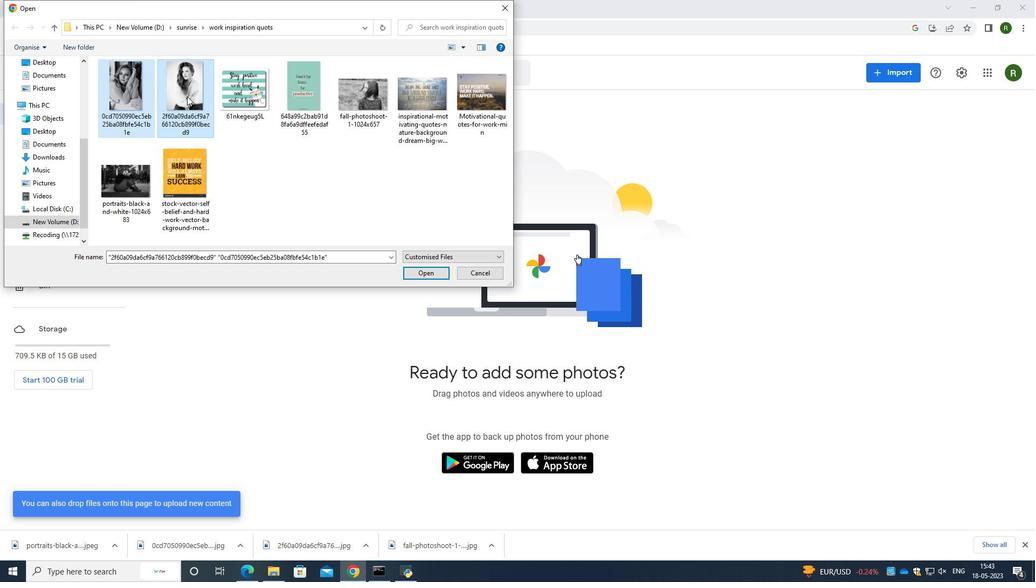 
Action: Key pressed <Key.shift>
Screenshot: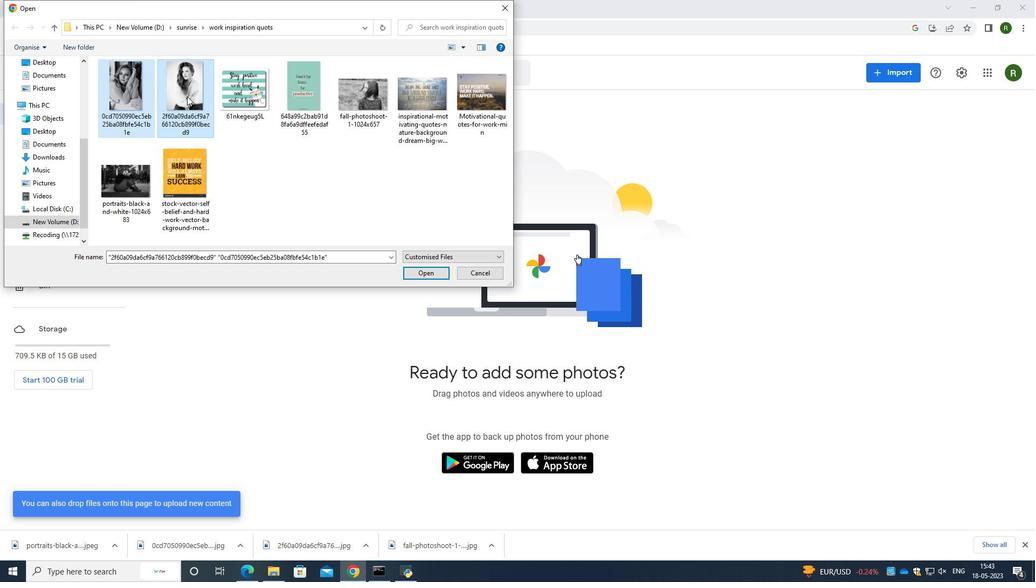 
Action: Mouse moved to (267, 94)
Screenshot: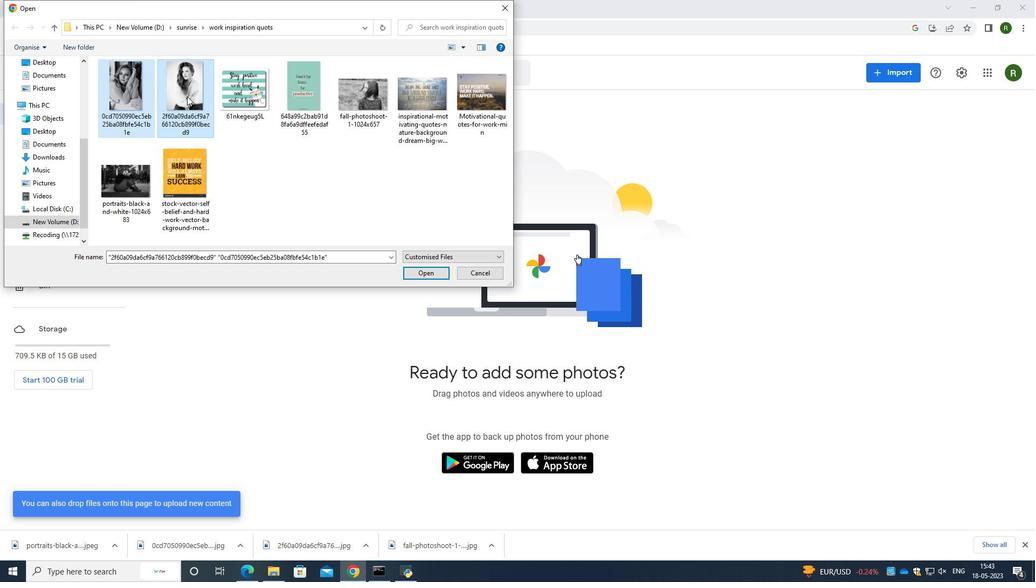 
Action: Key pressed <Key.shift>
Screenshot: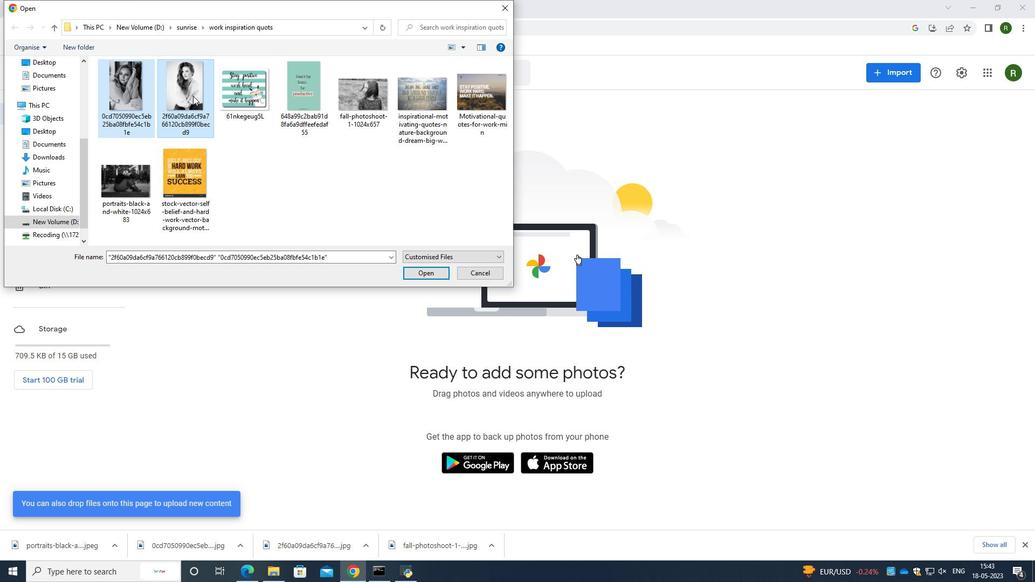 
Action: Mouse moved to (304, 93)
Screenshot: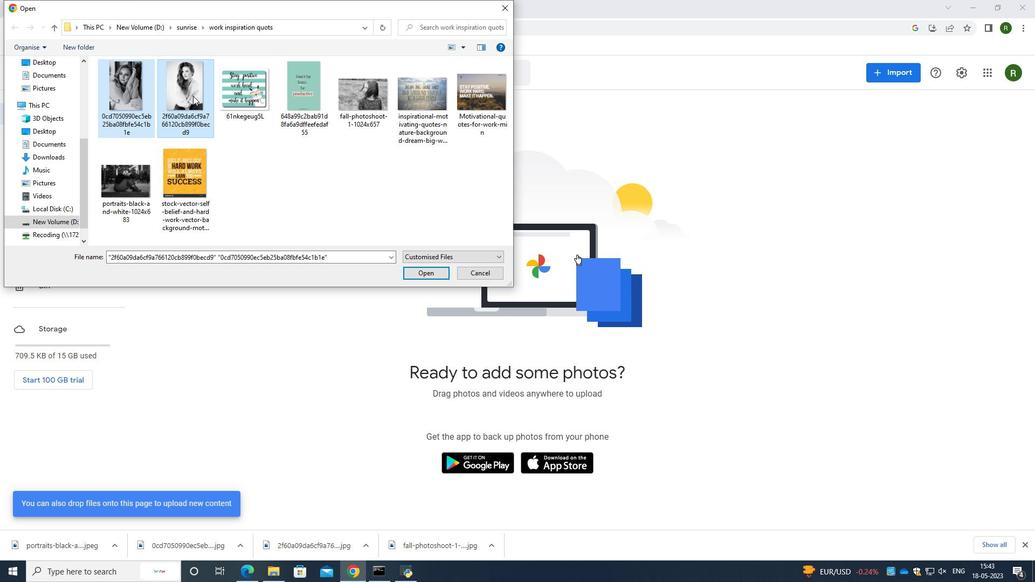 
Action: Key pressed <Key.shift>
Screenshot: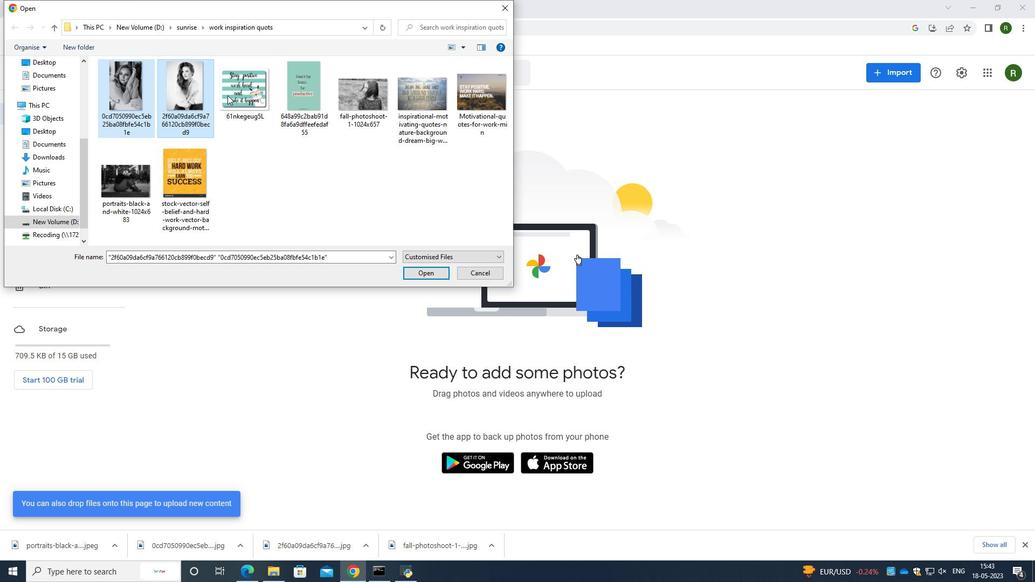 
Action: Mouse moved to (326, 93)
Screenshot: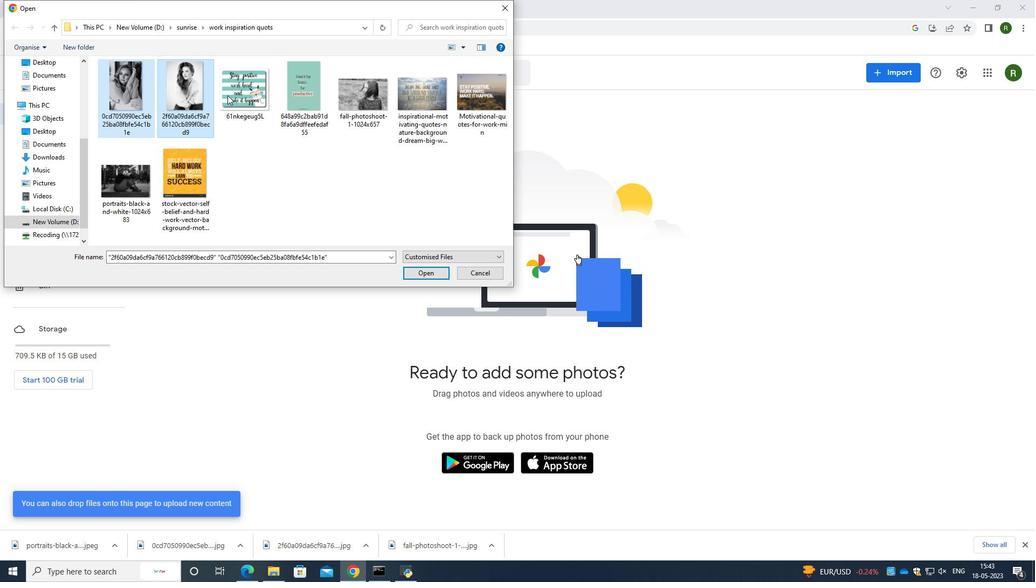 
Action: Key pressed <Key.shift>
Screenshot: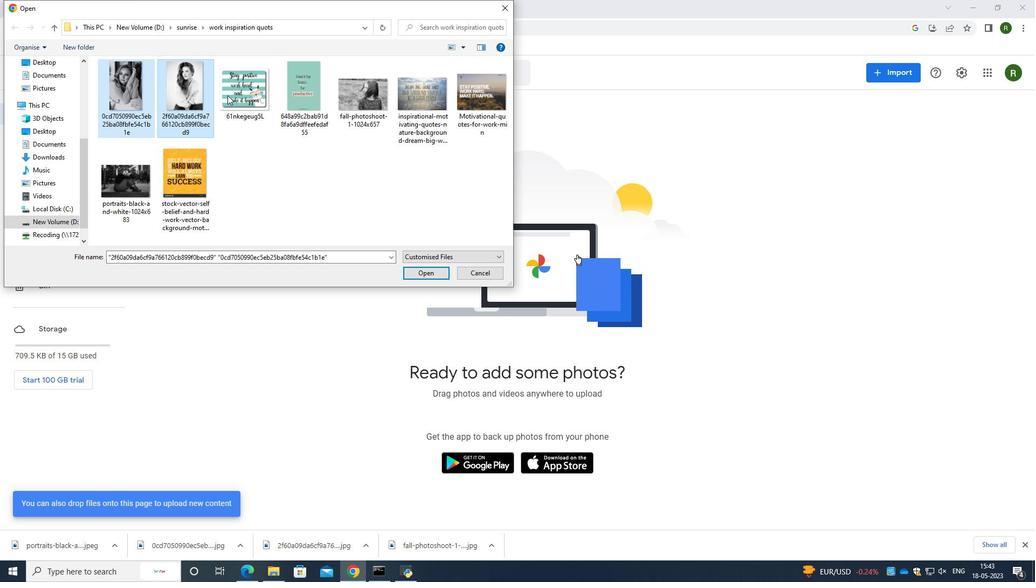 
Action: Mouse moved to (328, 93)
Screenshot: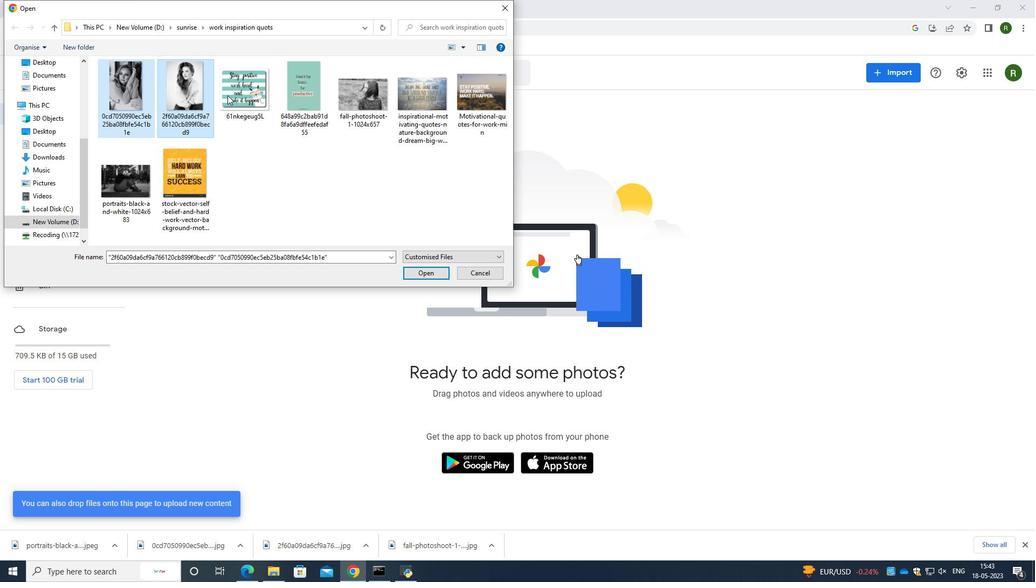 
Action: Key pressed <Key.shift><Key.shift>
Screenshot: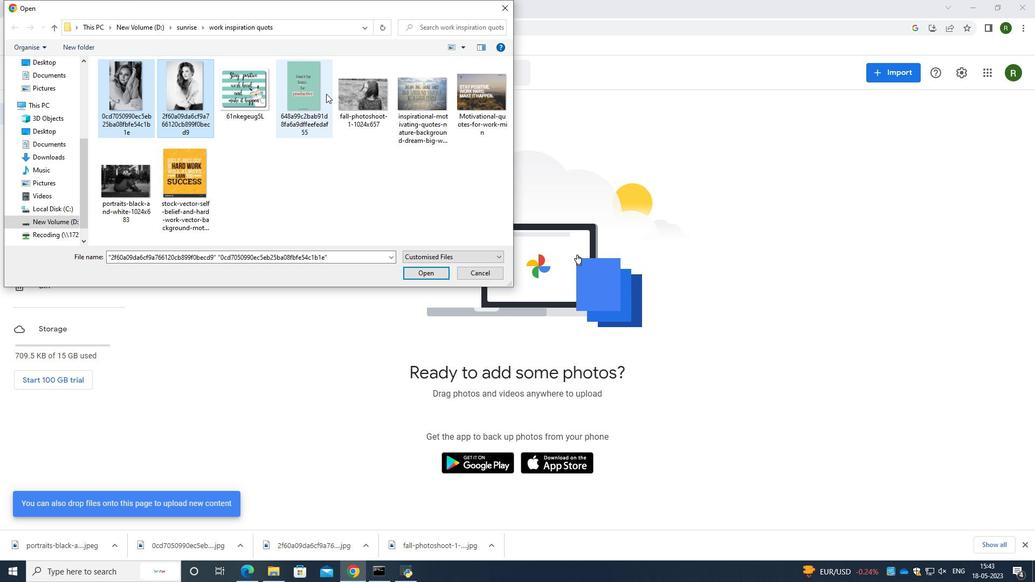 
Action: Mouse moved to (328, 93)
Screenshot: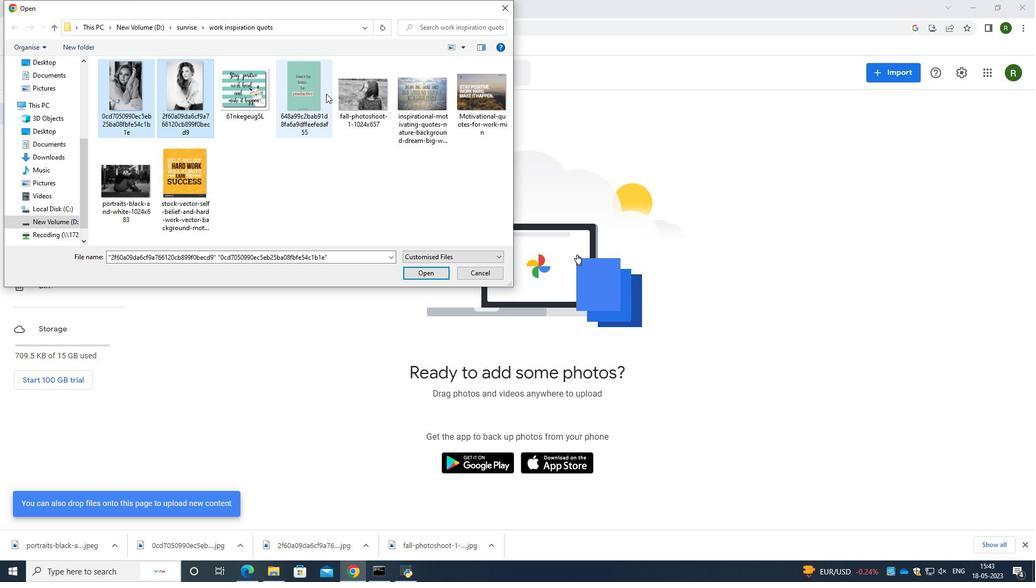 
Action: Key pressed <Key.shift>
Screenshot: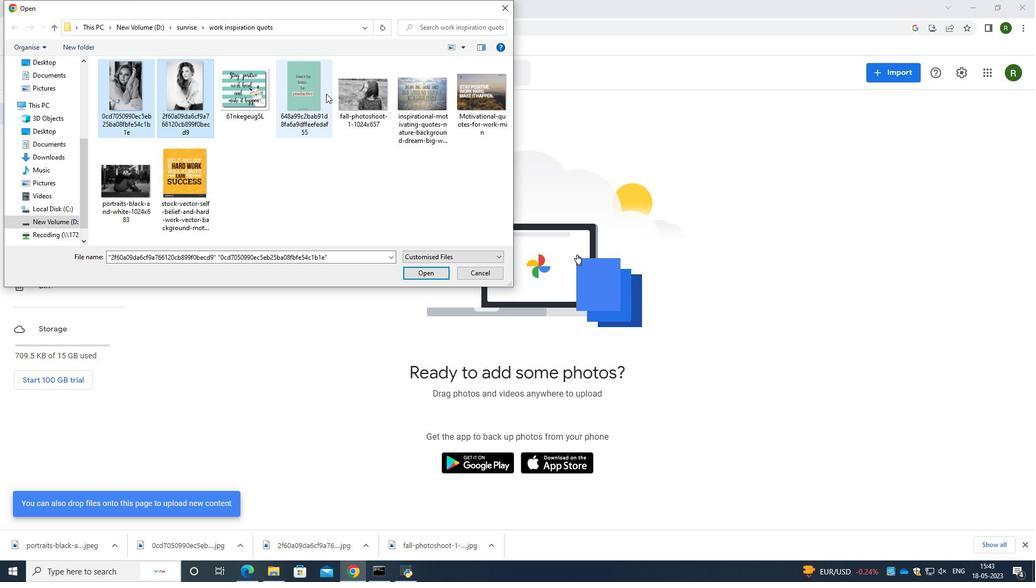 
Action: Mouse moved to (329, 93)
Screenshot: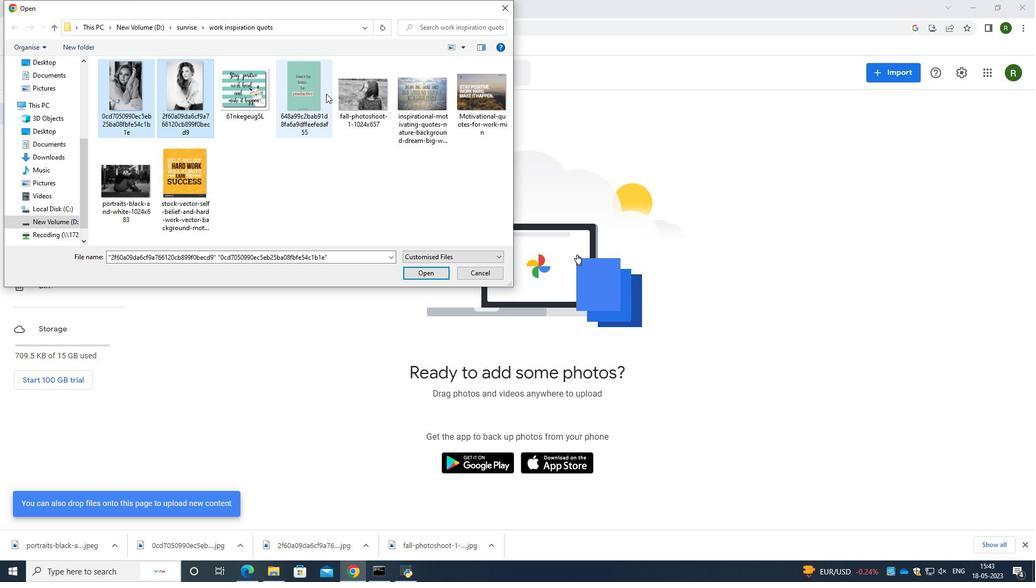 
Action: Key pressed <Key.shift><Key.shift><Key.shift>
Screenshot: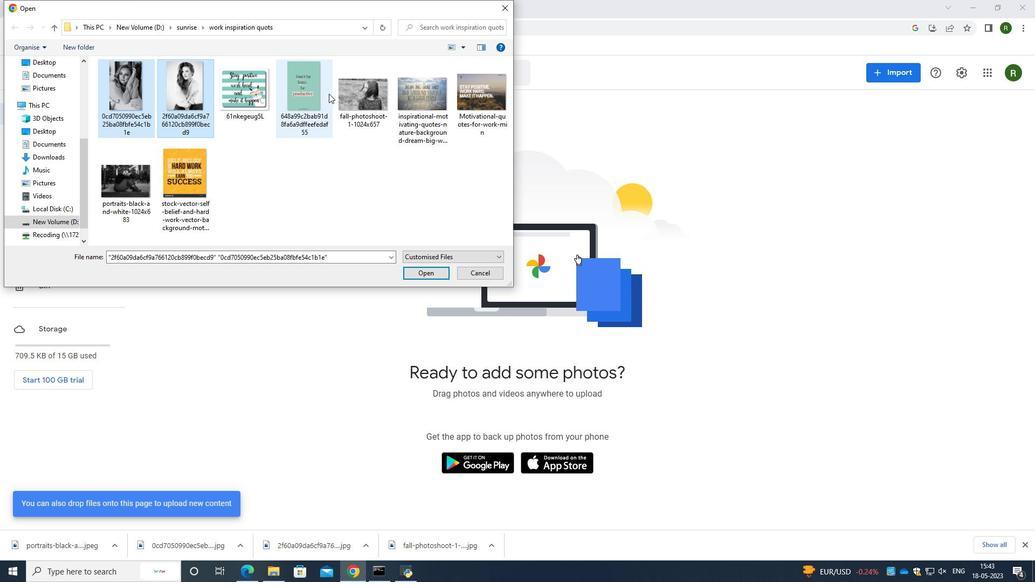 
Action: Mouse moved to (335, 95)
Screenshot: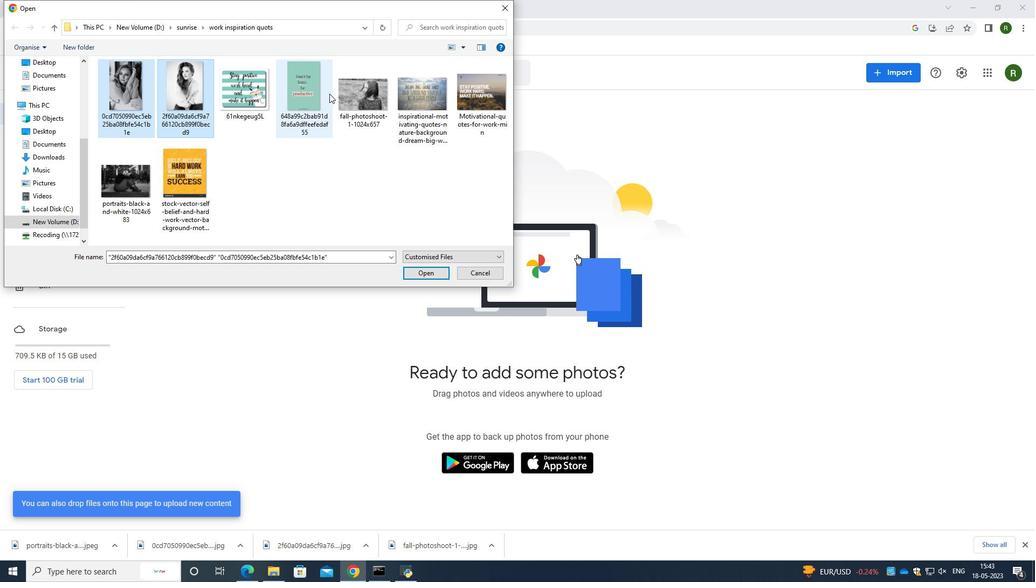 
Action: Key pressed <Key.shift>
Screenshot: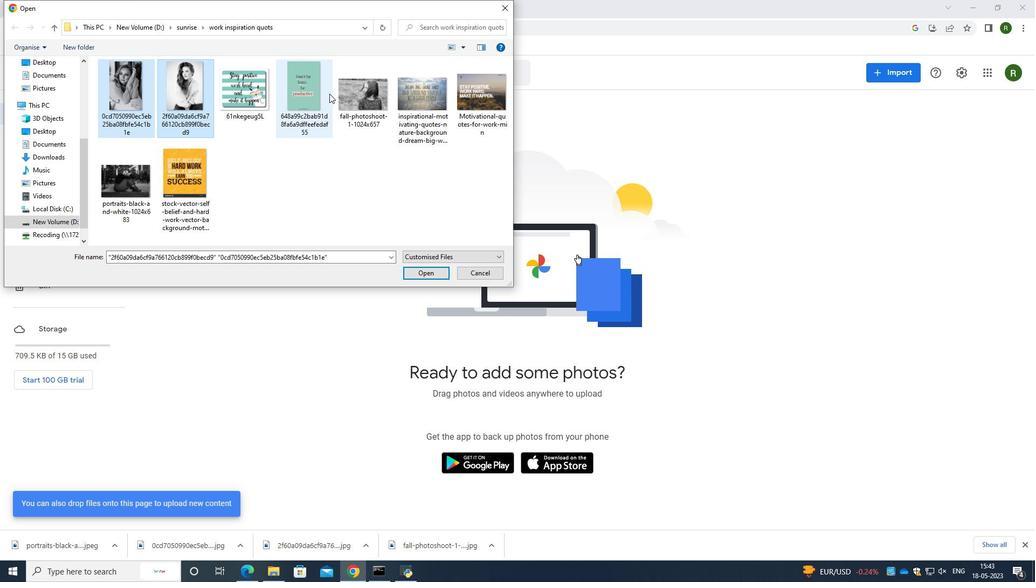
Action: Mouse moved to (345, 102)
Screenshot: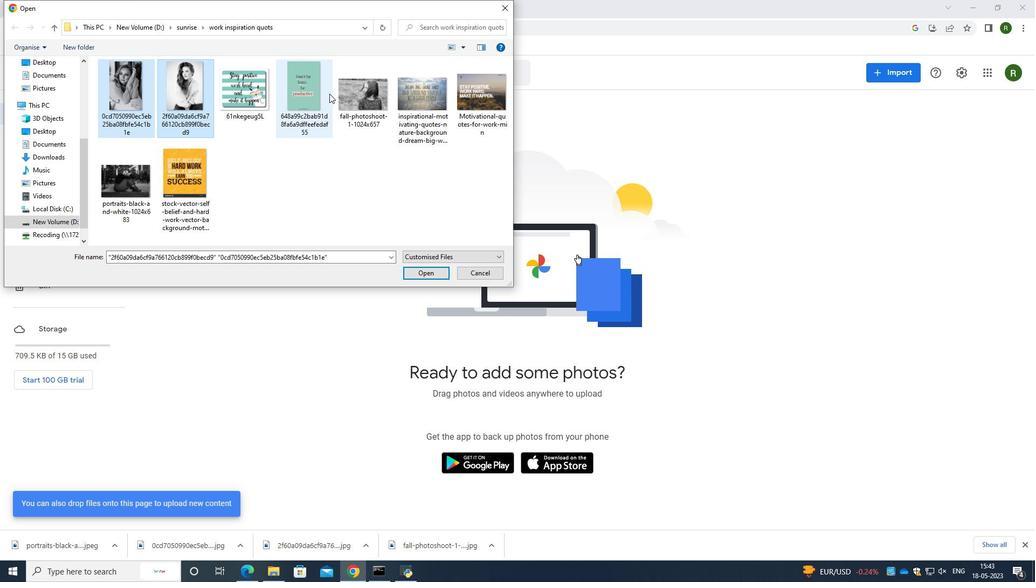 
Action: Key pressed <Key.shift>
Screenshot: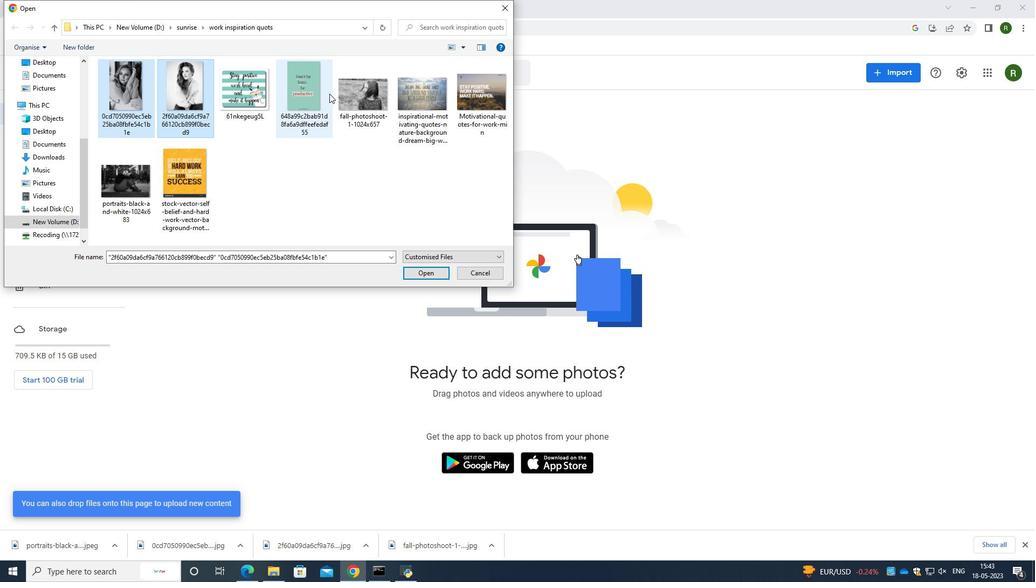 
Action: Mouse moved to (351, 105)
Screenshot: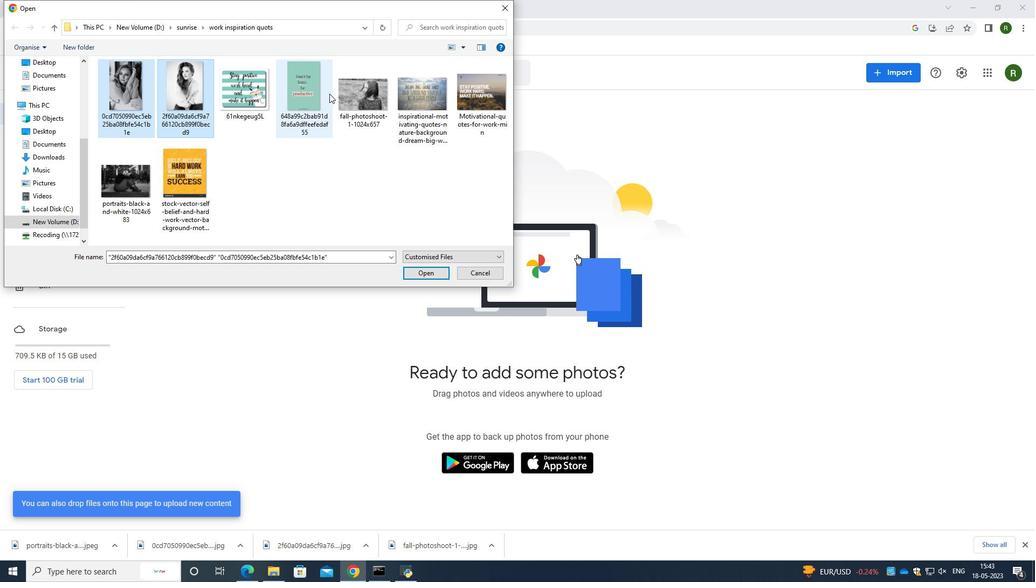 
Action: Key pressed <Key.shift>
Screenshot: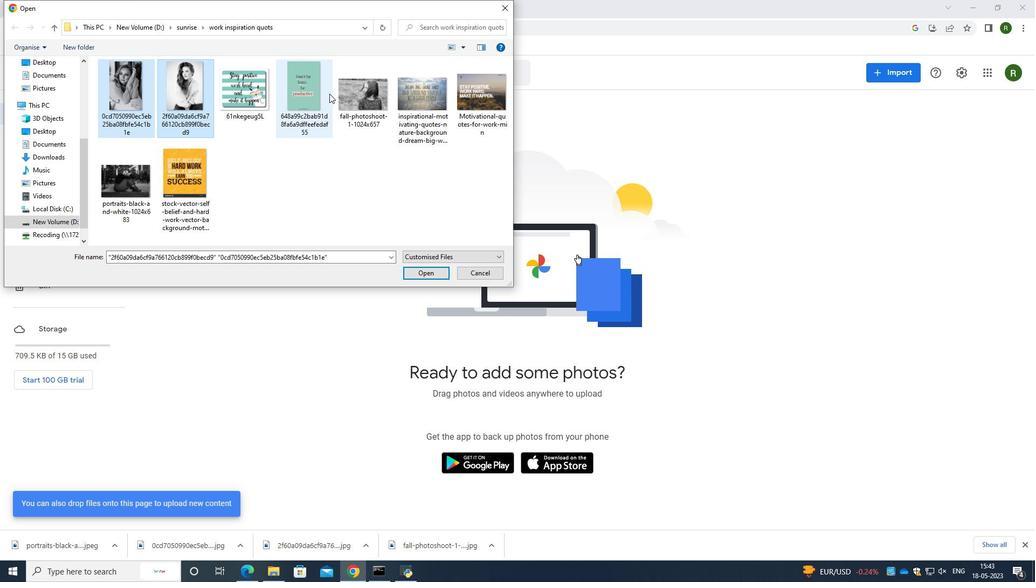 
Action: Mouse moved to (354, 106)
Screenshot: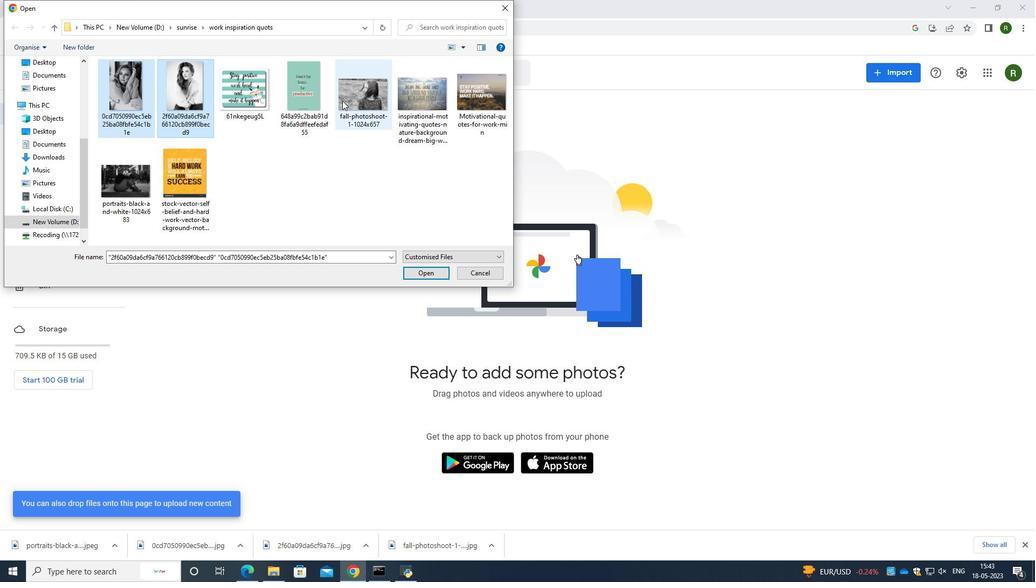 
Action: Key pressed <Key.shift>
Screenshot: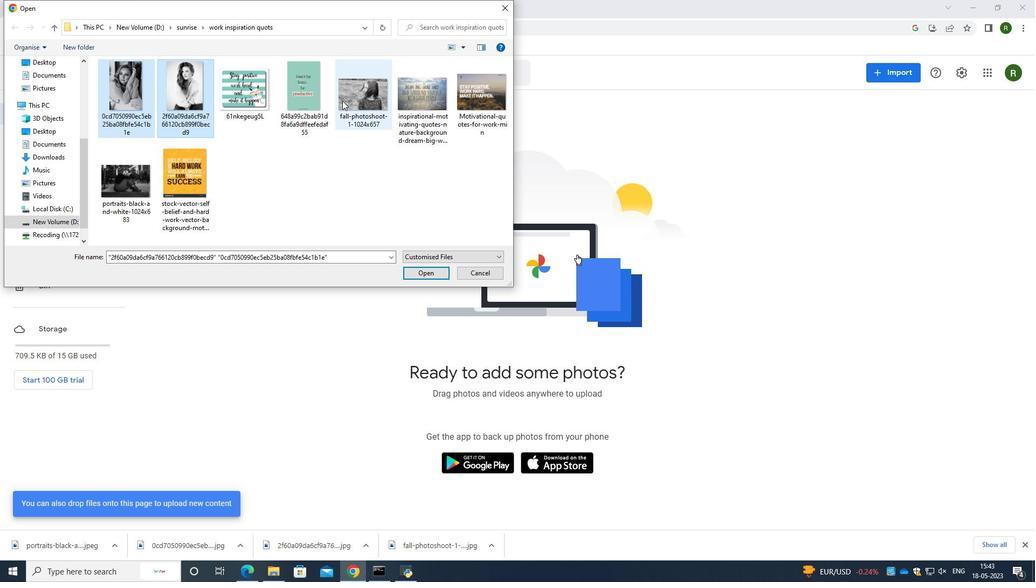 
Action: Mouse moved to (358, 107)
Screenshot: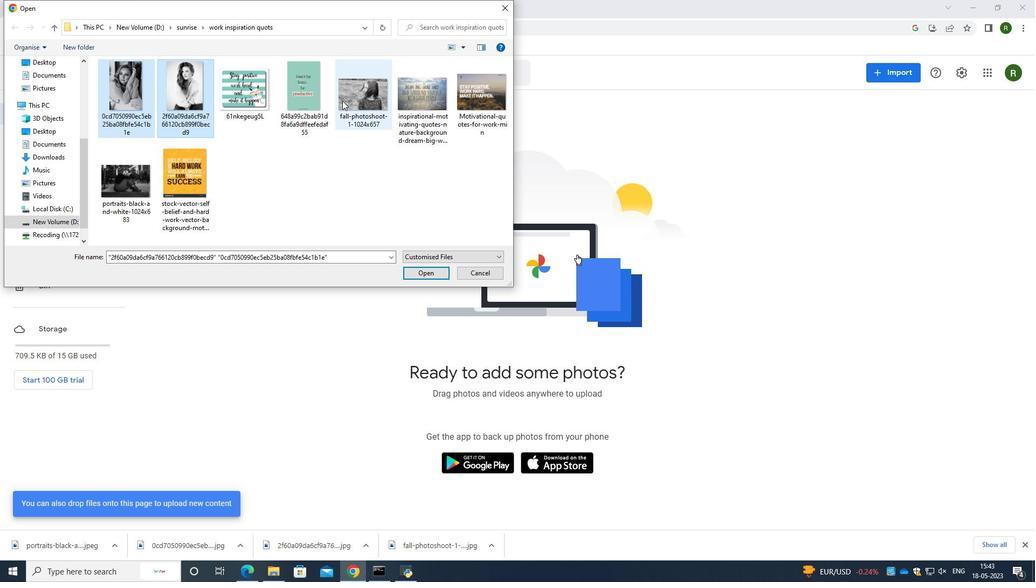 
Action: Key pressed <Key.shift>
Screenshot: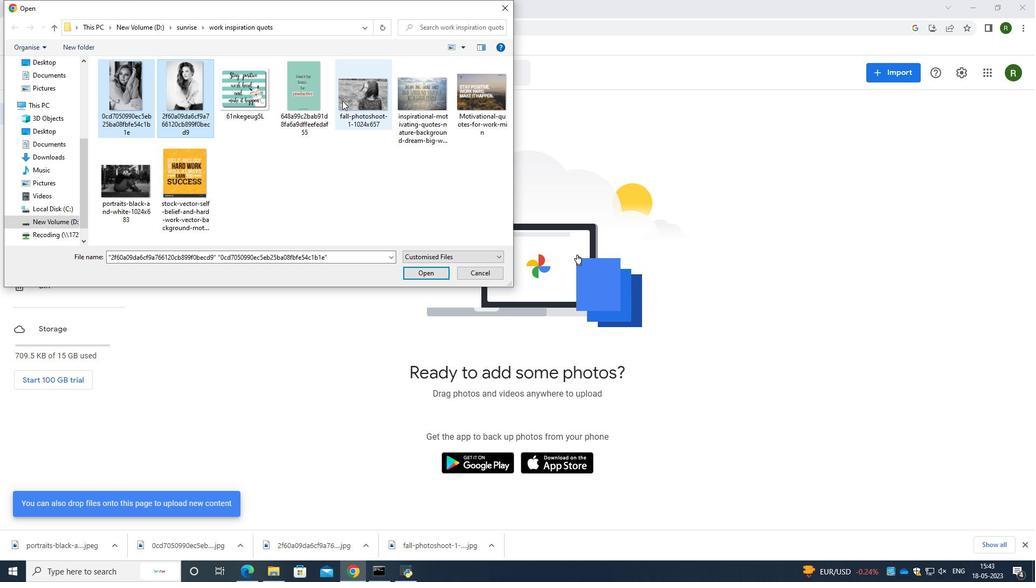 
Action: Mouse moved to (361, 107)
Screenshot: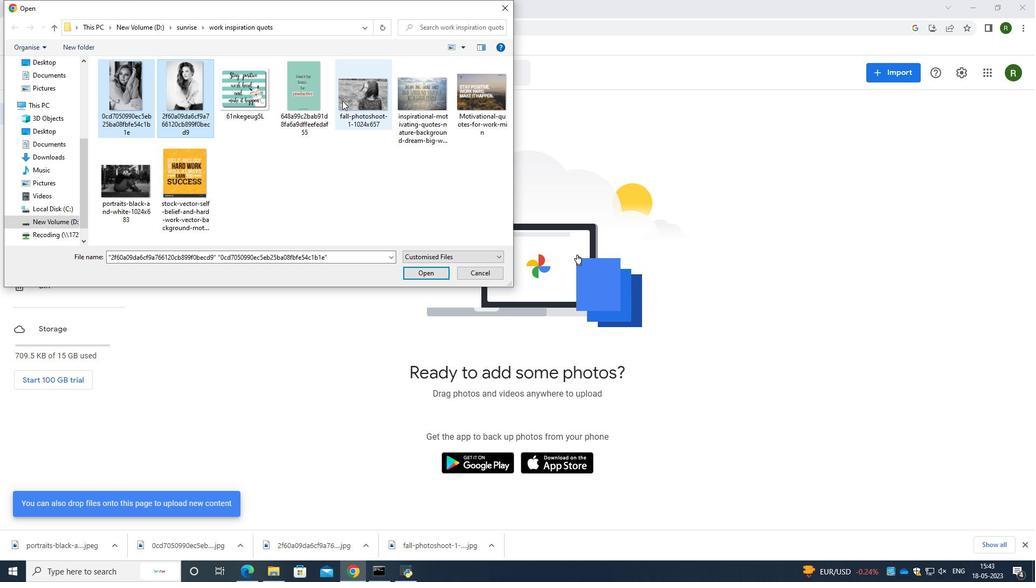 
Action: Key pressed <Key.shift>
Screenshot: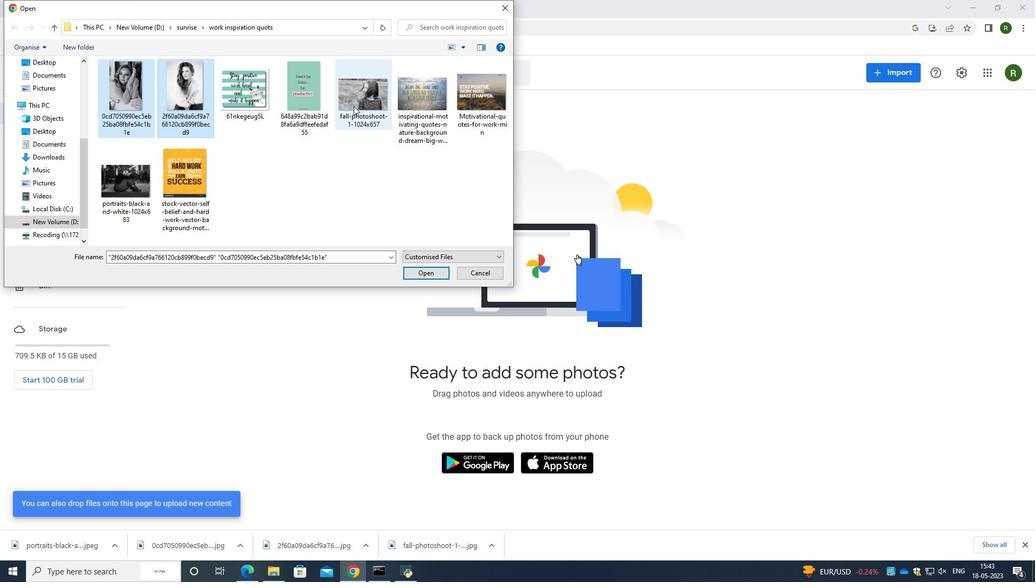 
Action: Mouse moved to (364, 107)
Screenshot: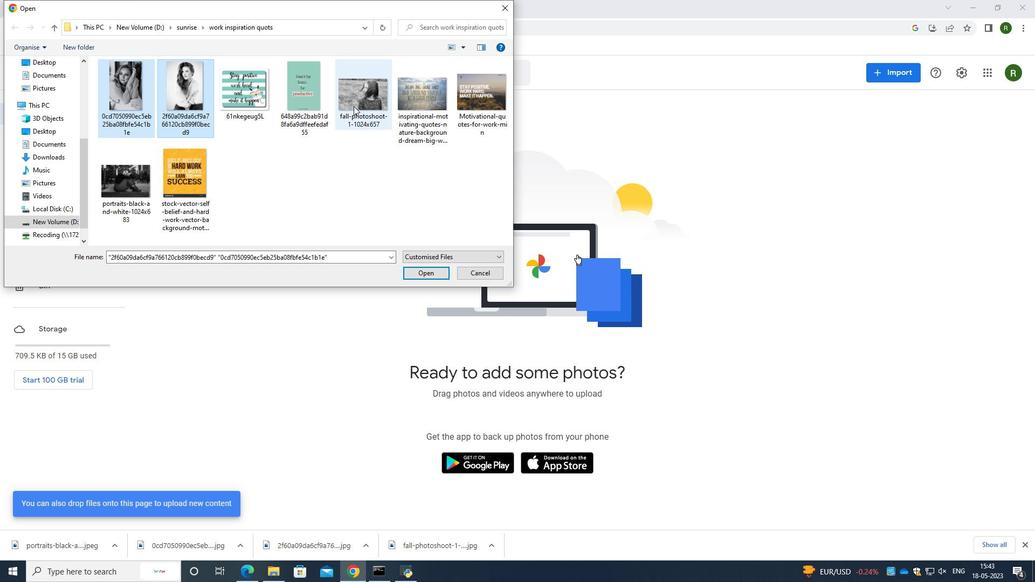 
Action: Key pressed <Key.shift><Key.shift><Key.shift><Key.shift><Key.shift>
